 Task: Create a Vector Illustration of a Celestial Dance Party.
Action: Mouse moved to (150, 82)
Screenshot: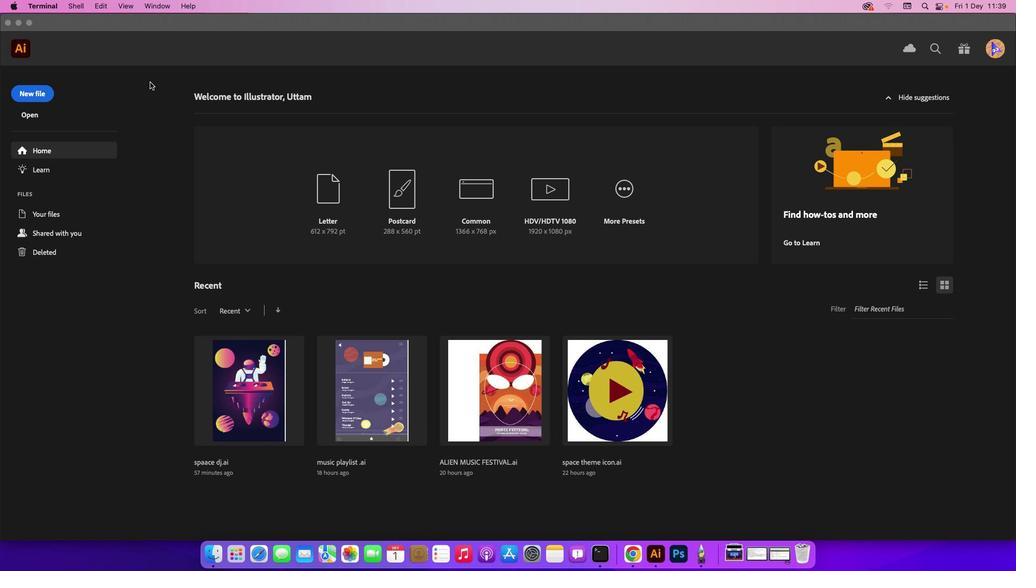 
Action: Mouse pressed left at (150, 82)
Screenshot: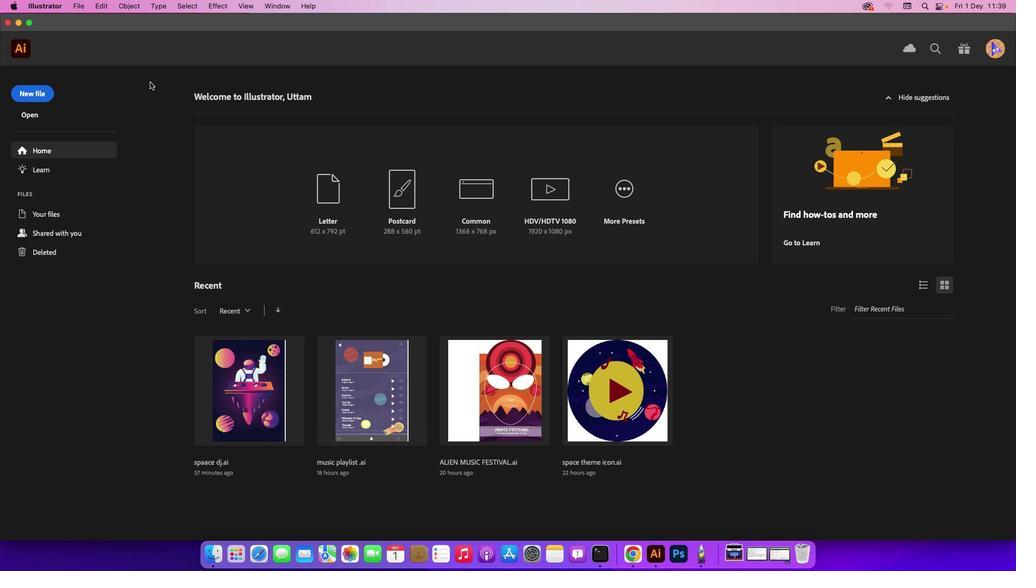 
Action: Mouse moved to (46, 96)
Screenshot: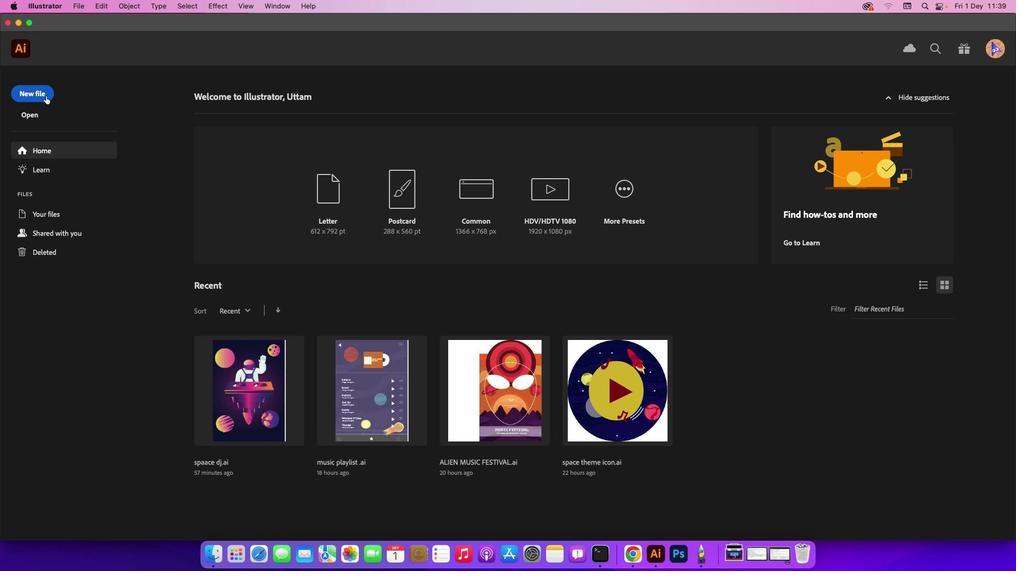 
Action: Mouse pressed left at (46, 96)
Screenshot: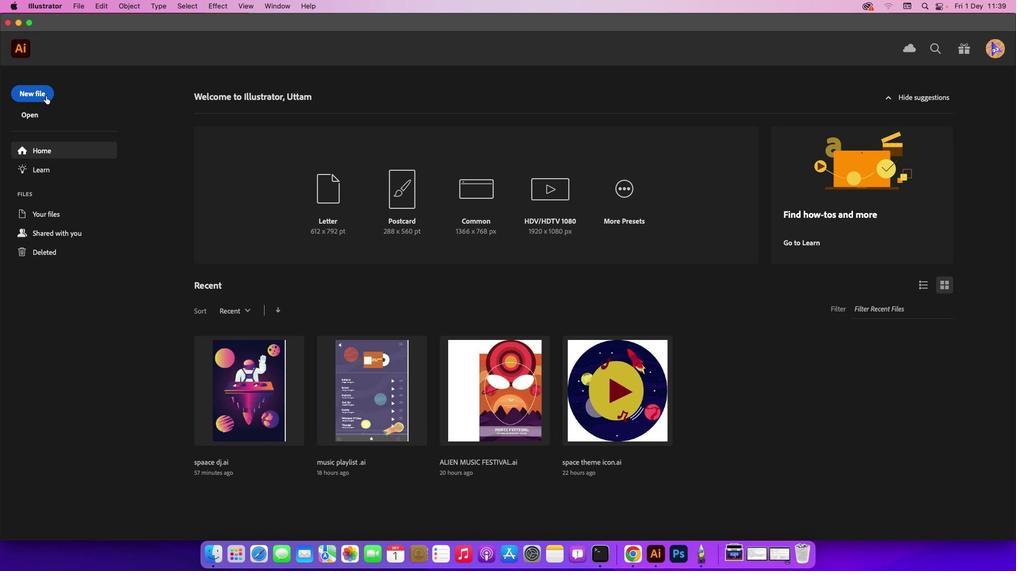 
Action: Mouse moved to (735, 439)
Screenshot: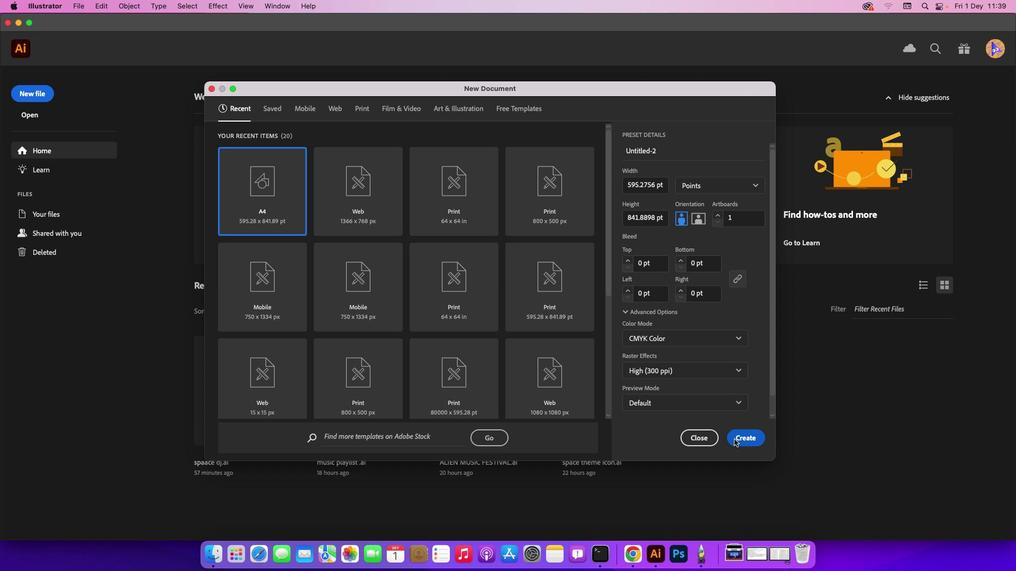 
Action: Mouse pressed left at (735, 439)
Screenshot: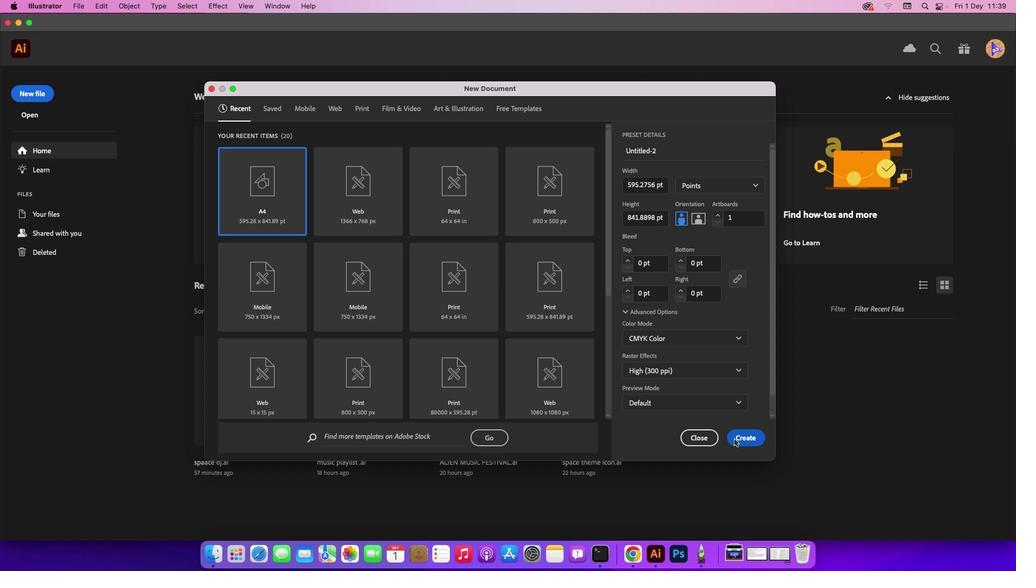 
Action: Mouse moved to (12, 118)
Screenshot: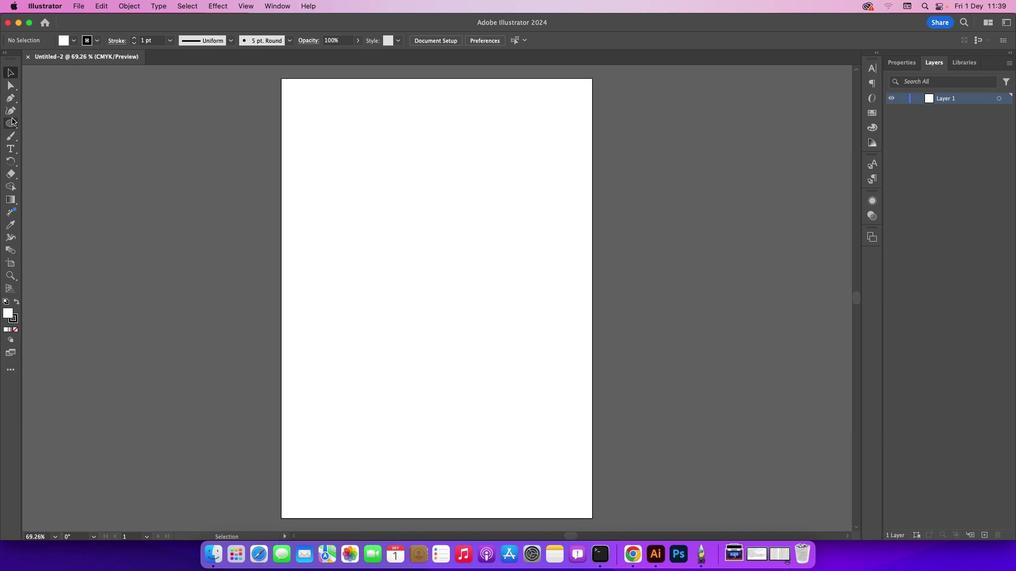 
Action: Mouse pressed left at (12, 118)
Screenshot: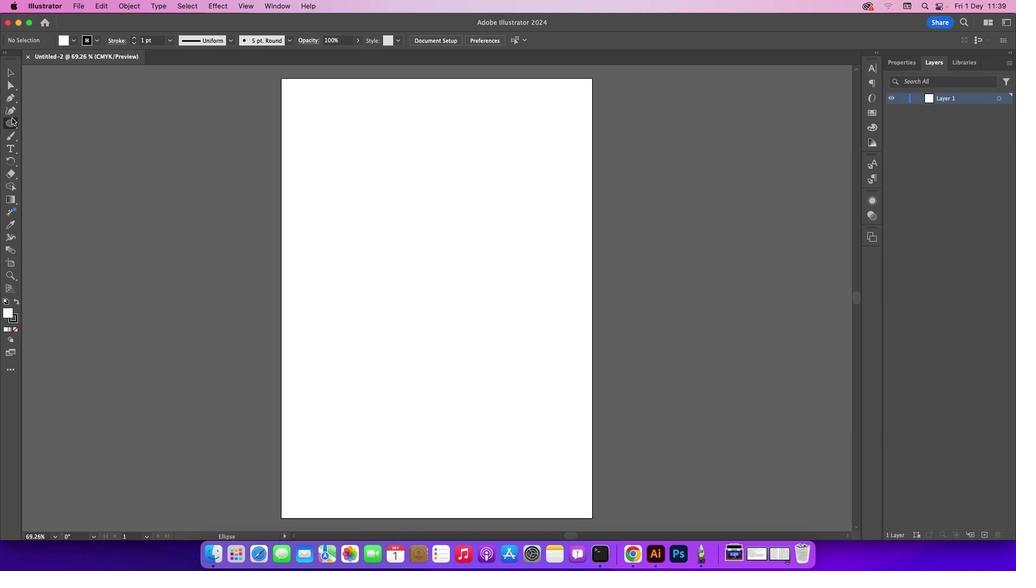 
Action: Mouse moved to (43, 120)
Screenshot: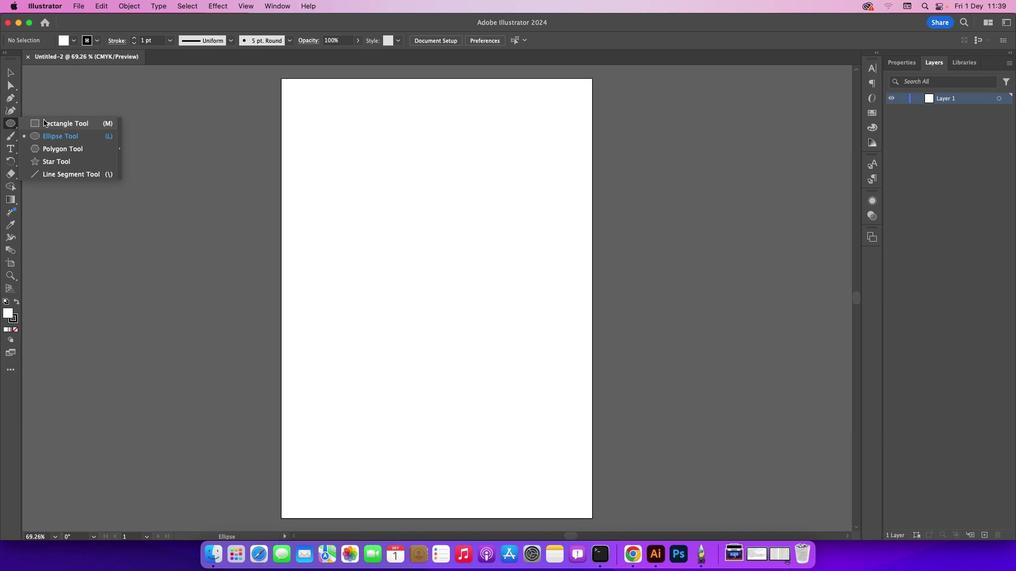 
Action: Mouse pressed left at (43, 120)
Screenshot: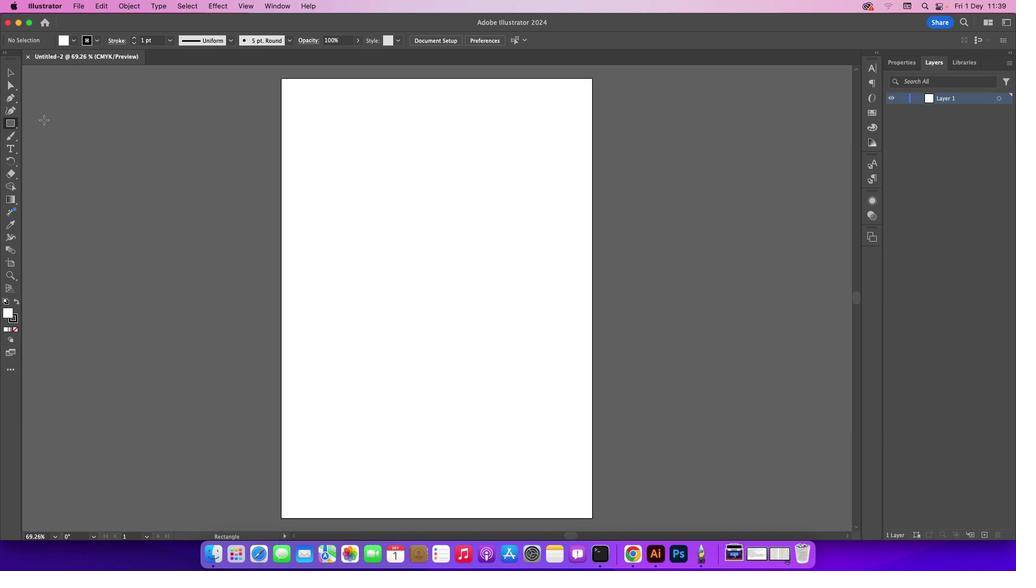 
Action: Mouse moved to (282, 79)
Screenshot: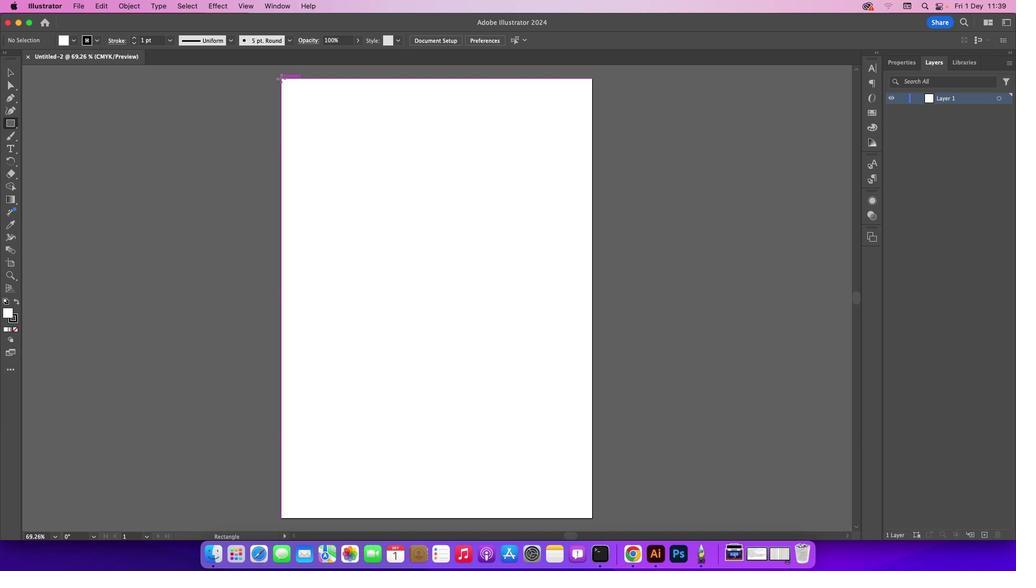 
Action: Mouse pressed left at (282, 79)
Screenshot: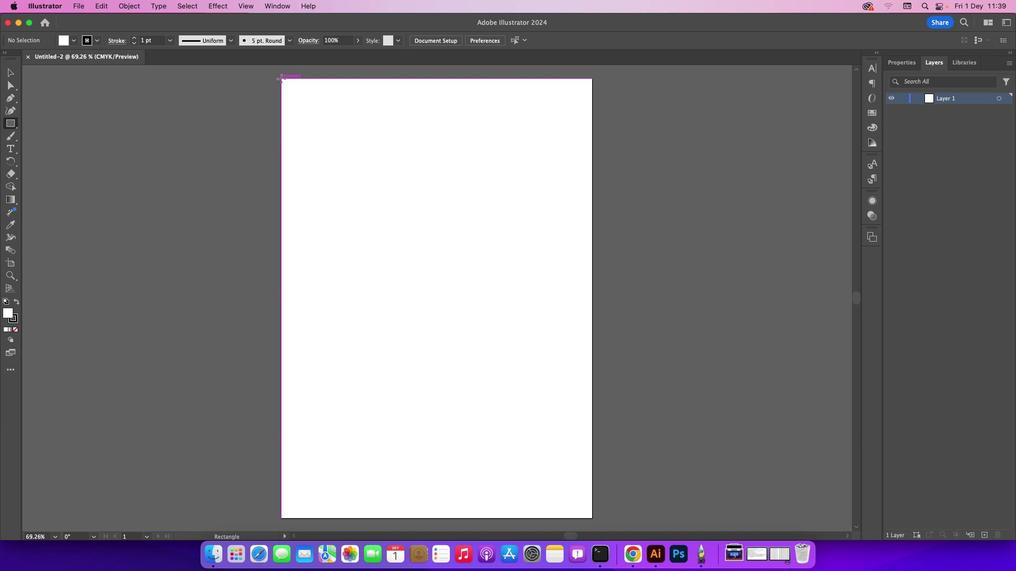 
Action: Mouse moved to (11, 200)
Screenshot: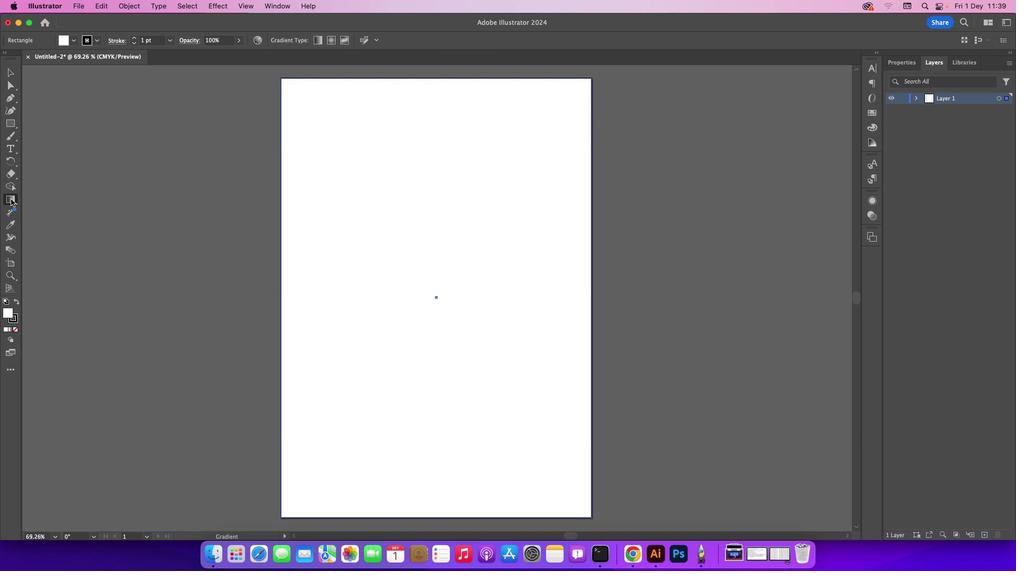 
Action: Mouse pressed left at (11, 200)
Screenshot: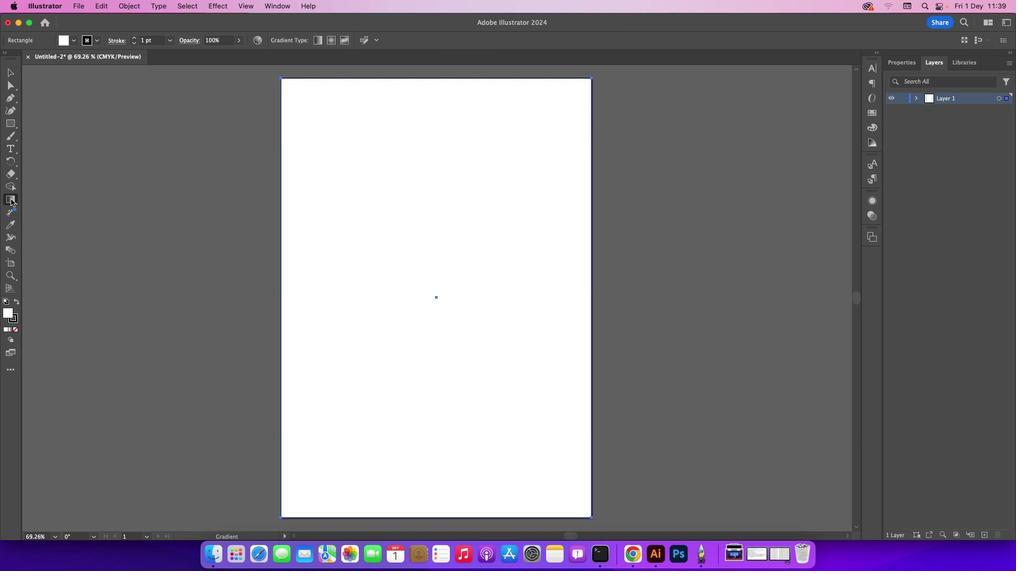 
Action: Mouse pressed left at (11, 200)
Screenshot: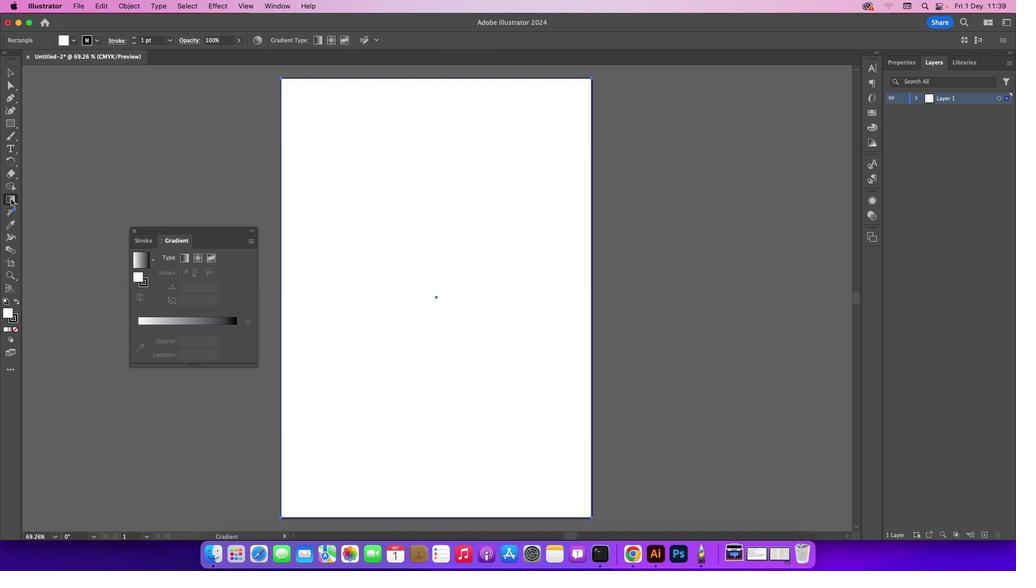 
Action: Mouse moved to (142, 324)
Screenshot: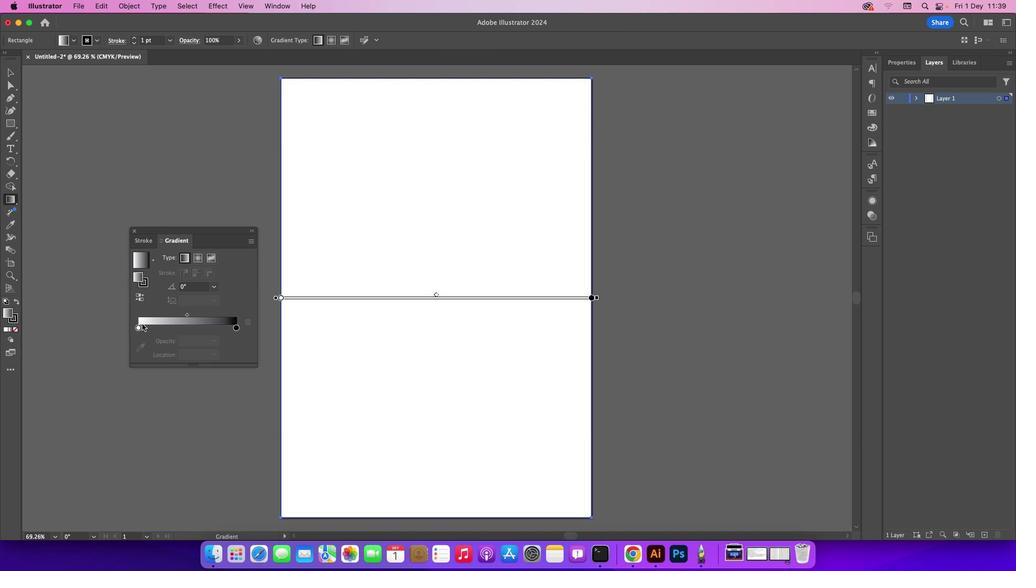 
Action: Mouse pressed left at (142, 324)
Screenshot: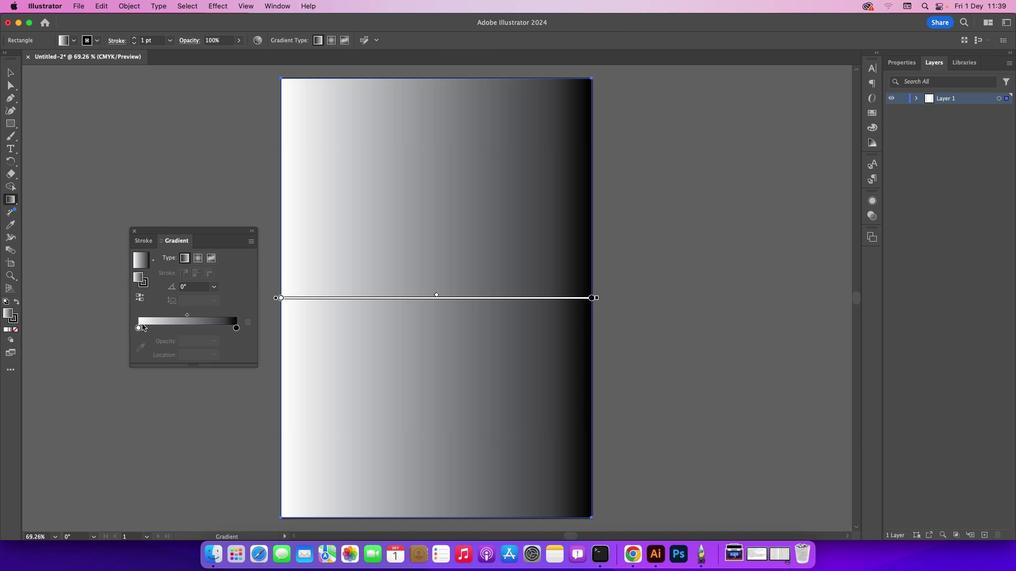 
Action: Mouse moved to (137, 328)
Screenshot: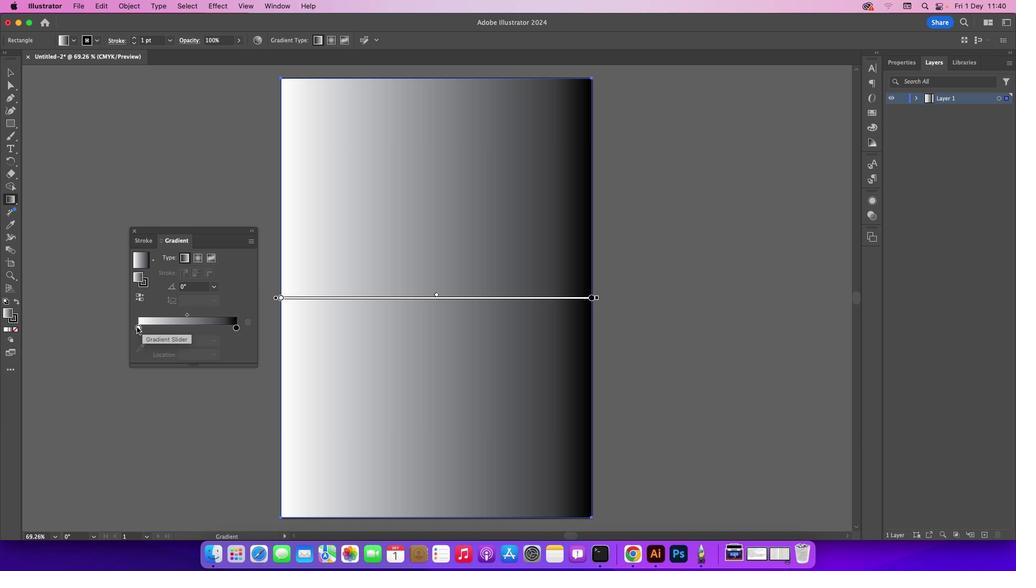 
Action: Mouse pressed left at (137, 328)
Screenshot: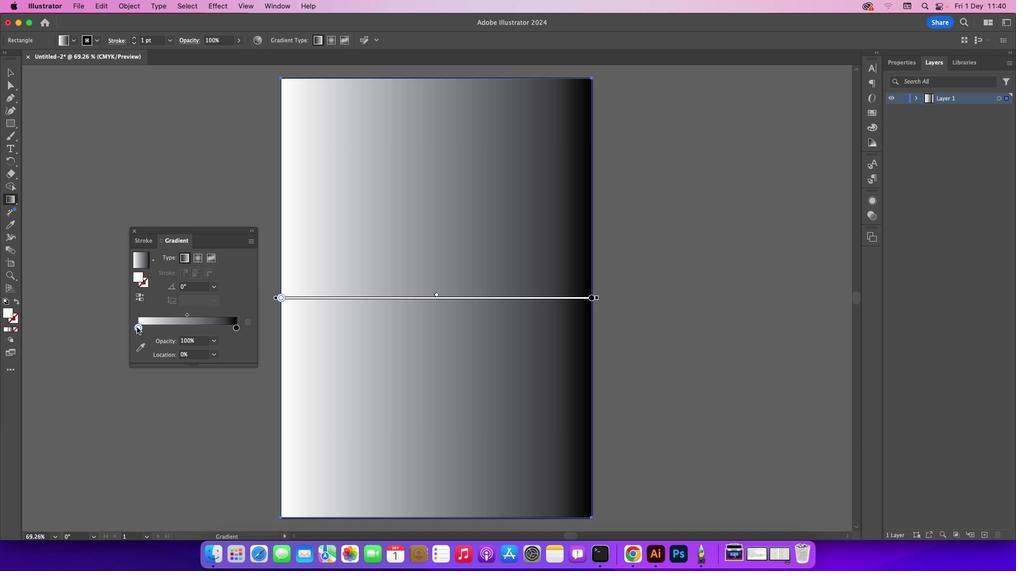 
Action: Mouse pressed left at (137, 328)
Screenshot: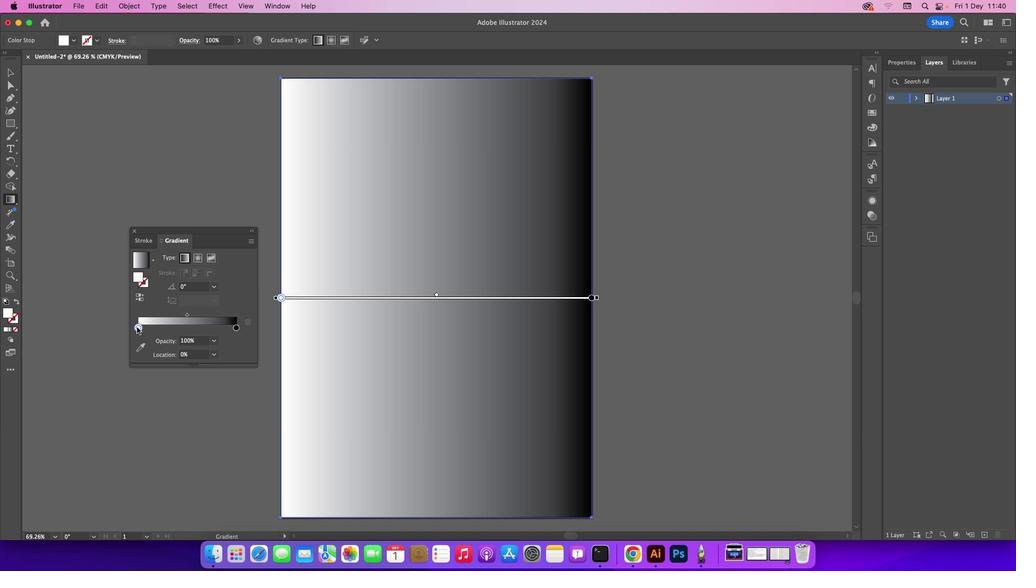 
Action: Mouse moved to (192, 437)
Screenshot: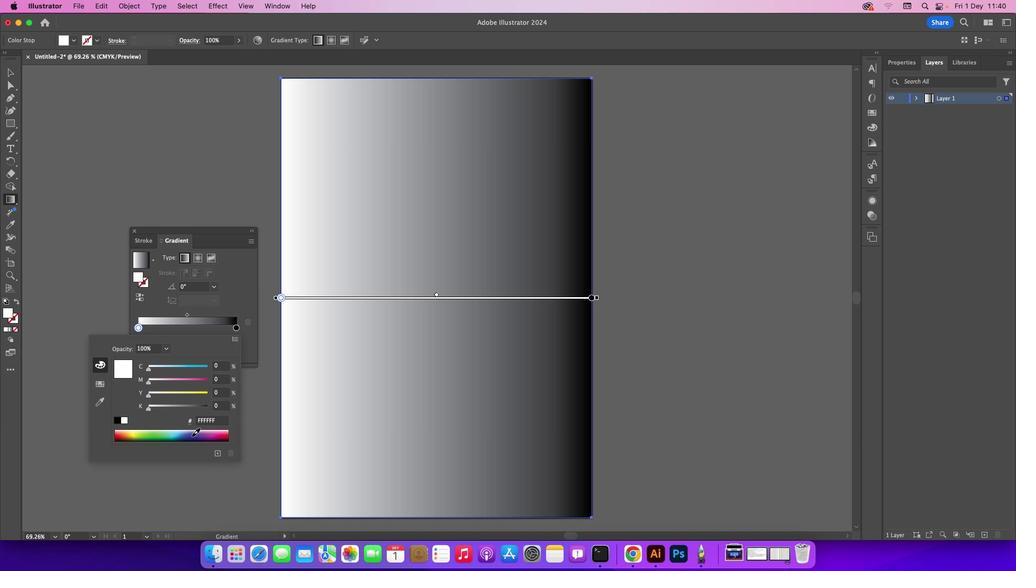 
Action: Mouse pressed left at (192, 437)
Screenshot: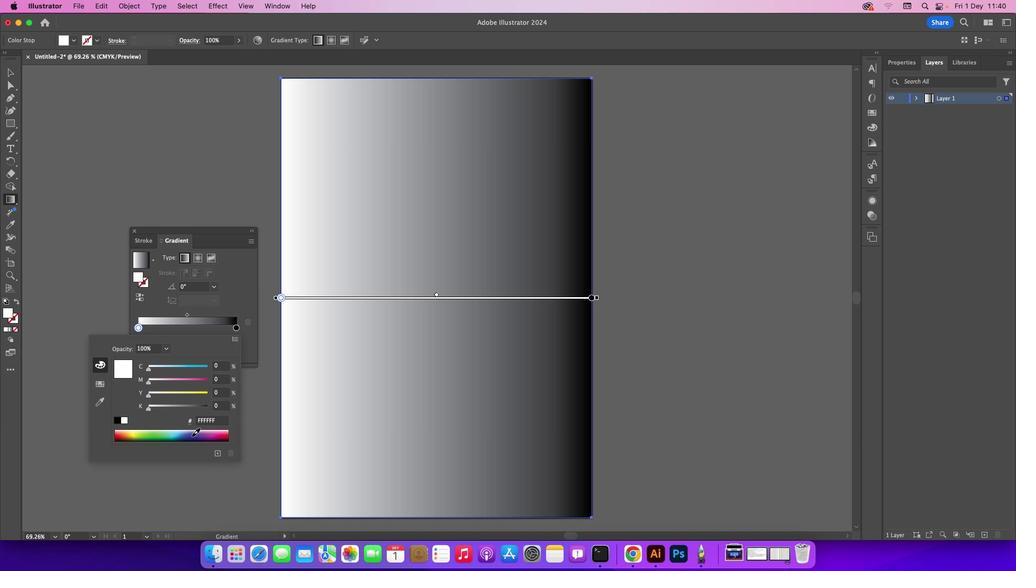 
Action: Mouse moved to (187, 438)
Screenshot: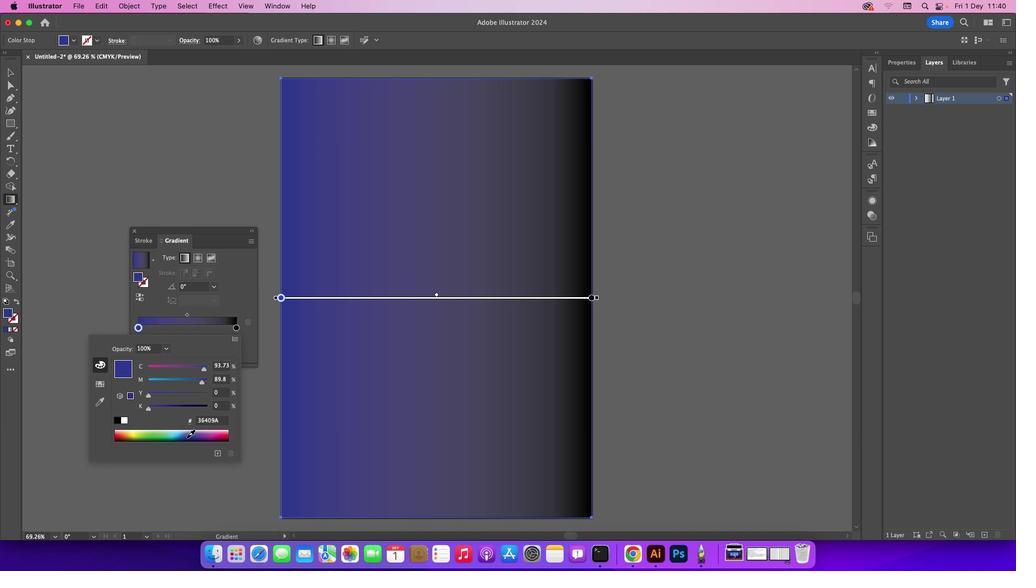 
Action: Mouse pressed left at (187, 438)
Screenshot: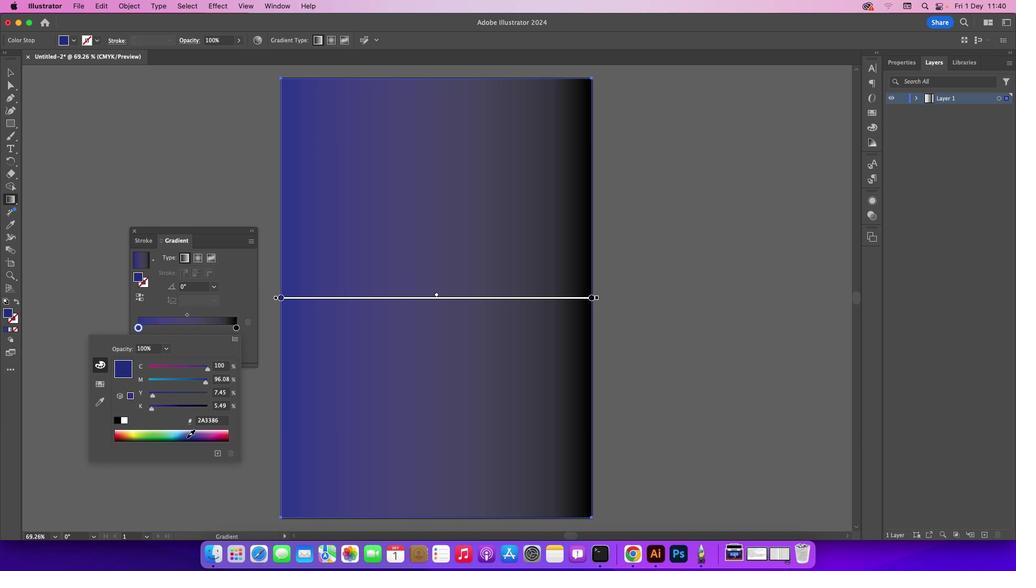 
Action: Mouse moved to (250, 293)
Screenshot: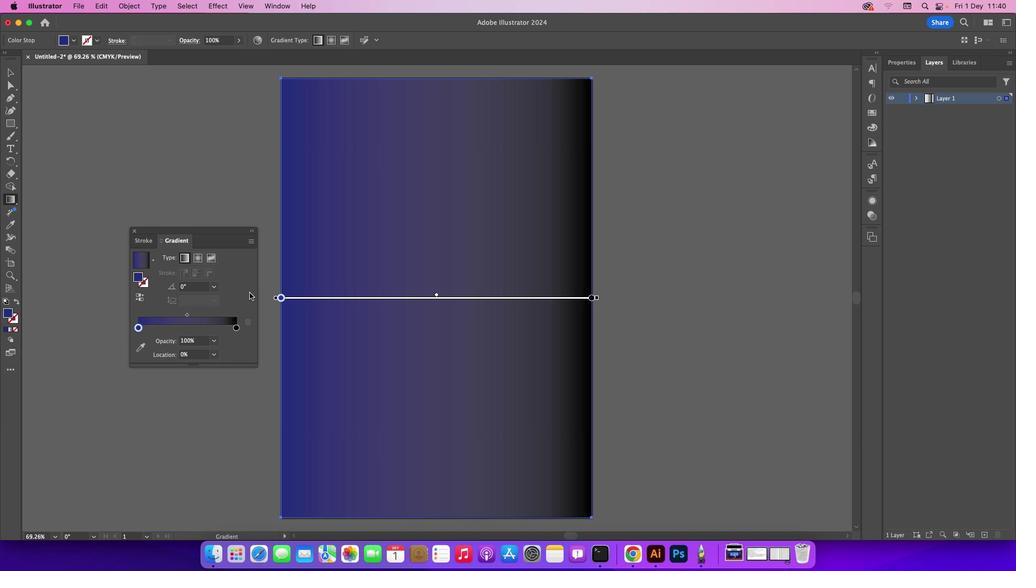 
Action: Mouse pressed left at (250, 293)
Screenshot: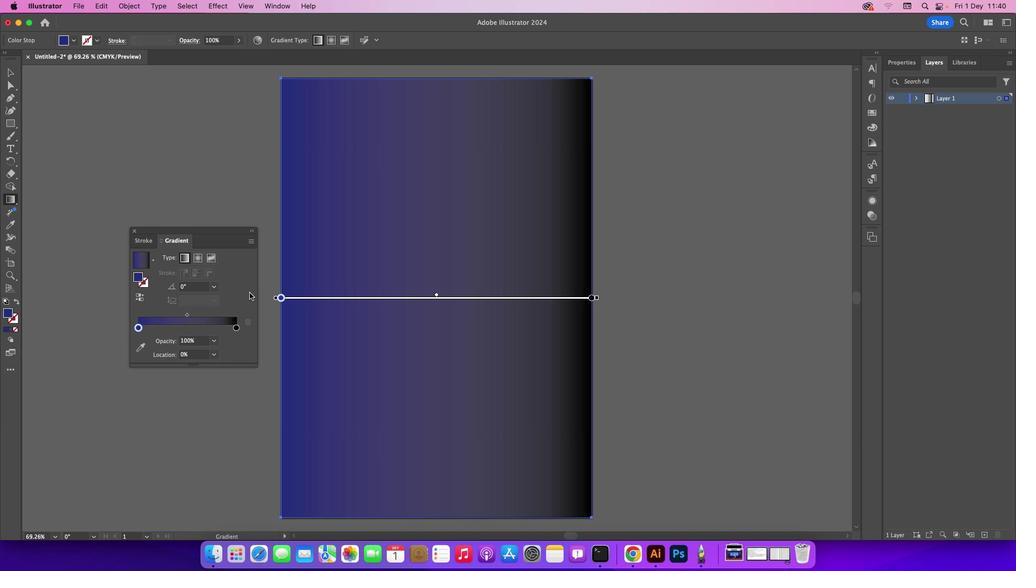 
Action: Mouse moved to (238, 328)
Screenshot: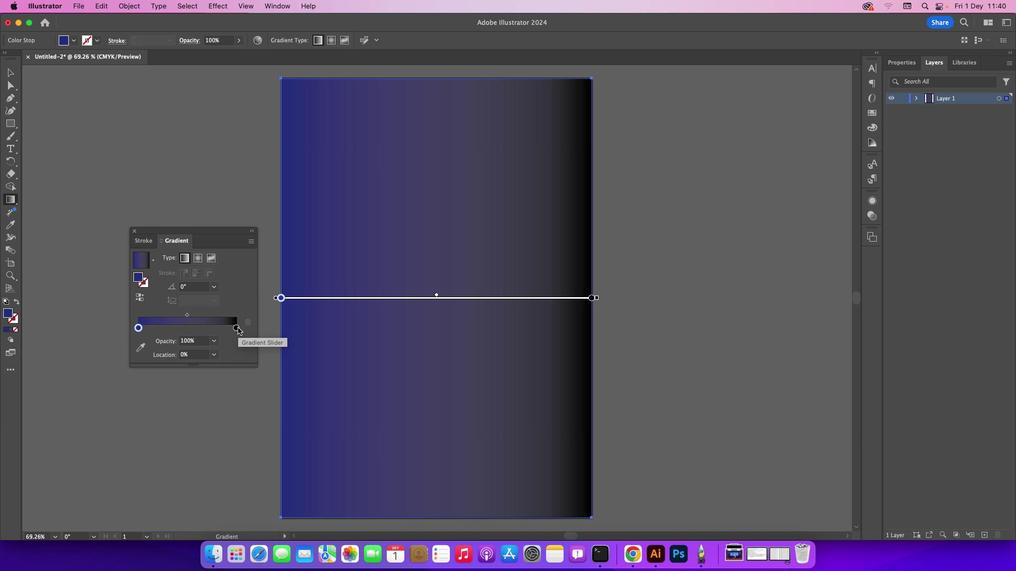 
Action: Mouse pressed left at (238, 328)
Screenshot: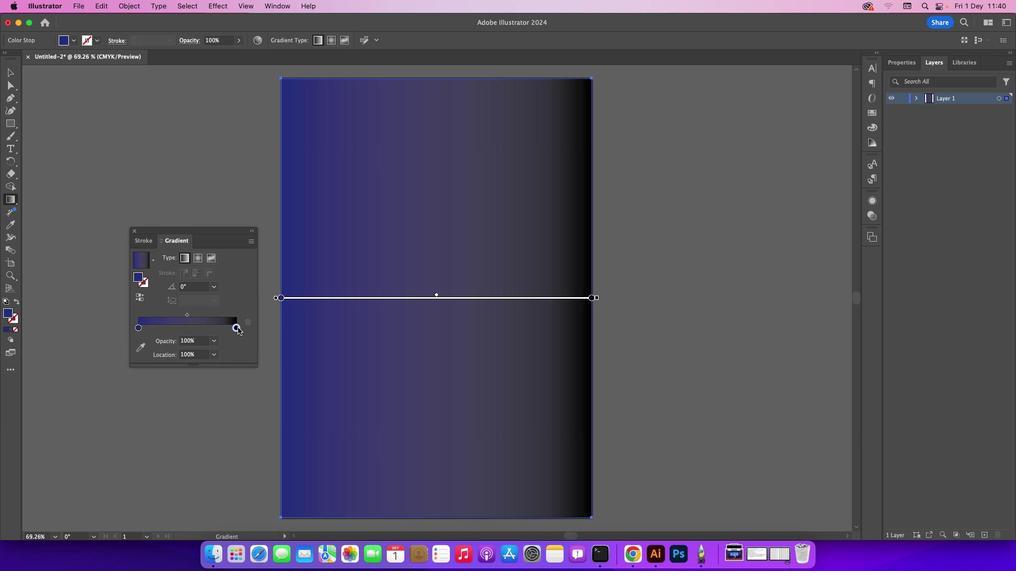 
Action: Mouse pressed left at (238, 328)
Screenshot: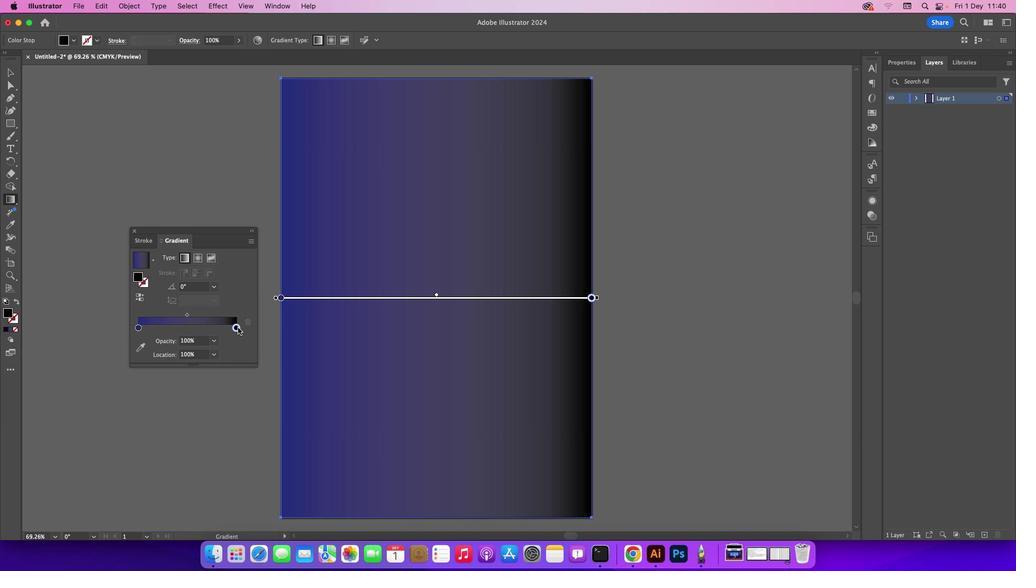 
Action: Mouse moved to (195, 439)
Screenshot: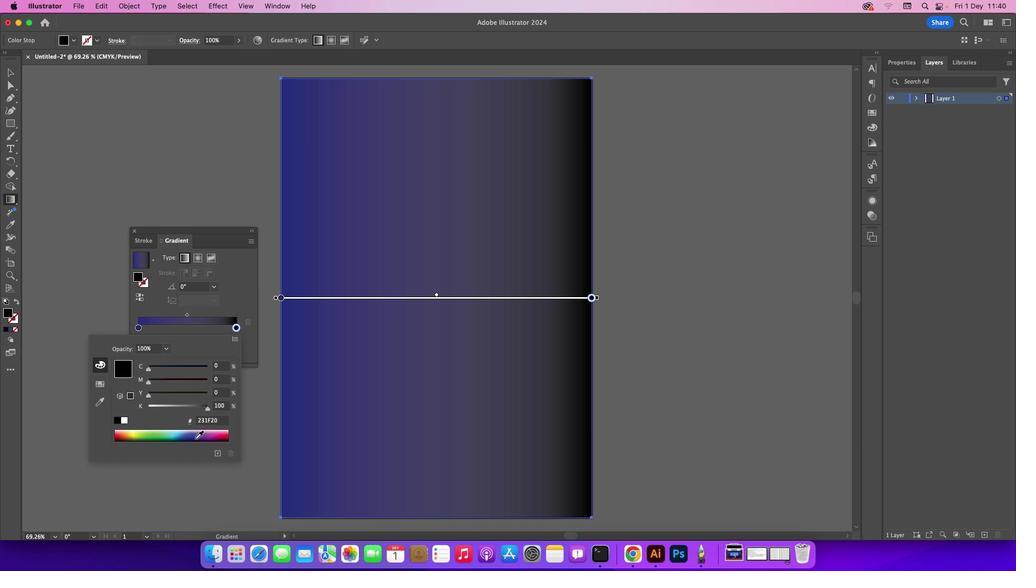 
Action: Mouse pressed left at (195, 439)
Screenshot: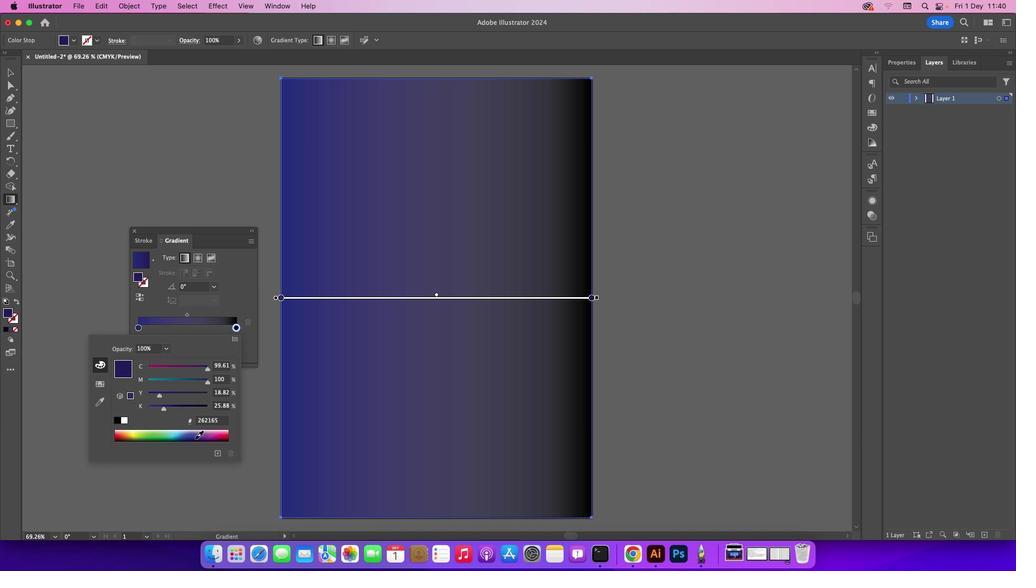 
Action: Mouse moved to (195, 440)
Screenshot: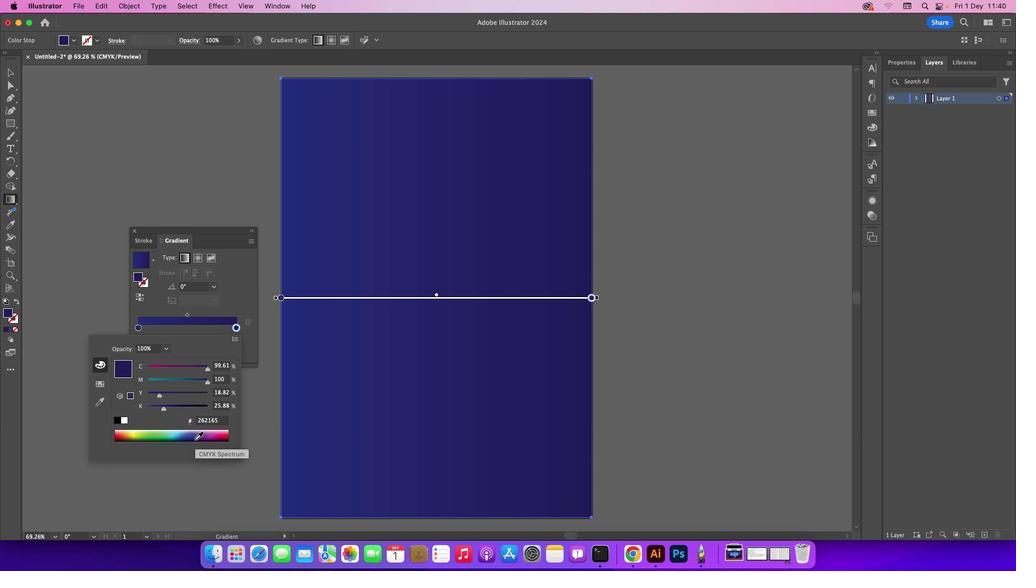 
Action: Mouse pressed left at (195, 440)
Screenshot: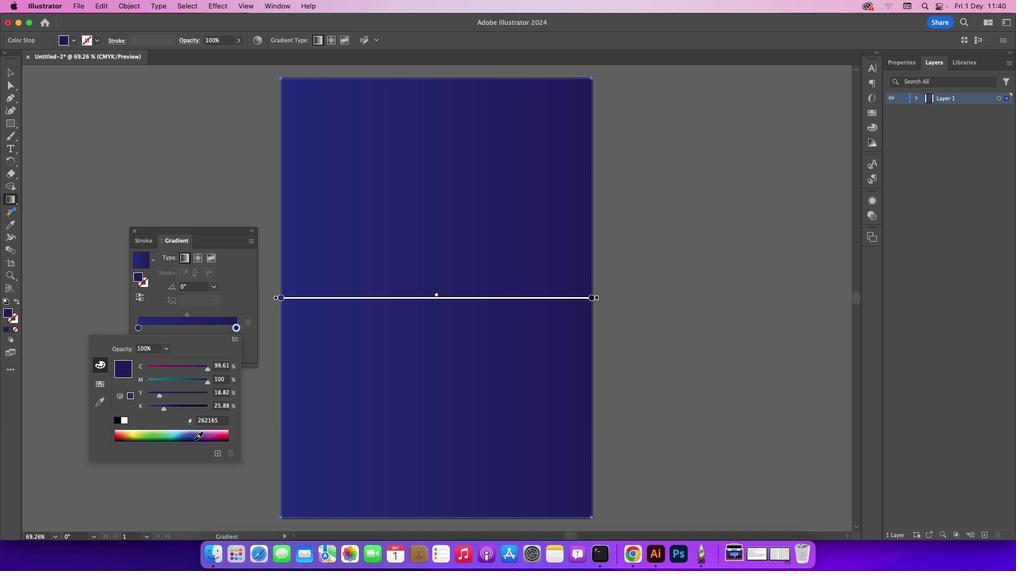 
Action: Mouse moved to (243, 290)
Screenshot: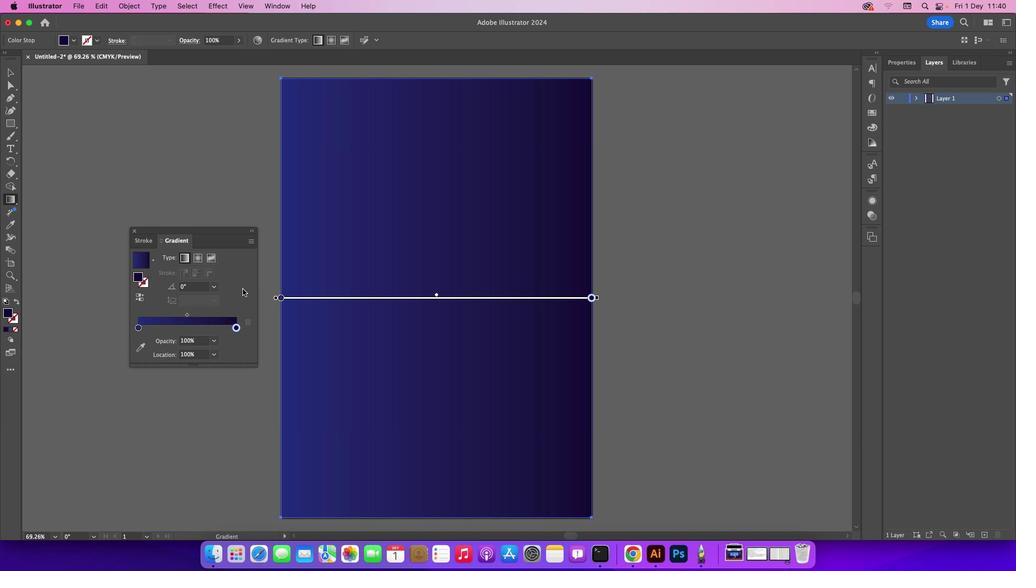 
Action: Mouse pressed left at (243, 290)
Screenshot: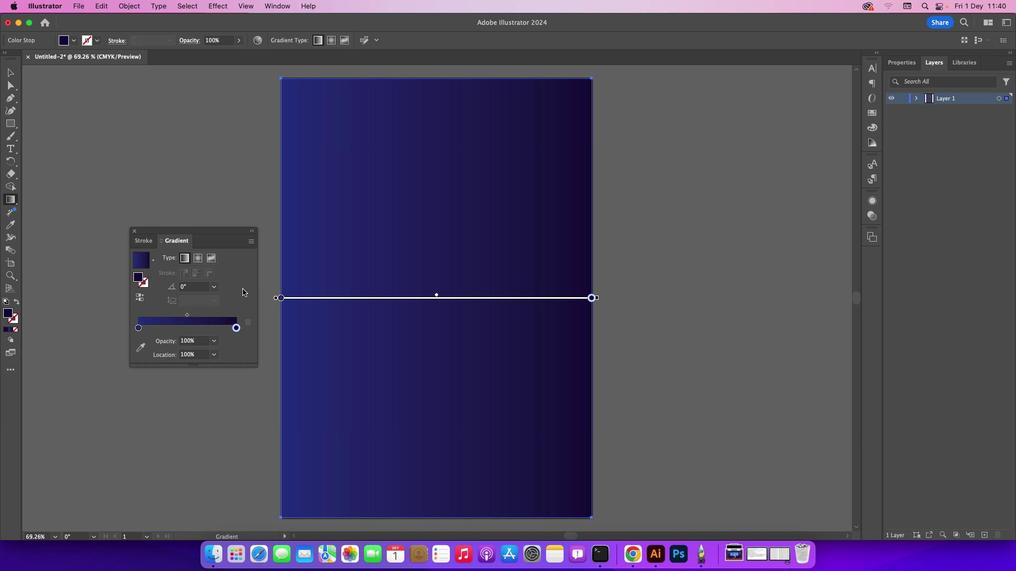 
Action: Mouse moved to (205, 261)
Screenshot: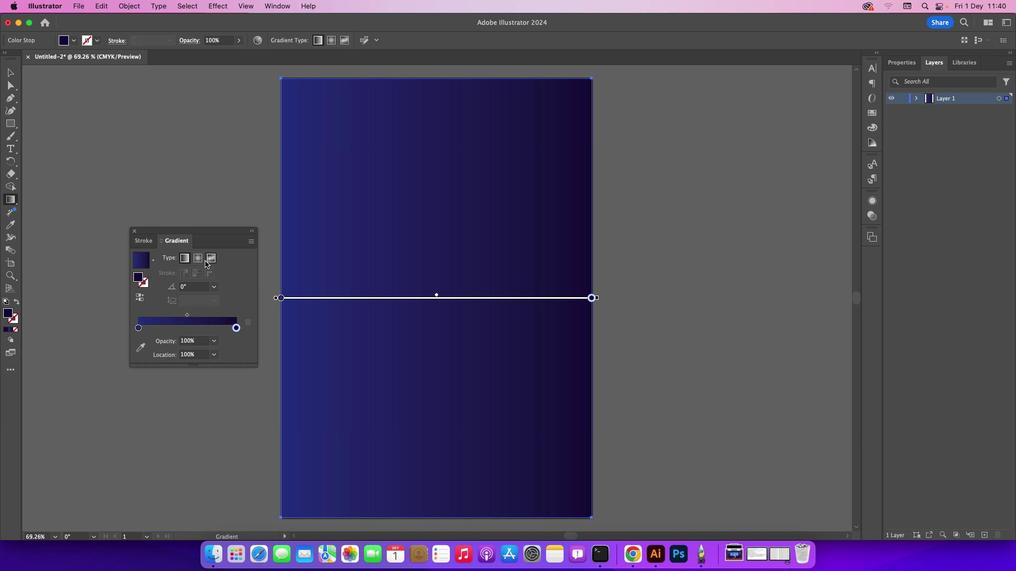 
Action: Mouse pressed left at (205, 261)
Screenshot: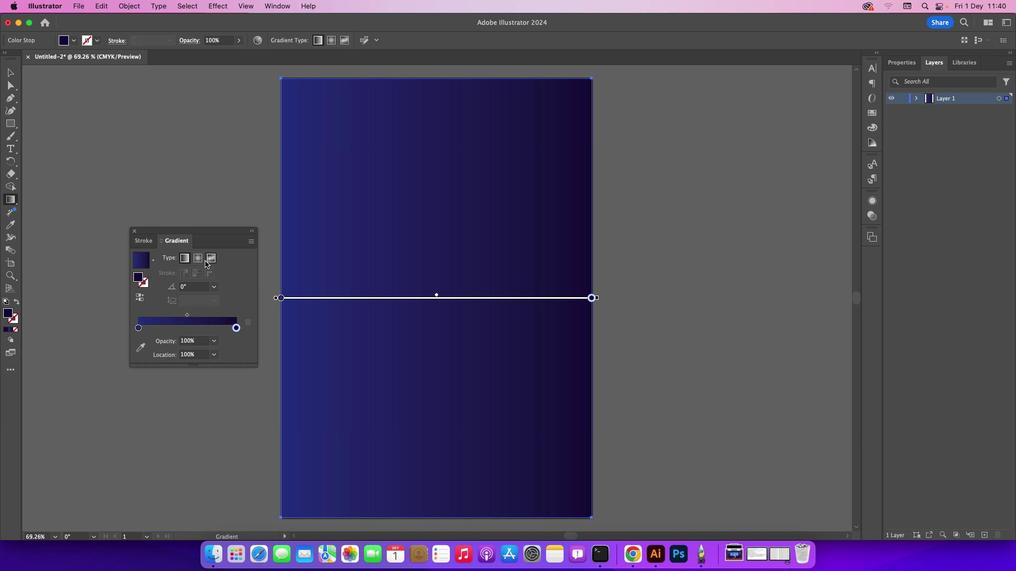 
Action: Mouse moved to (200, 262)
Screenshot: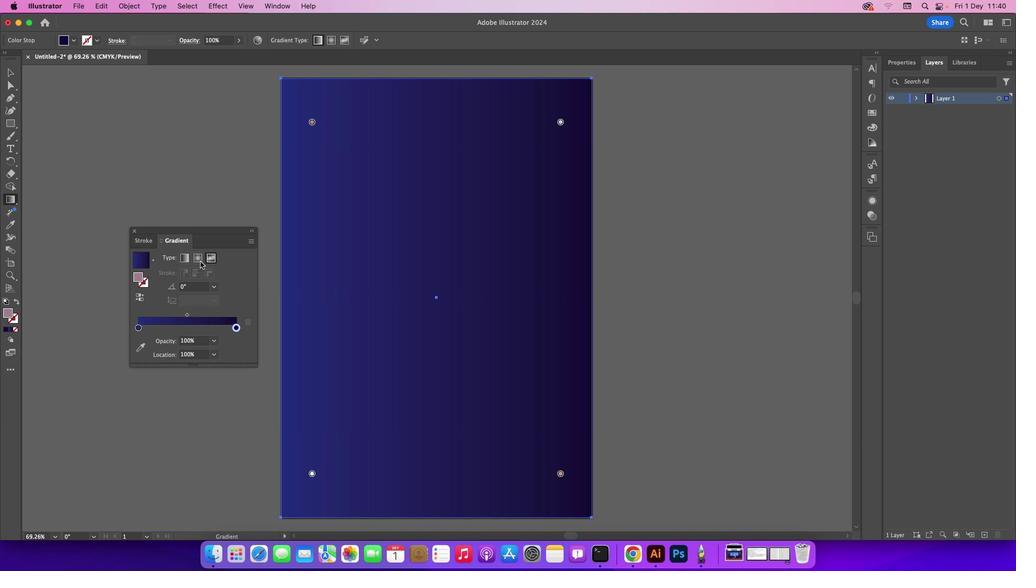 
Action: Mouse pressed left at (200, 262)
Screenshot: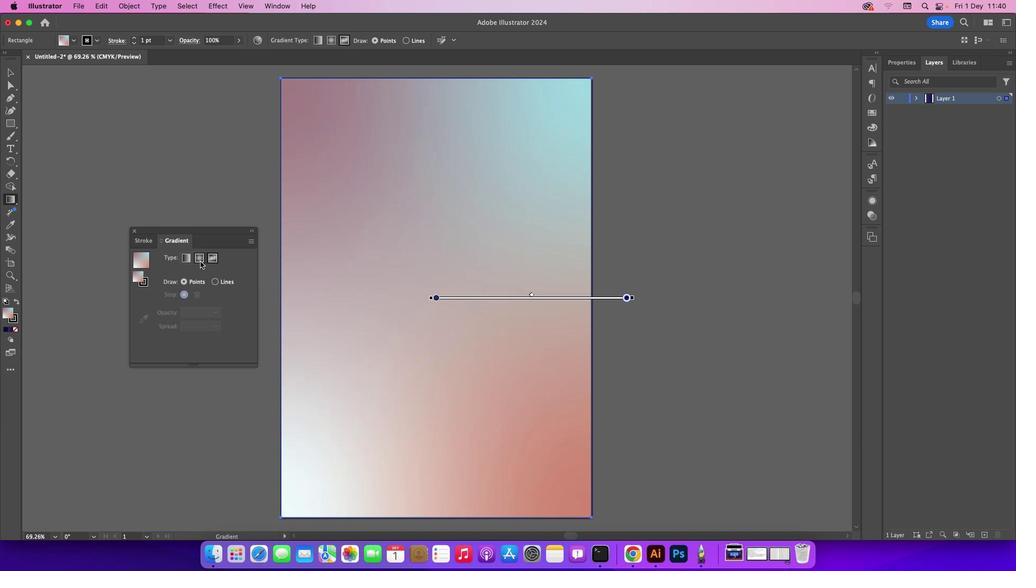 
Action: Mouse moved to (532, 295)
Screenshot: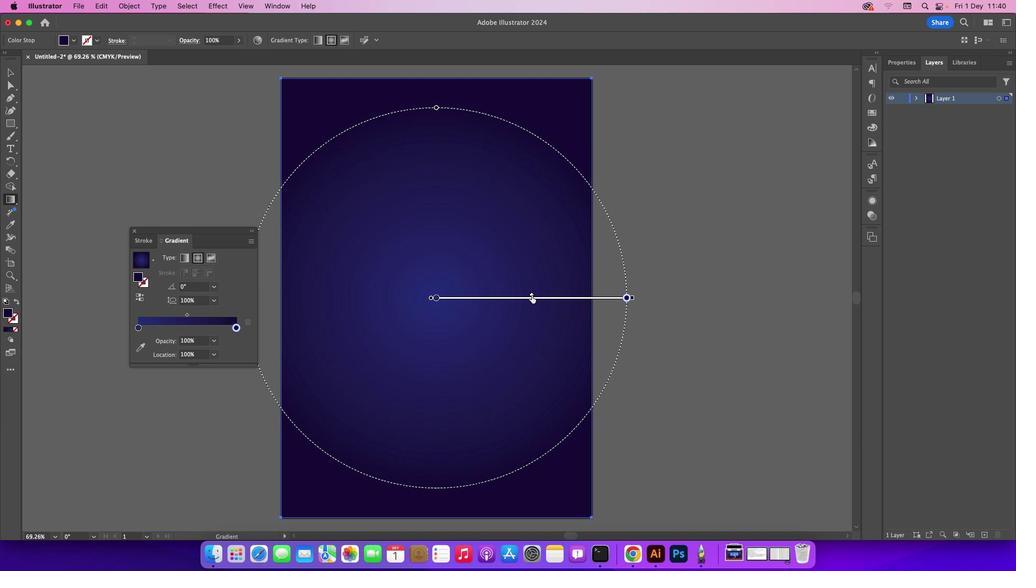 
Action: Mouse pressed left at (532, 295)
Screenshot: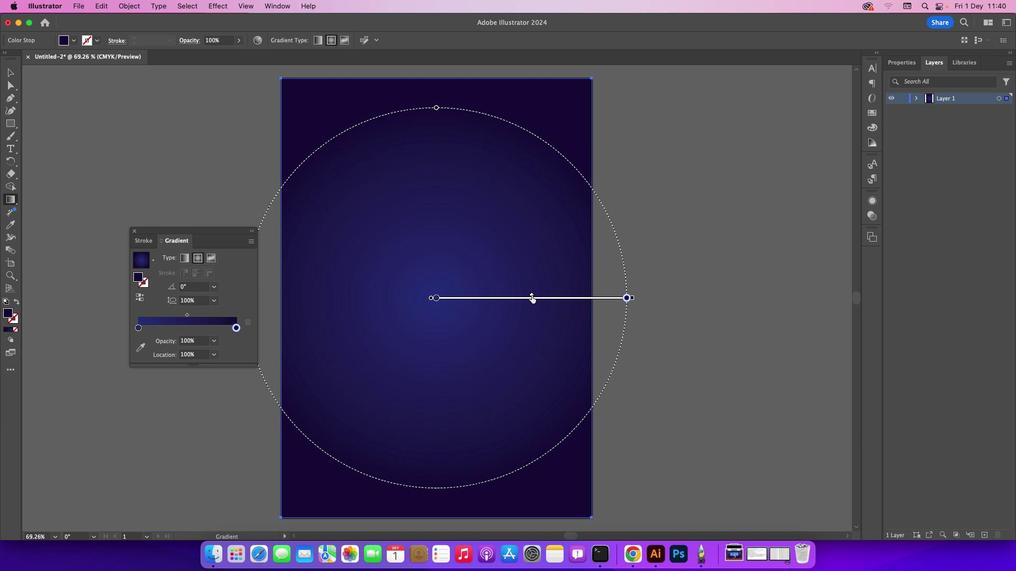 
Action: Mouse moved to (13, 70)
Screenshot: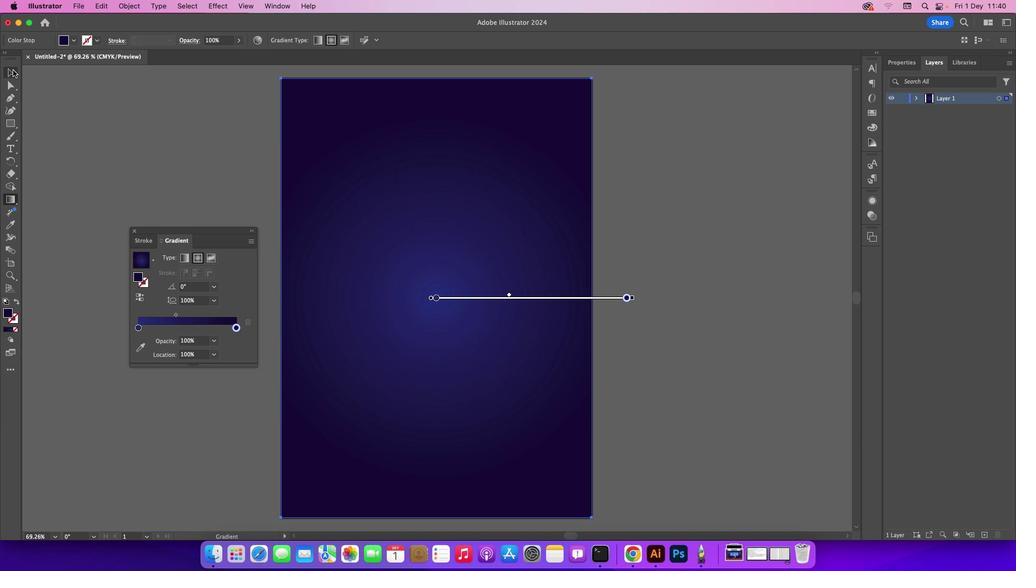 
Action: Mouse pressed left at (13, 70)
Screenshot: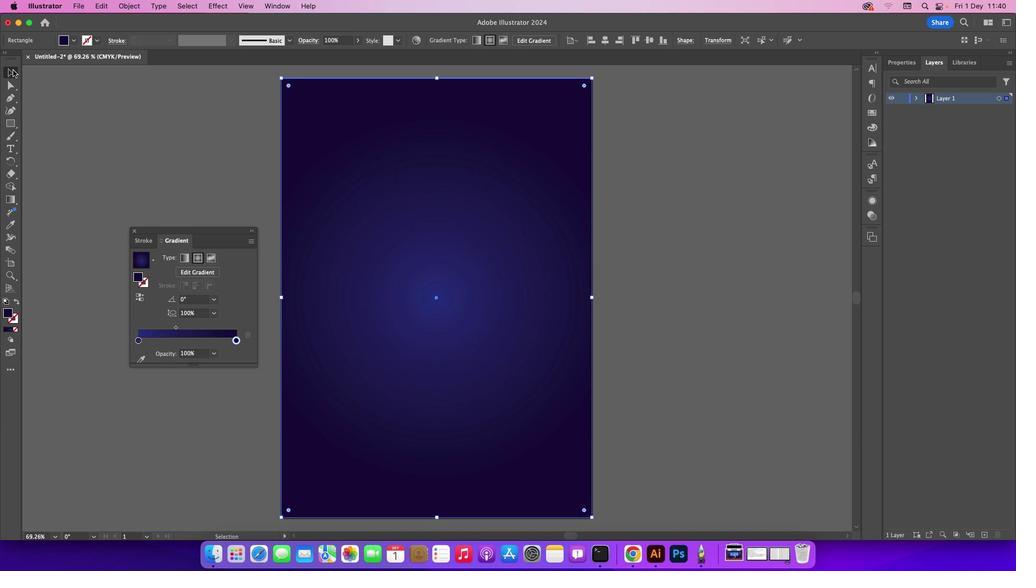 
Action: Mouse moved to (153, 120)
Screenshot: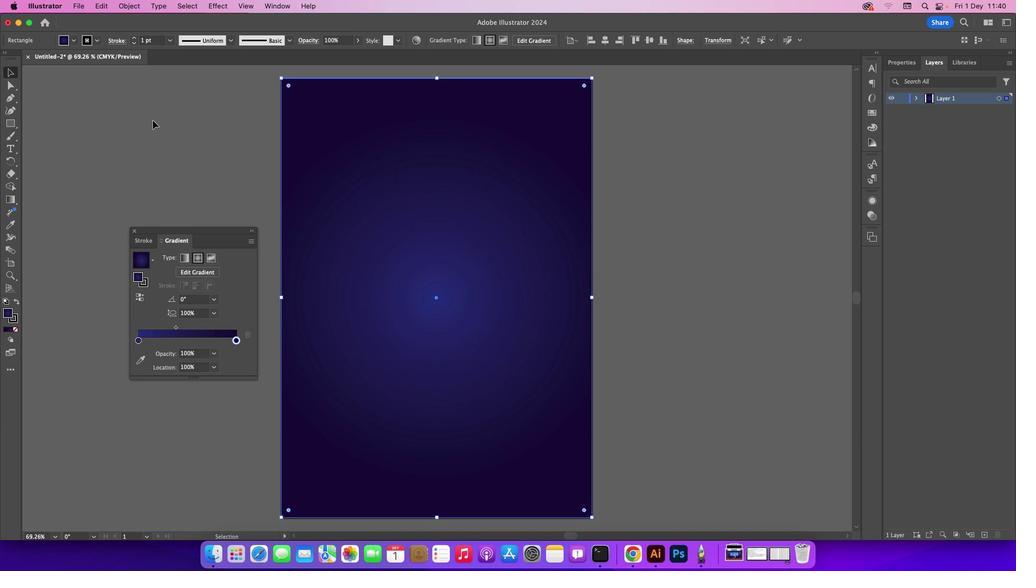 
Action: Mouse pressed left at (153, 120)
Screenshot: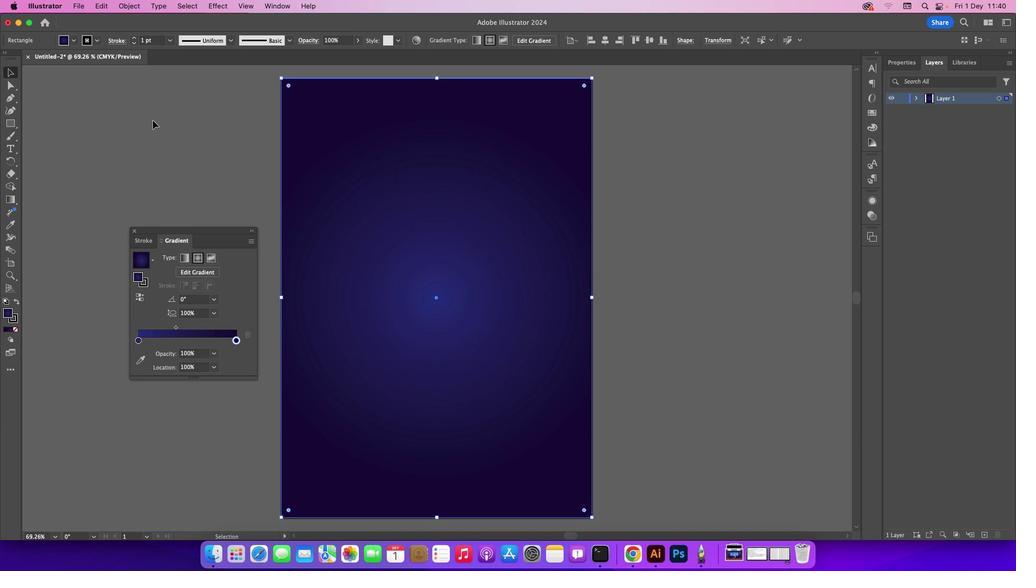 
Action: Mouse moved to (135, 231)
Screenshot: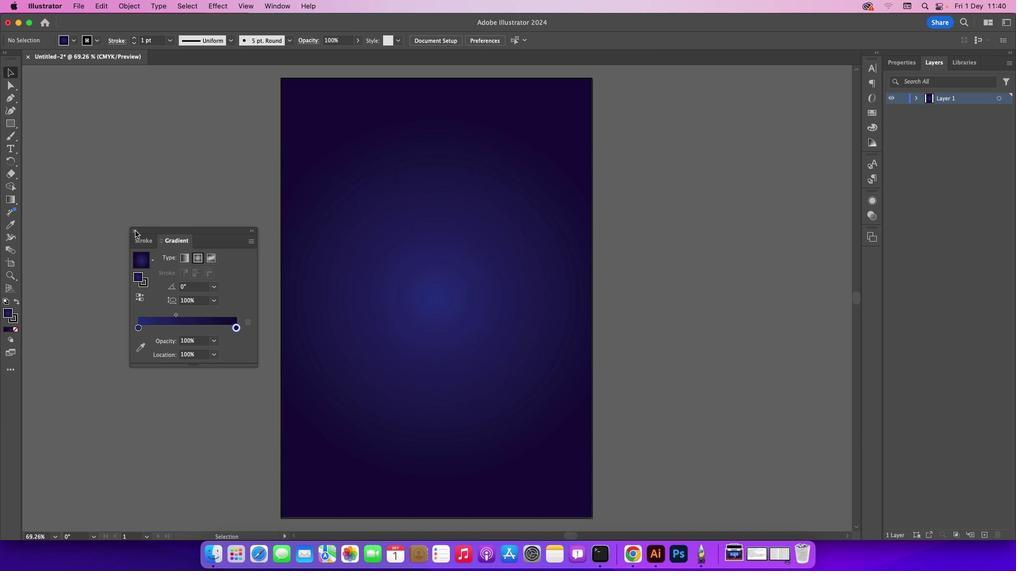 
Action: Mouse pressed left at (135, 231)
Screenshot: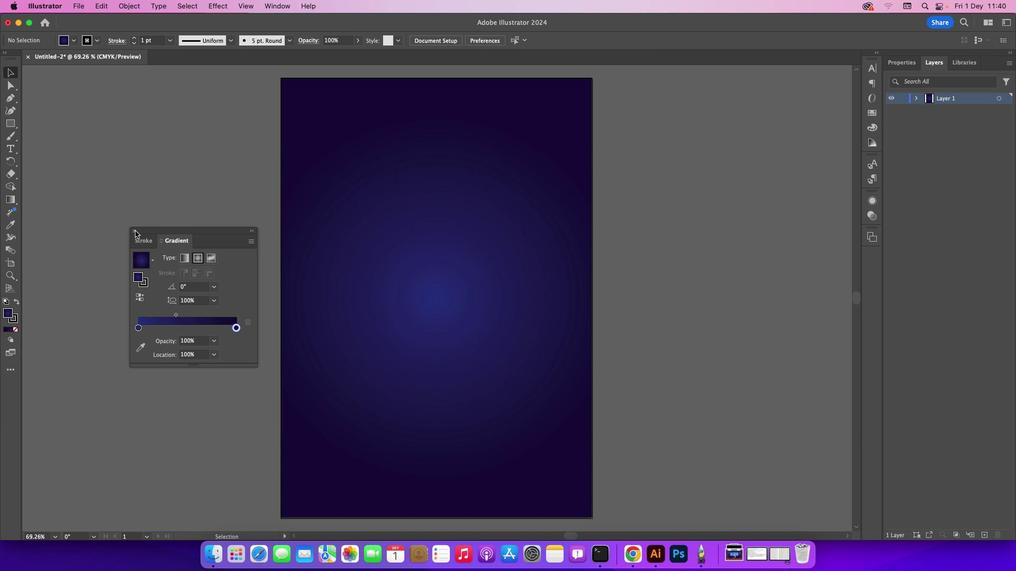 
Action: Mouse moved to (983, 535)
Screenshot: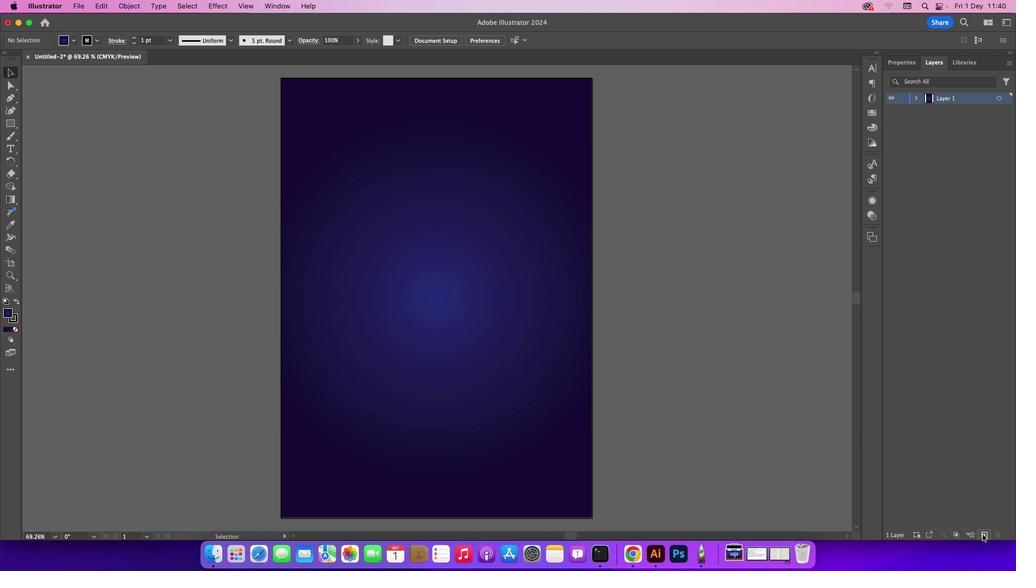 
Action: Mouse pressed left at (983, 535)
Screenshot: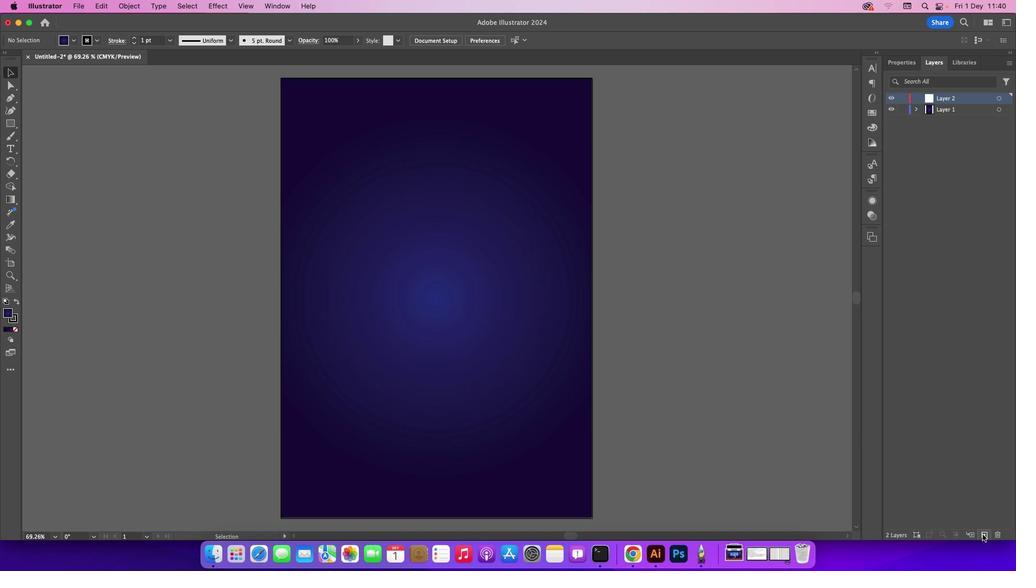 
Action: Mouse moved to (56, 91)
Screenshot: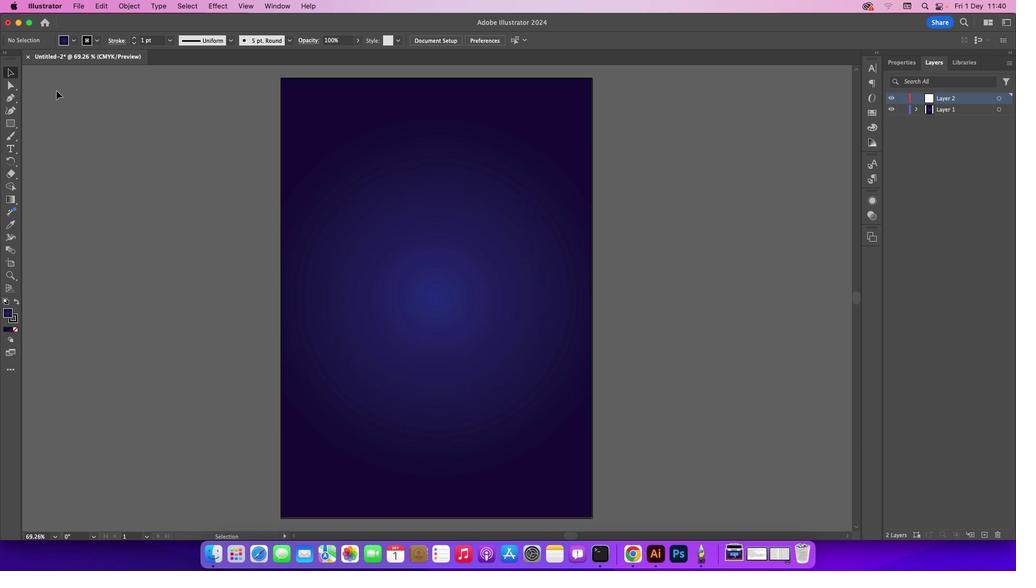 
Action: Mouse pressed left at (56, 91)
Screenshot: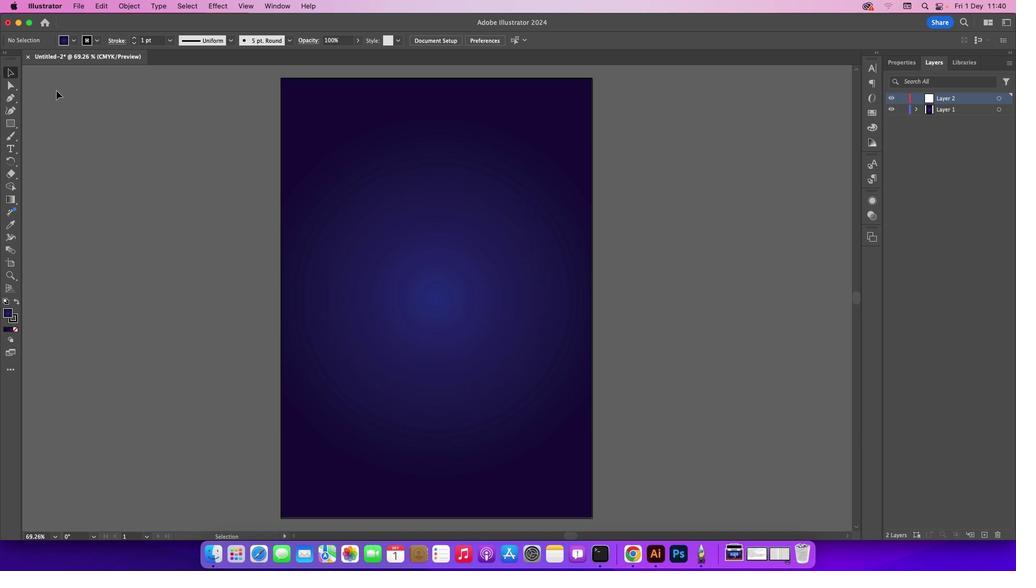 
Action: Mouse moved to (12, 95)
Screenshot: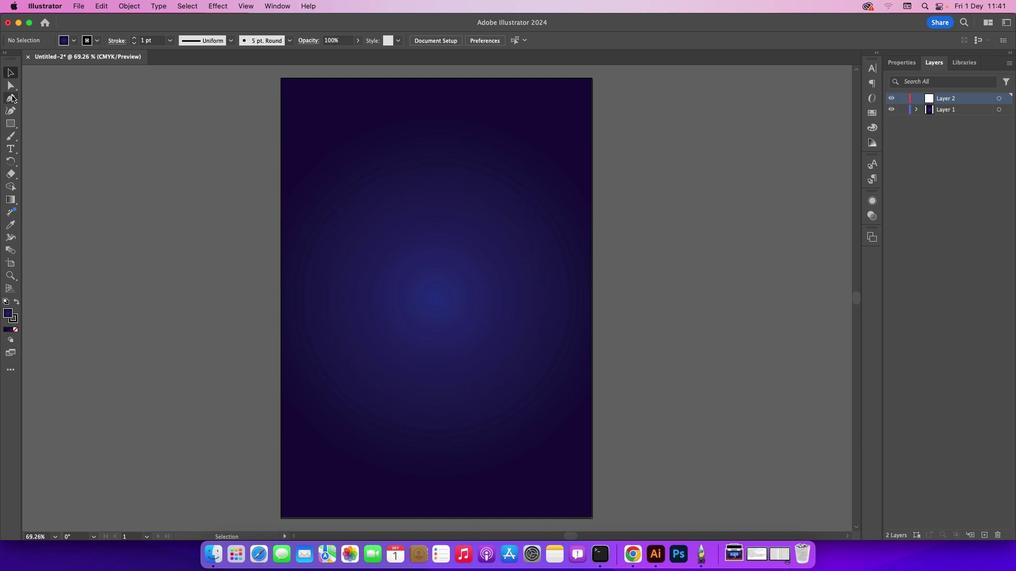 
Action: Mouse pressed left at (12, 95)
Screenshot: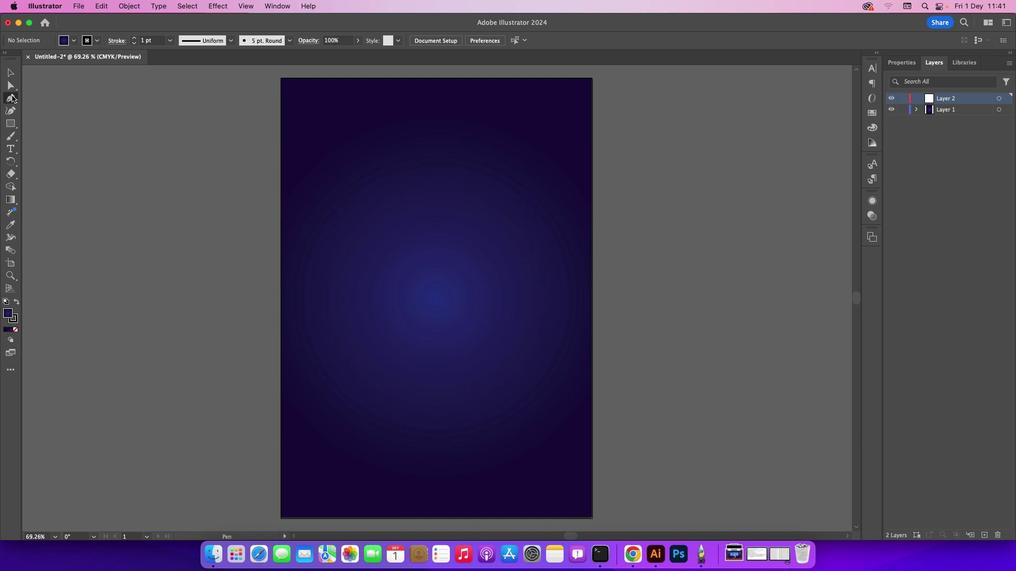
Action: Mouse moved to (98, 114)
Screenshot: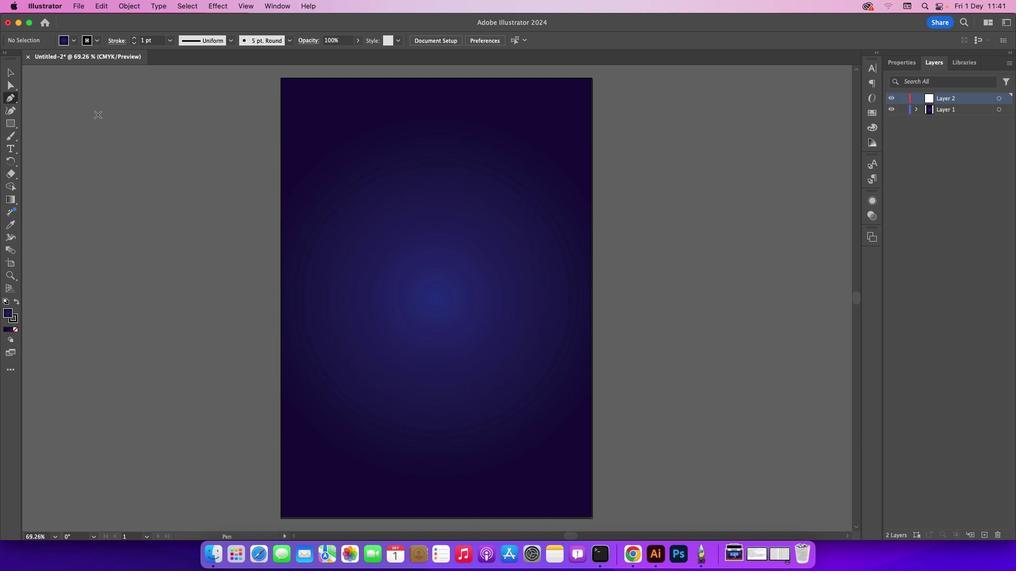 
Action: Key pressed Key.caps_lock
Screenshot: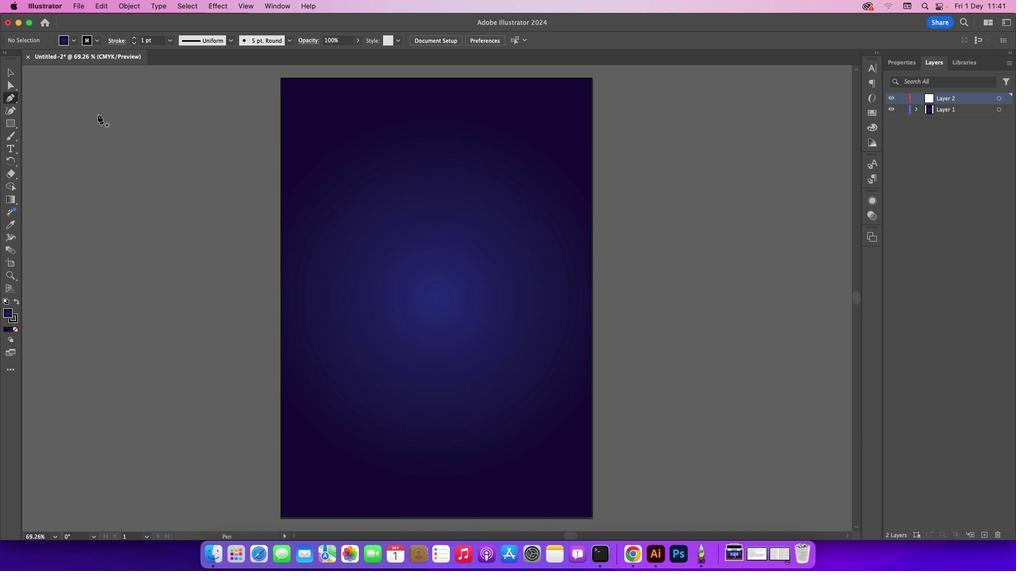 
Action: Mouse moved to (12, 120)
Screenshot: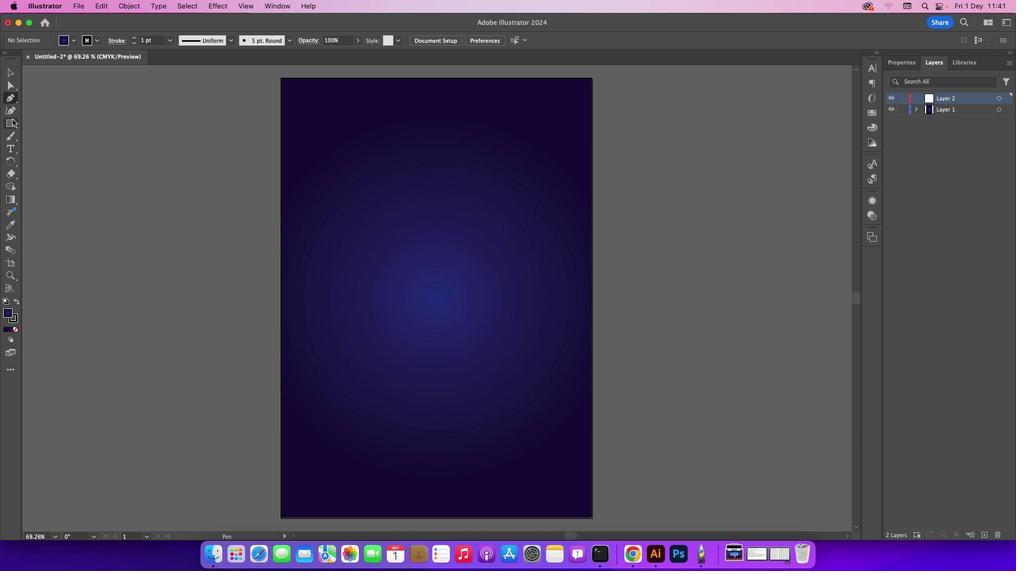 
Action: Mouse pressed left at (12, 120)
Screenshot: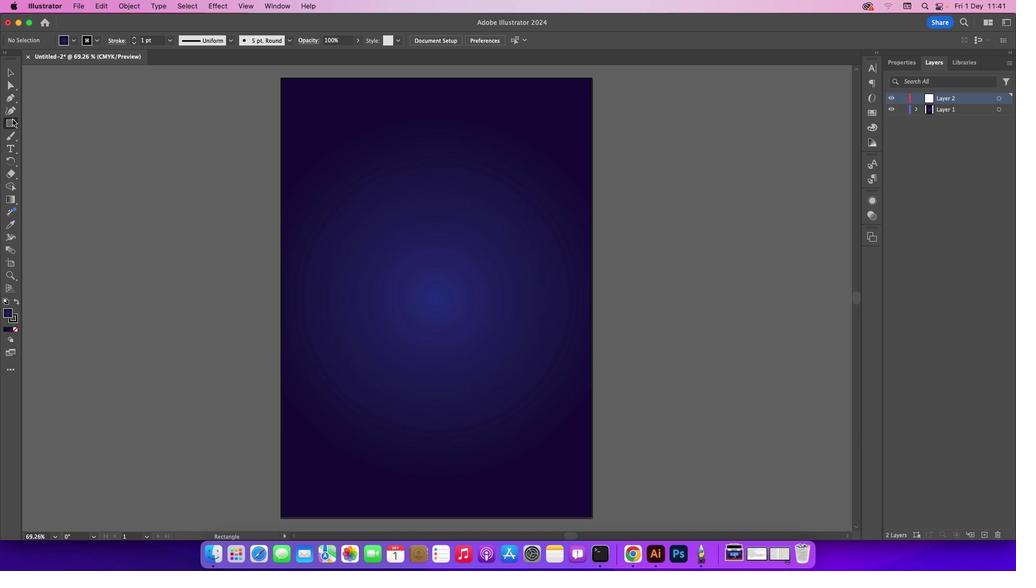 
Action: Mouse moved to (51, 133)
Screenshot: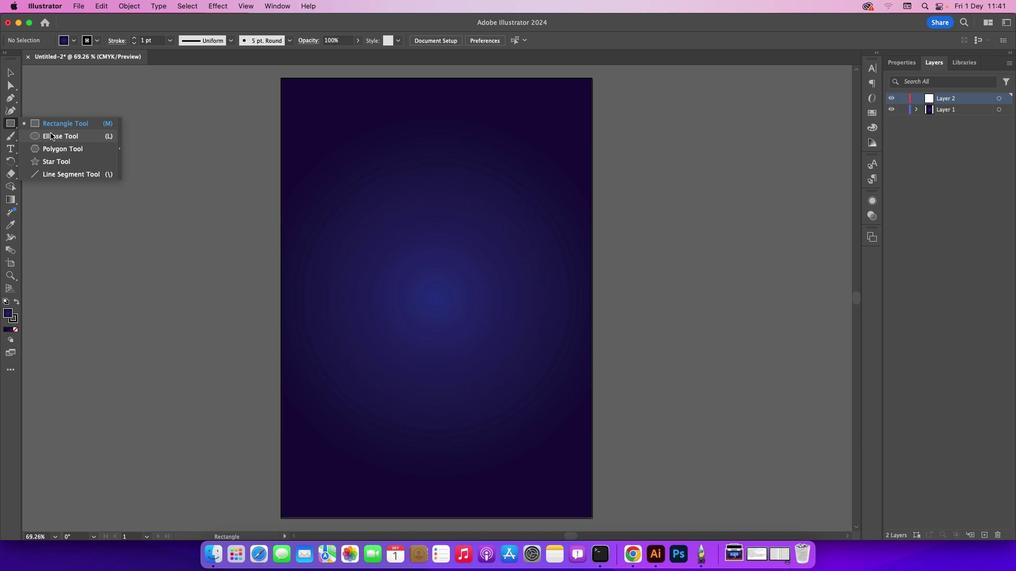 
Action: Mouse pressed left at (51, 133)
Screenshot: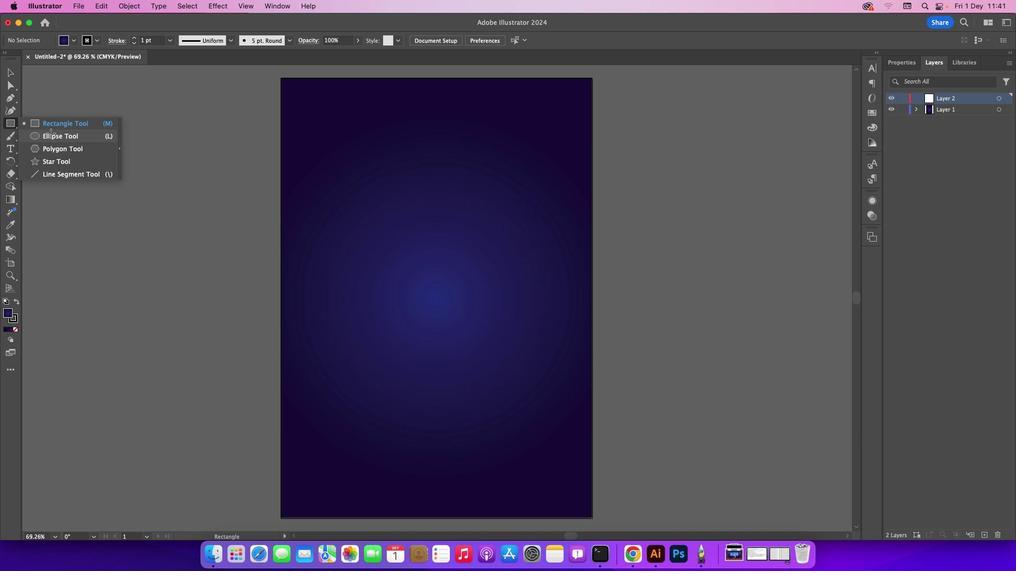 
Action: Mouse moved to (331, 242)
Screenshot: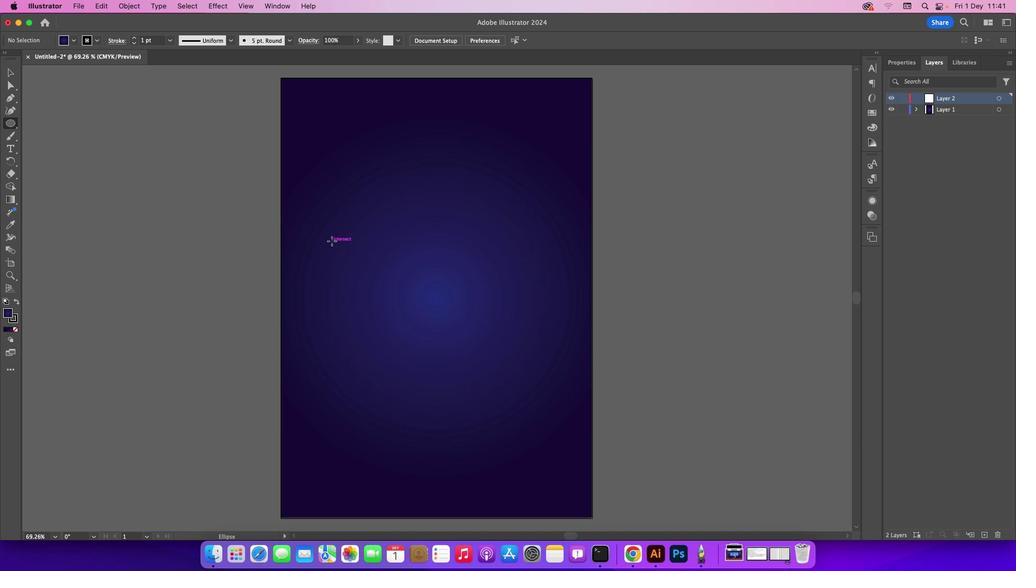 
Action: Mouse pressed left at (331, 242)
Screenshot: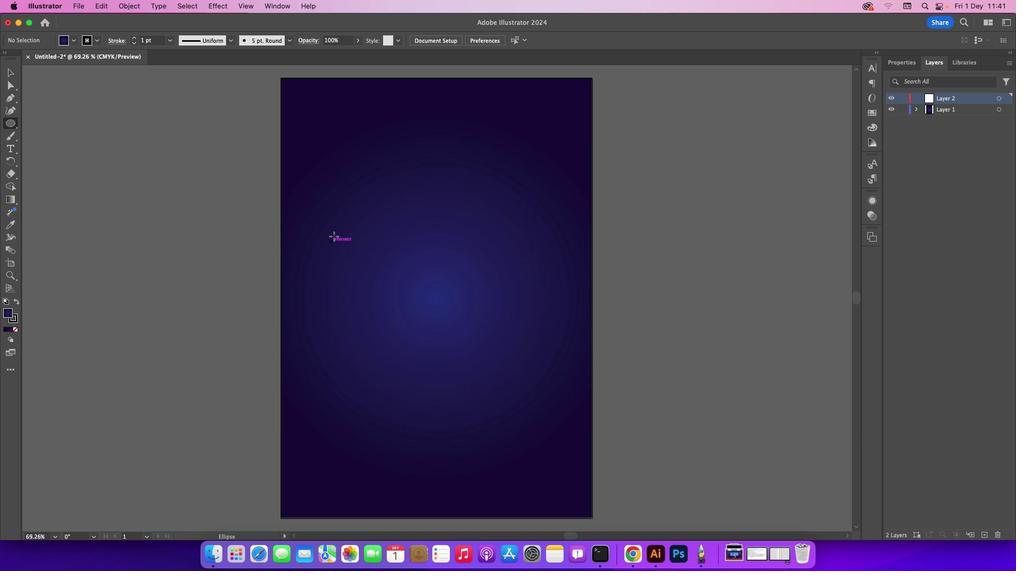 
Action: Mouse moved to (6, 309)
Screenshot: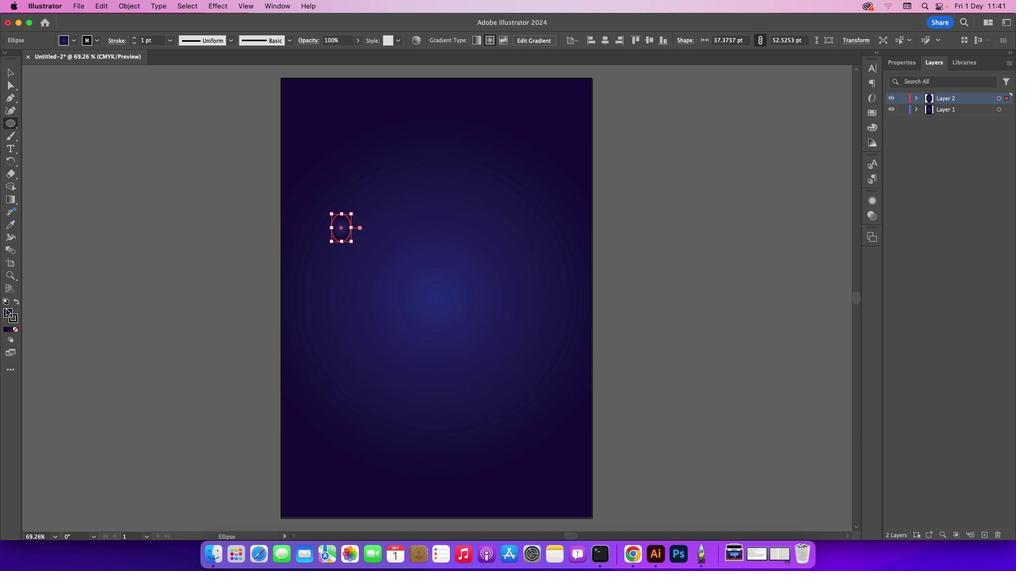 
Action: Mouse pressed left at (6, 309)
Screenshot: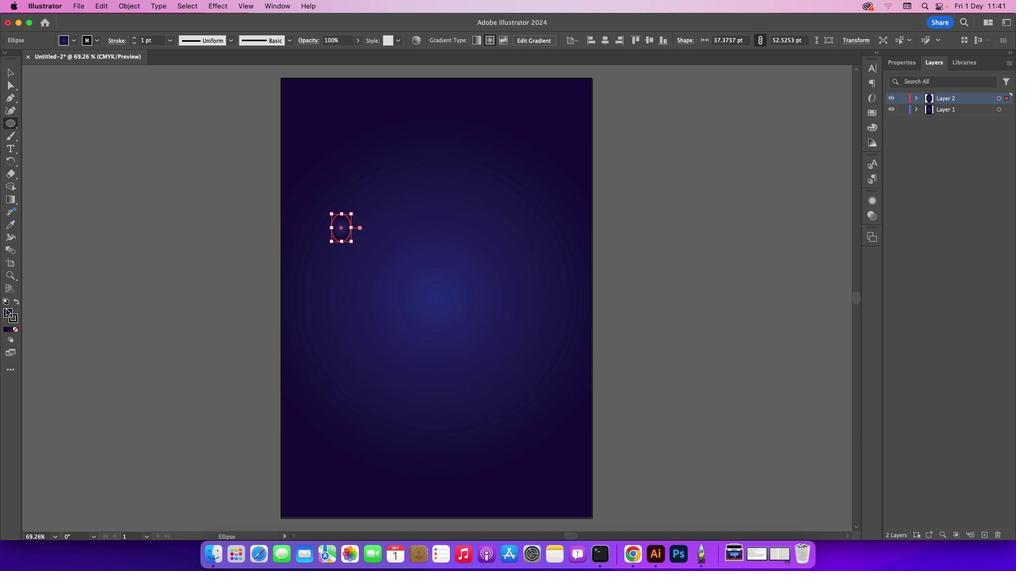 
Action: Mouse pressed left at (6, 309)
Screenshot: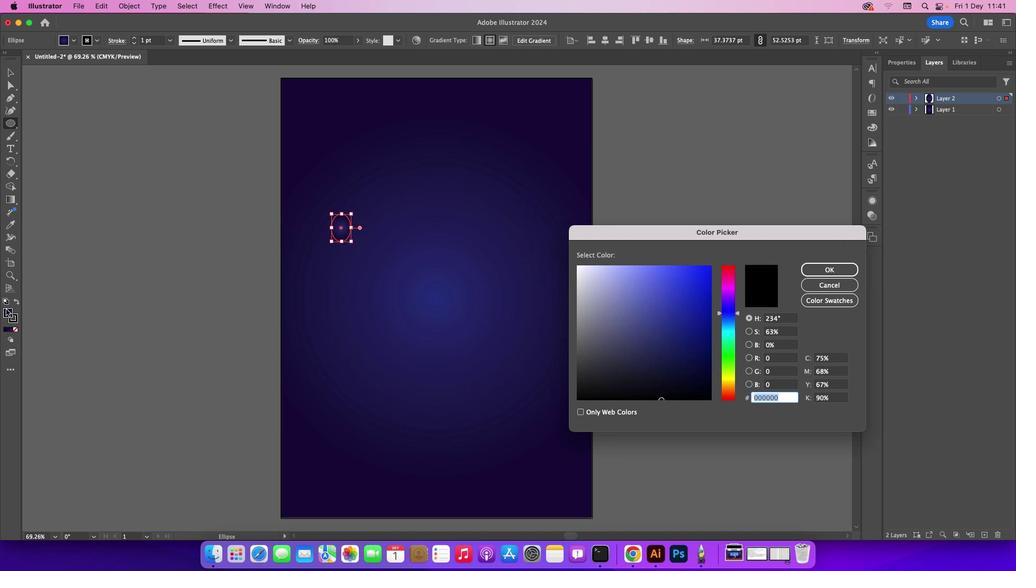 
Action: Mouse moved to (580, 268)
Screenshot: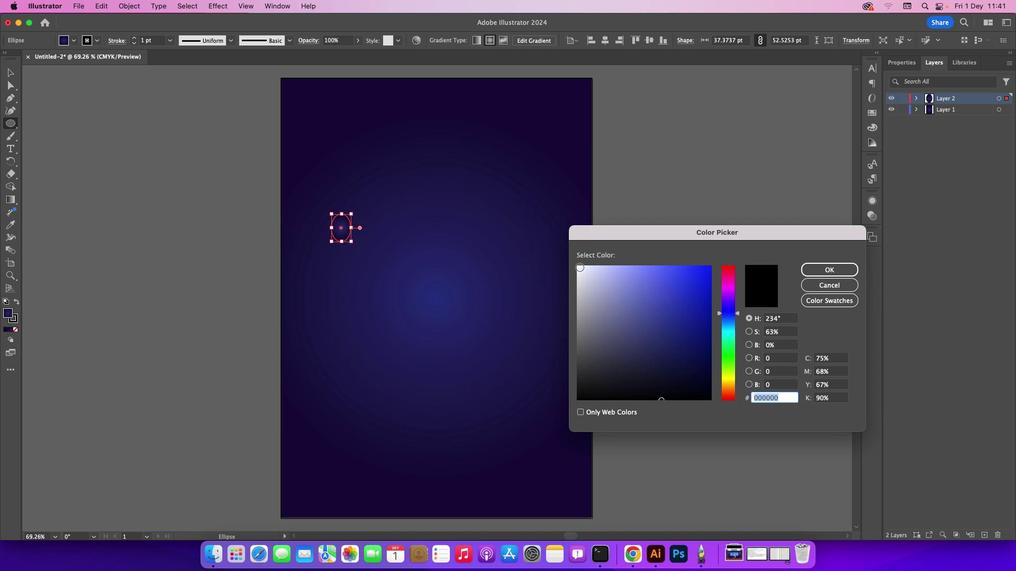 
Action: Mouse pressed left at (580, 268)
Screenshot: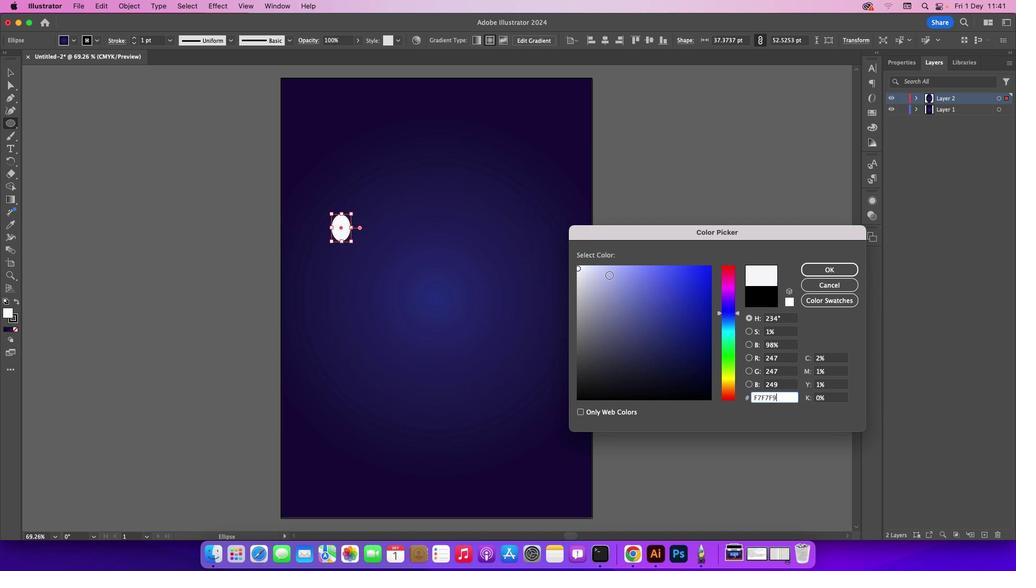 
Action: Mouse moved to (848, 267)
Screenshot: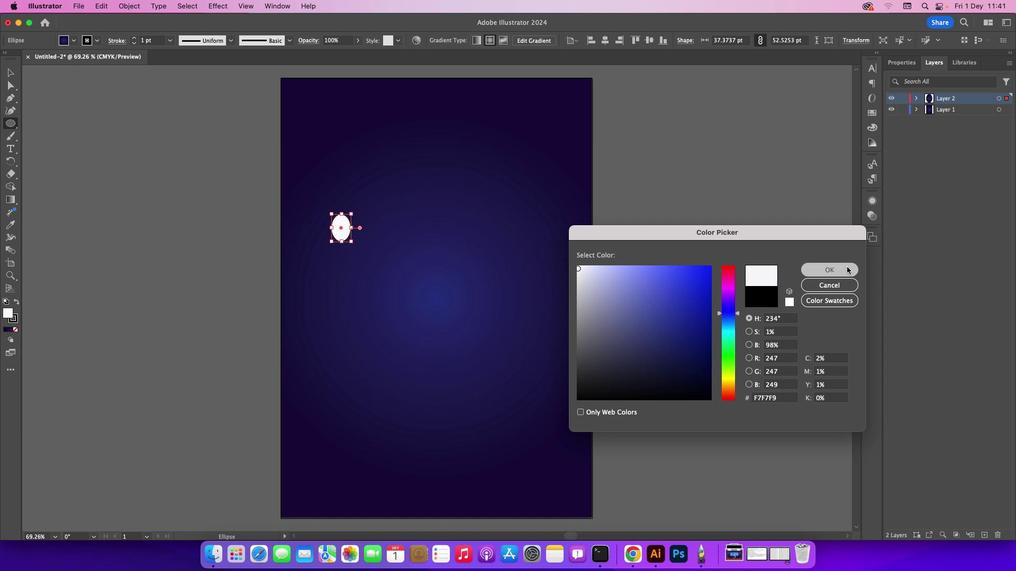 
Action: Mouse pressed left at (848, 267)
Screenshot: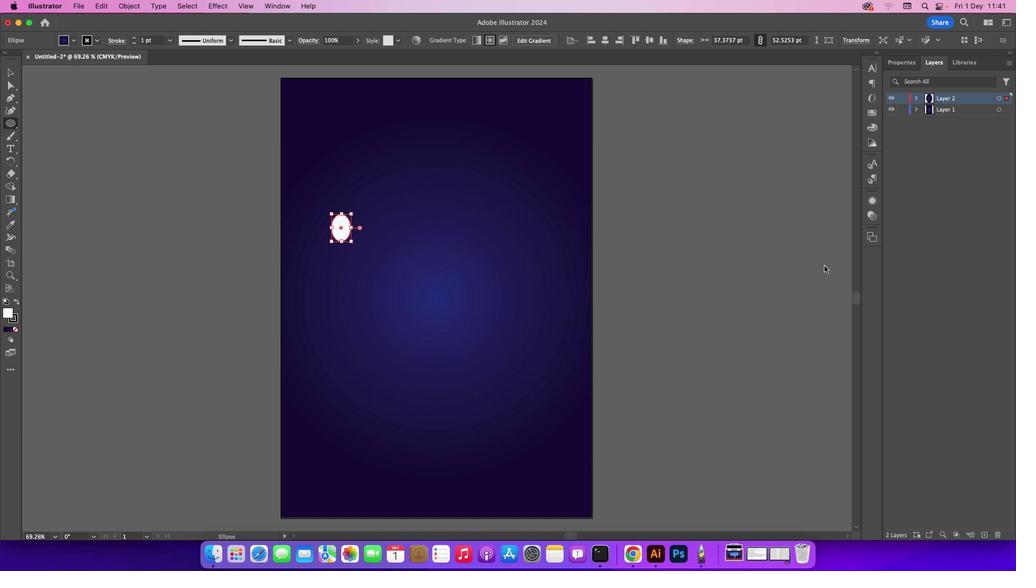 
Action: Mouse moved to (13, 74)
Screenshot: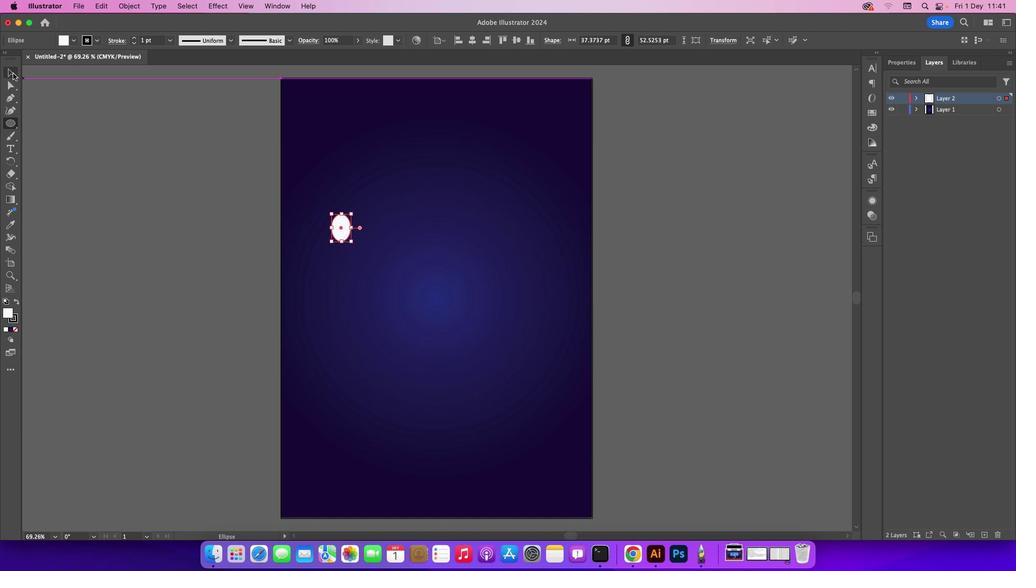 
Action: Mouse pressed left at (13, 74)
Screenshot: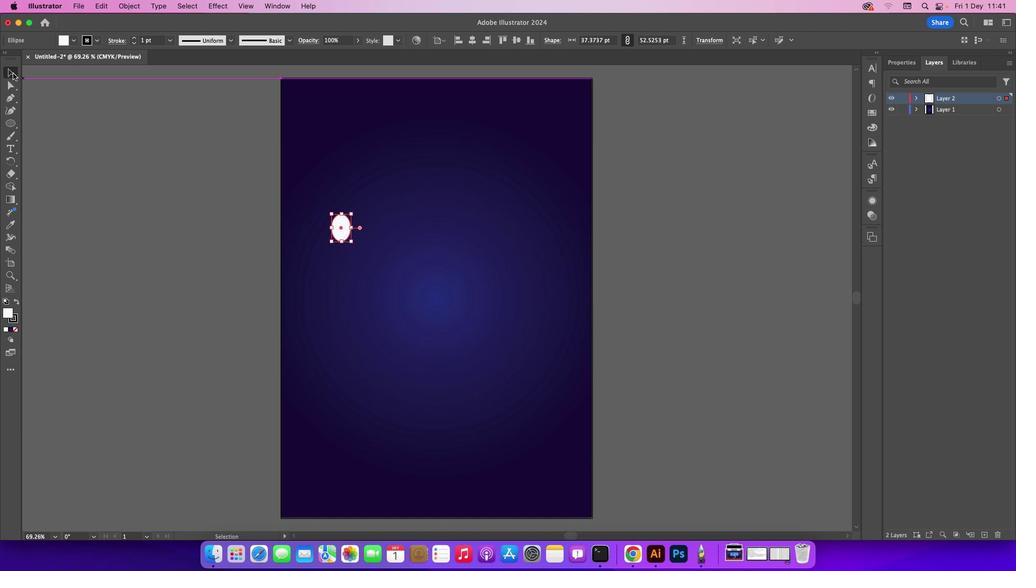 
Action: Mouse moved to (15, 322)
Screenshot: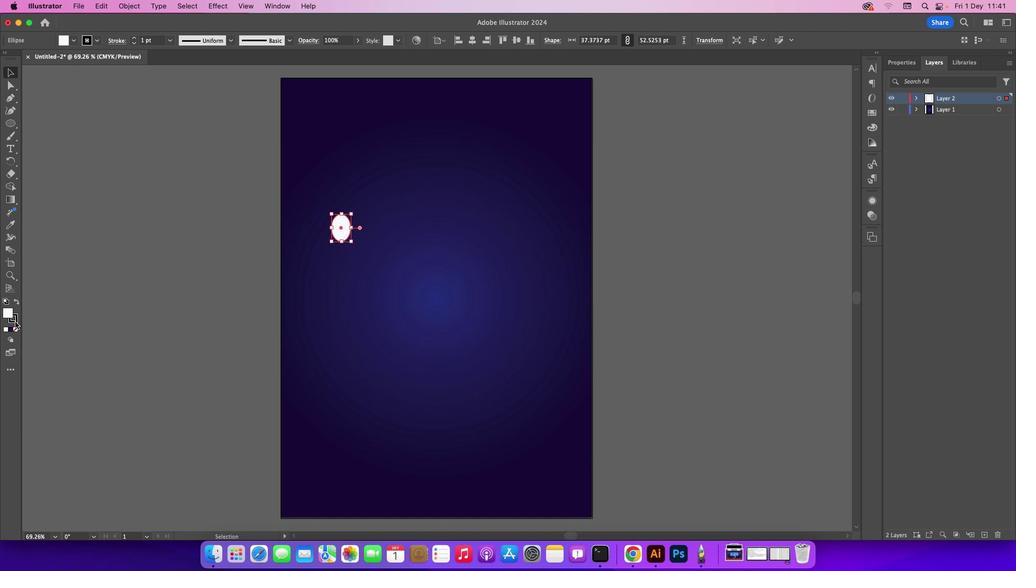 
Action: Mouse pressed left at (15, 322)
Screenshot: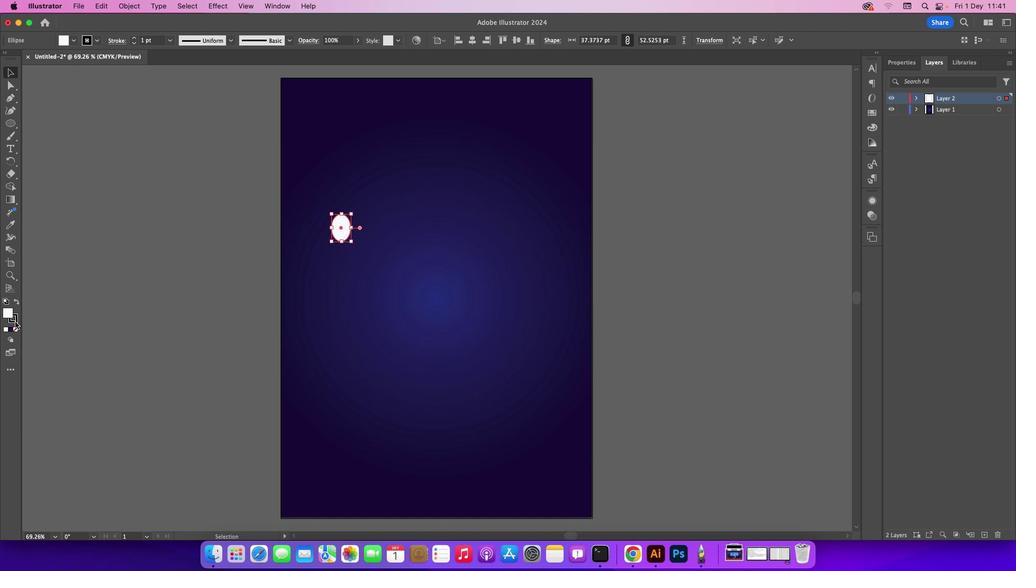 
Action: Mouse moved to (14, 330)
Screenshot: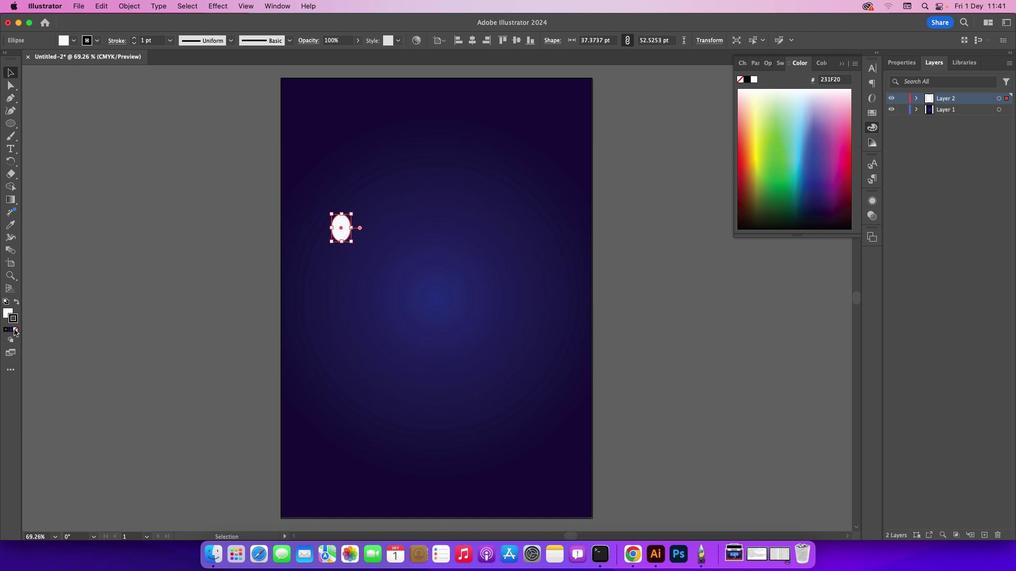 
Action: Mouse pressed left at (14, 330)
Screenshot: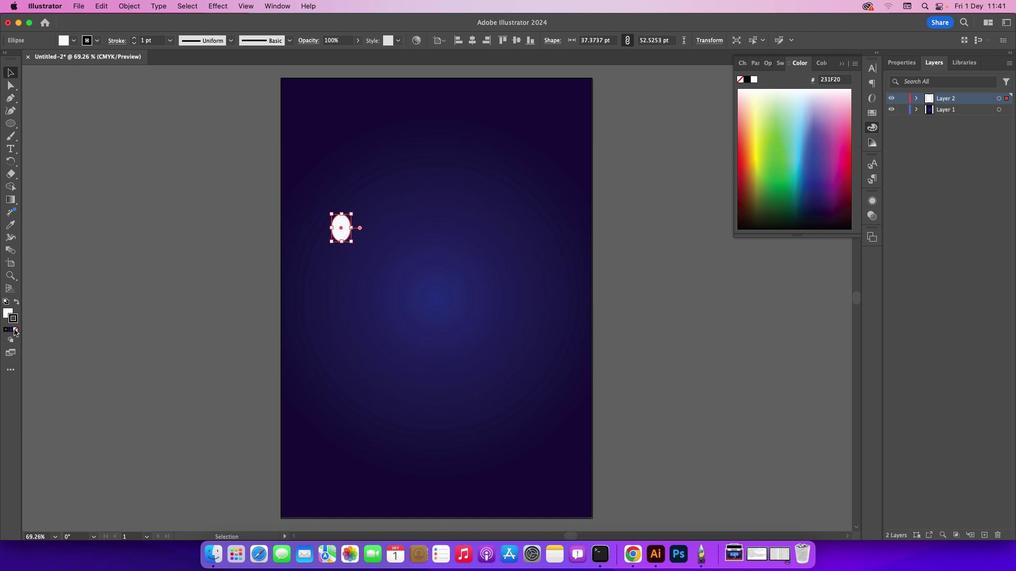 
Action: Mouse moved to (7, 311)
Screenshot: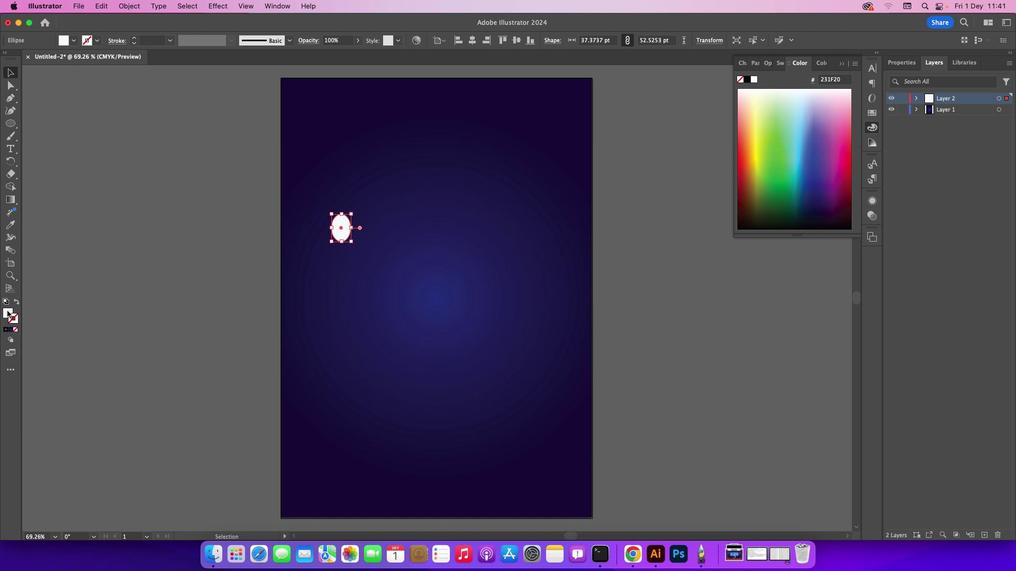 
Action: Mouse pressed left at (7, 311)
Screenshot: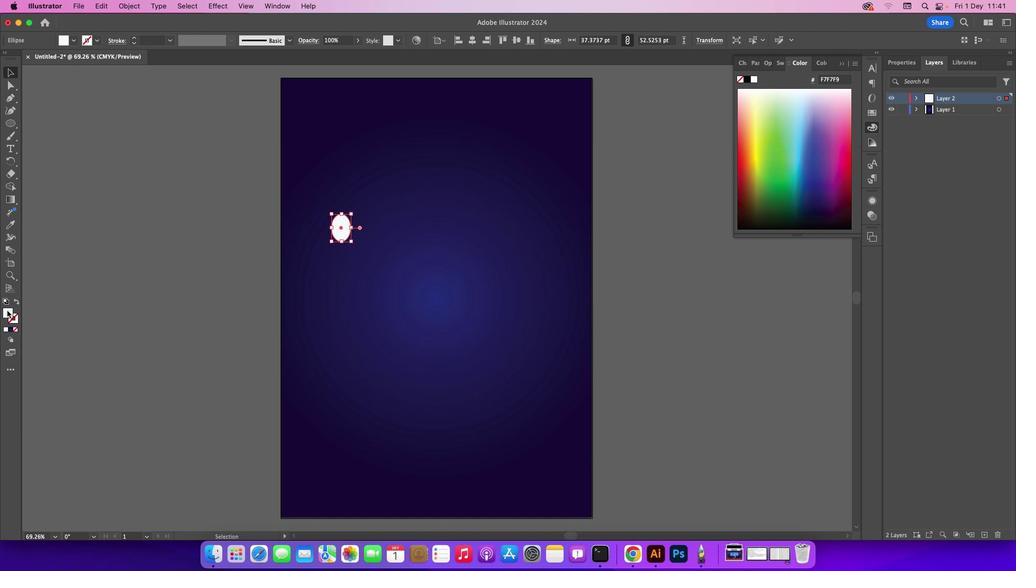 
Action: Mouse moved to (846, 63)
Screenshot: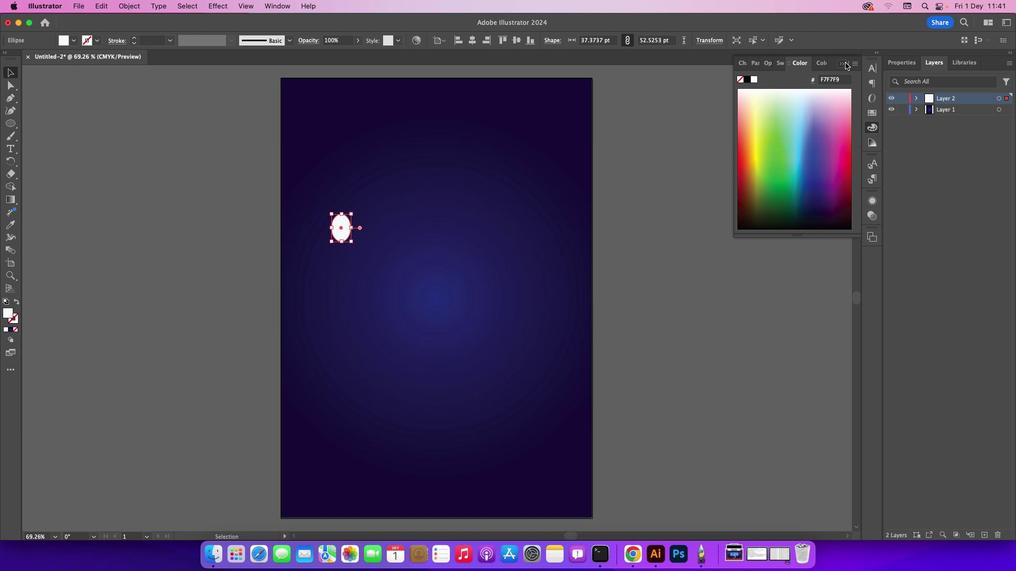 
Action: Mouse pressed left at (846, 63)
Screenshot: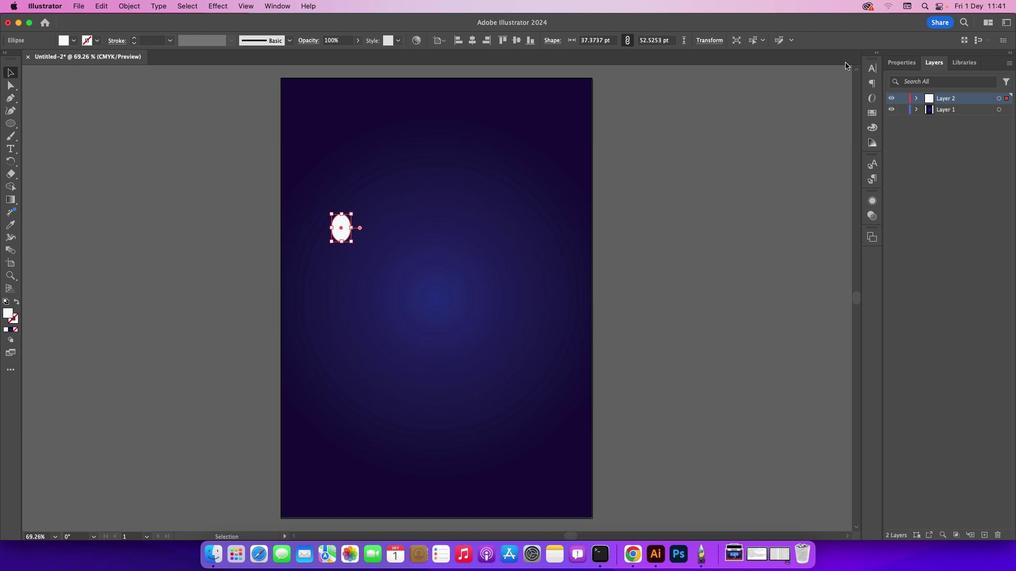 
Action: Mouse moved to (5, 97)
Screenshot: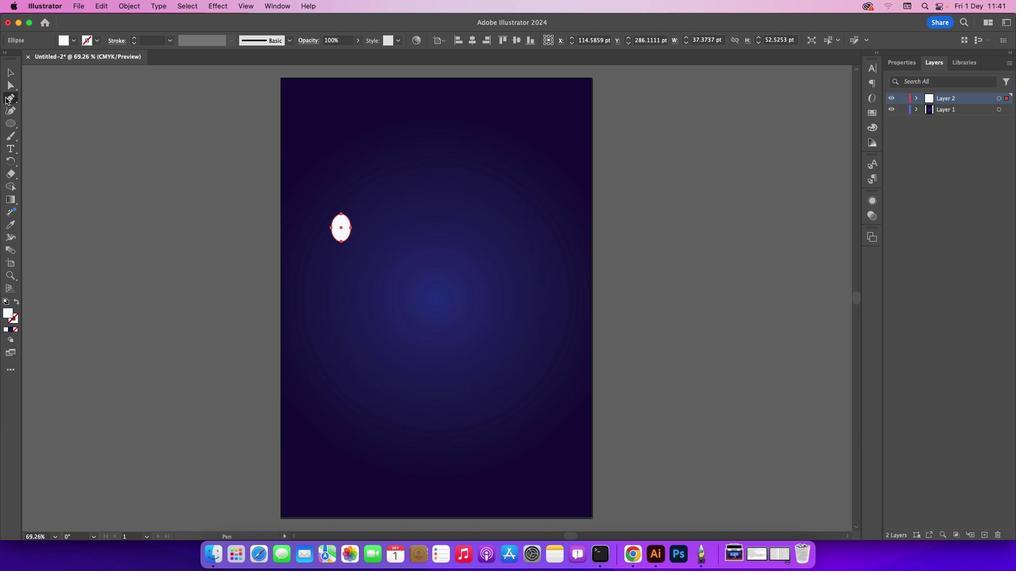 
Action: Mouse pressed left at (5, 97)
Screenshot: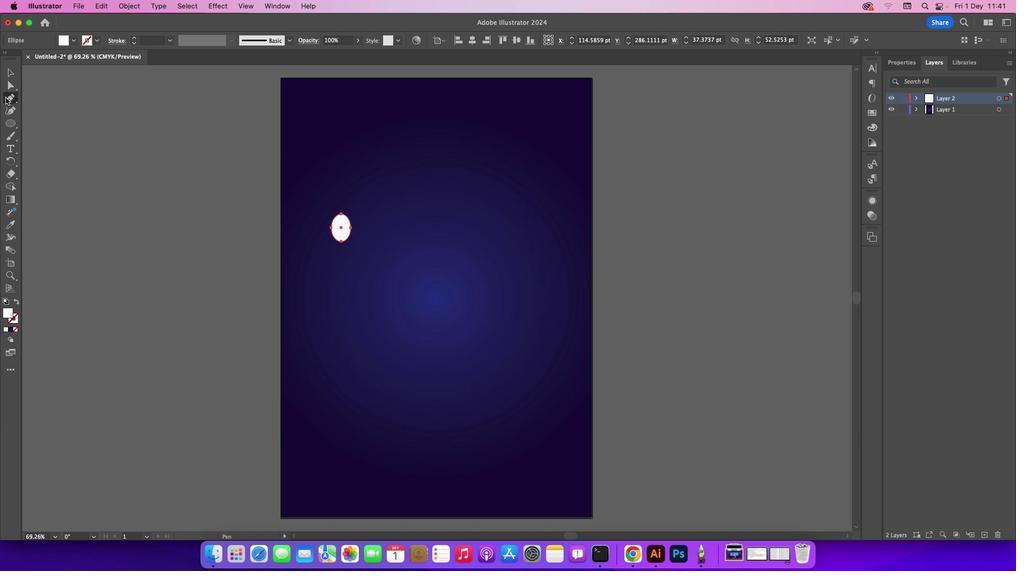 
Action: Mouse moved to (15, 72)
Screenshot: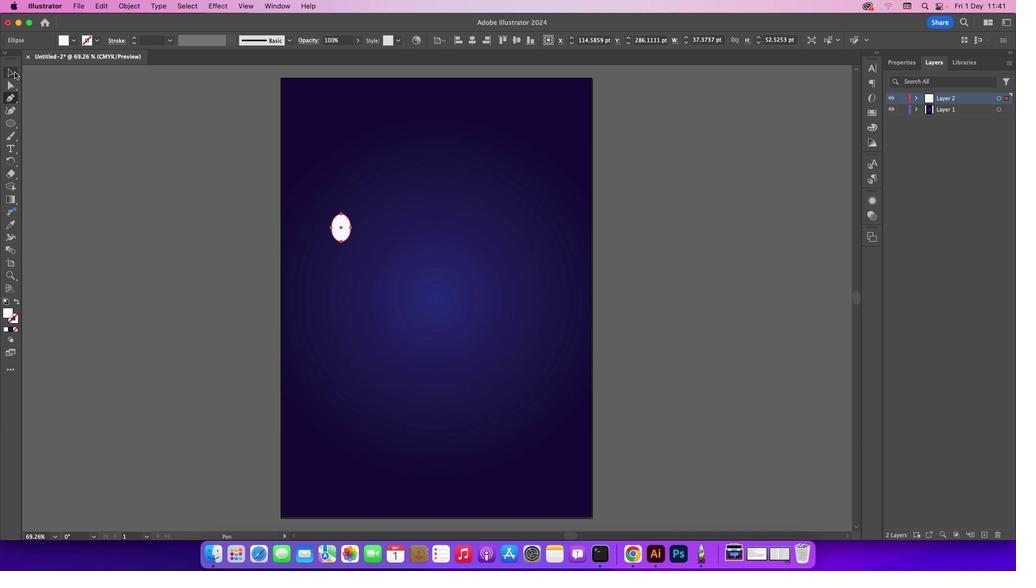 
Action: Mouse pressed left at (15, 72)
Screenshot: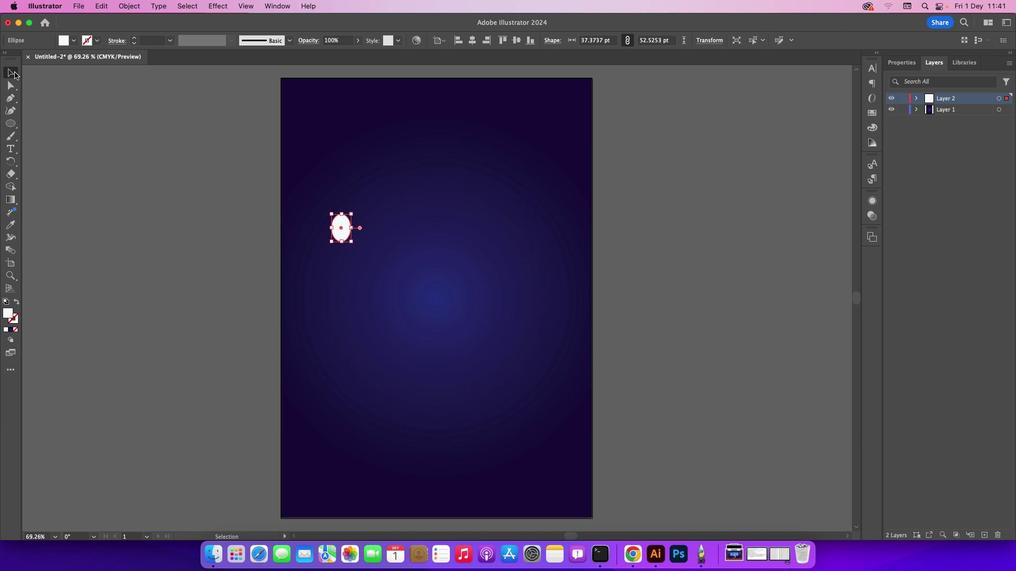 
Action: Mouse moved to (191, 151)
Screenshot: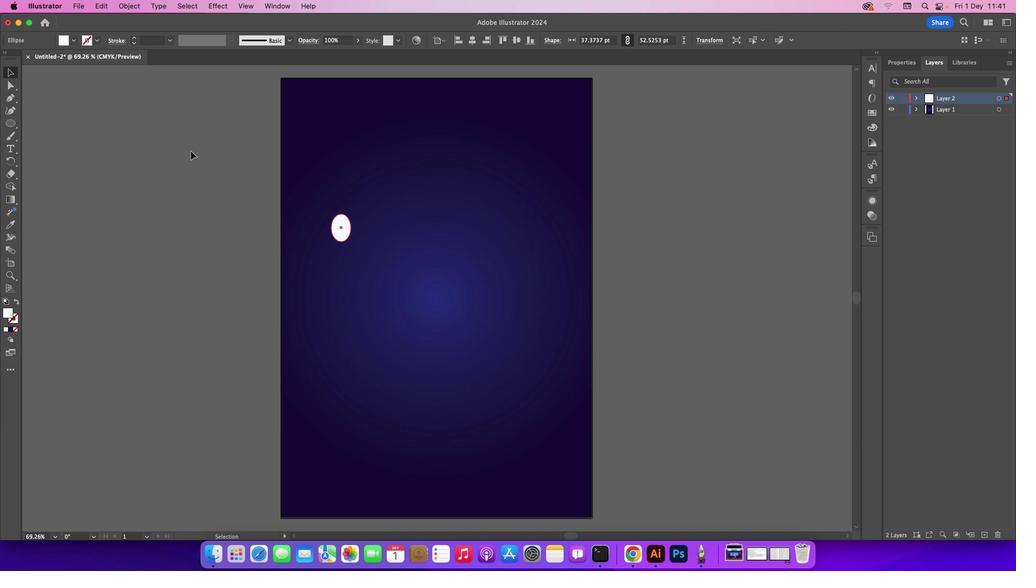 
Action: Mouse pressed left at (191, 151)
Screenshot: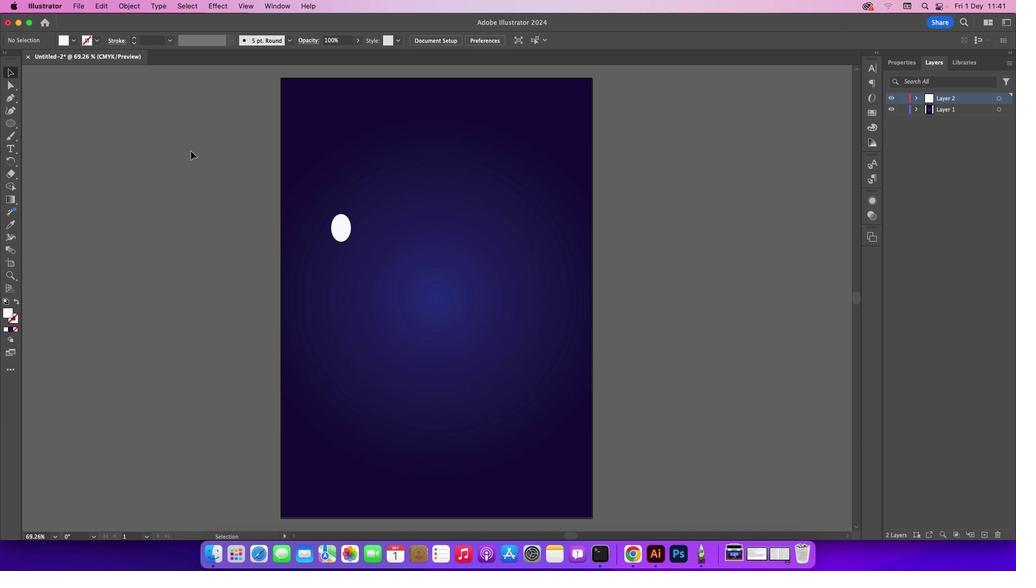 
Action: Mouse moved to (16, 102)
Screenshot: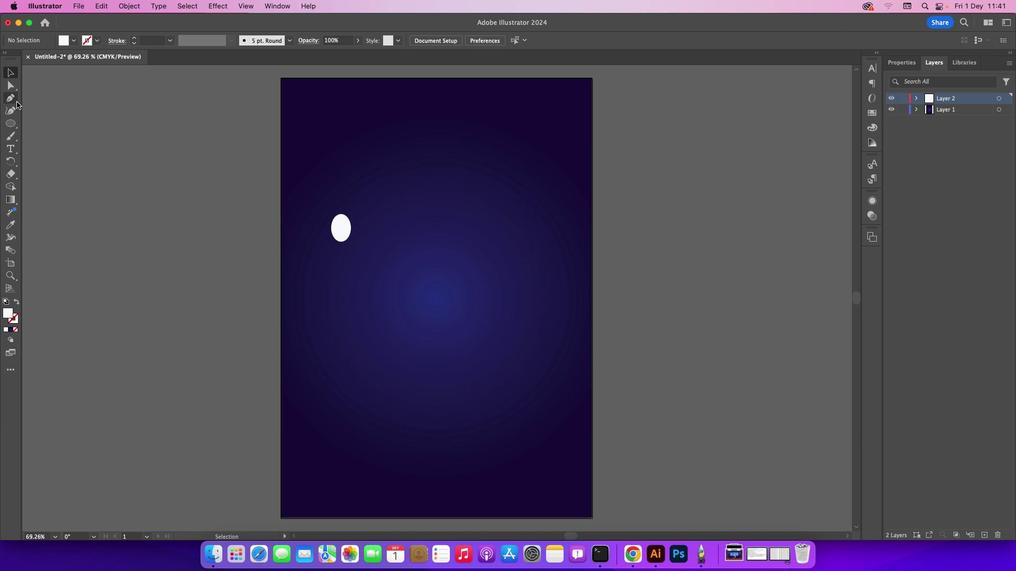 
Action: Mouse pressed left at (16, 102)
Screenshot: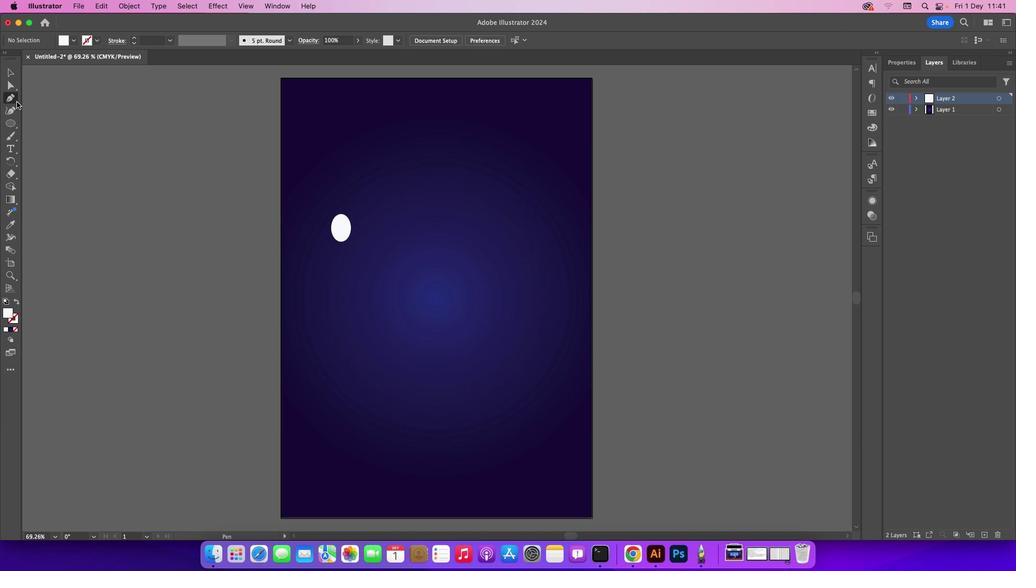 
Action: Mouse moved to (328, 229)
Screenshot: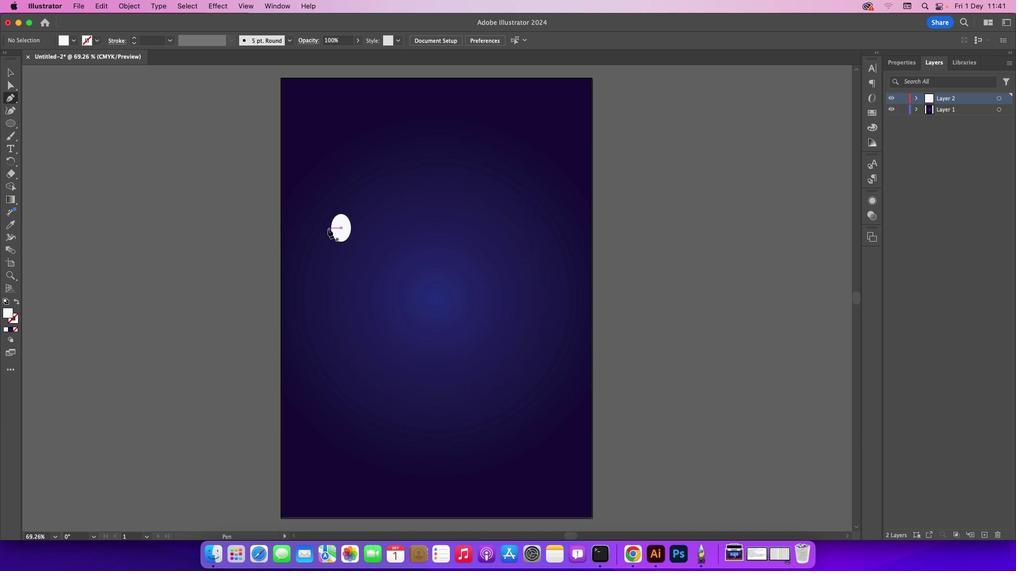 
Action: Mouse pressed left at (328, 229)
Screenshot: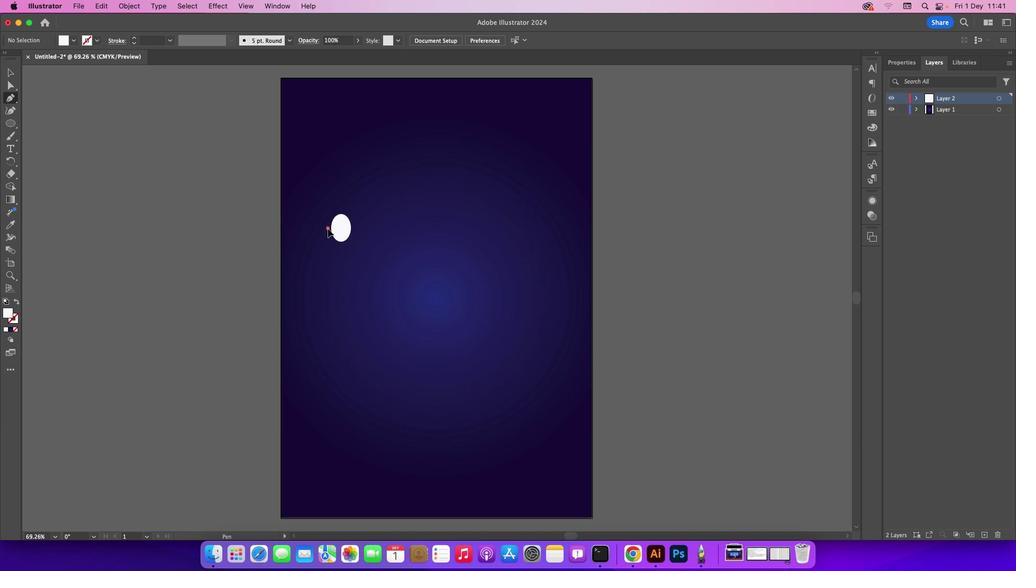 
Action: Mouse moved to (338, 214)
Screenshot: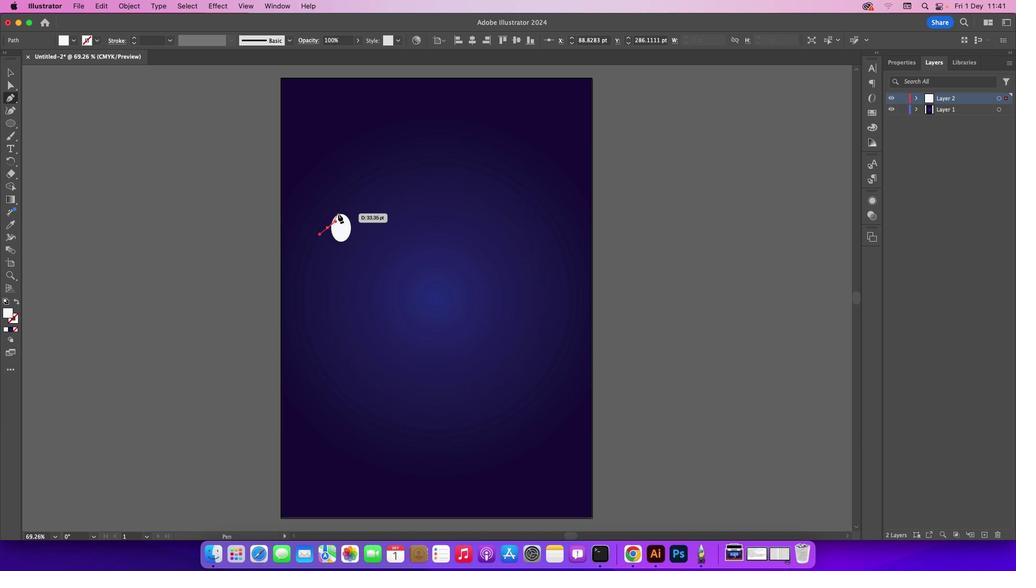 
Action: Mouse pressed left at (338, 214)
Screenshot: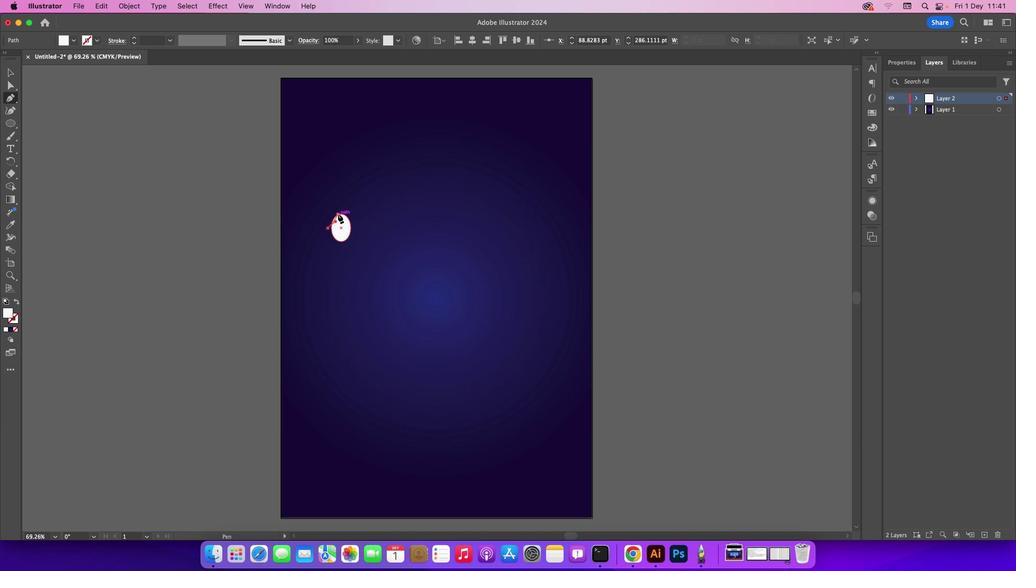 
Action: Mouse moved to (340, 210)
Screenshot: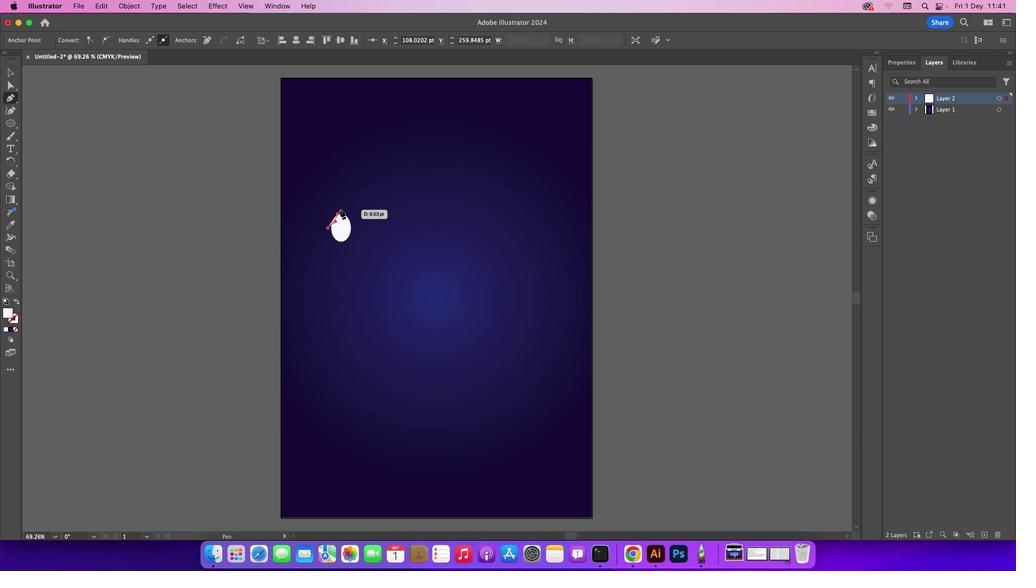 
Action: Mouse pressed left at (340, 210)
Screenshot: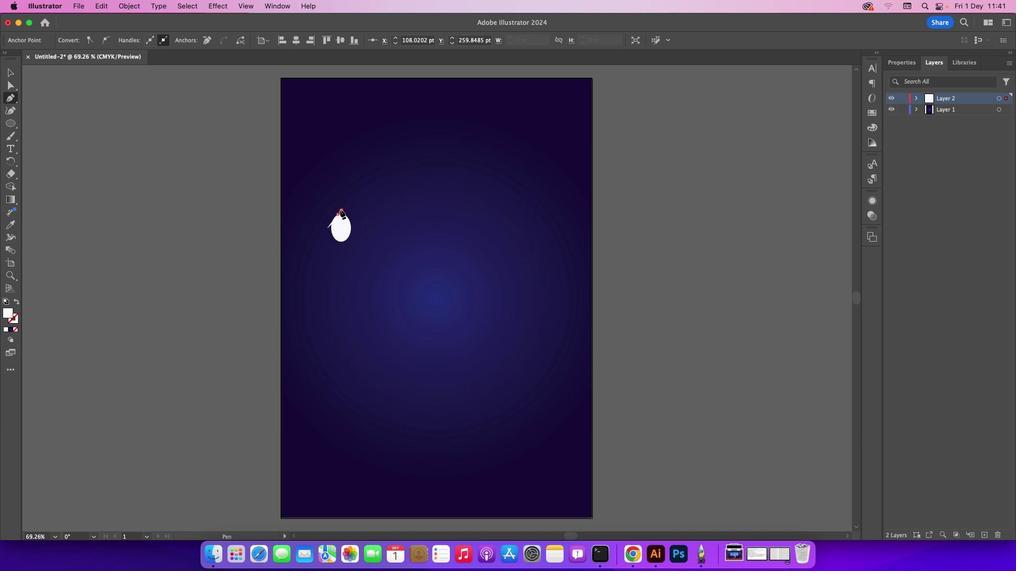 
Action: Mouse moved to (348, 214)
Screenshot: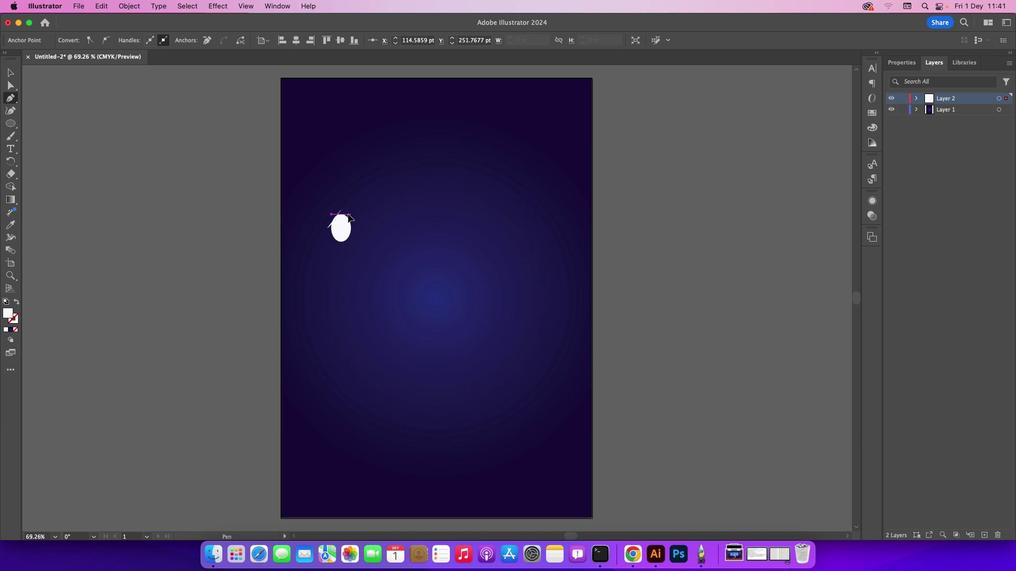 
Action: Mouse pressed left at (348, 214)
Screenshot: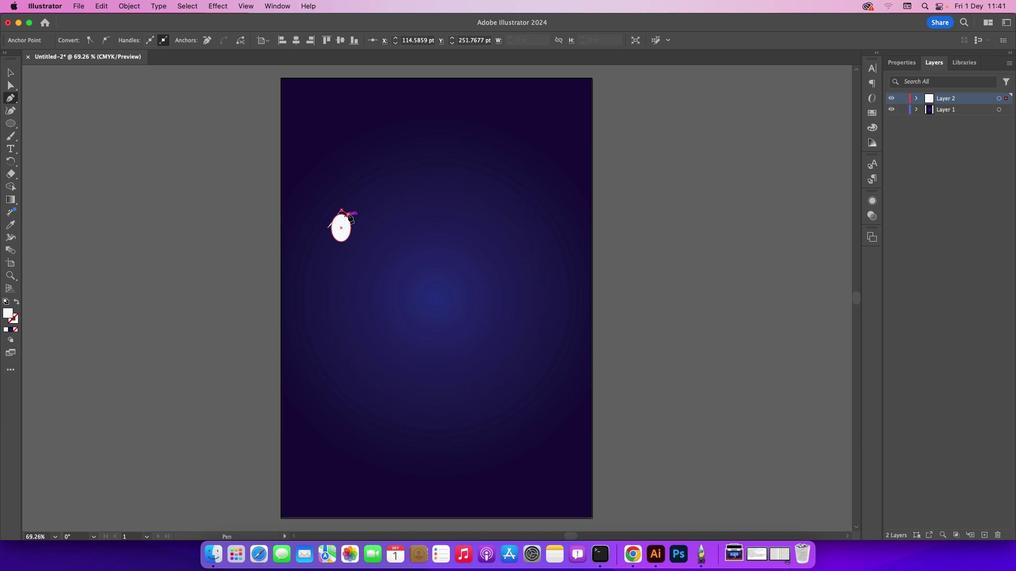 
Action: Mouse moved to (352, 223)
Screenshot: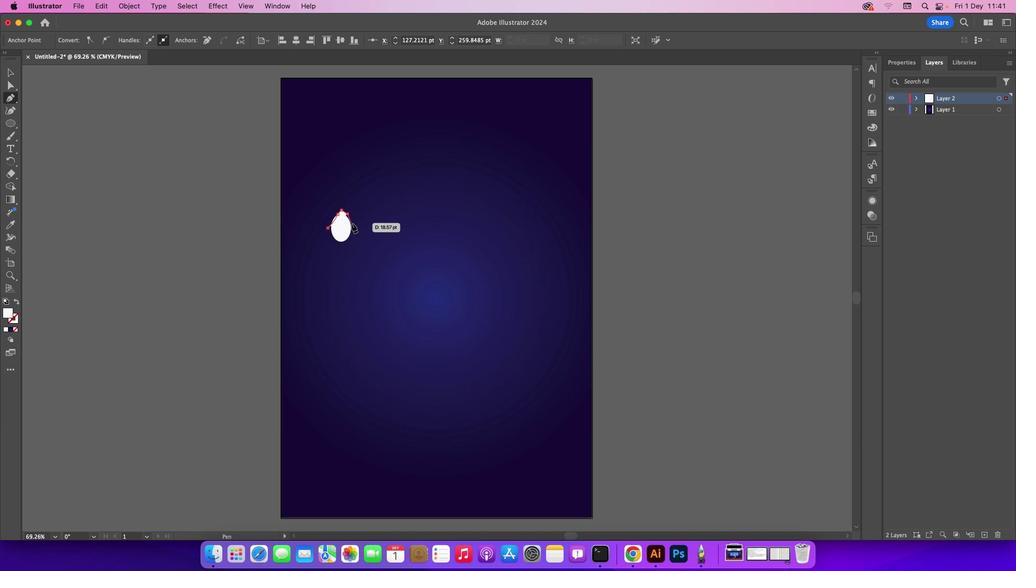 
Action: Mouse pressed left at (352, 223)
Screenshot: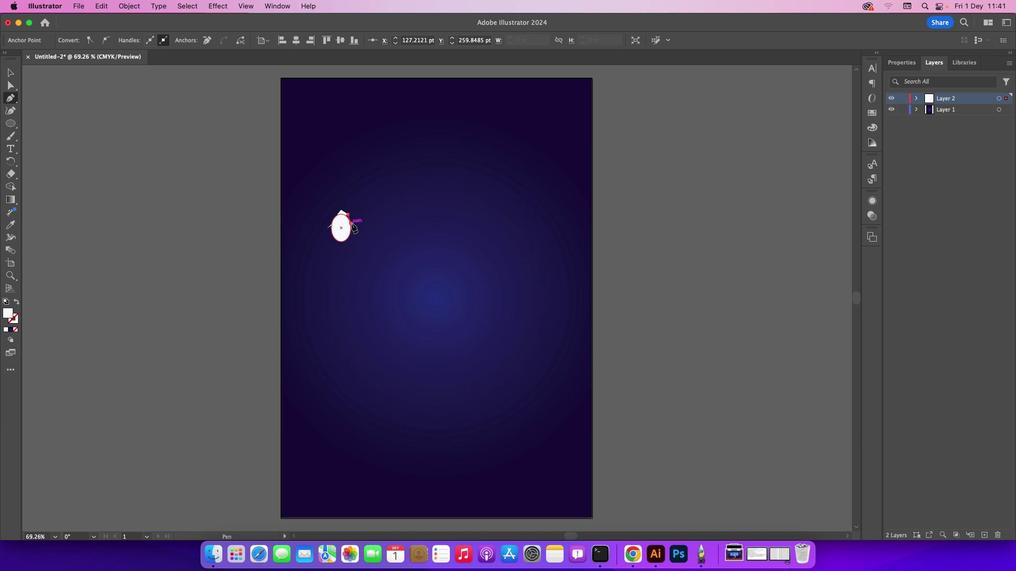 
Action: Mouse moved to (358, 230)
Screenshot: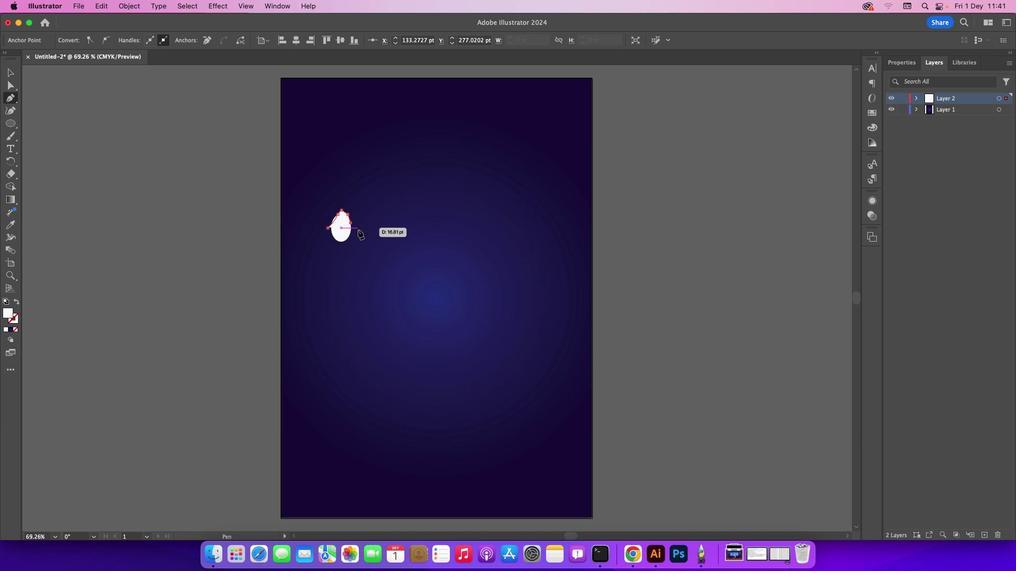
Action: Mouse pressed left at (358, 230)
Screenshot: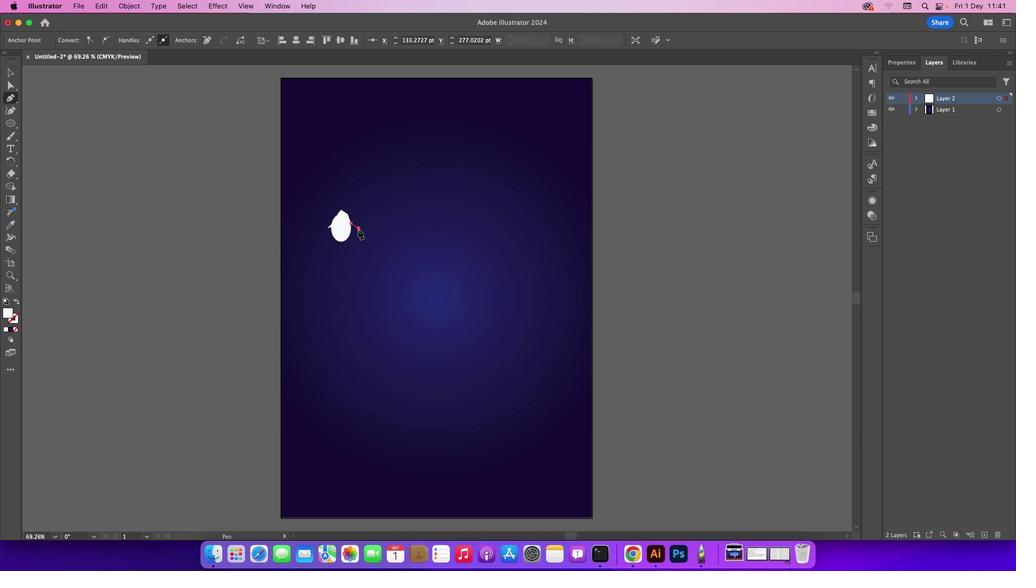 
Action: Mouse moved to (358, 241)
Screenshot: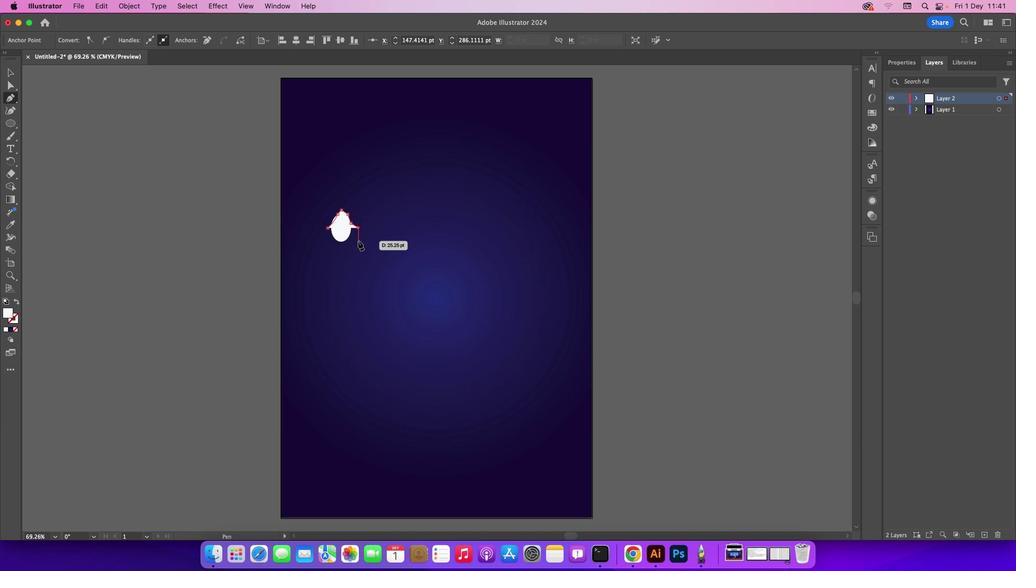 
Action: Mouse pressed left at (358, 241)
Screenshot: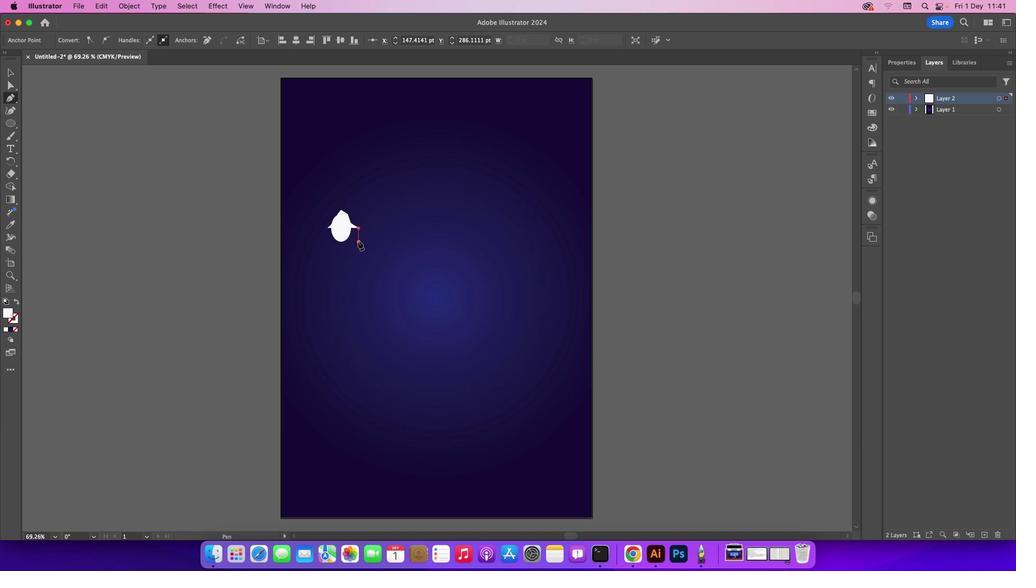
Action: Mouse moved to (363, 258)
Screenshot: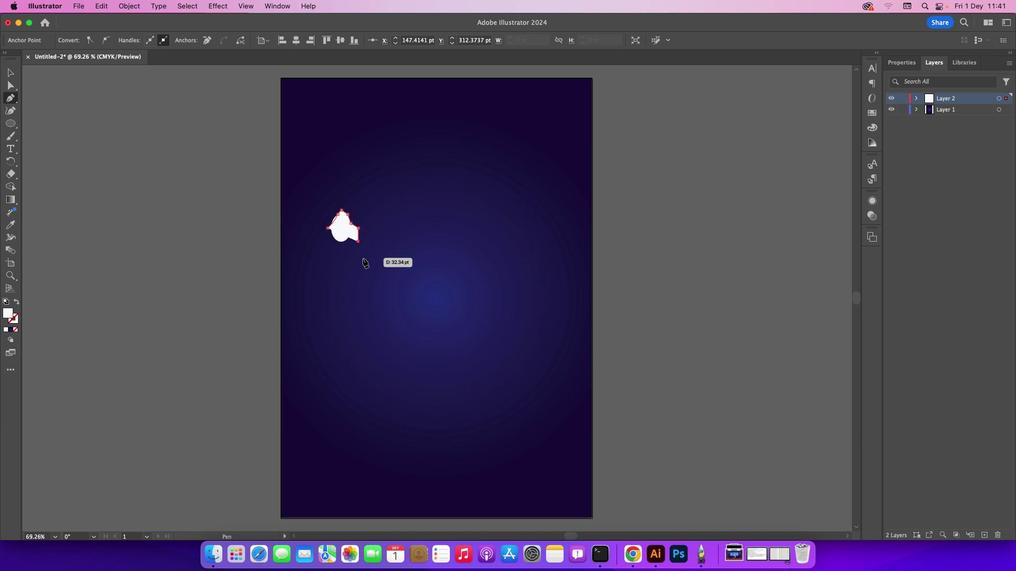 
Action: Mouse pressed left at (363, 258)
Screenshot: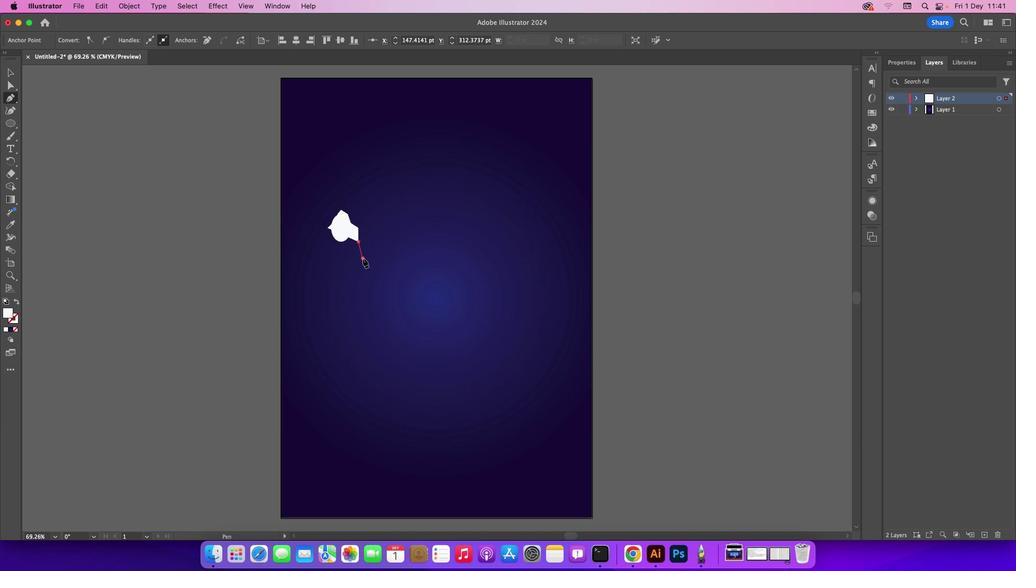 
Action: Mouse moved to (372, 268)
Screenshot: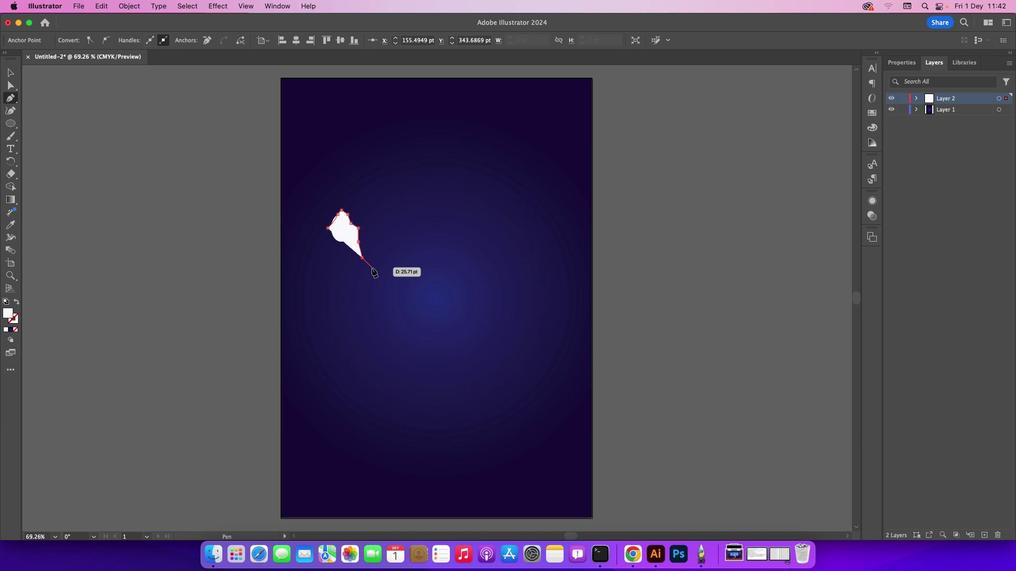 
Action: Mouse pressed left at (372, 268)
Screenshot: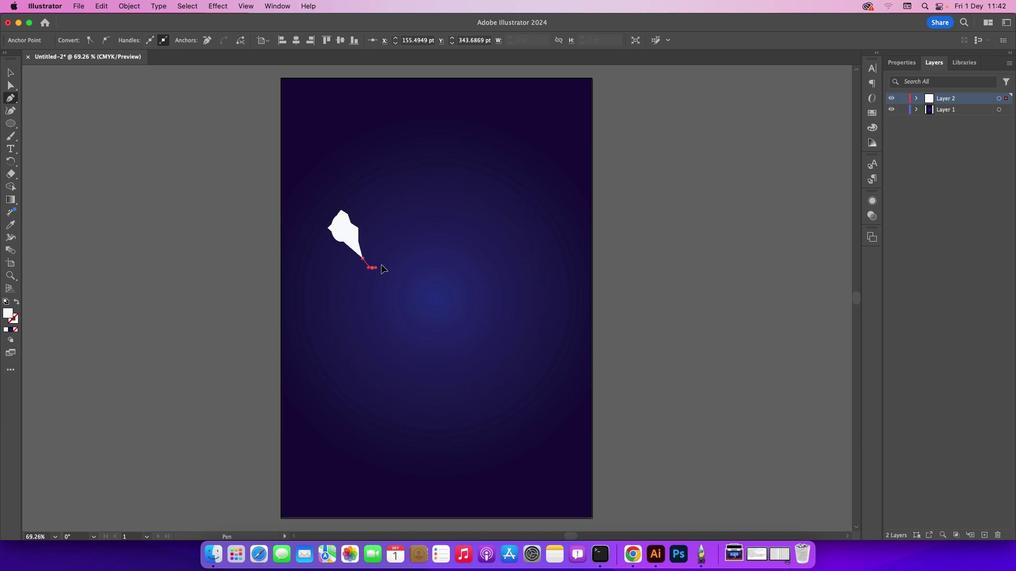
Action: Mouse moved to (383, 258)
Screenshot: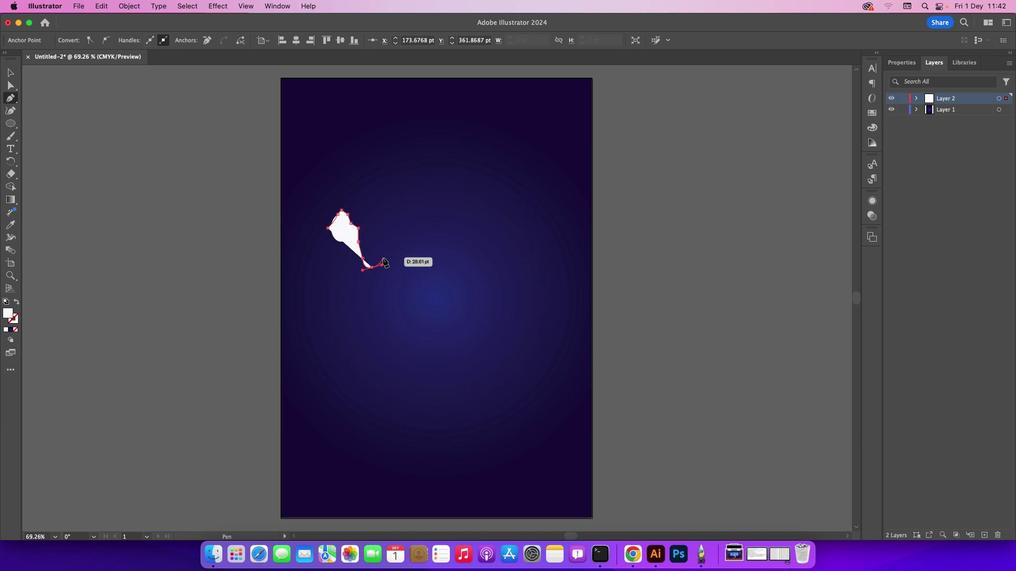 
Action: Mouse pressed left at (383, 258)
Screenshot: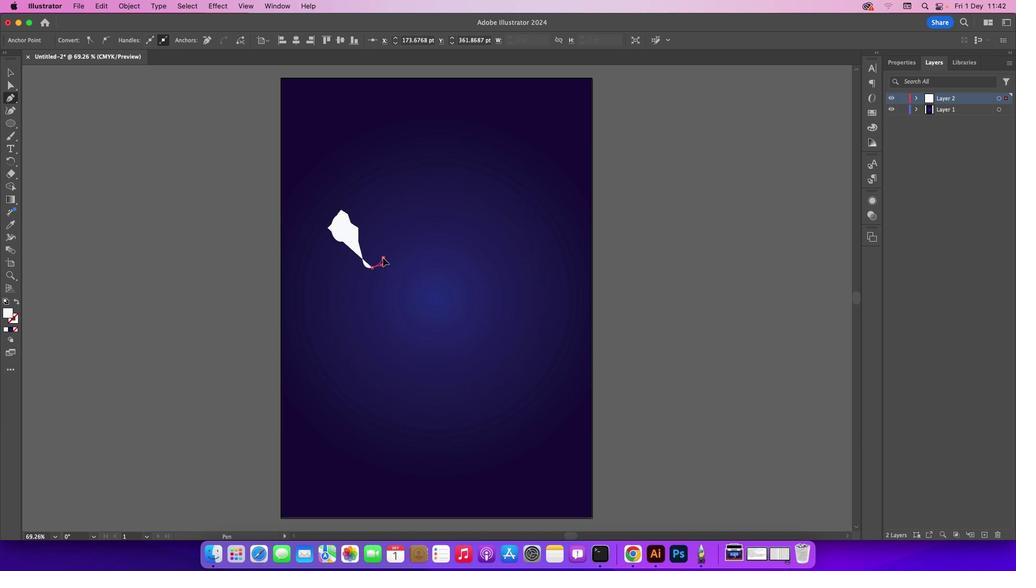 
Action: Mouse moved to (379, 237)
Screenshot: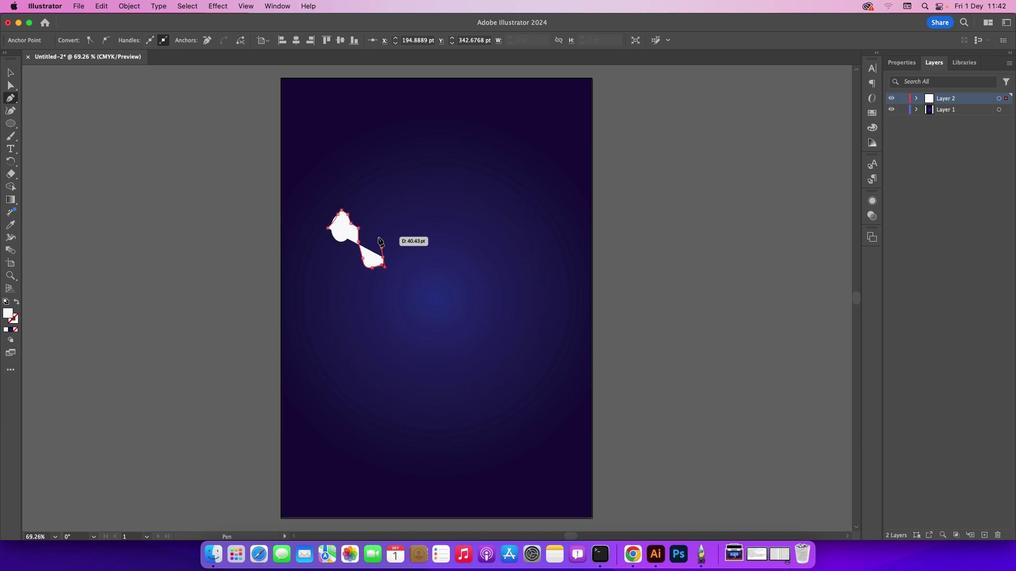 
Action: Mouse pressed left at (379, 237)
Screenshot: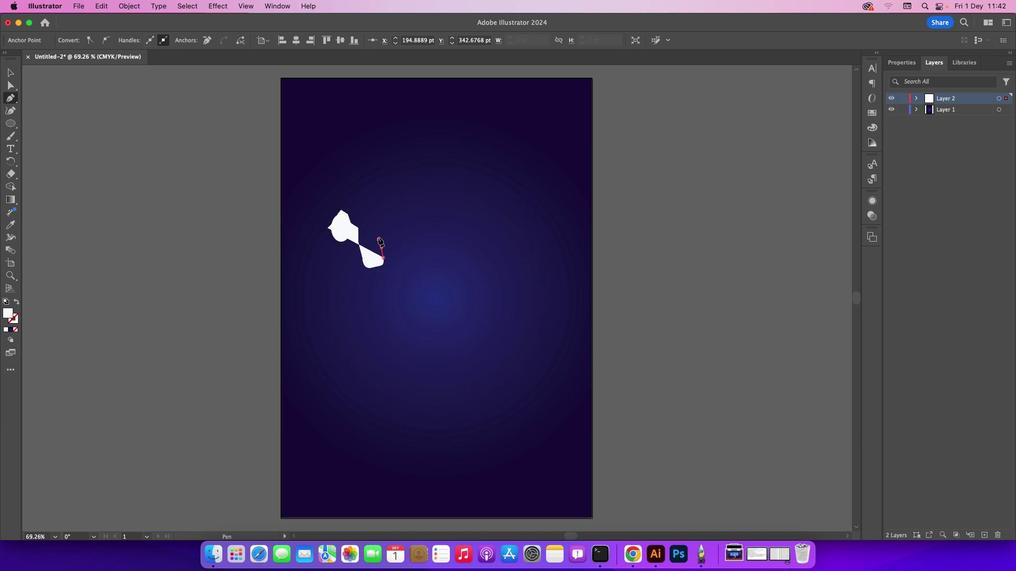 
Action: Mouse moved to (378, 218)
Screenshot: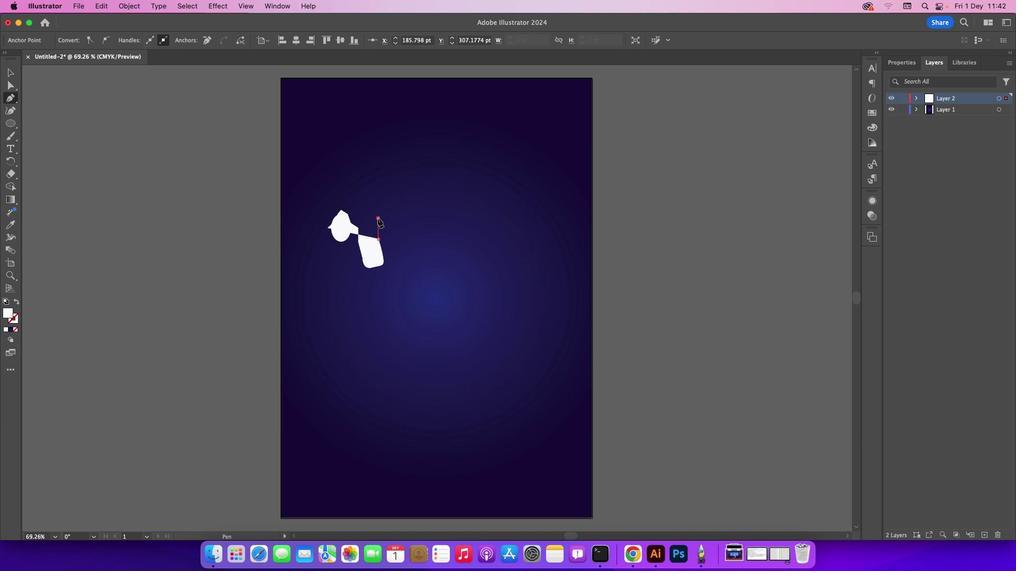 
Action: Mouse pressed left at (378, 218)
Screenshot: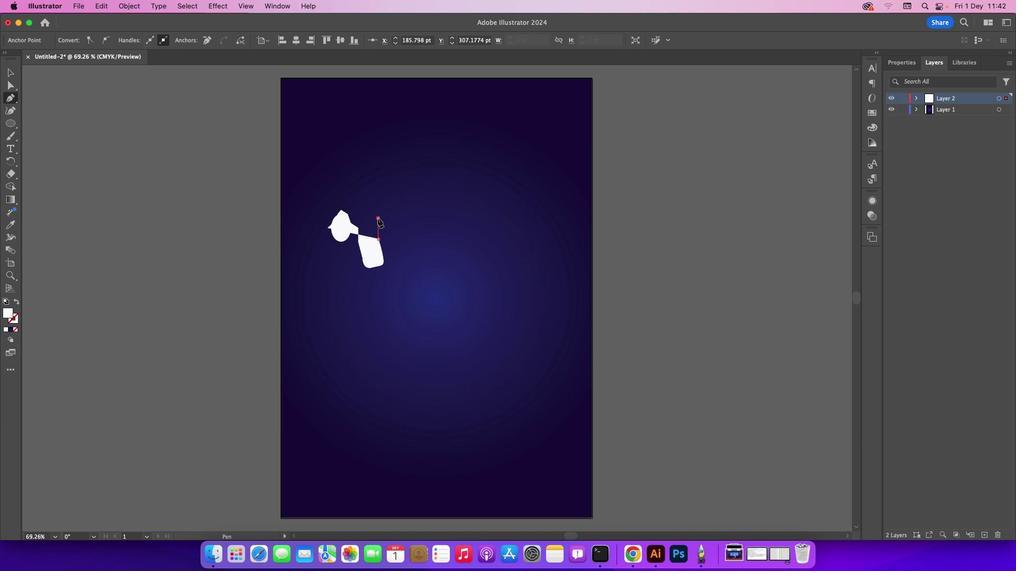 
Action: Mouse moved to (370, 212)
Screenshot: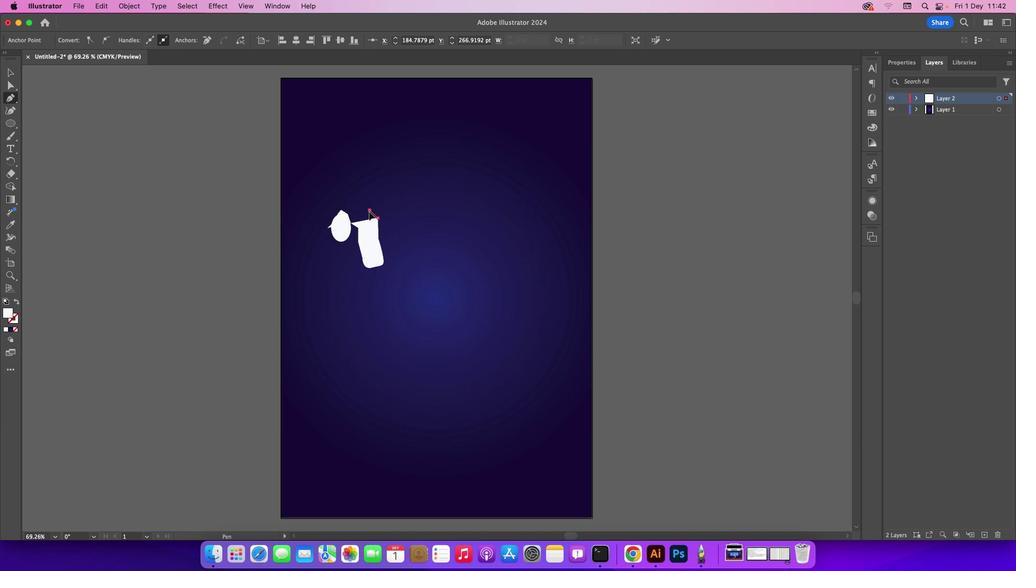 
Action: Mouse pressed left at (370, 212)
Screenshot: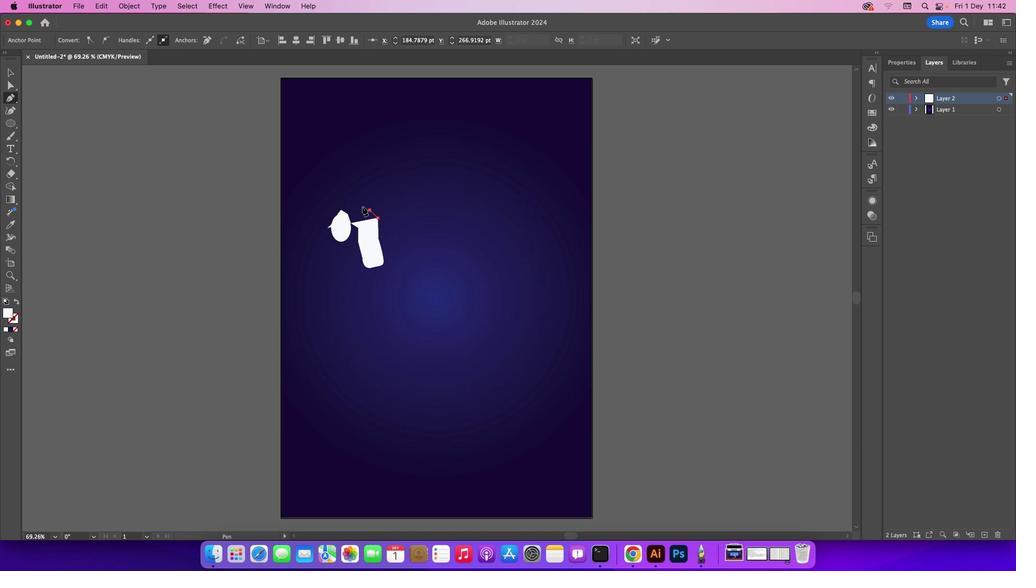 
Action: Mouse moved to (355, 202)
Screenshot: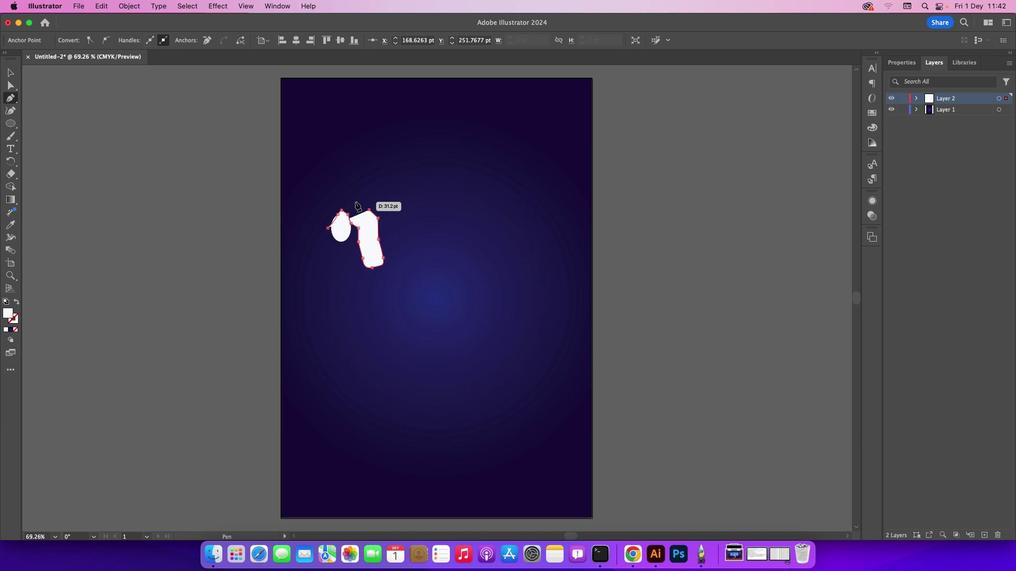 
Action: Mouse pressed left at (355, 202)
Screenshot: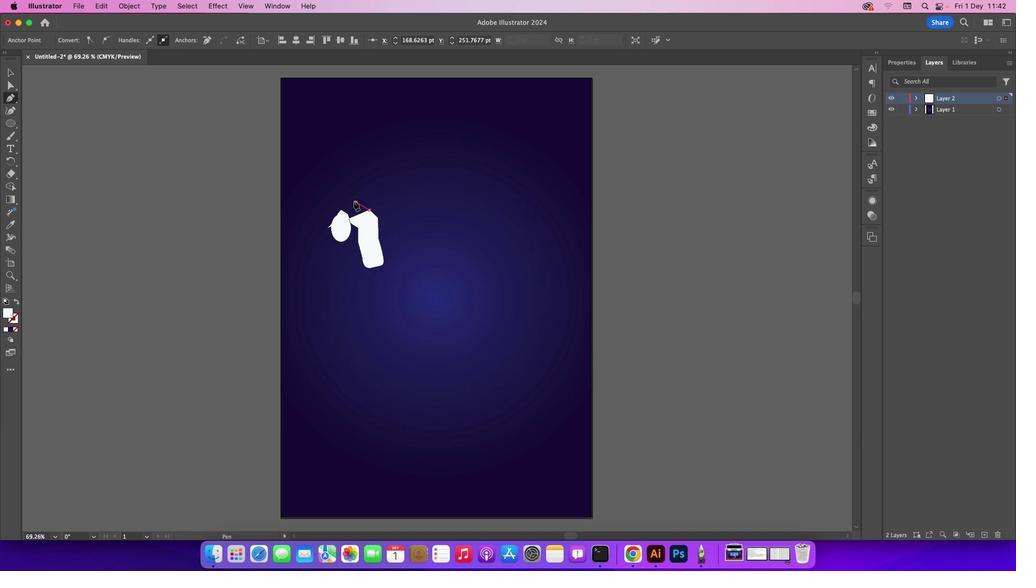 
Action: Mouse moved to (344, 194)
Screenshot: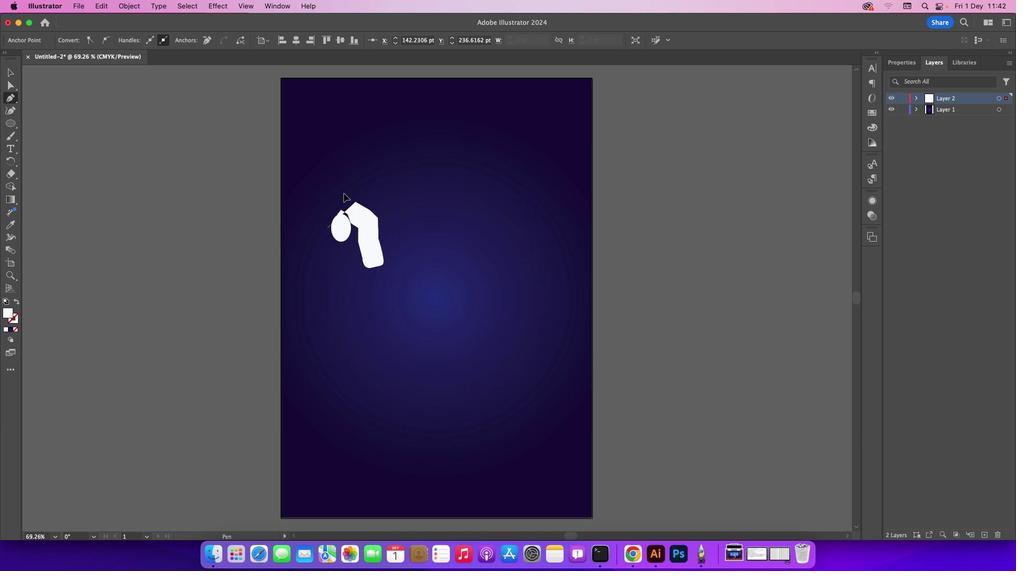
Action: Mouse pressed left at (344, 194)
Screenshot: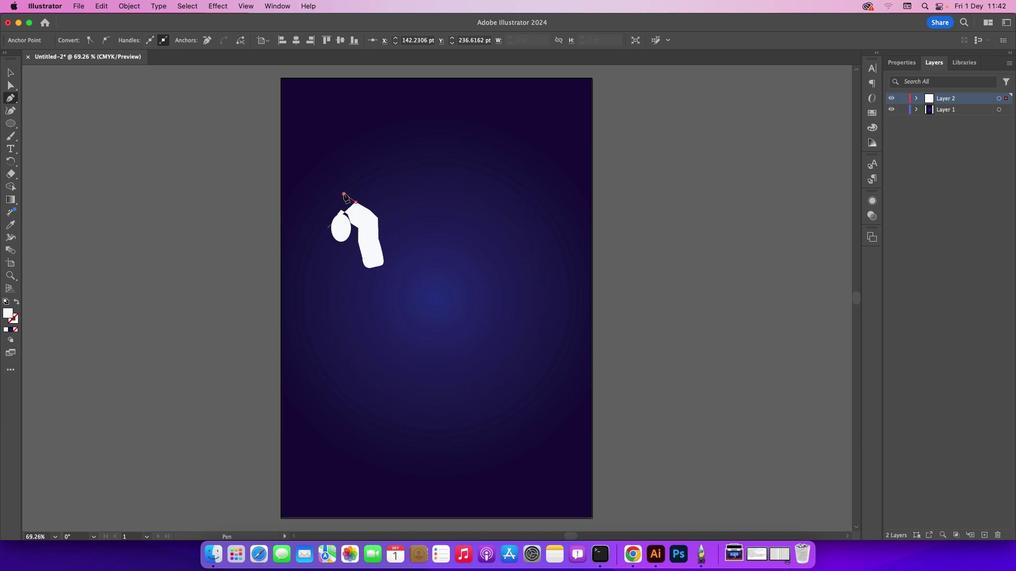 
Action: Mouse moved to (326, 192)
Screenshot: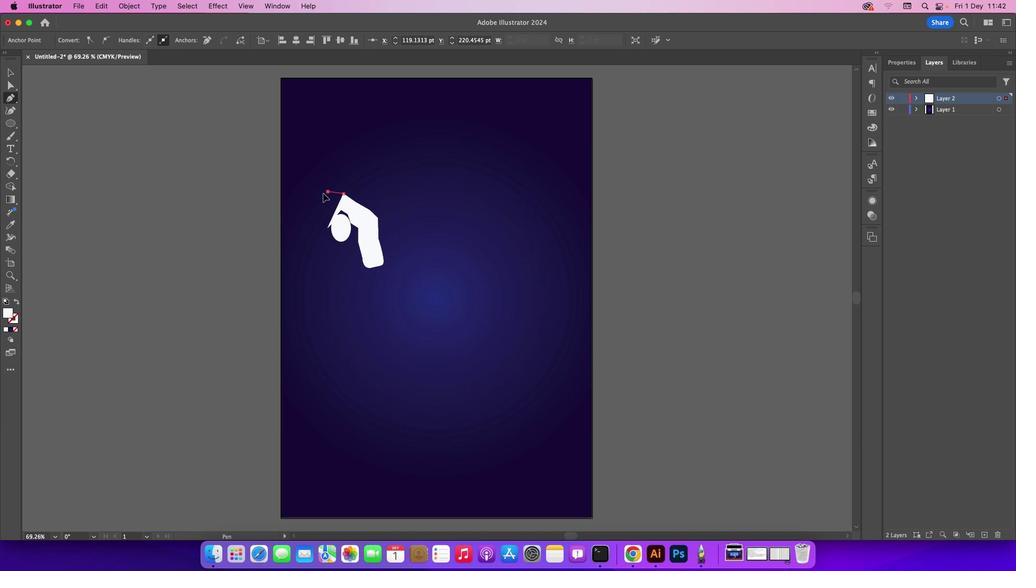 
Action: Mouse pressed left at (326, 192)
Screenshot: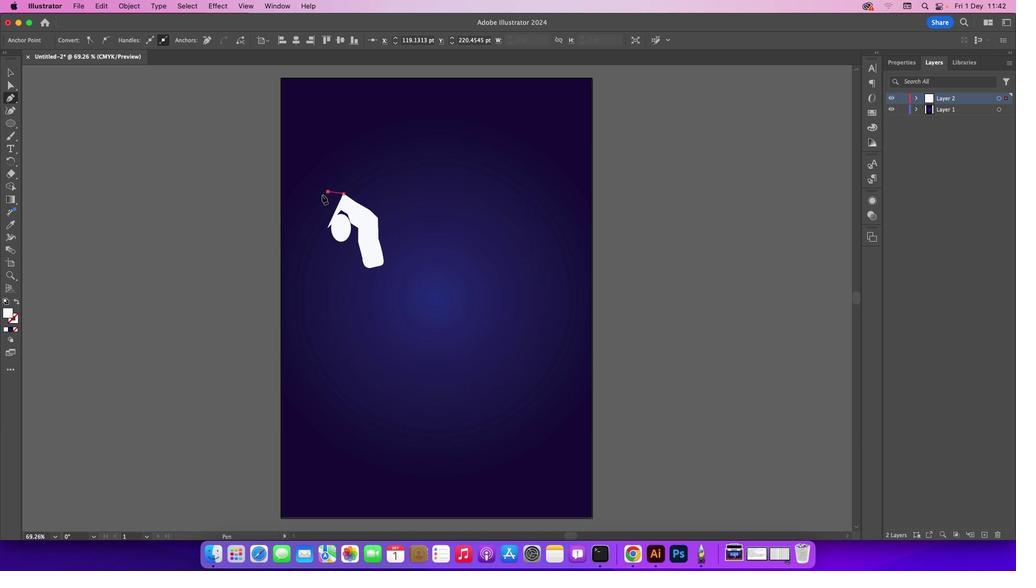 
Action: Mouse moved to (321, 197)
Screenshot: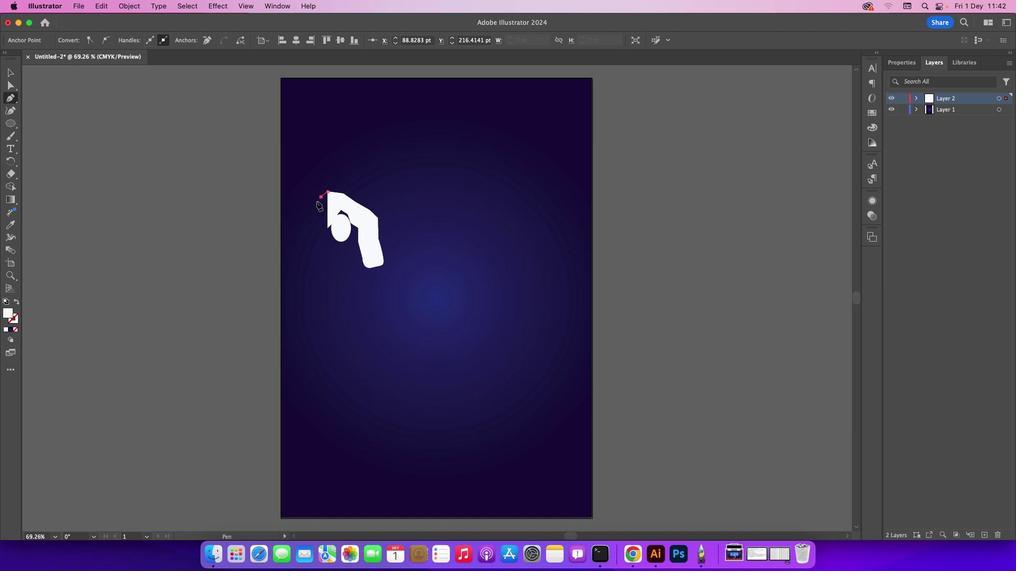 
Action: Mouse pressed left at (321, 197)
Screenshot: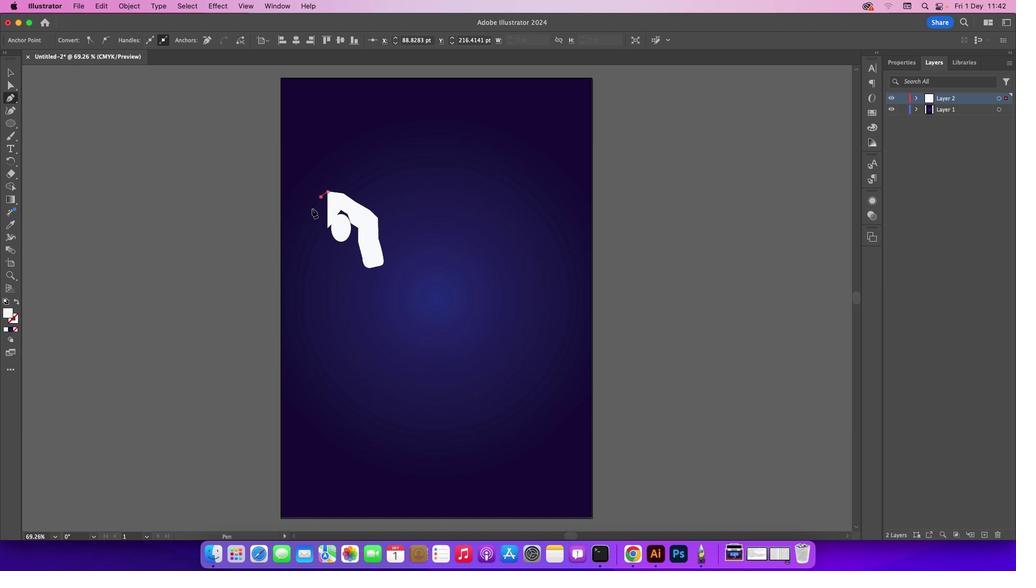 
Action: Mouse moved to (309, 214)
Screenshot: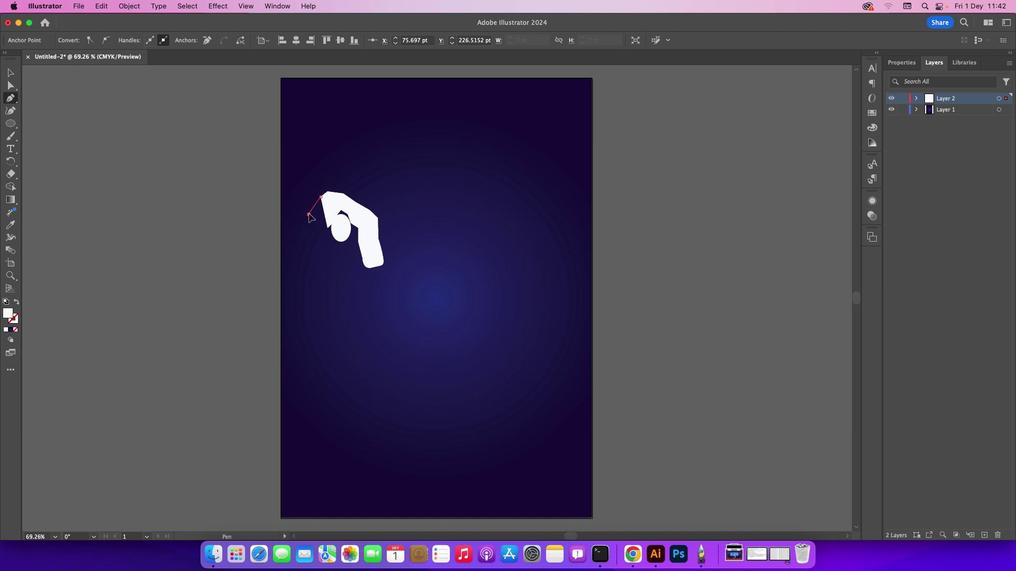 
Action: Mouse pressed left at (309, 214)
Screenshot: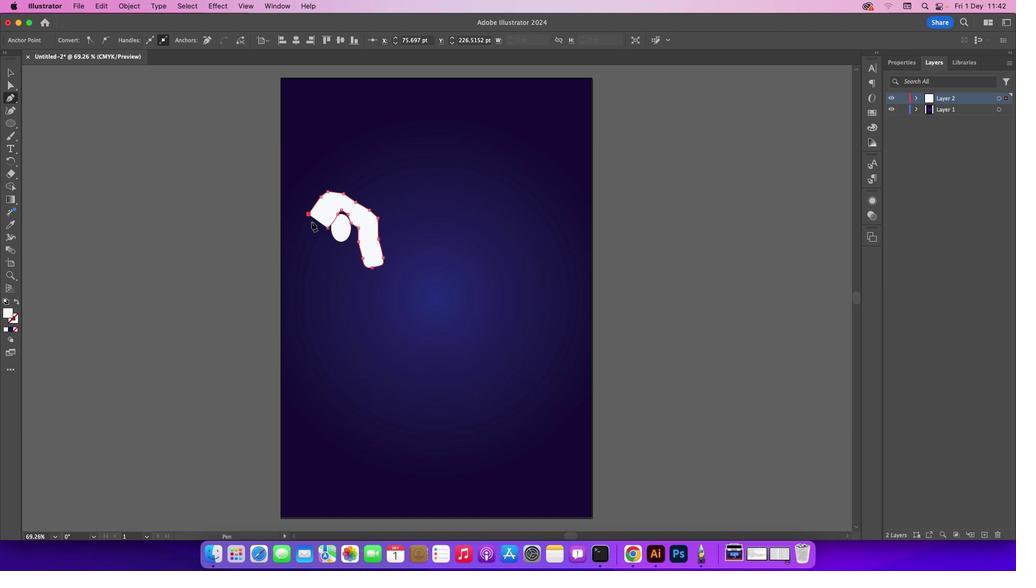 
Action: Mouse moved to (311, 222)
Screenshot: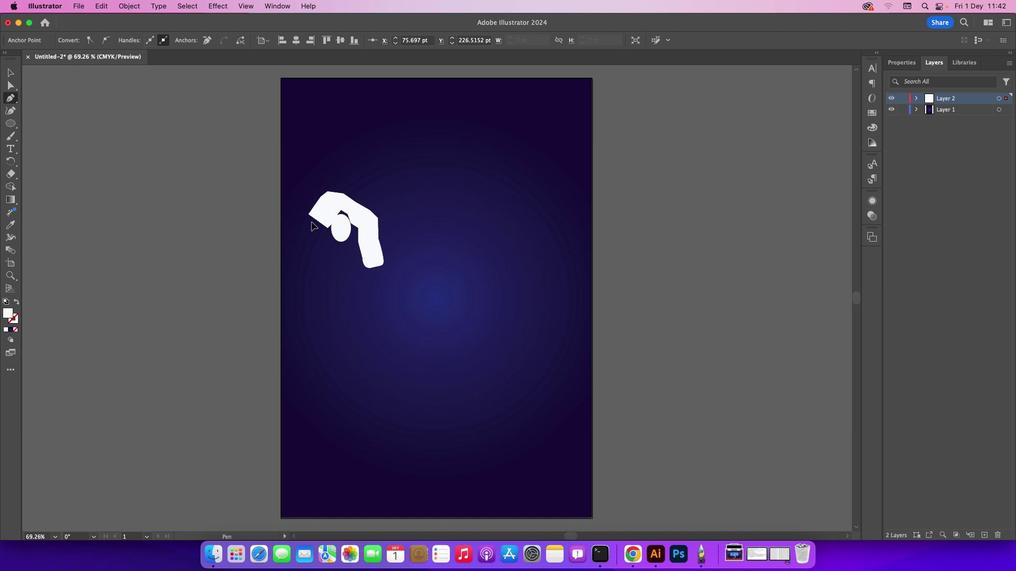 
Action: Mouse pressed left at (311, 222)
Screenshot: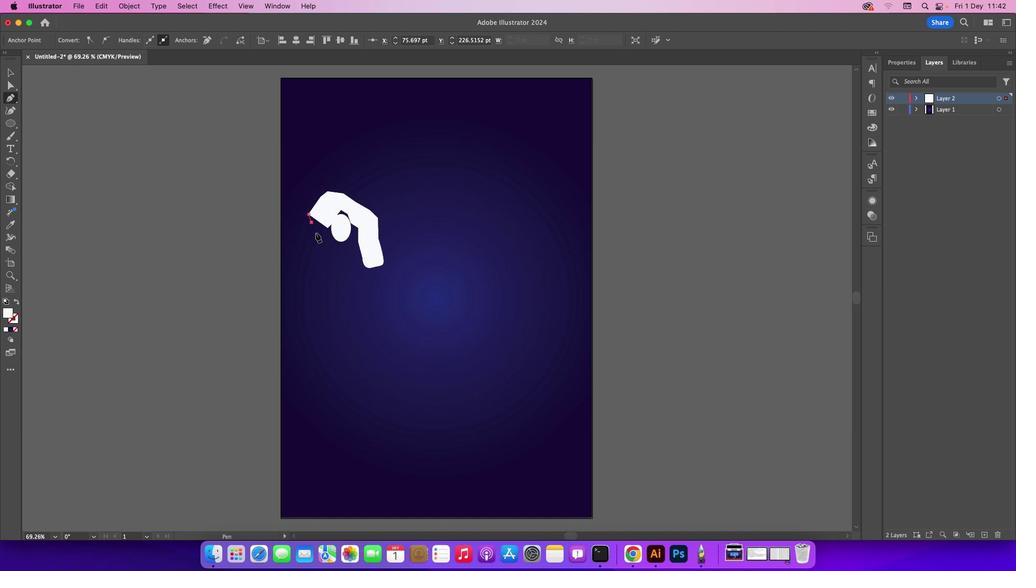 
Action: Mouse moved to (319, 238)
Screenshot: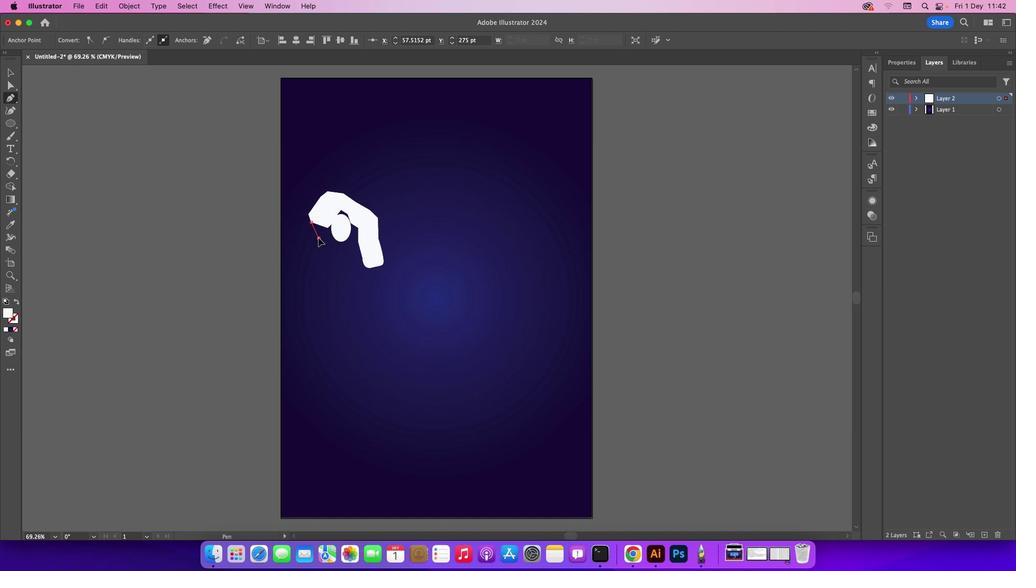 
Action: Mouse pressed left at (319, 238)
Screenshot: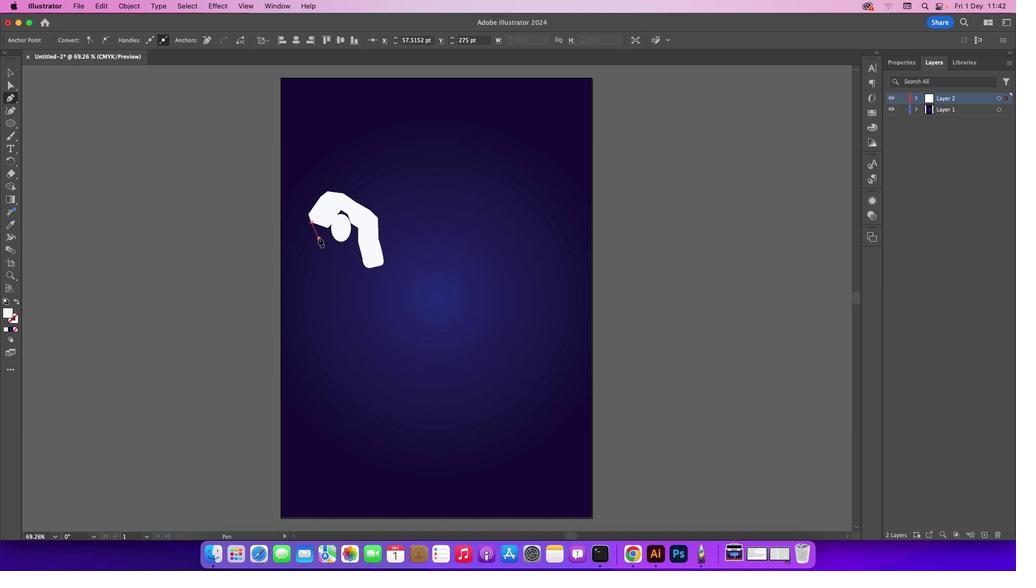 
Action: Mouse moved to (328, 229)
Screenshot: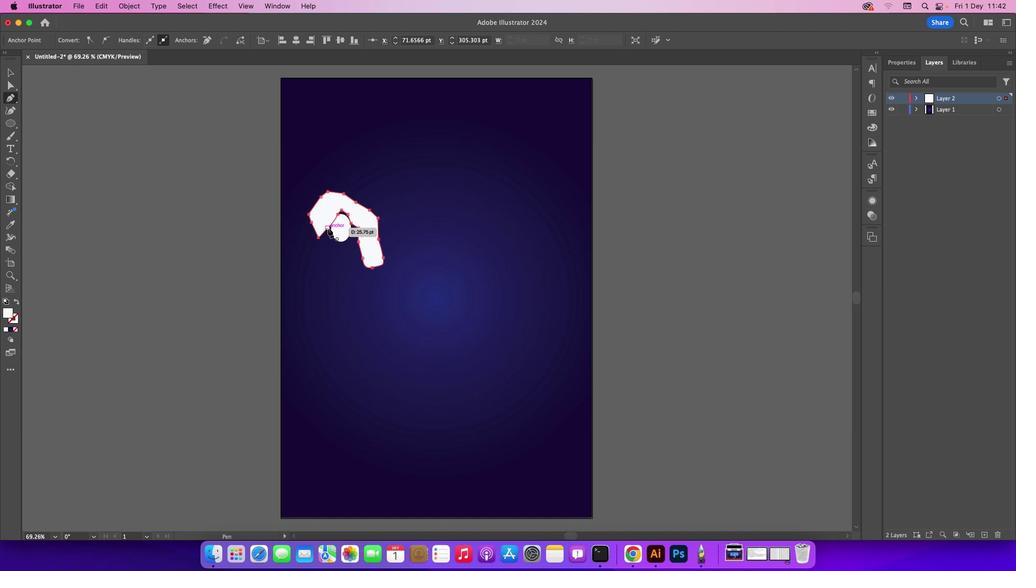 
Action: Mouse pressed left at (328, 229)
Screenshot: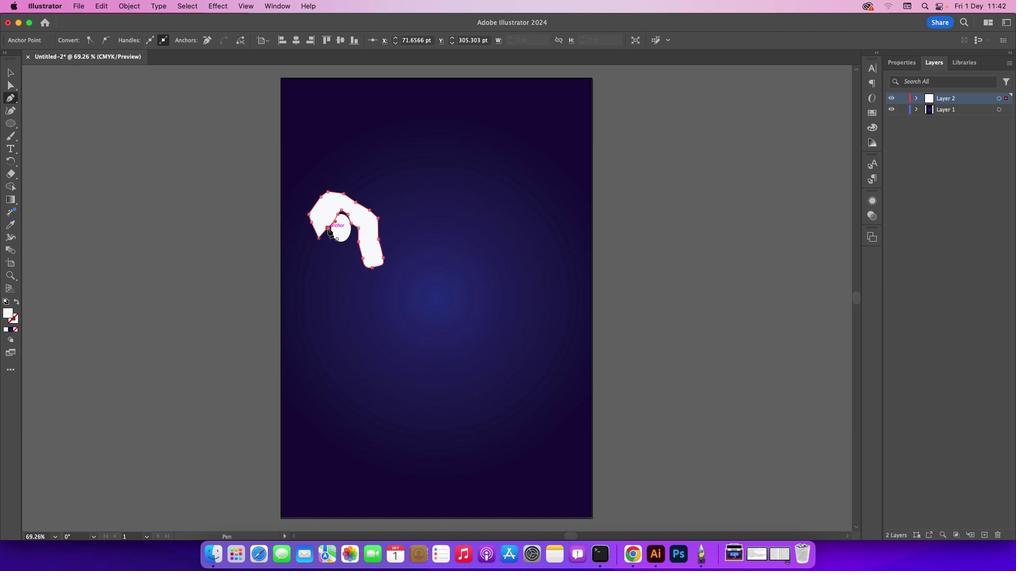 
Action: Mouse moved to (9, 69)
Screenshot: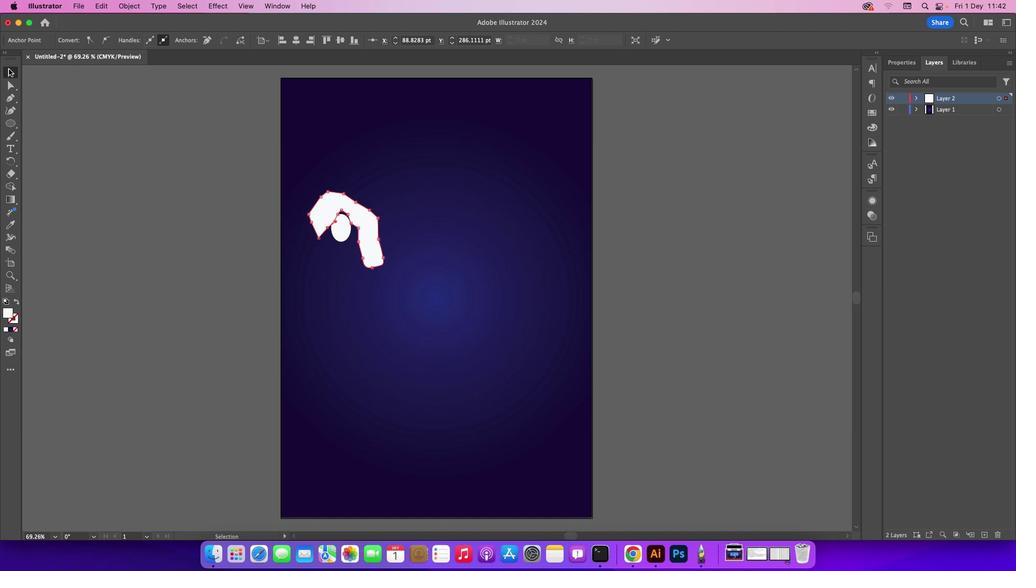 
Action: Mouse pressed left at (9, 69)
Screenshot: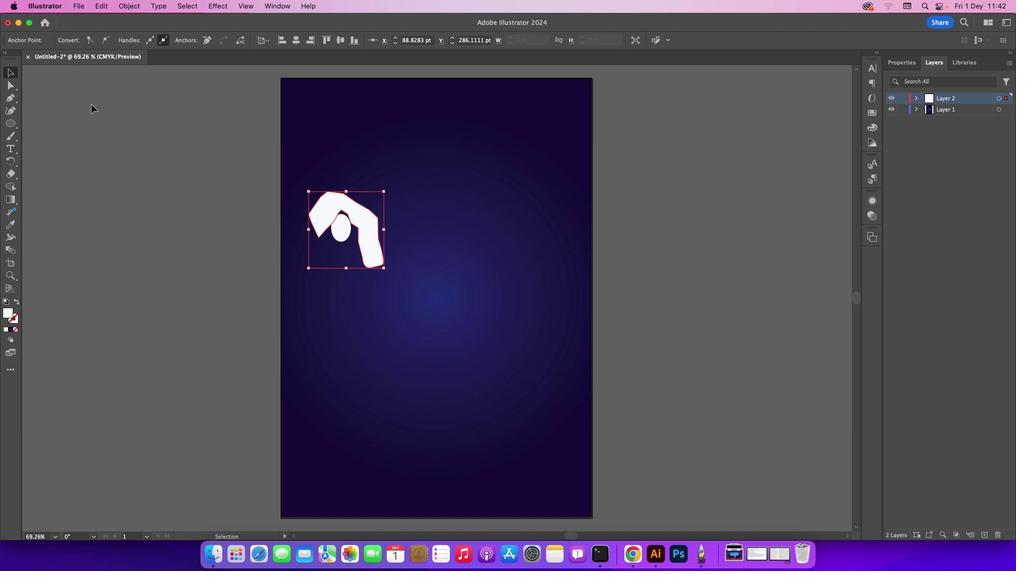 
Action: Mouse moved to (181, 131)
Screenshot: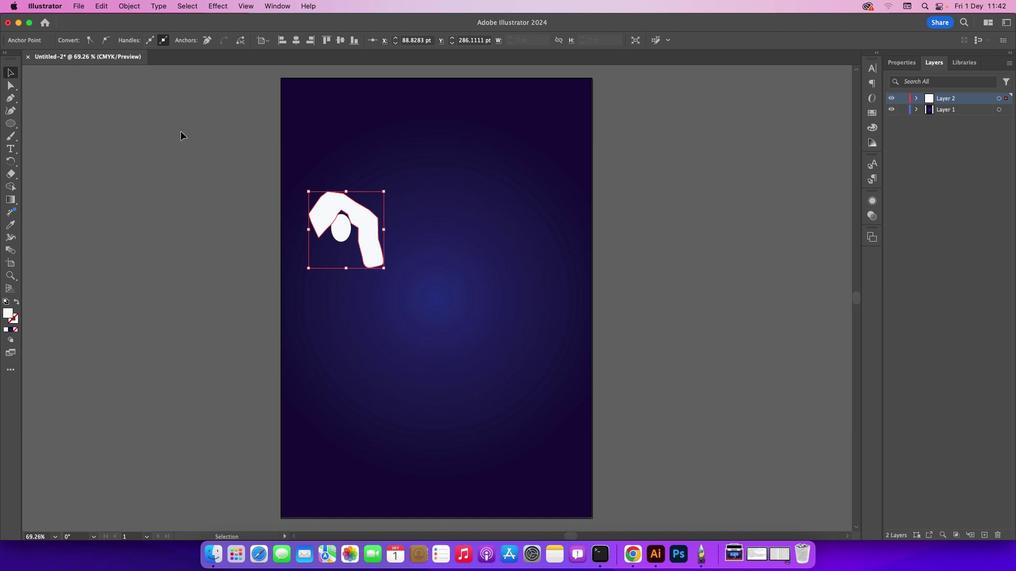
Action: Mouse pressed left at (181, 131)
Screenshot: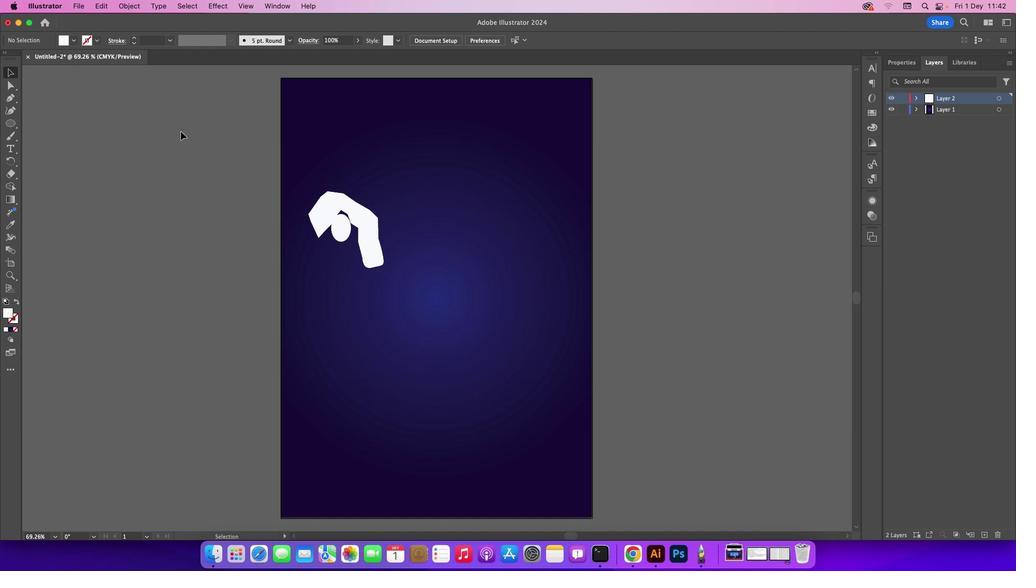 
Action: Mouse moved to (361, 220)
Screenshot: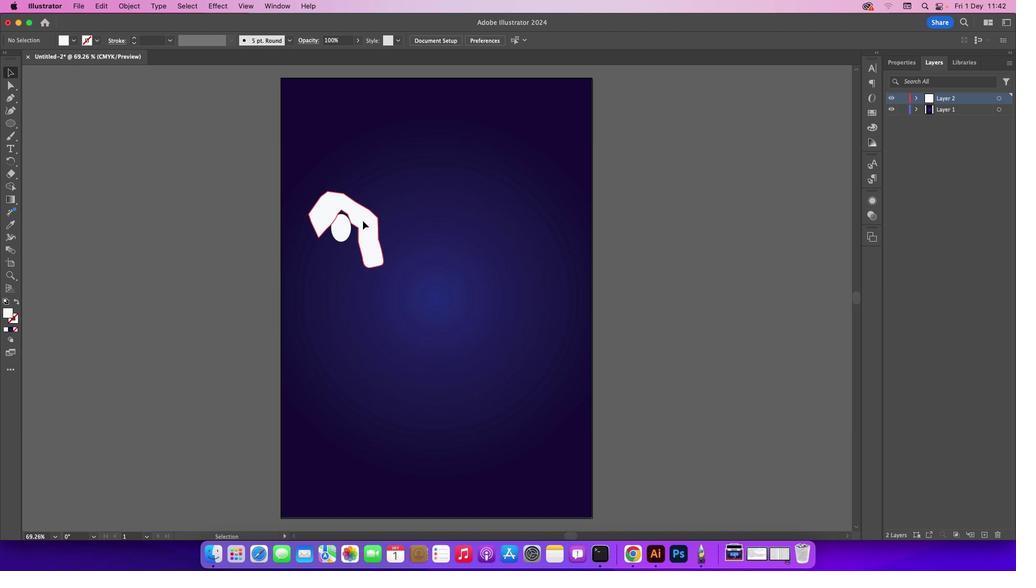 
Action: Mouse pressed left at (361, 220)
Screenshot: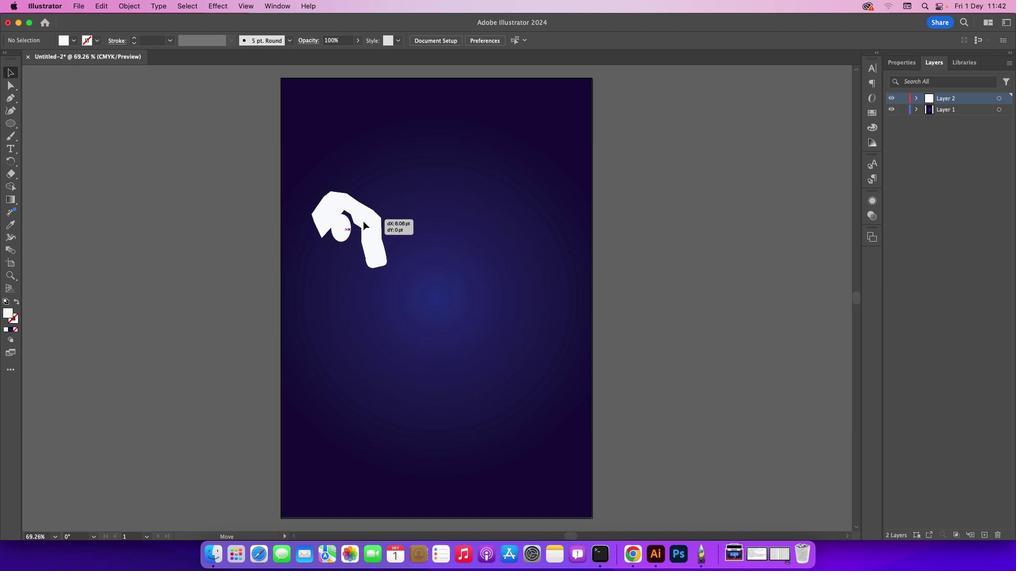 
Action: Mouse moved to (370, 223)
Screenshot: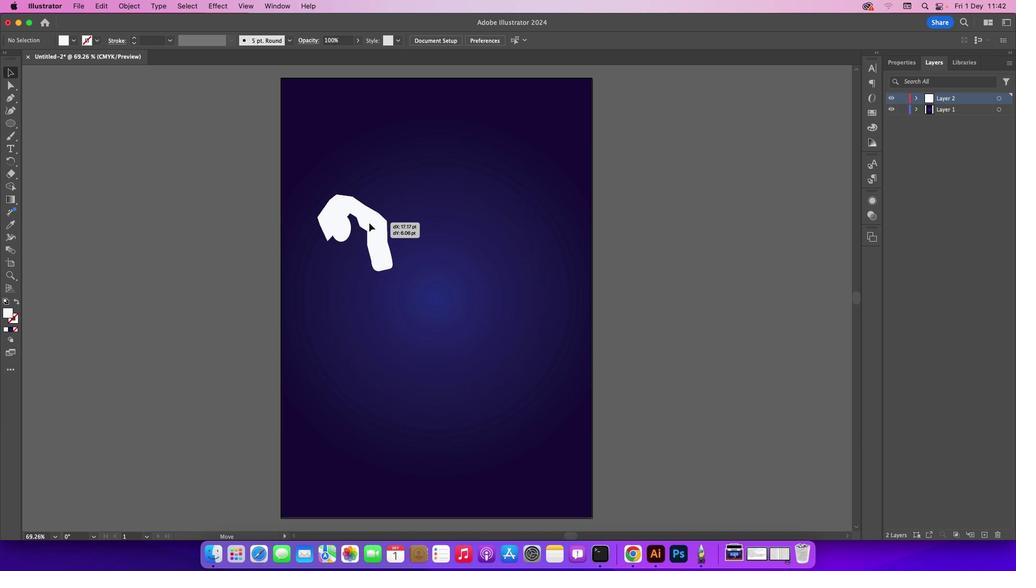 
Action: Key pressed Key.delete
Screenshot: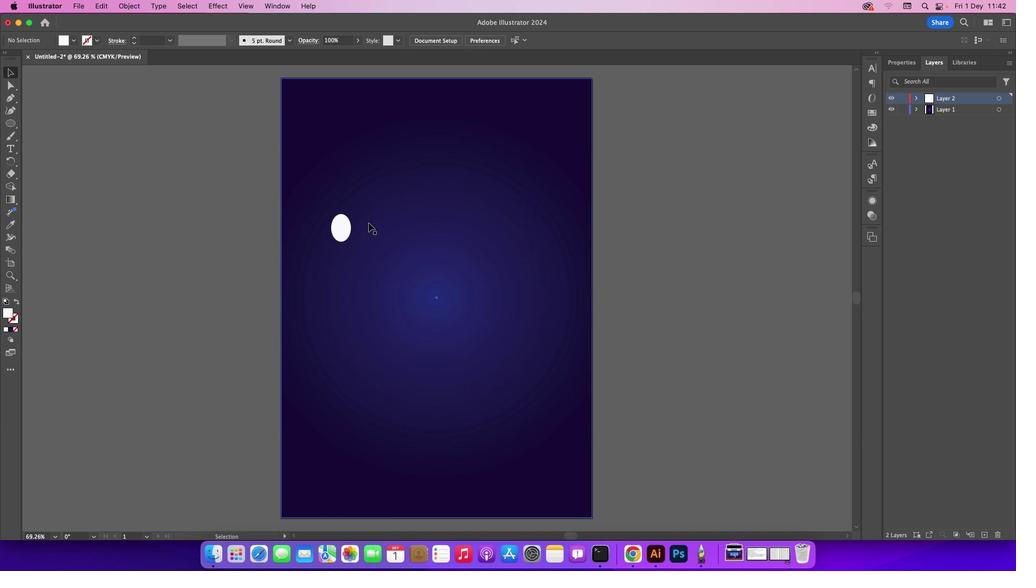 
Action: Mouse moved to (983, 538)
Screenshot: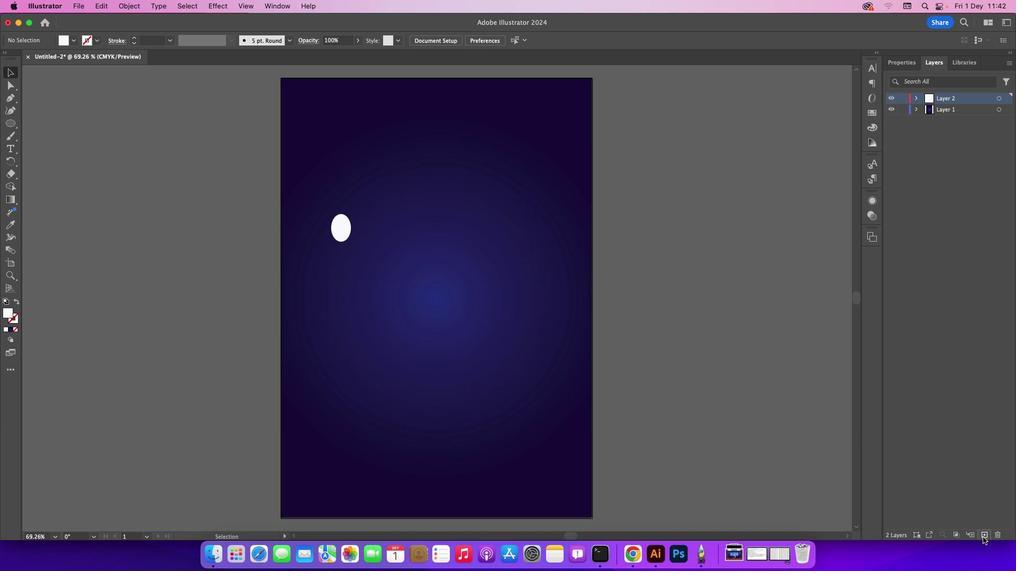 
Action: Mouse pressed left at (983, 538)
Screenshot: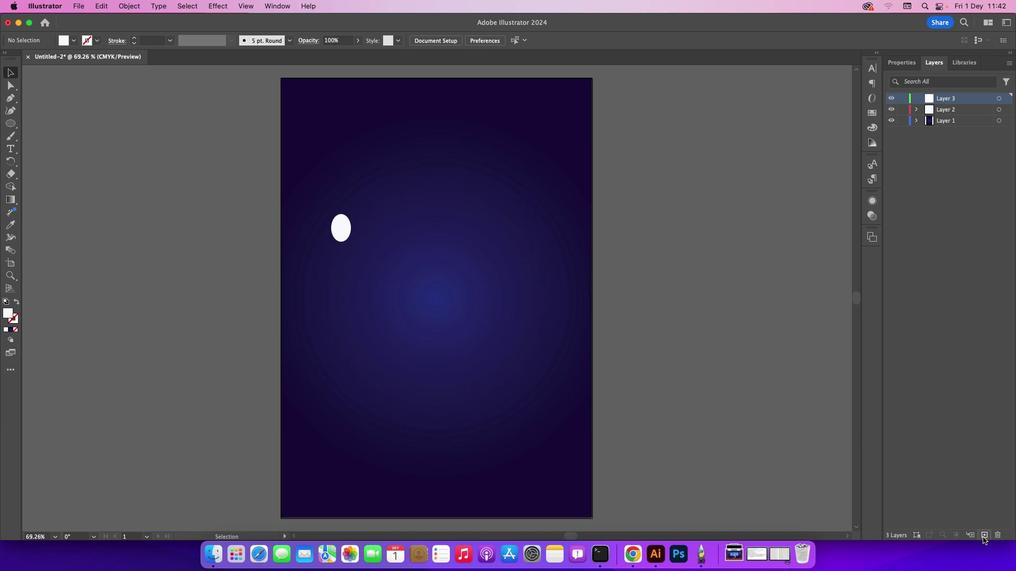 
Action: Mouse moved to (16, 97)
Screenshot: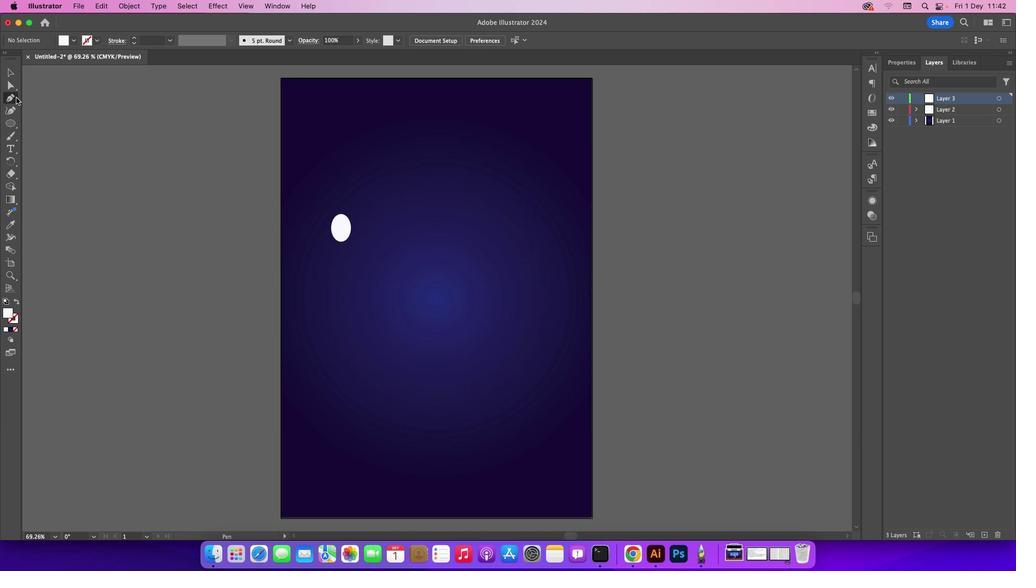 
Action: Mouse pressed left at (16, 97)
Screenshot: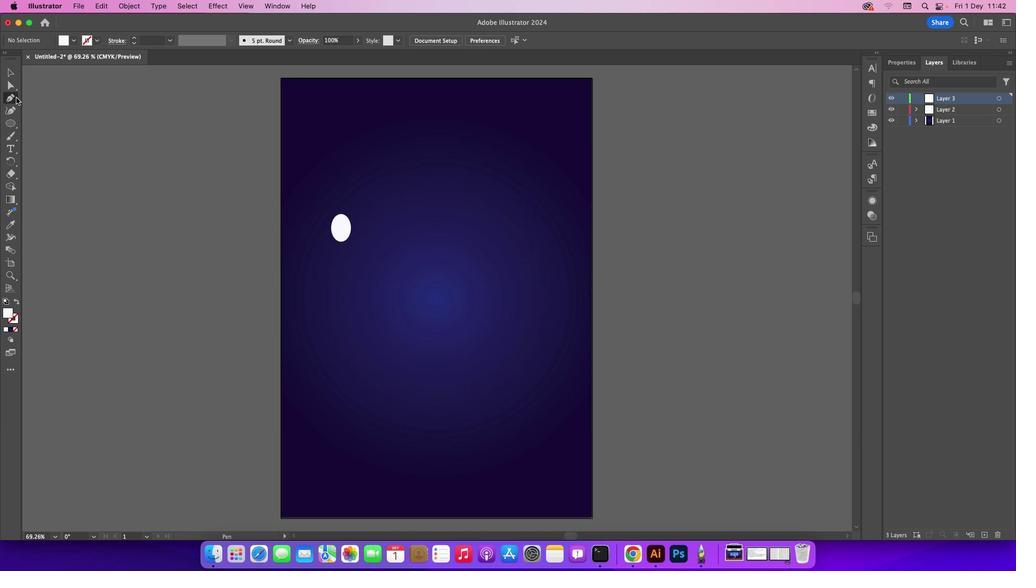 
Action: Mouse moved to (338, 242)
Screenshot: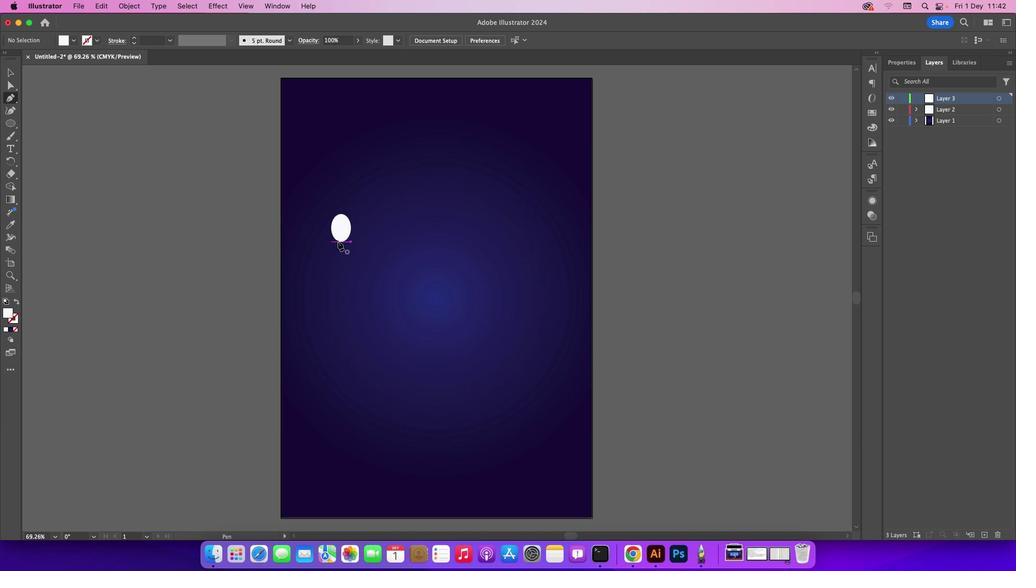 
Action: Mouse pressed left at (338, 242)
Screenshot: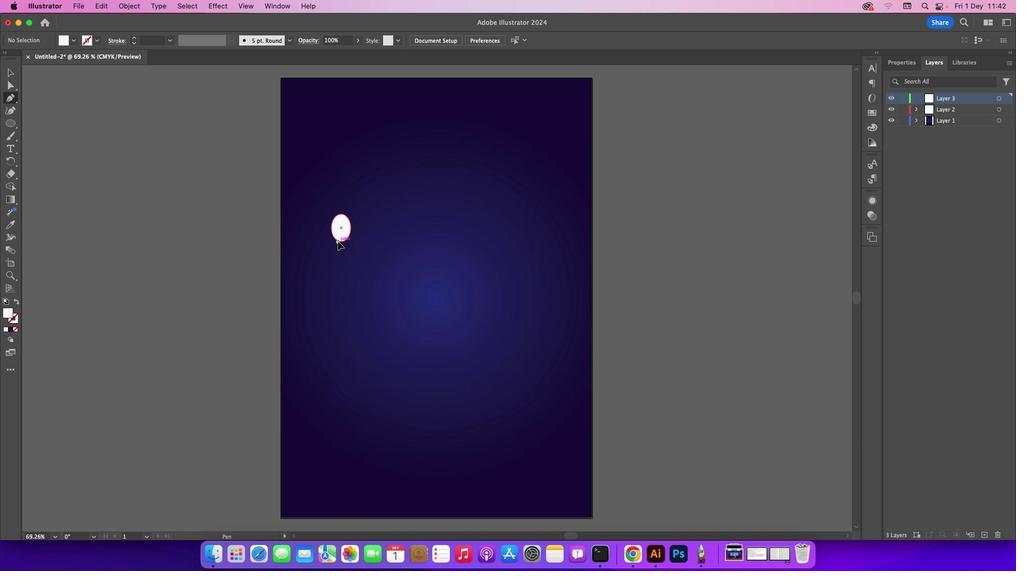 
Action: Mouse moved to (336, 247)
Screenshot: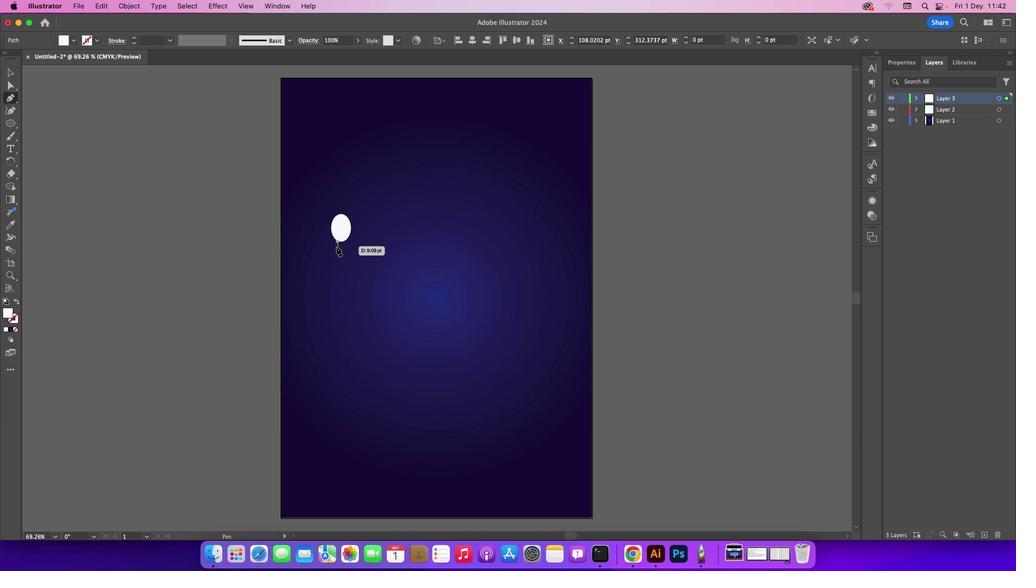 
Action: Mouse pressed left at (336, 247)
Screenshot: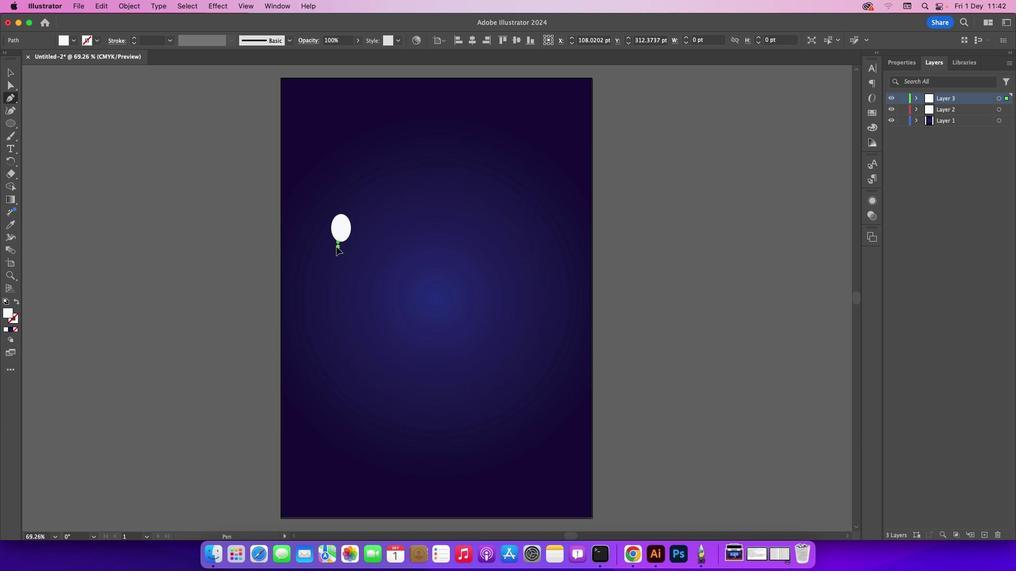 
Action: Mouse moved to (337, 246)
Screenshot: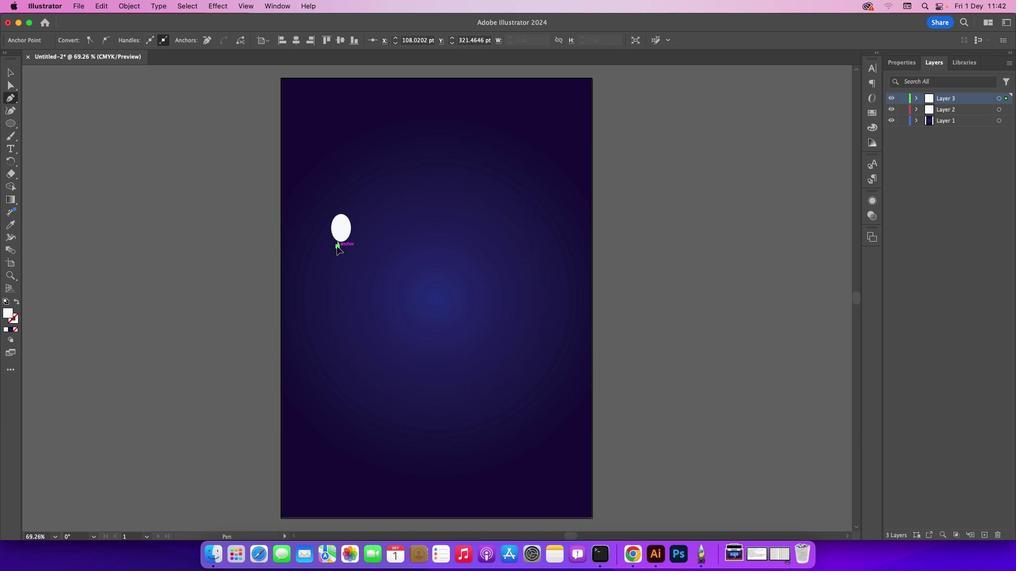 
Action: Mouse pressed left at (337, 246)
Screenshot: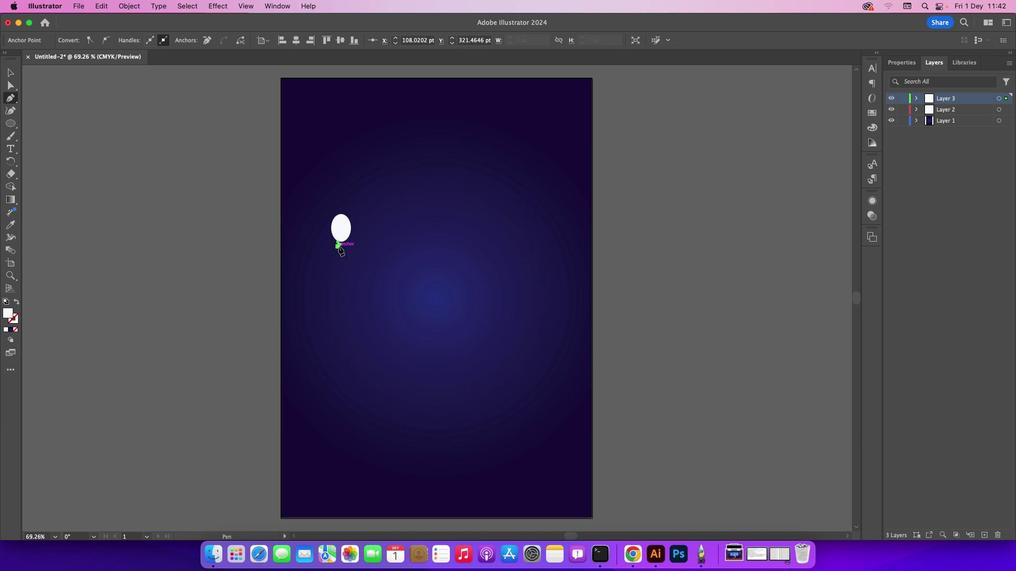 
Action: Mouse moved to (346, 247)
Screenshot: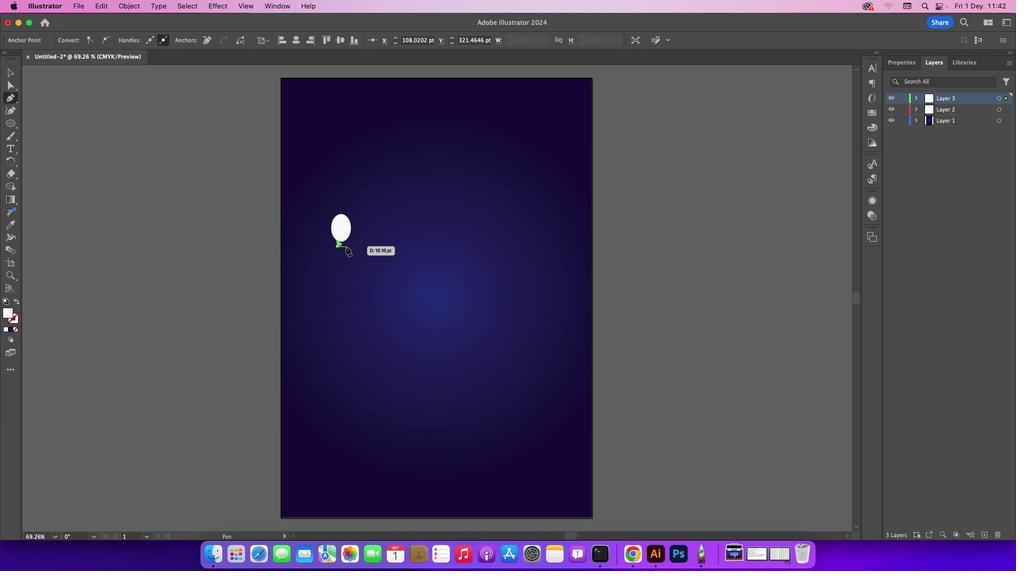
Action: Mouse pressed left at (346, 247)
Screenshot: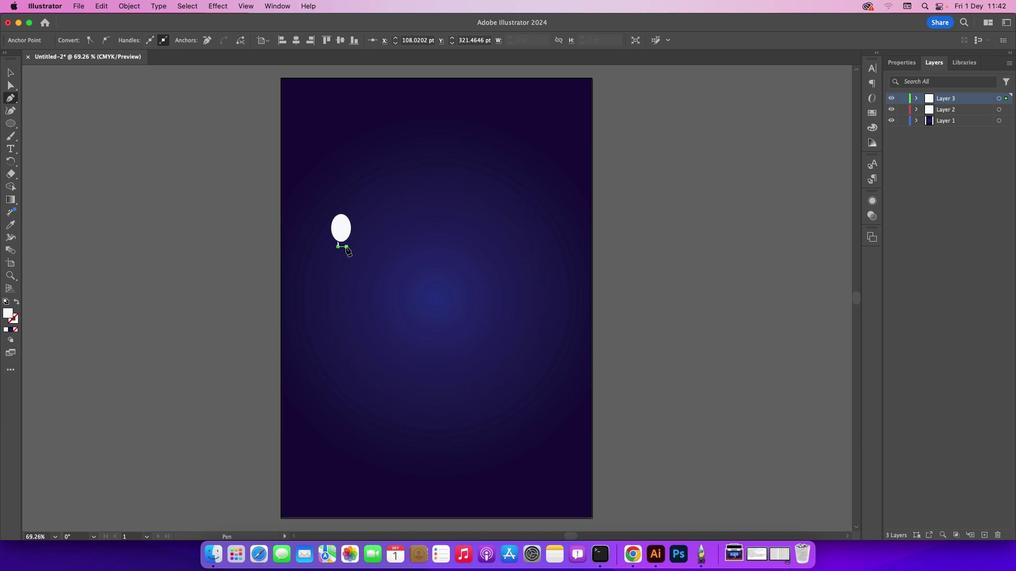 
Action: Mouse moved to (345, 242)
Screenshot: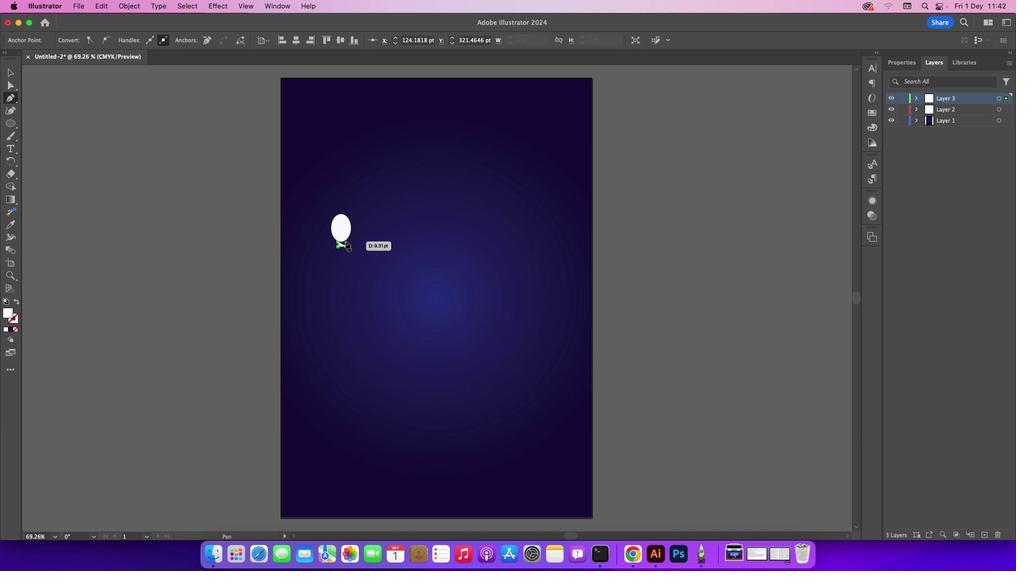 
Action: Mouse pressed left at (345, 242)
Screenshot: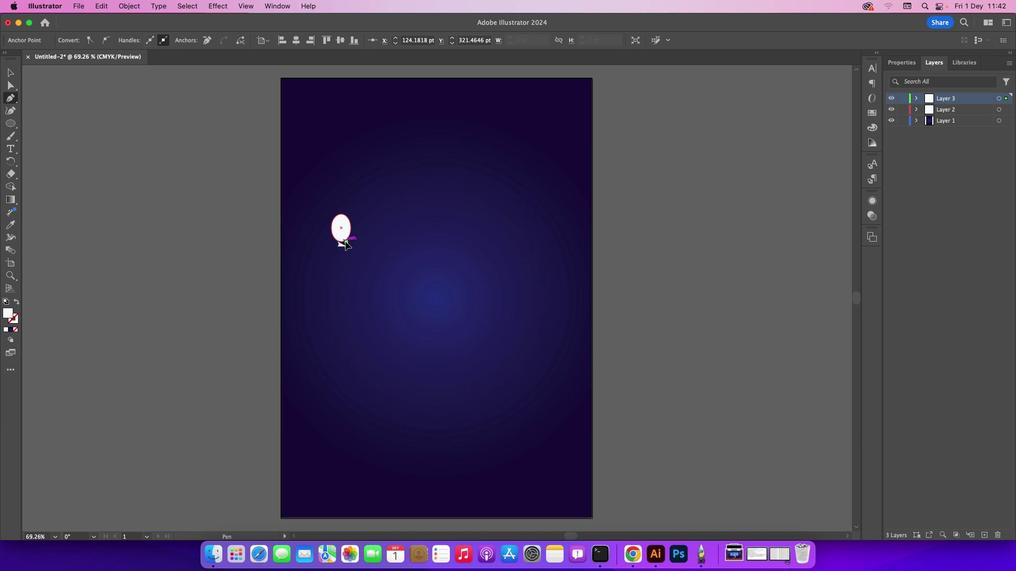 
Action: Mouse moved to (336, 242)
Screenshot: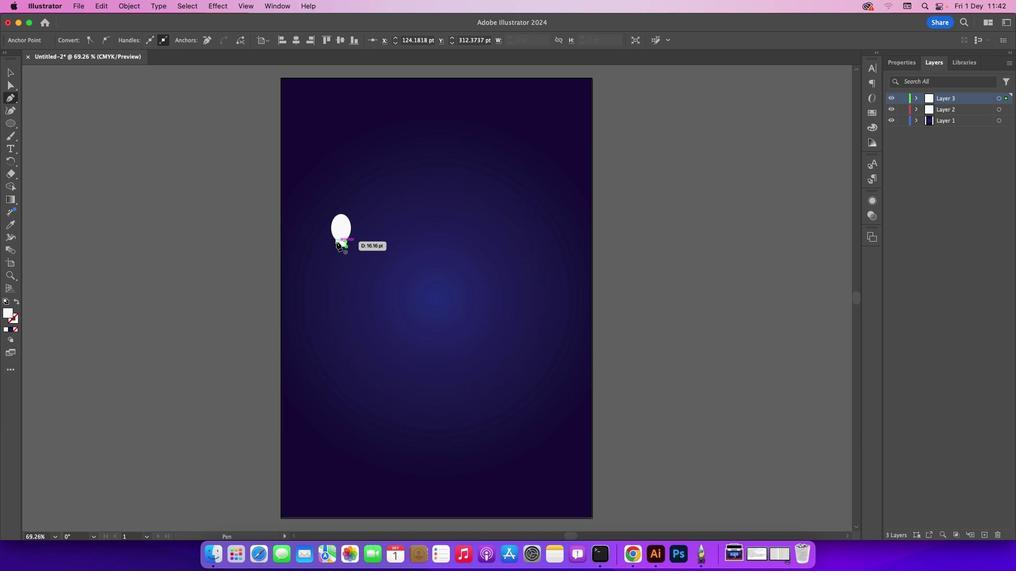 
Action: Mouse pressed left at (336, 242)
Screenshot: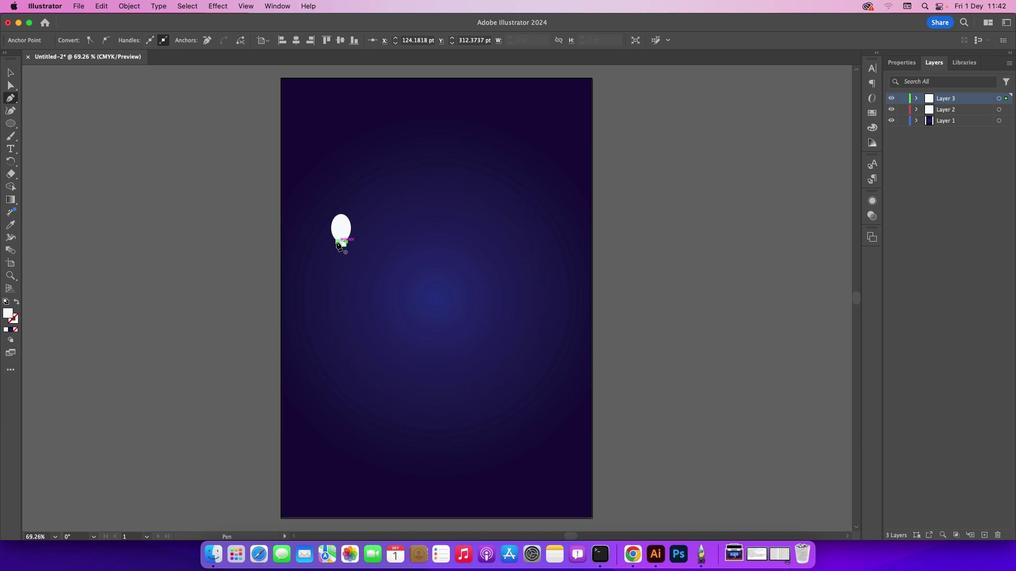 
Action: Mouse moved to (18, 74)
Screenshot: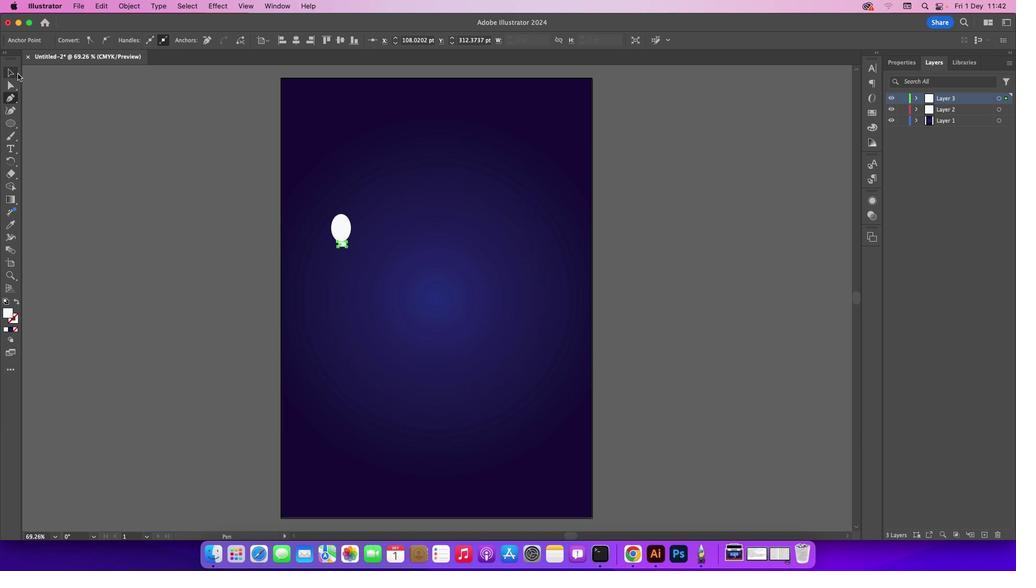 
Action: Mouse pressed left at (18, 74)
Screenshot: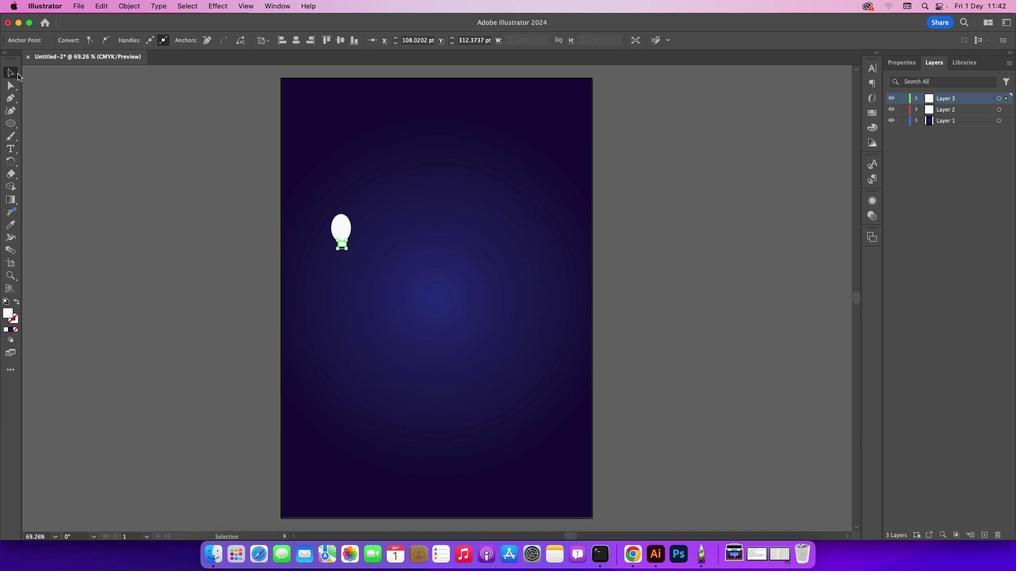 
Action: Mouse moved to (4, 73)
Screenshot: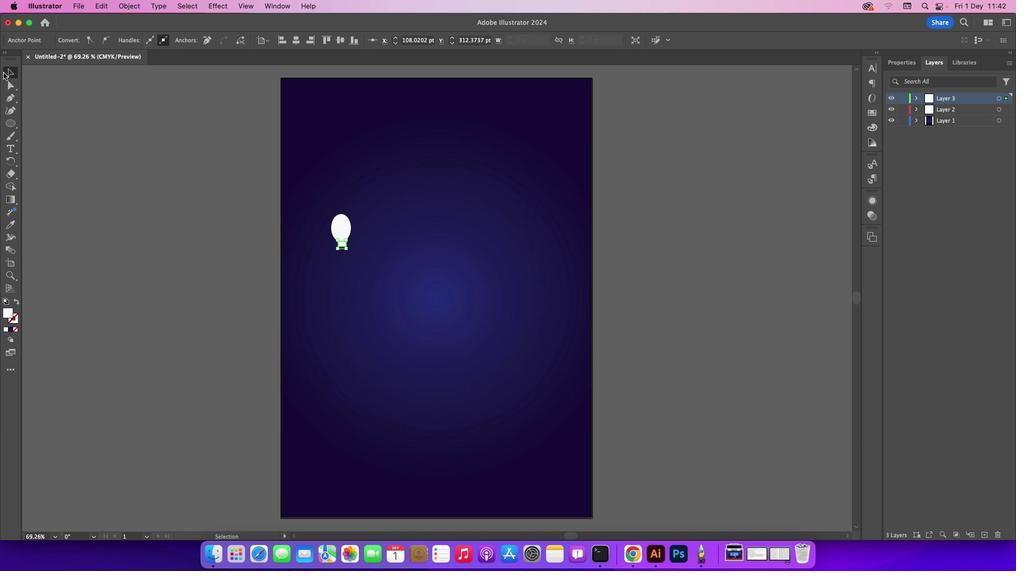 
Action: Mouse pressed left at (4, 73)
Screenshot: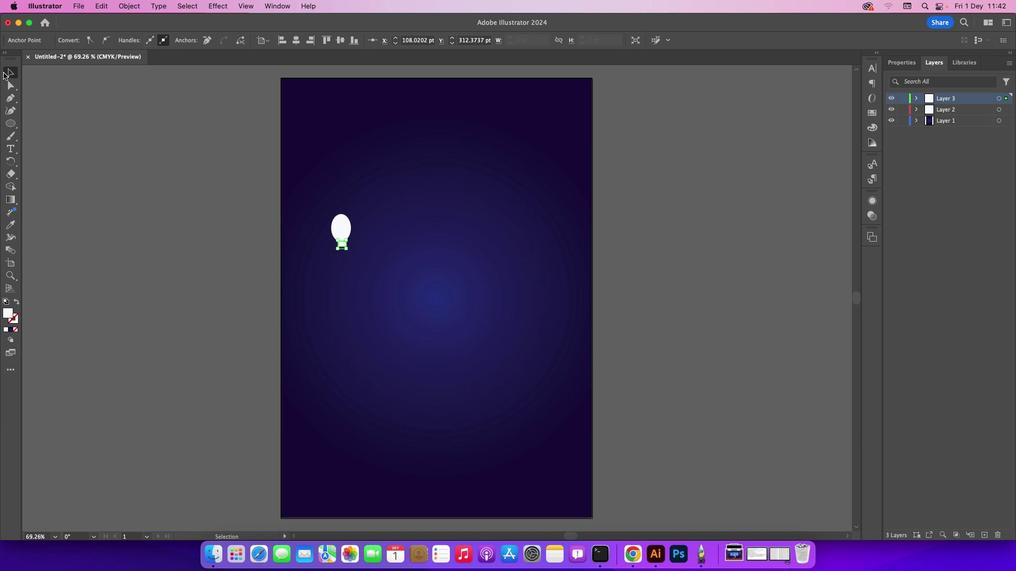 
Action: Mouse moved to (148, 133)
Screenshot: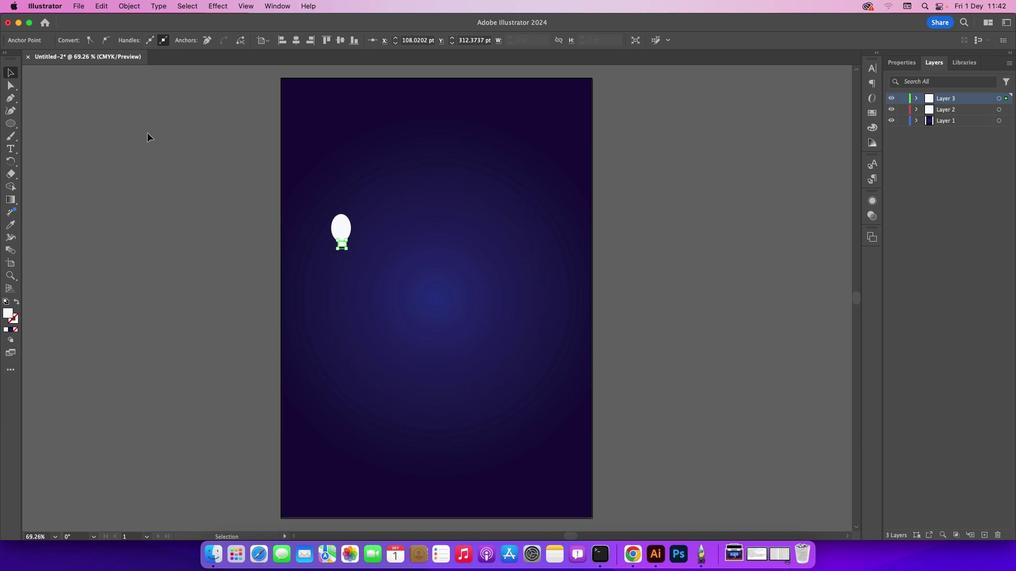 
Action: Mouse pressed left at (148, 133)
Screenshot: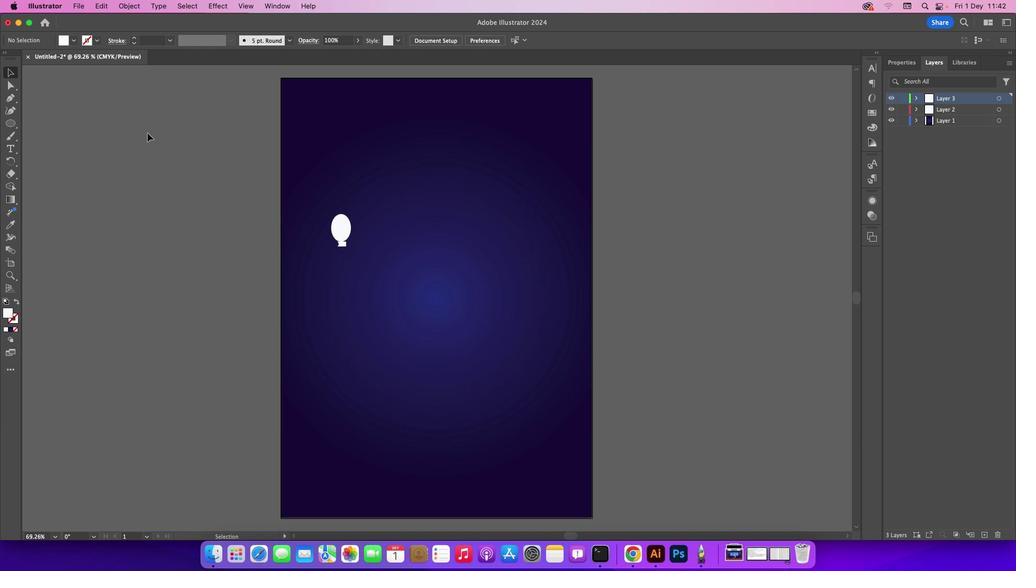 
Action: Mouse moved to (346, 242)
Screenshot: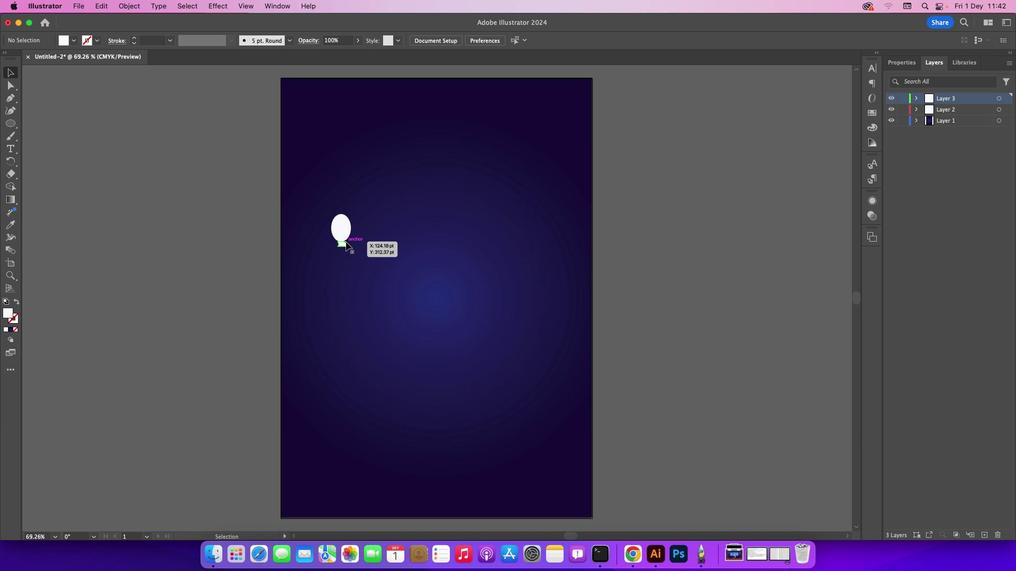 
Action: Mouse pressed left at (346, 242)
Screenshot: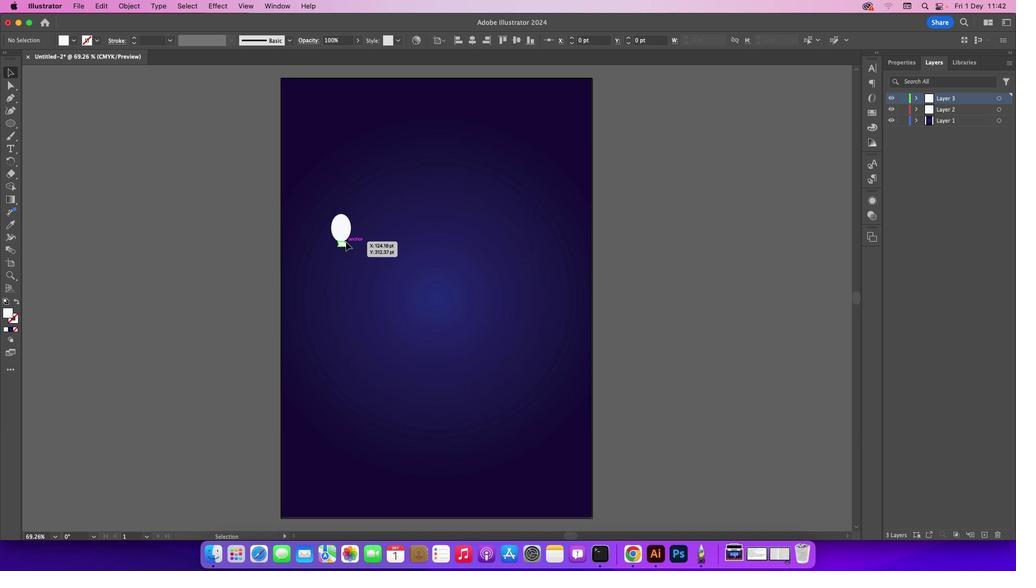 
Action: Mouse moved to (384, 229)
Screenshot: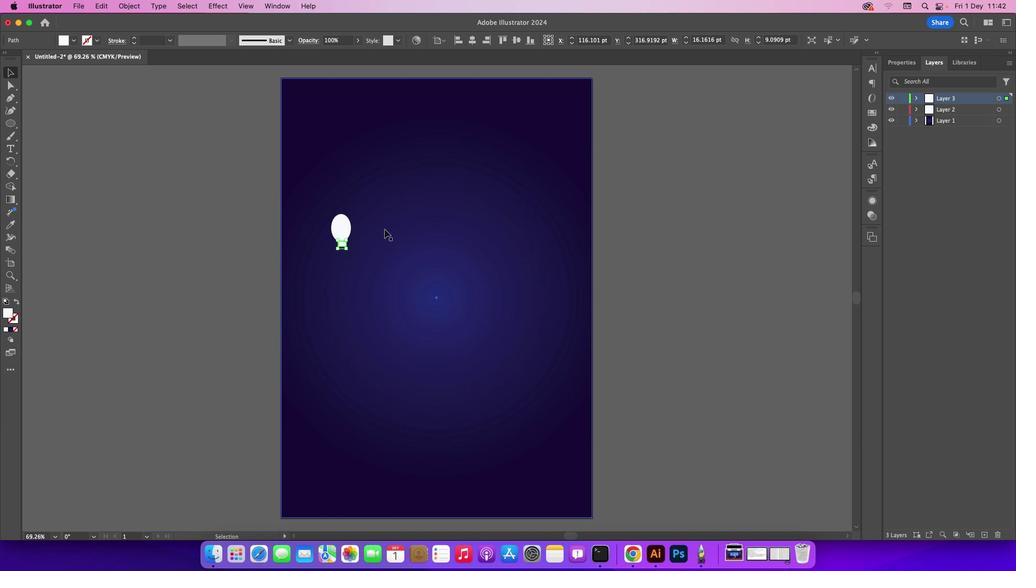 
Action: Key pressed Key.upKey.upKey.left
Screenshot: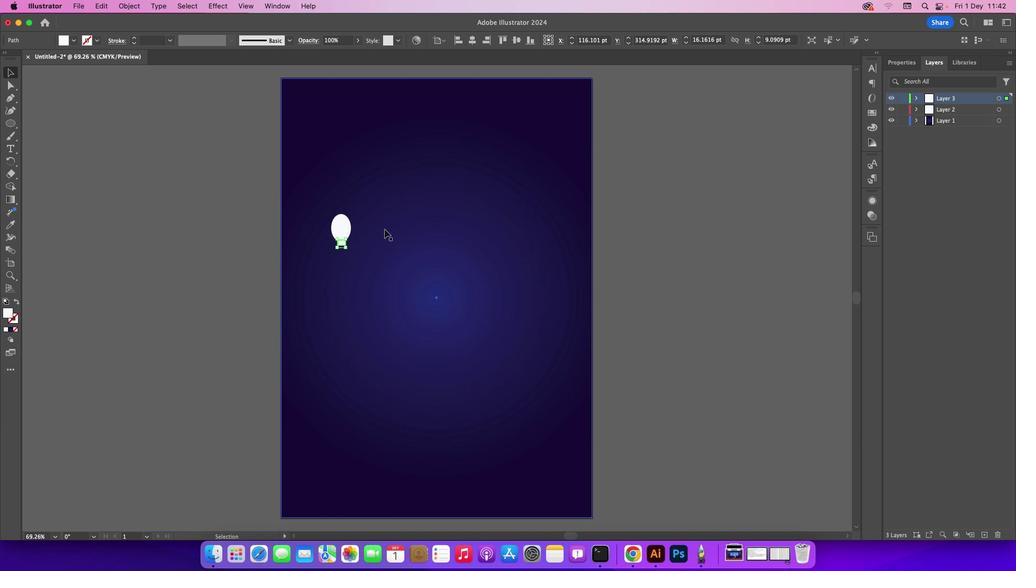 
Action: Mouse moved to (235, 199)
Screenshot: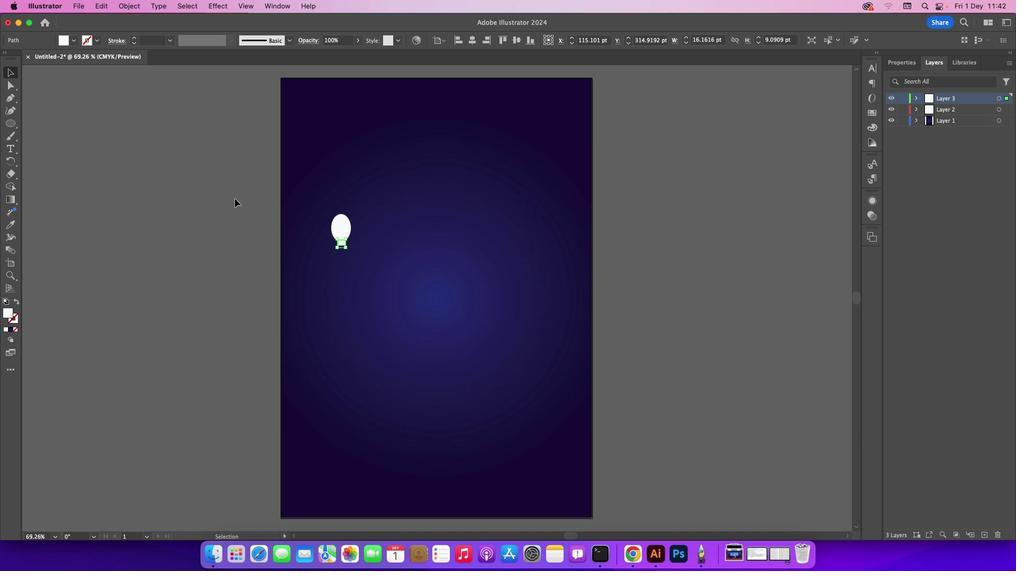 
Action: Mouse pressed left at (235, 199)
Screenshot: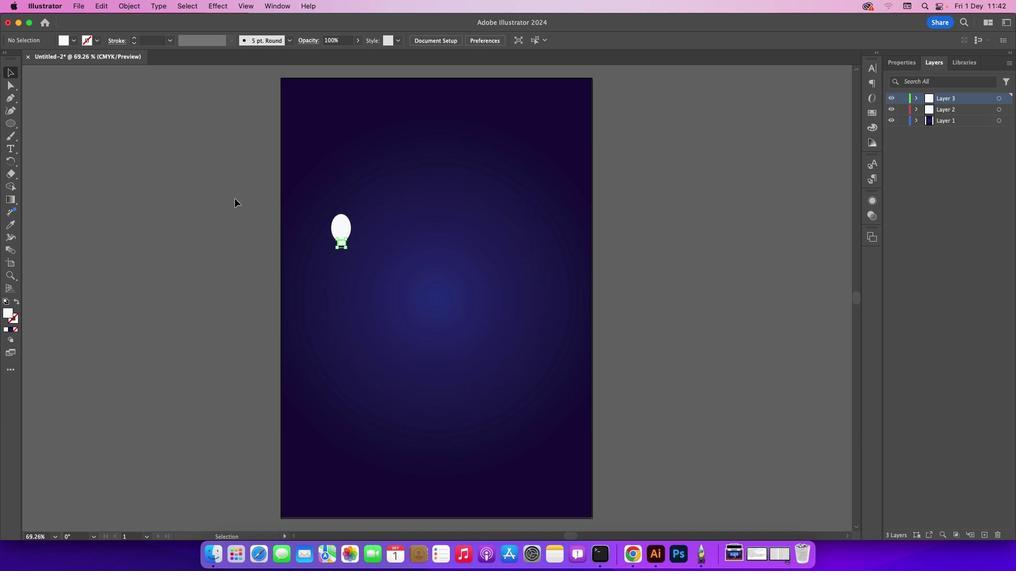 
Action: Mouse moved to (984, 534)
Screenshot: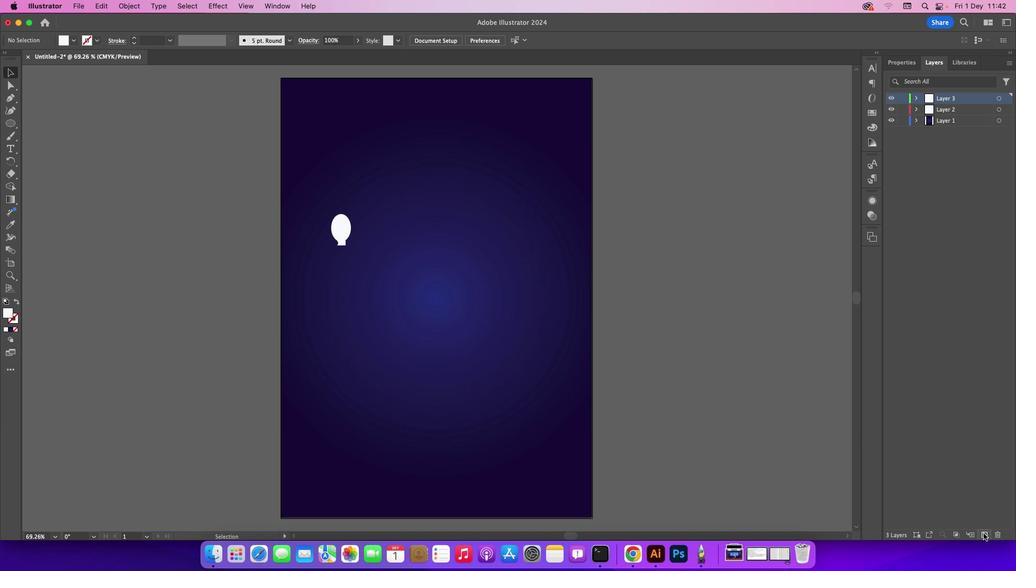 
Action: Mouse pressed left at (984, 534)
Screenshot: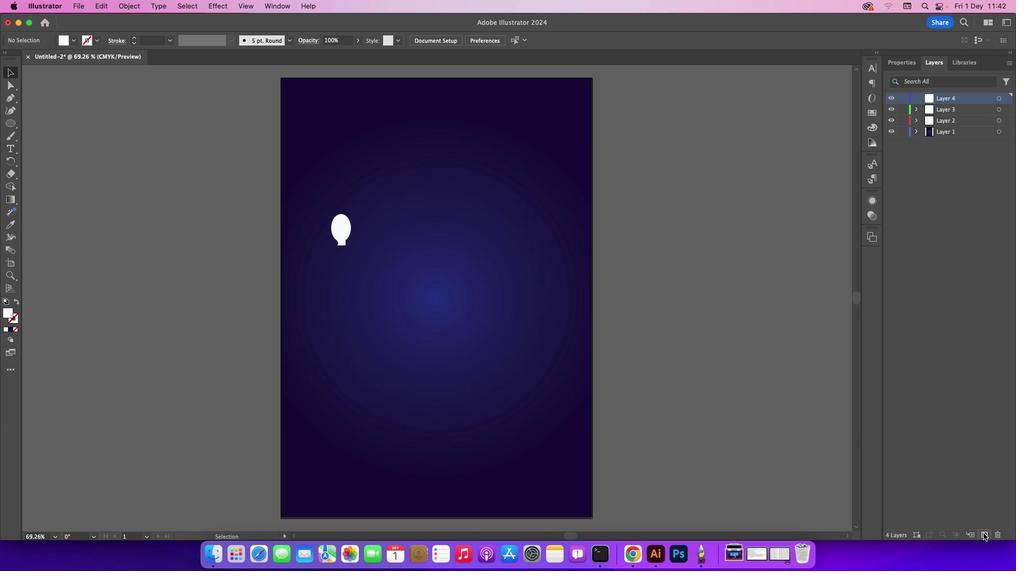
Action: Mouse moved to (10, 102)
Screenshot: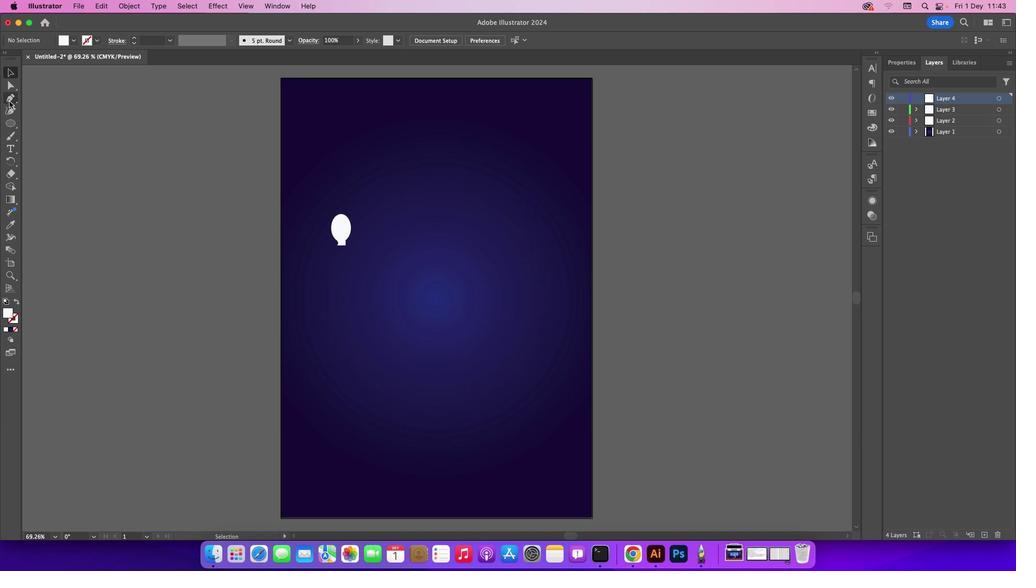 
Action: Mouse pressed left at (10, 102)
Screenshot: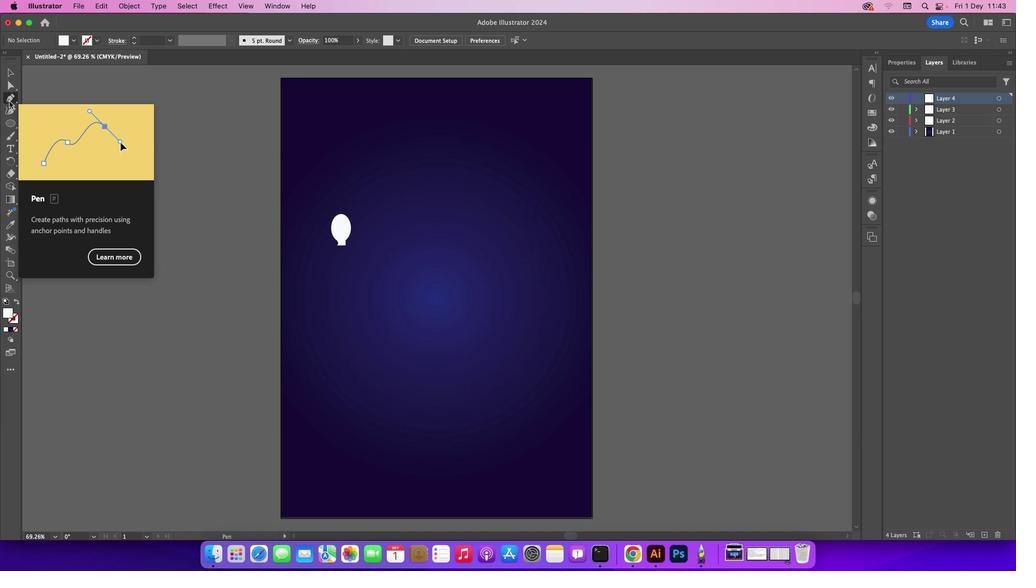 
Action: Mouse moved to (346, 238)
Screenshot: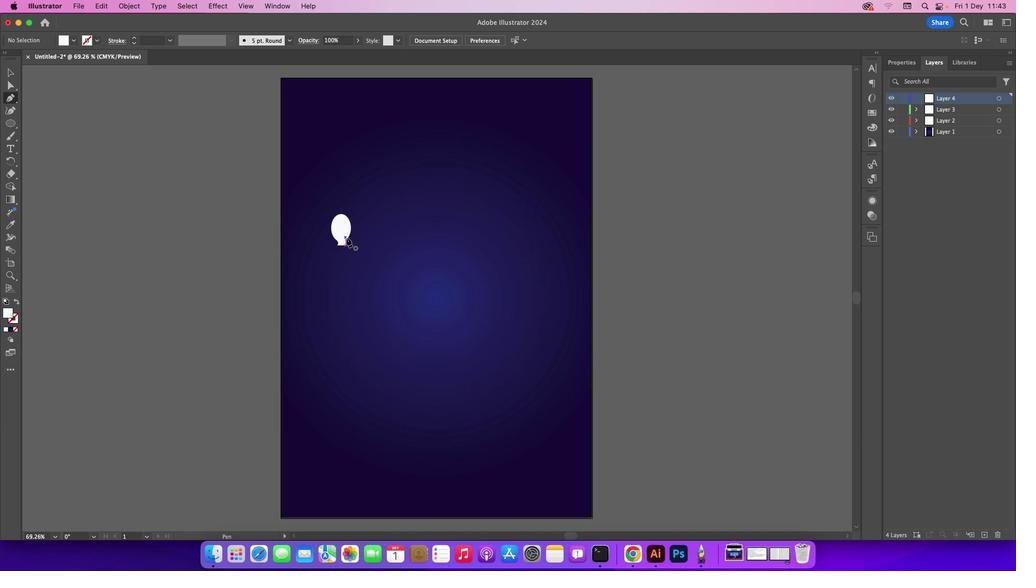 
Action: Mouse pressed left at (346, 238)
Screenshot: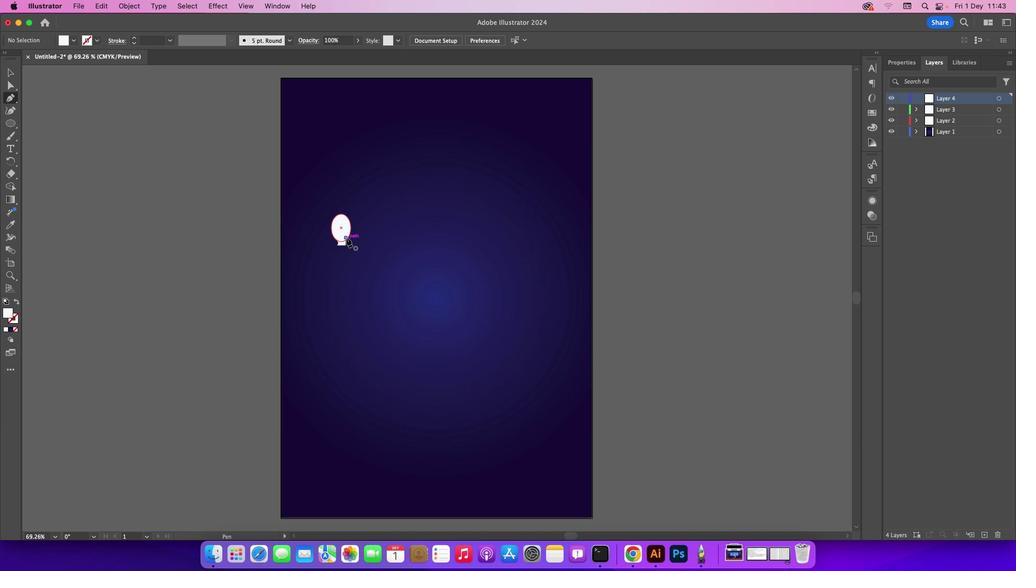 
Action: Mouse moved to (362, 233)
Screenshot: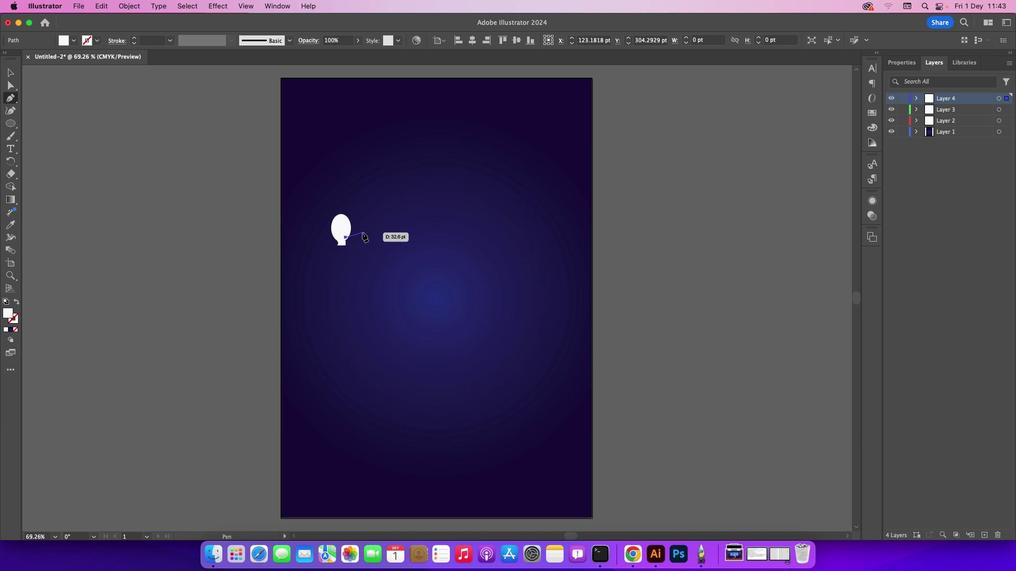 
Action: Mouse pressed left at (362, 233)
Screenshot: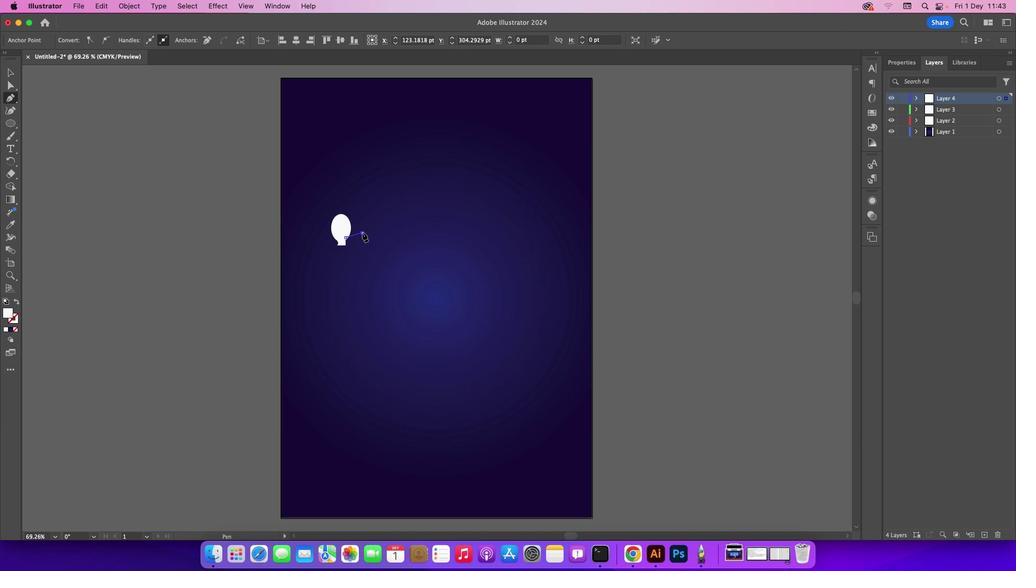 
Action: Mouse moved to (352, 194)
Screenshot: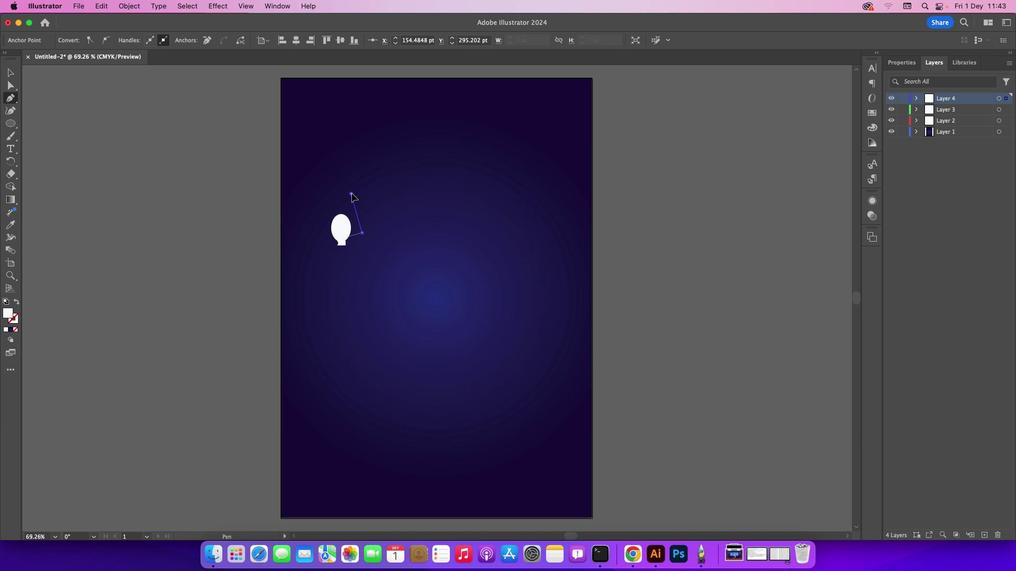 
Action: Mouse pressed left at (352, 194)
Screenshot: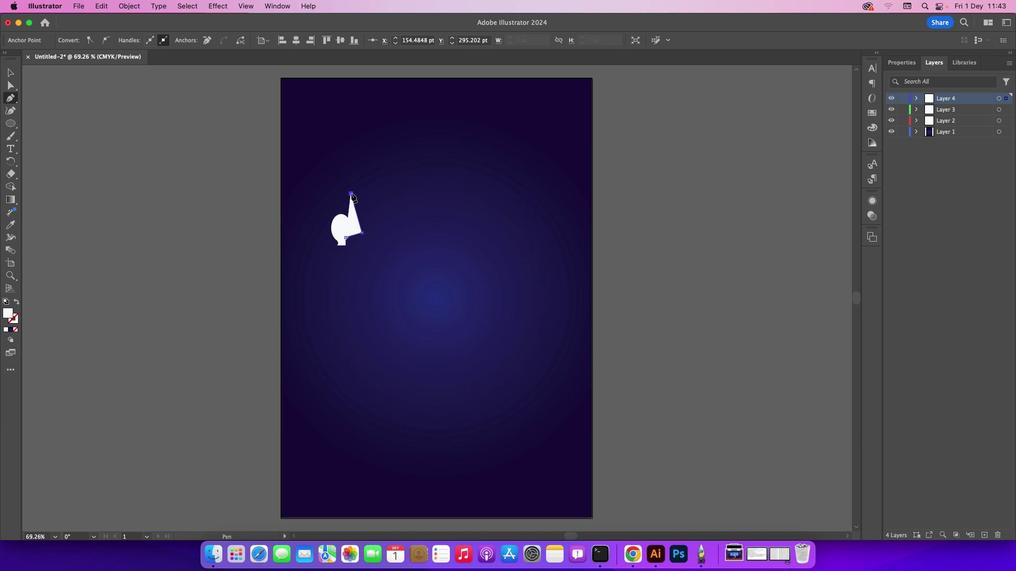 
Action: Mouse moved to (354, 186)
Screenshot: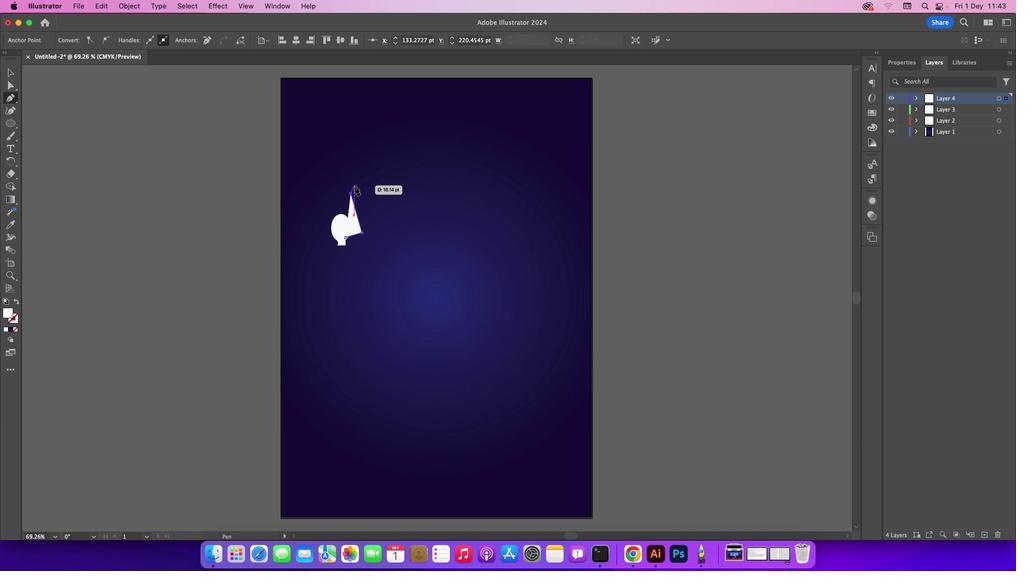 
Action: Mouse pressed left at (354, 186)
Screenshot: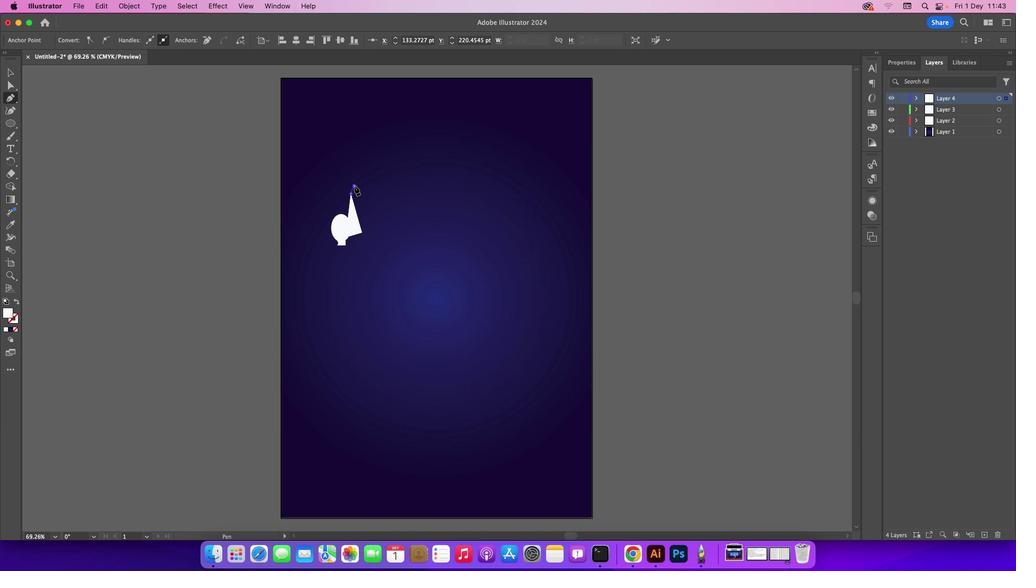 
Action: Mouse moved to (374, 236)
Screenshot: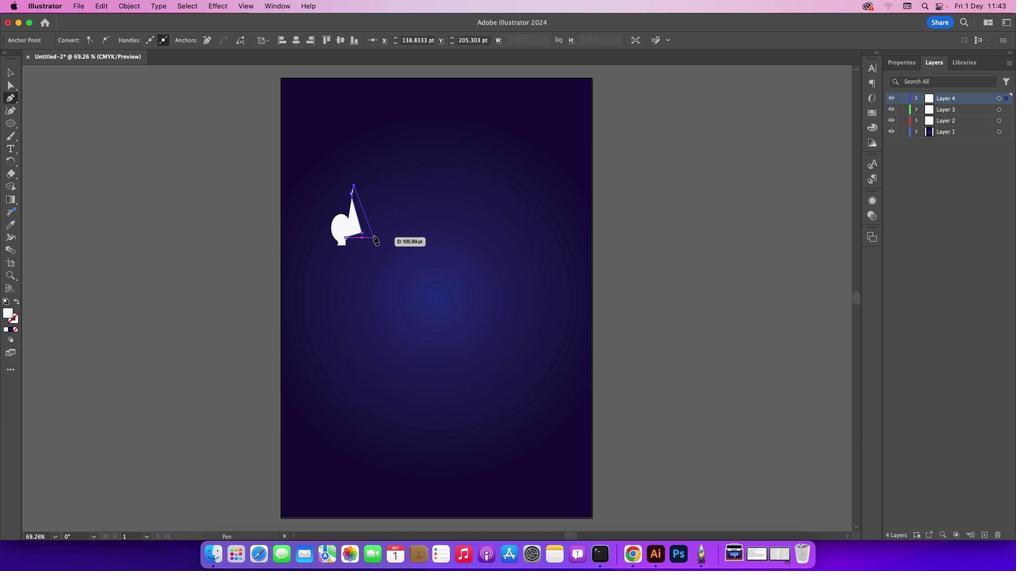
Action: Mouse pressed left at (374, 236)
Screenshot: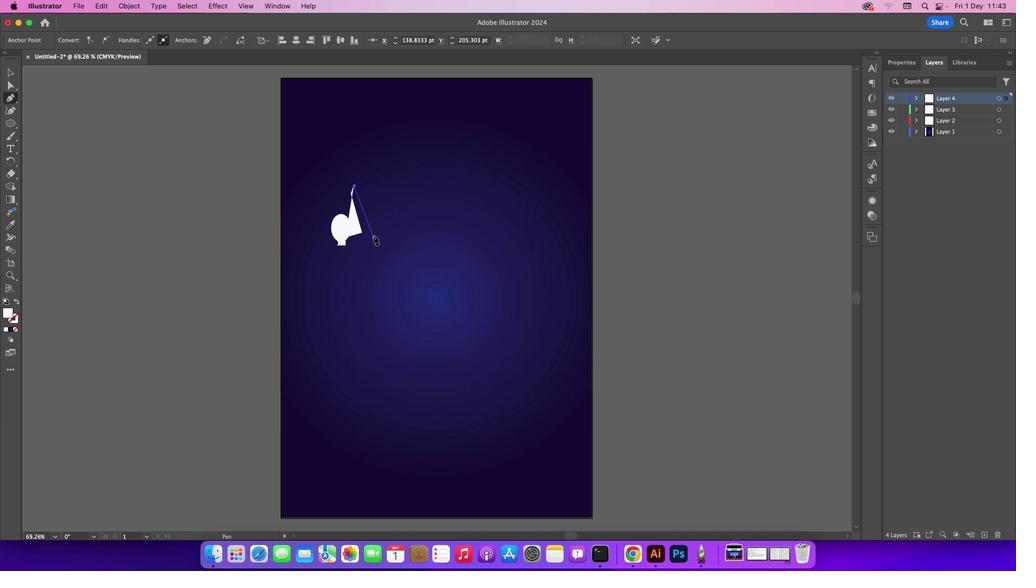
Action: Mouse moved to (355, 253)
Screenshot: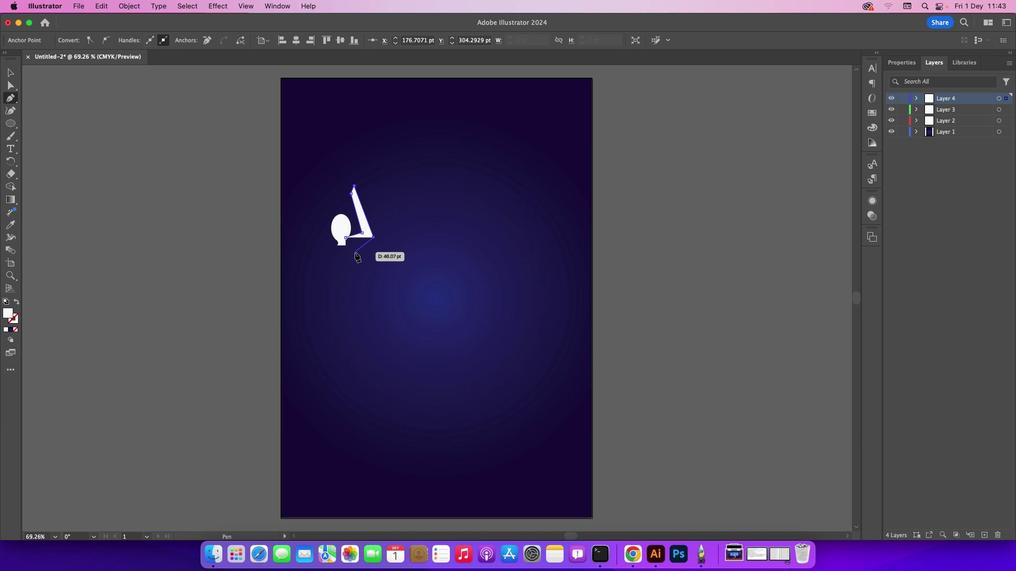 
Action: Mouse pressed left at (355, 253)
Screenshot: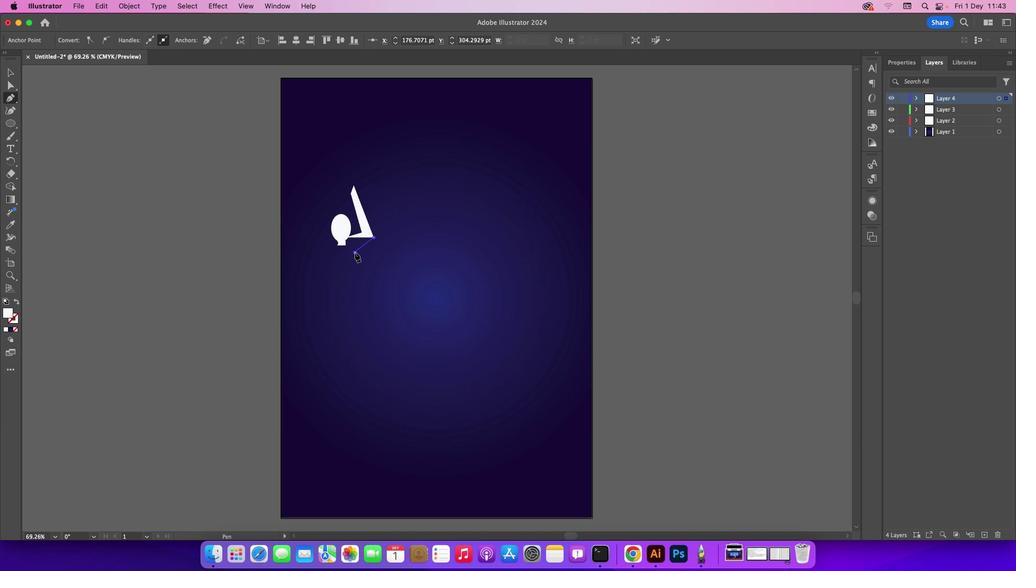 
Action: Mouse moved to (357, 280)
Screenshot: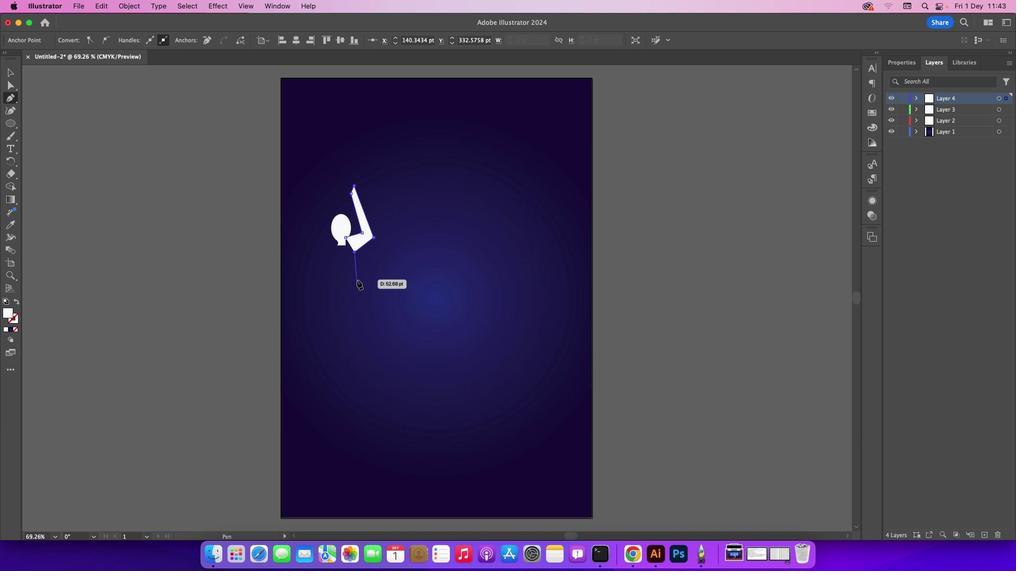 
Action: Mouse pressed left at (357, 280)
Screenshot: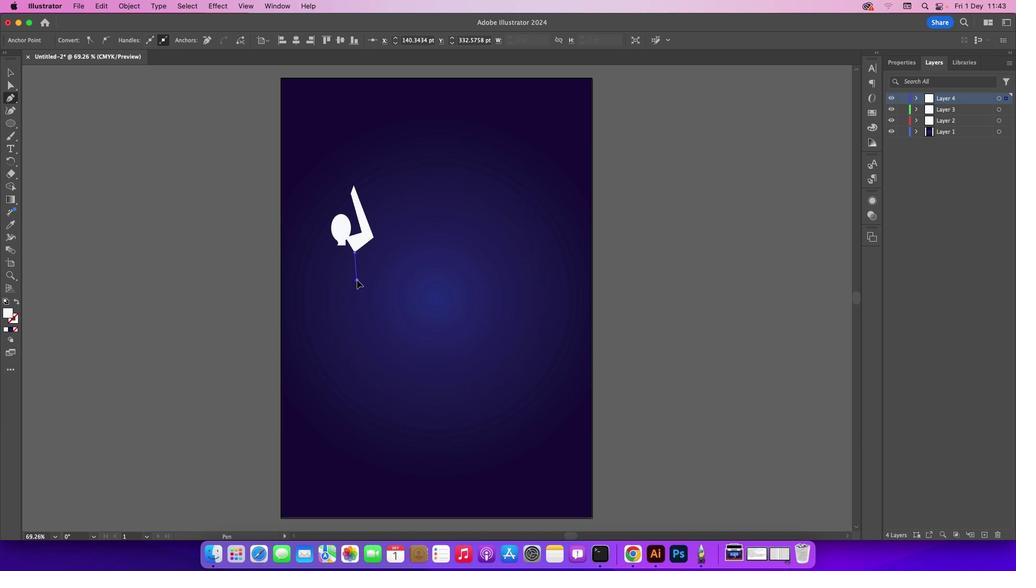 
Action: Mouse moved to (356, 281)
Screenshot: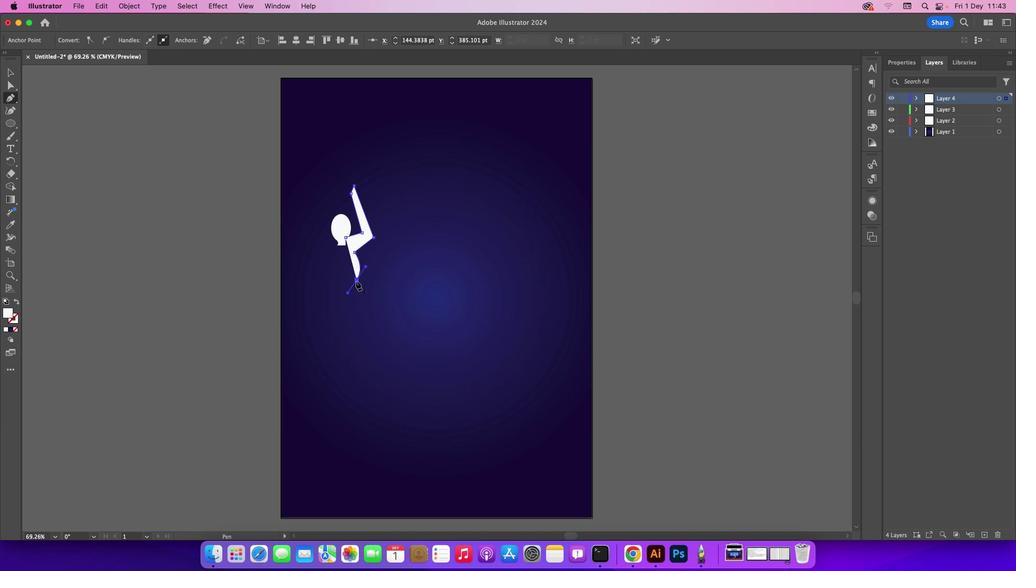 
Action: Mouse pressed left at (356, 281)
Screenshot: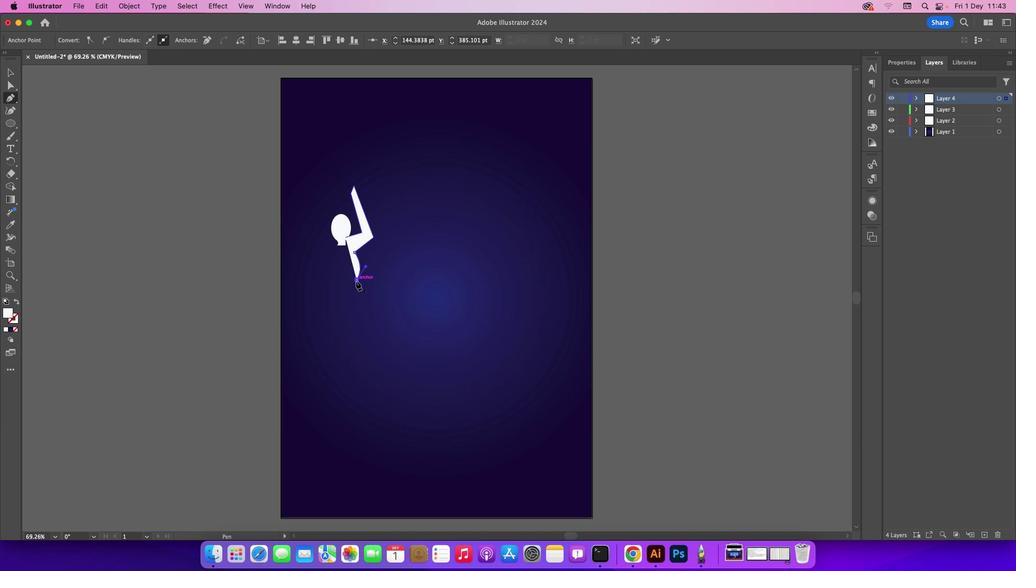 
Action: Mouse moved to (331, 284)
Screenshot: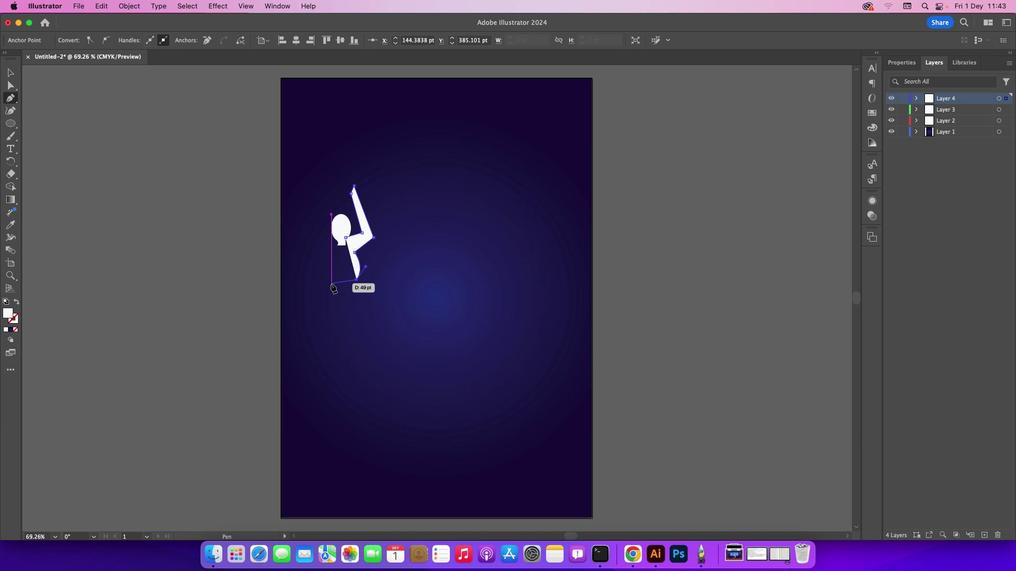 
Action: Mouse pressed left at (331, 284)
Screenshot: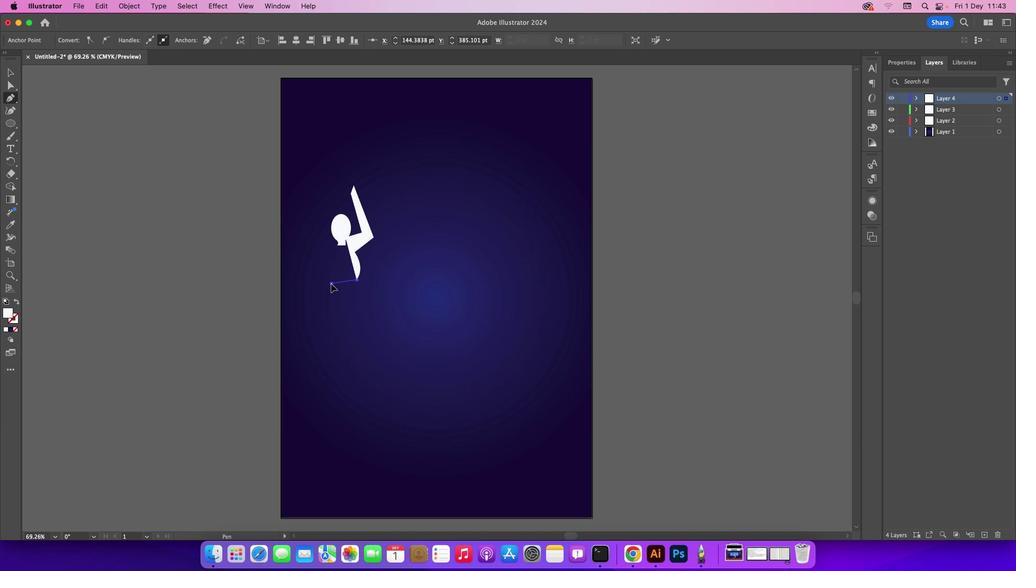 
Action: Mouse moved to (328, 255)
Screenshot: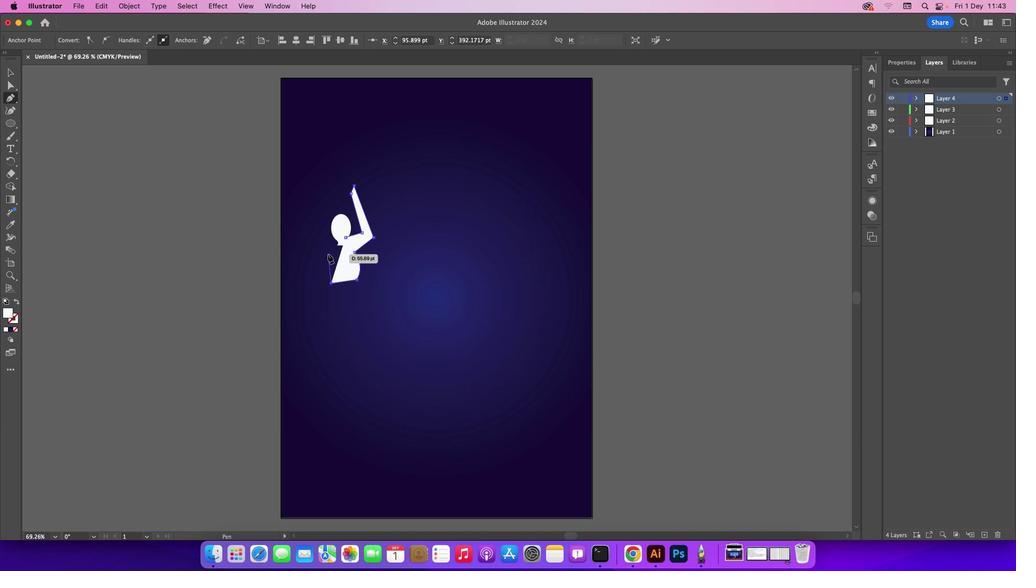 
Action: Mouse pressed left at (328, 255)
Screenshot: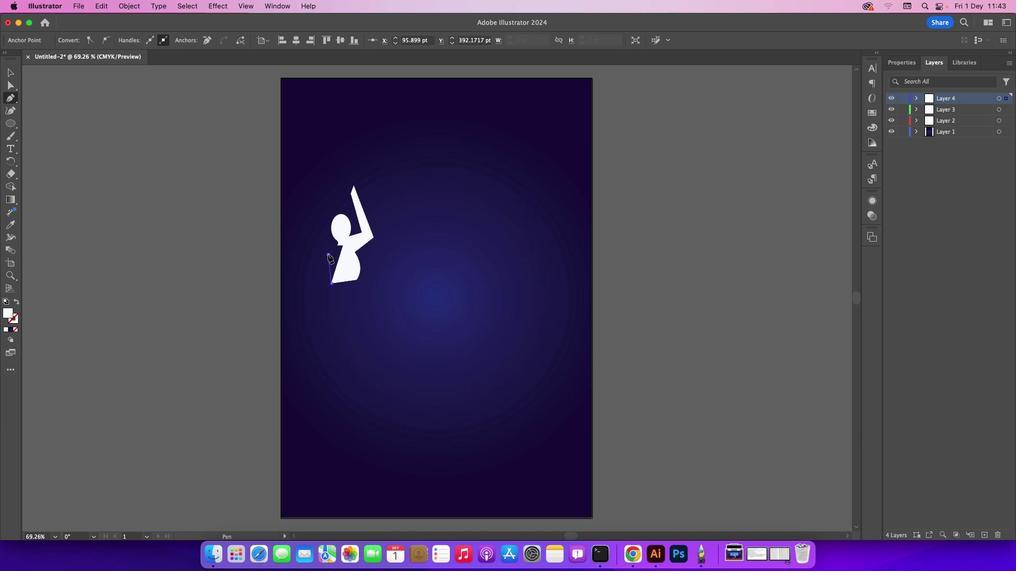 
Action: Mouse moved to (320, 285)
Screenshot: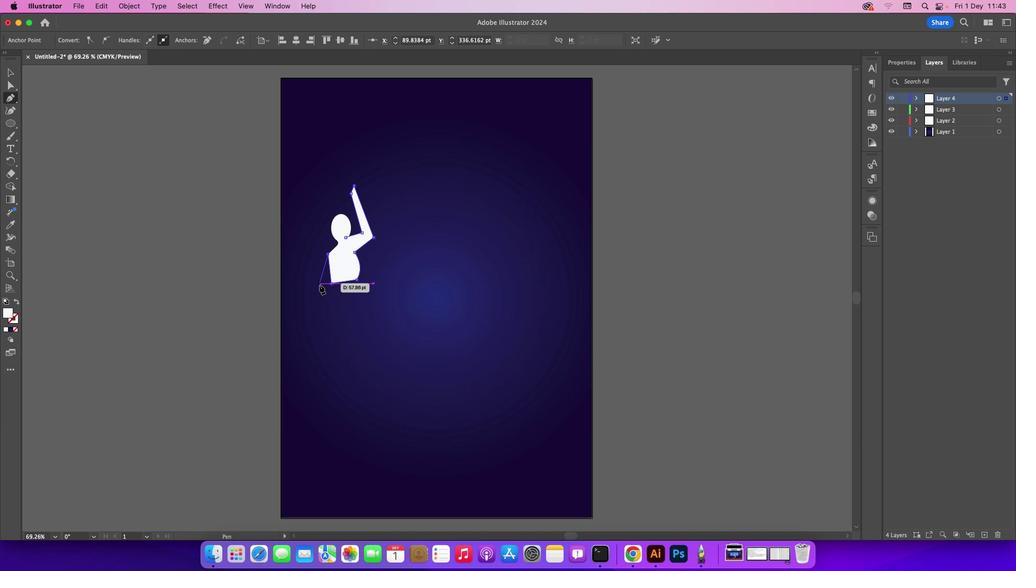 
Action: Mouse pressed left at (320, 285)
Screenshot: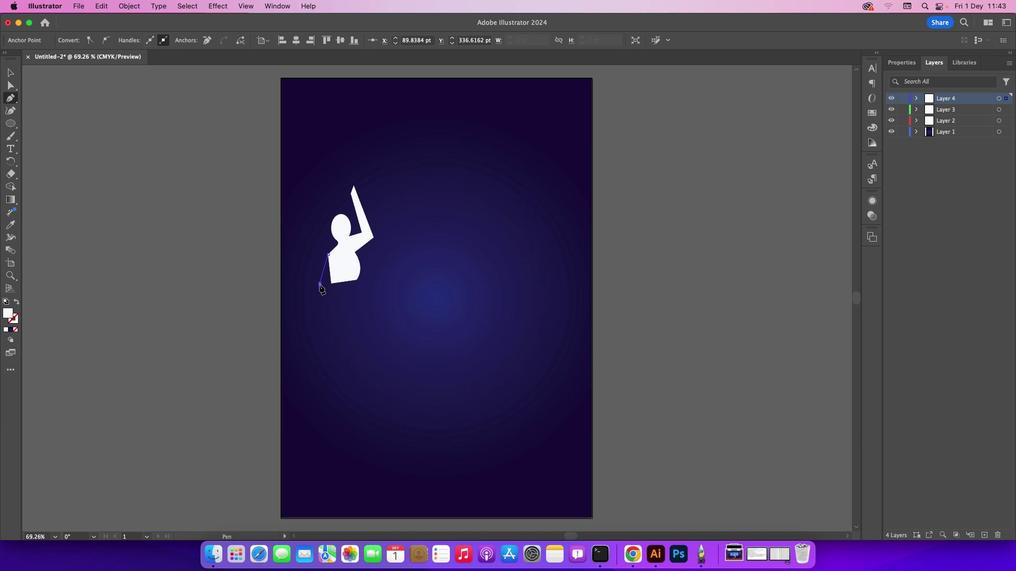 
Action: Mouse moved to (326, 316)
Screenshot: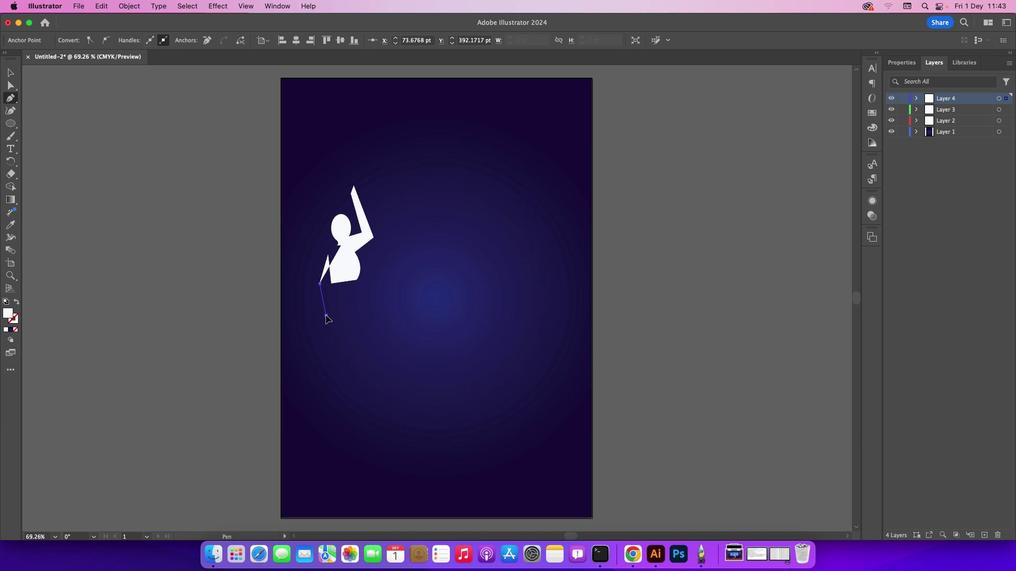 
Action: Mouse pressed left at (326, 316)
Screenshot: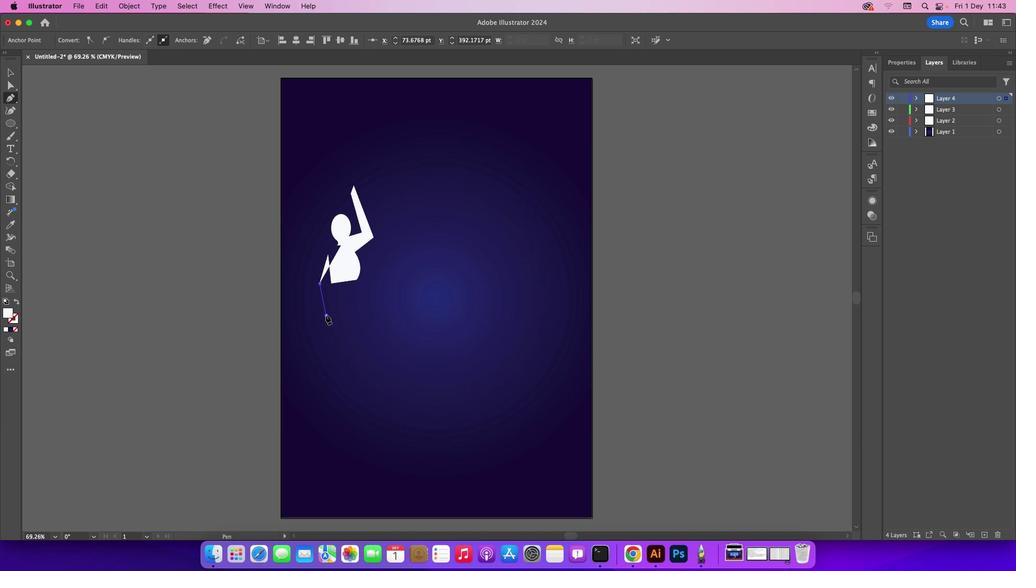 
Action: Mouse moved to (319, 317)
Screenshot: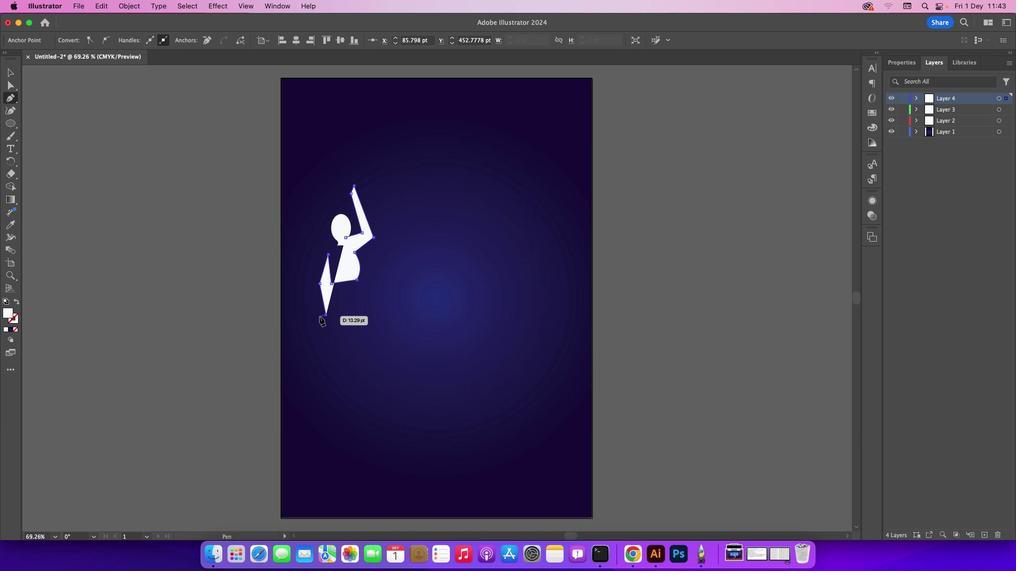 
Action: Mouse pressed left at (319, 317)
Screenshot: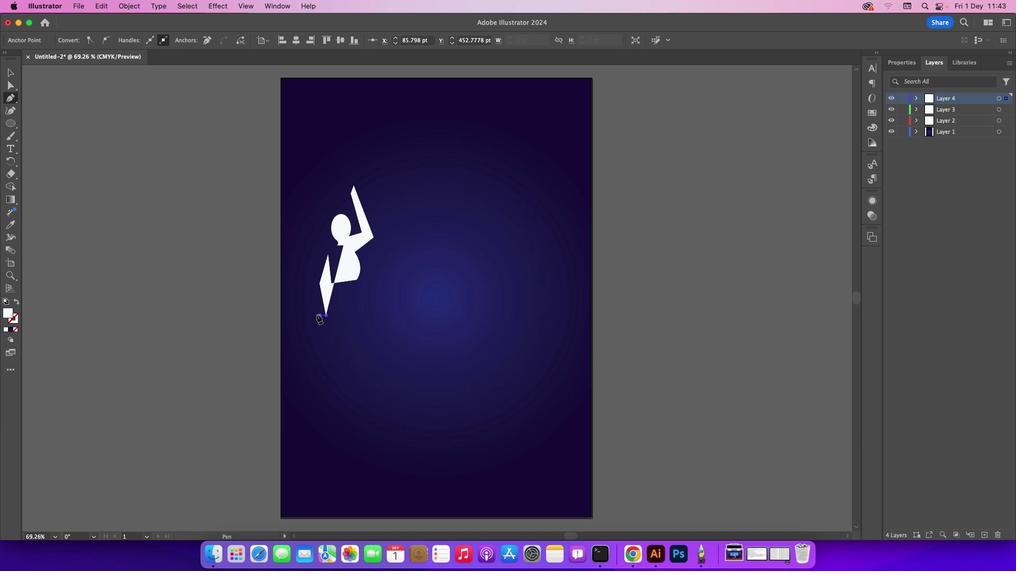 
Action: Mouse moved to (304, 284)
Screenshot: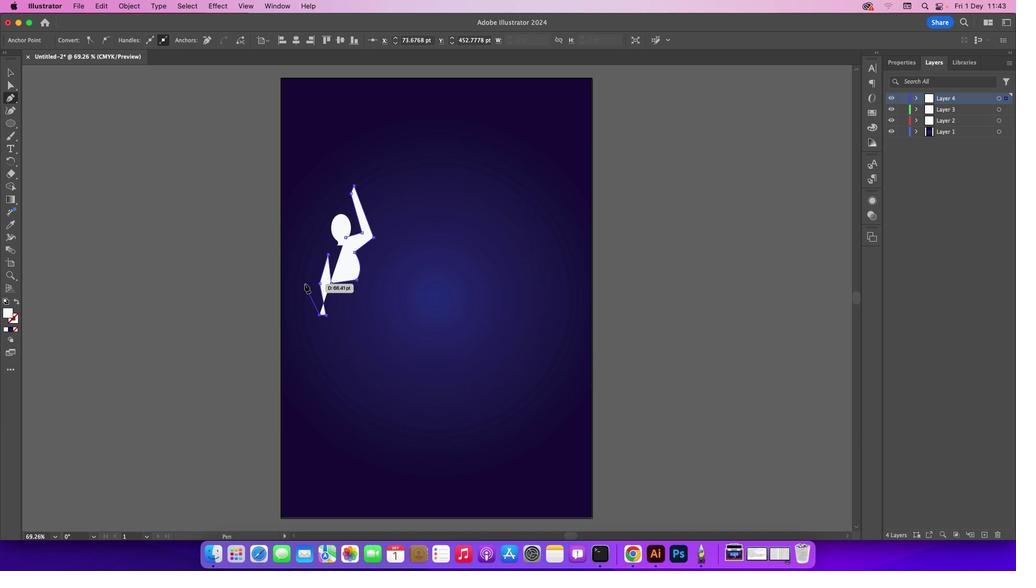 
Action: Mouse pressed left at (304, 284)
Screenshot: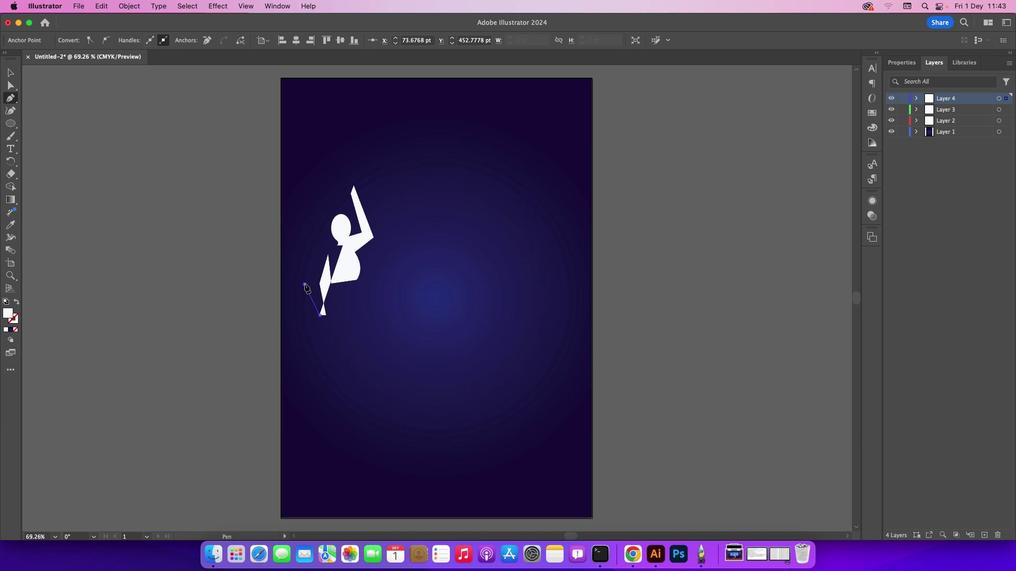 
Action: Mouse moved to (320, 252)
Screenshot: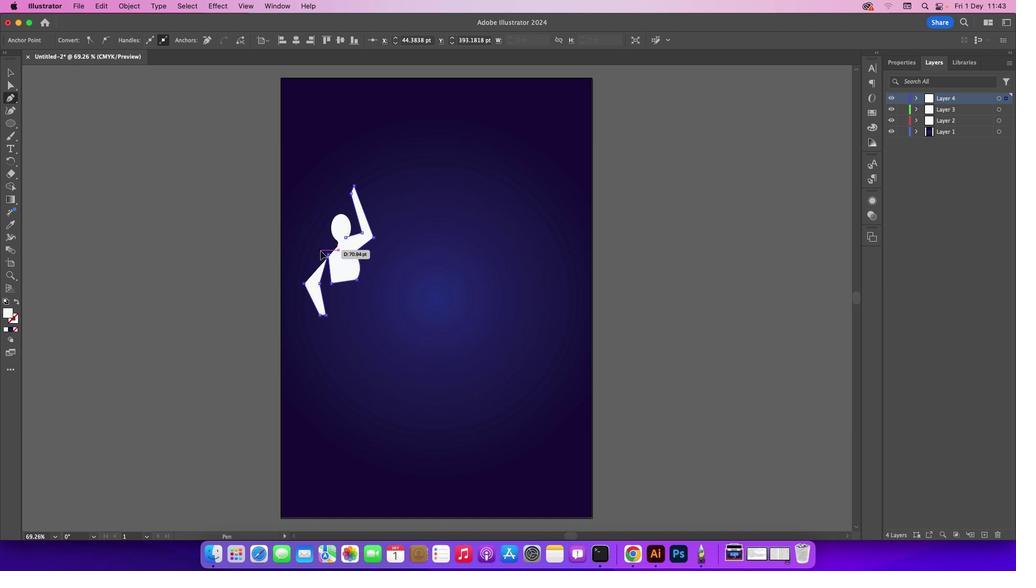 
Action: Mouse pressed left at (320, 252)
Screenshot: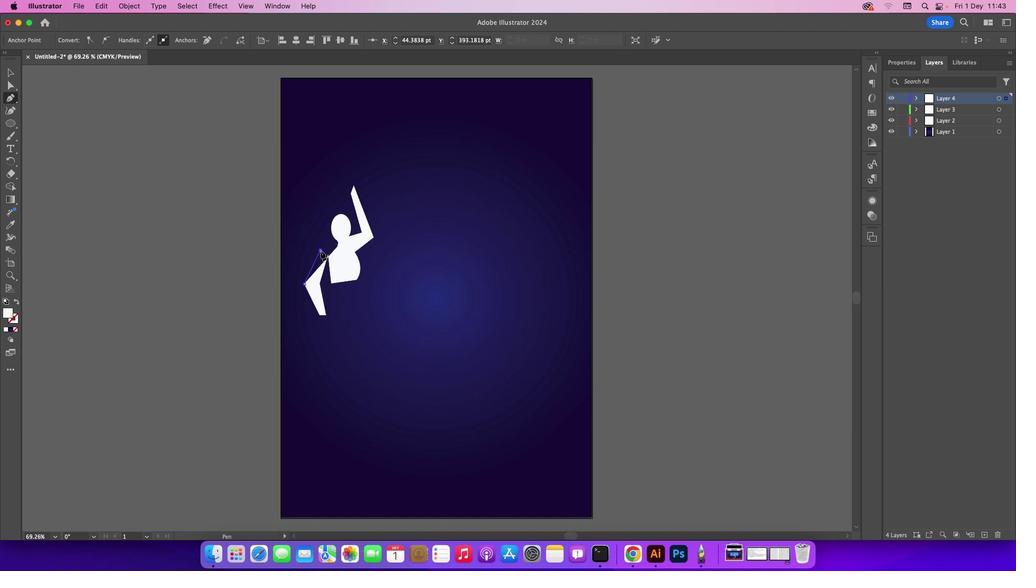 
Action: Mouse moved to (337, 243)
Screenshot: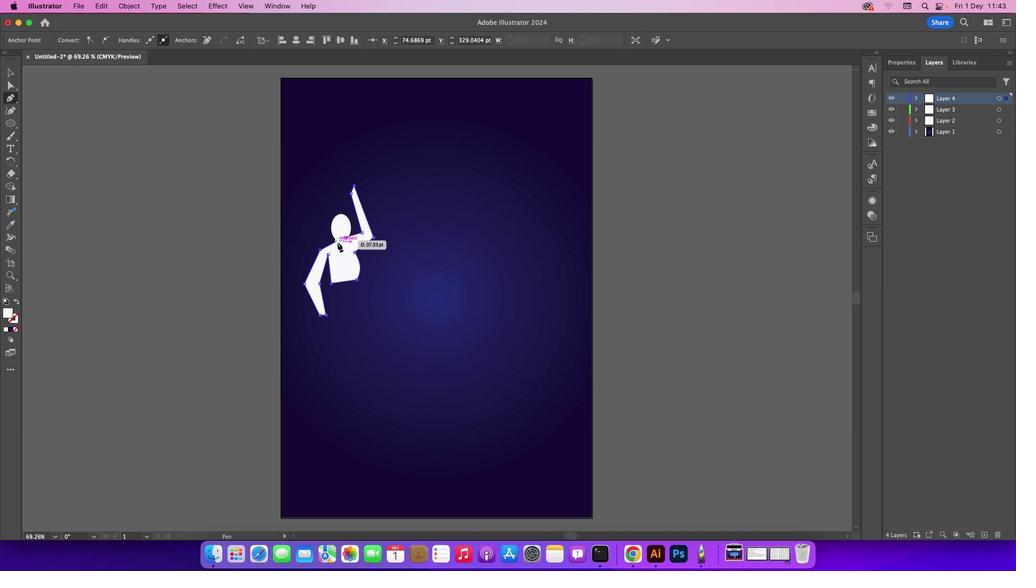 
Action: Mouse pressed left at (337, 243)
Screenshot: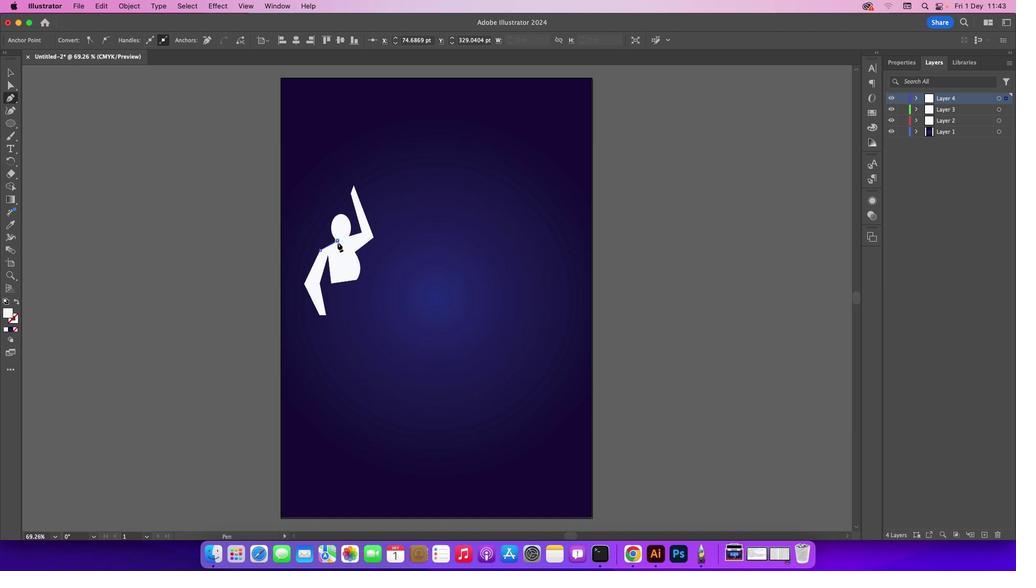 
Action: Mouse moved to (345, 239)
Screenshot: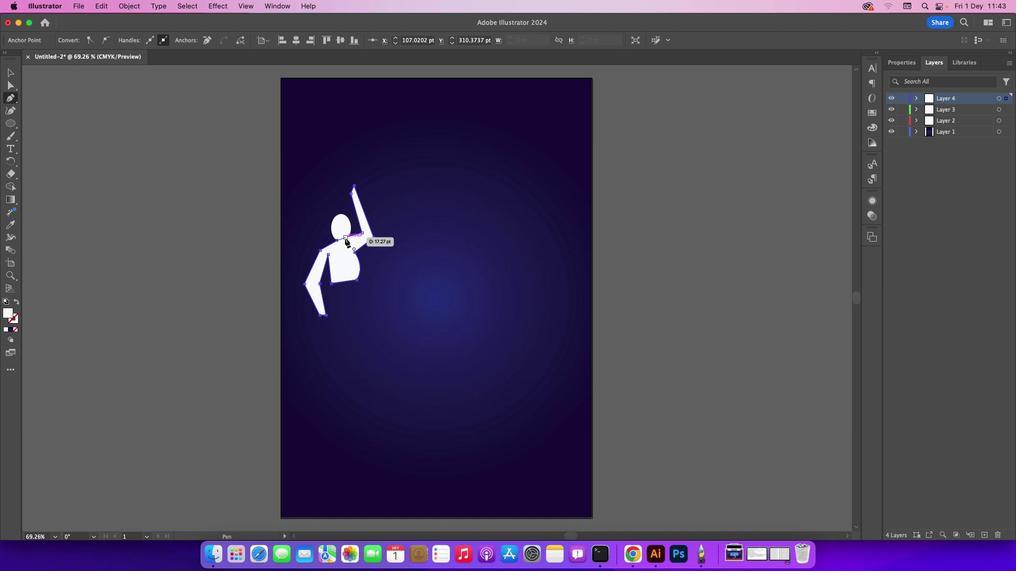 
Action: Mouse pressed left at (345, 239)
Screenshot: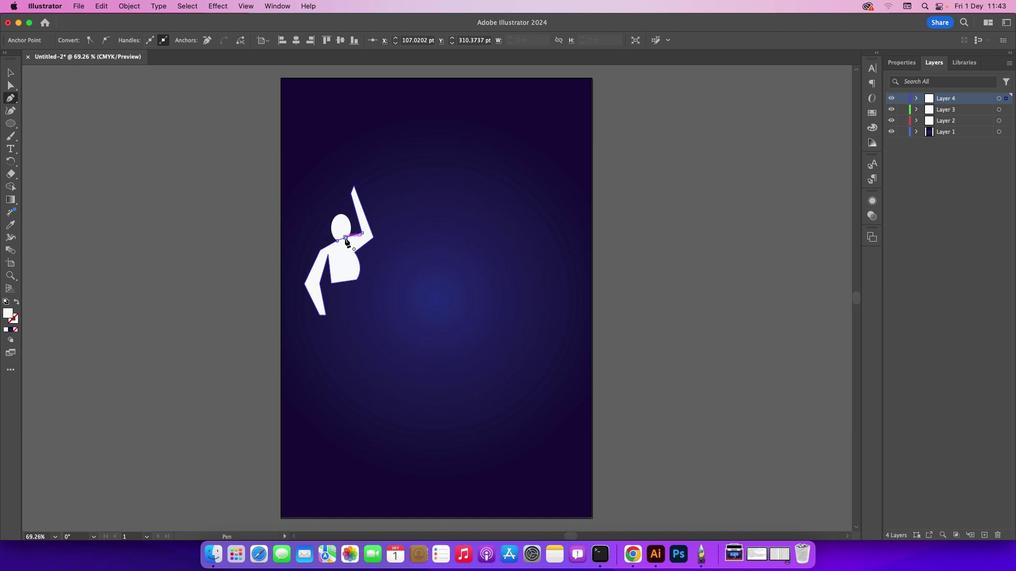 
Action: Mouse moved to (17, 76)
Screenshot: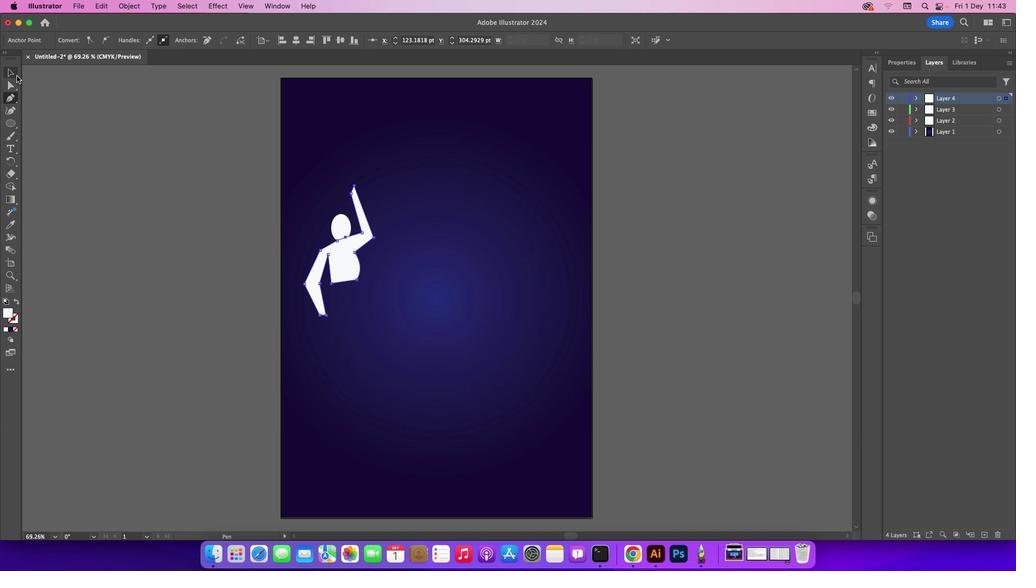 
Action: Mouse pressed left at (17, 76)
Screenshot: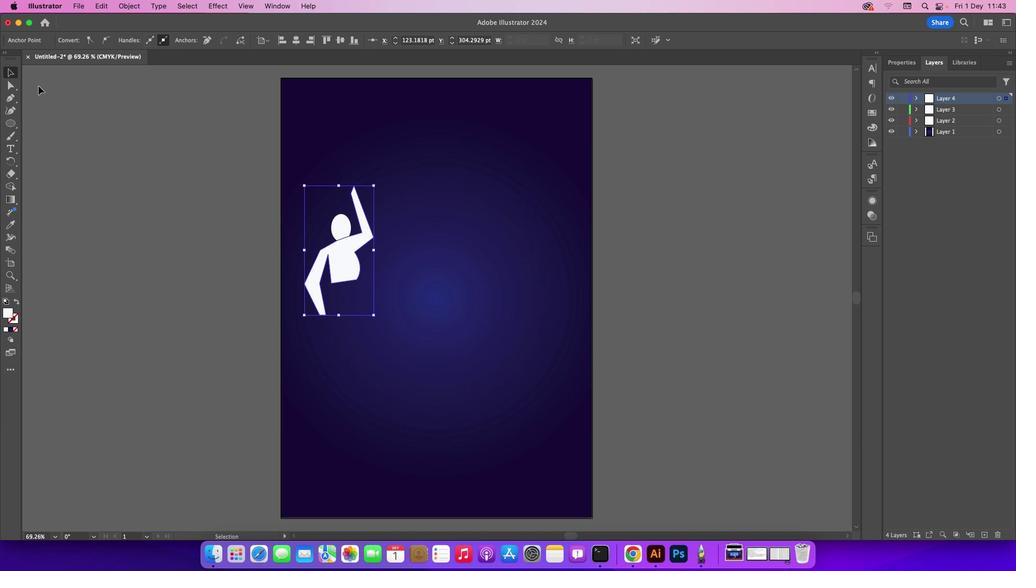 
Action: Mouse moved to (227, 156)
Screenshot: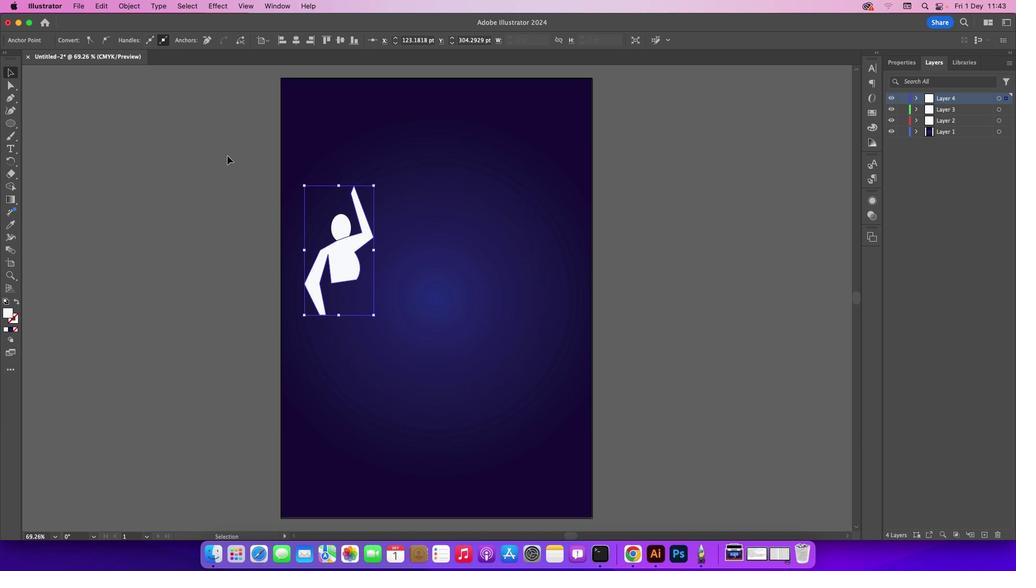 
Action: Mouse pressed left at (227, 156)
Screenshot: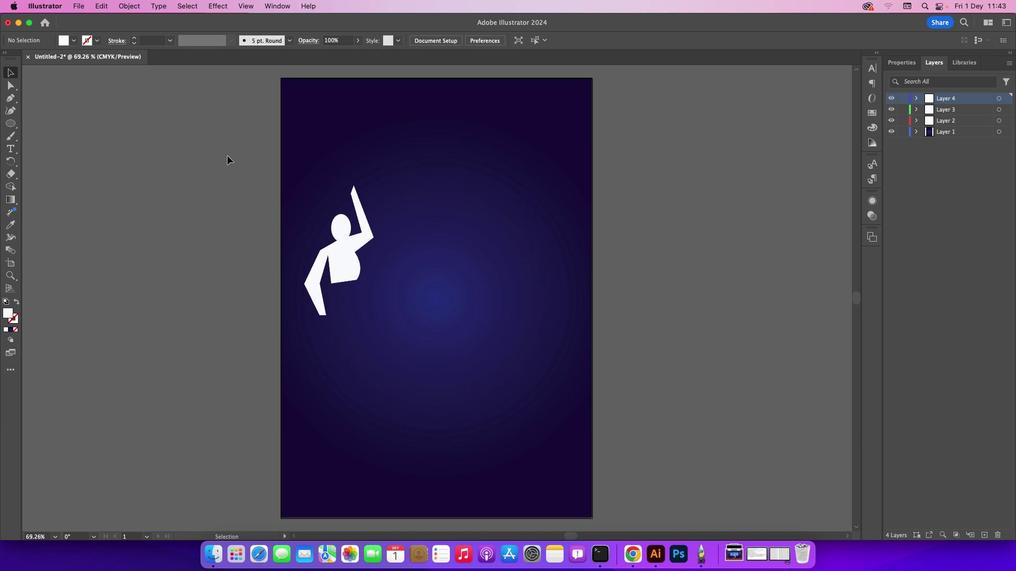
Action: Mouse moved to (356, 259)
Screenshot: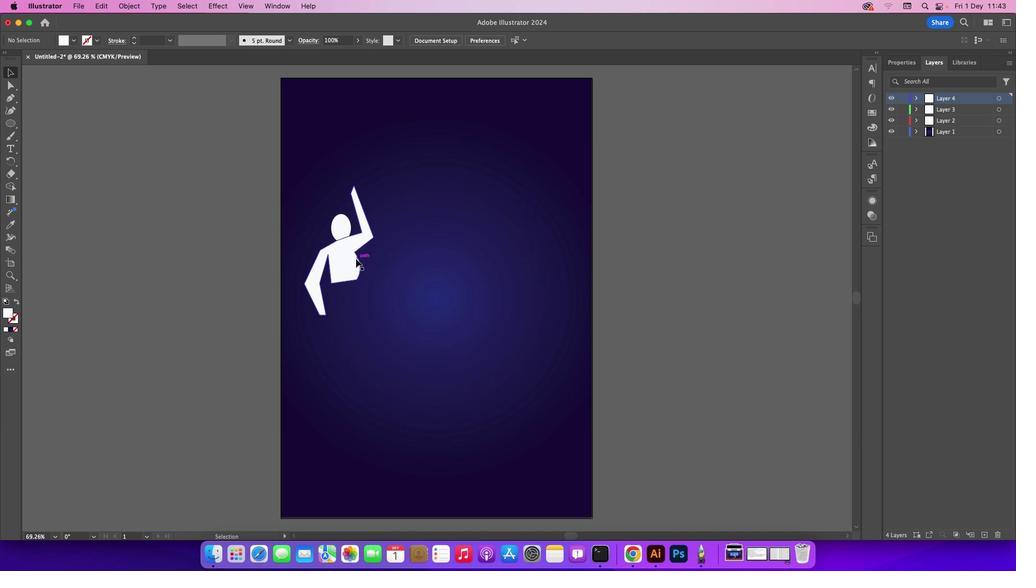
Action: Mouse pressed left at (356, 259)
Screenshot: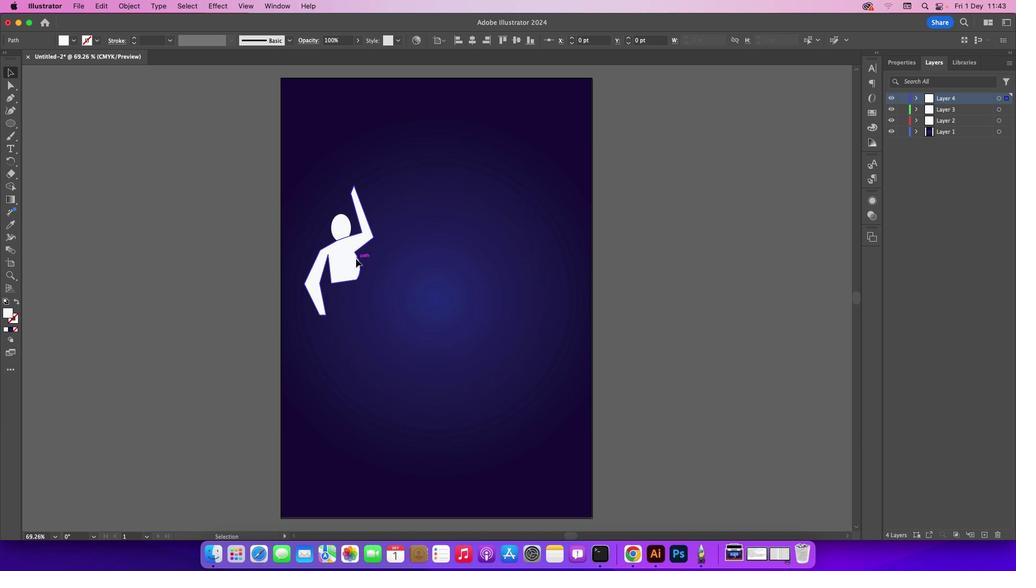 
Action: Mouse moved to (784, 354)
Screenshot: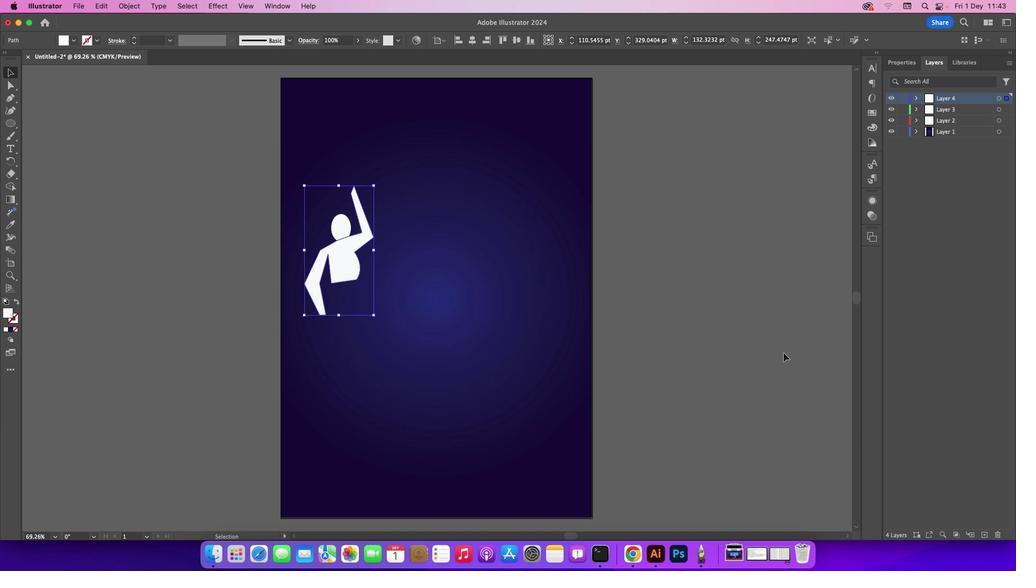 
Action: Mouse pressed left at (784, 354)
Screenshot: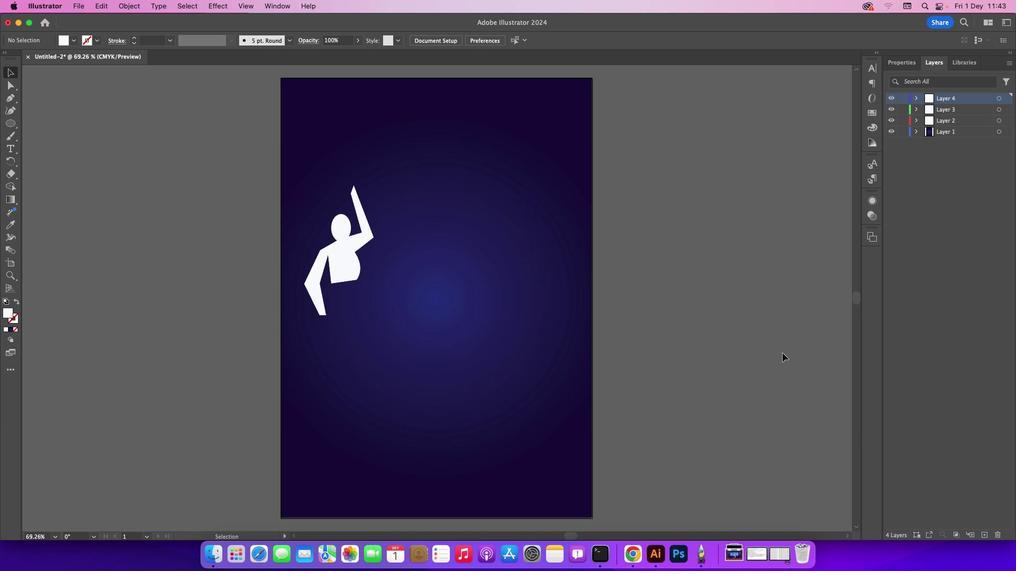 
Action: Mouse moved to (984, 540)
Screenshot: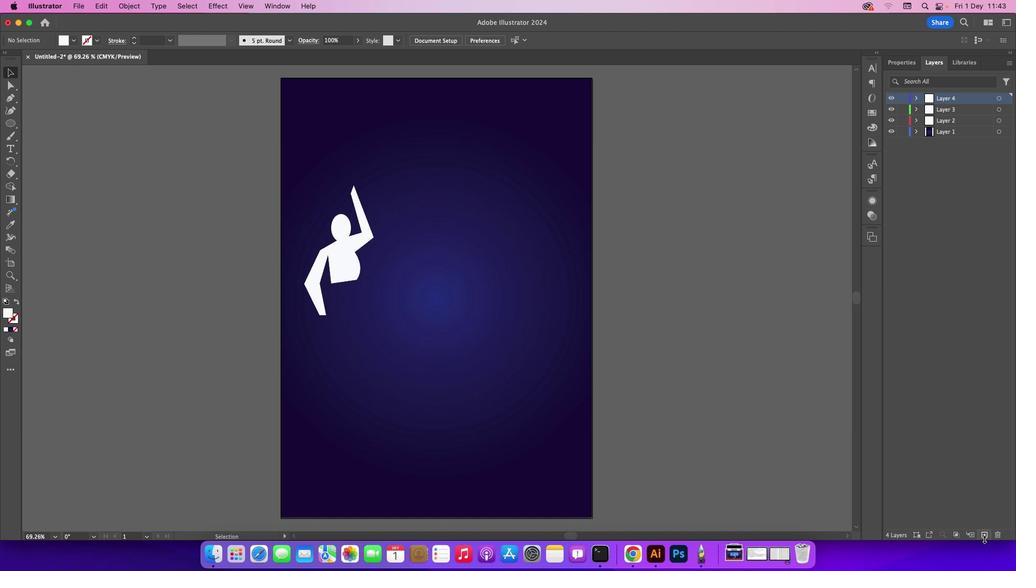 
Action: Mouse pressed left at (984, 540)
Screenshot: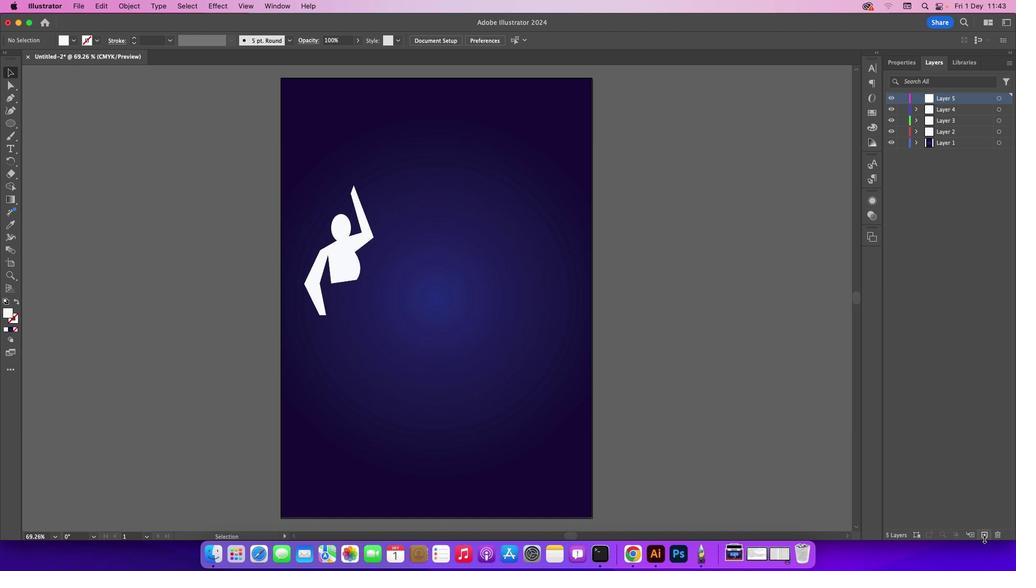 
Action: Mouse moved to (13, 93)
Screenshot: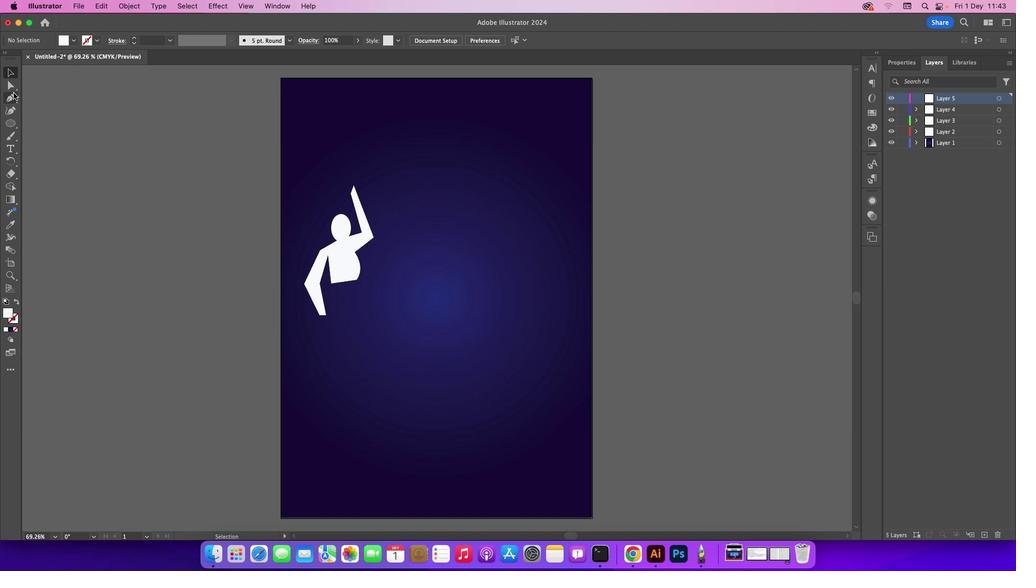 
Action: Mouse pressed left at (13, 93)
Screenshot: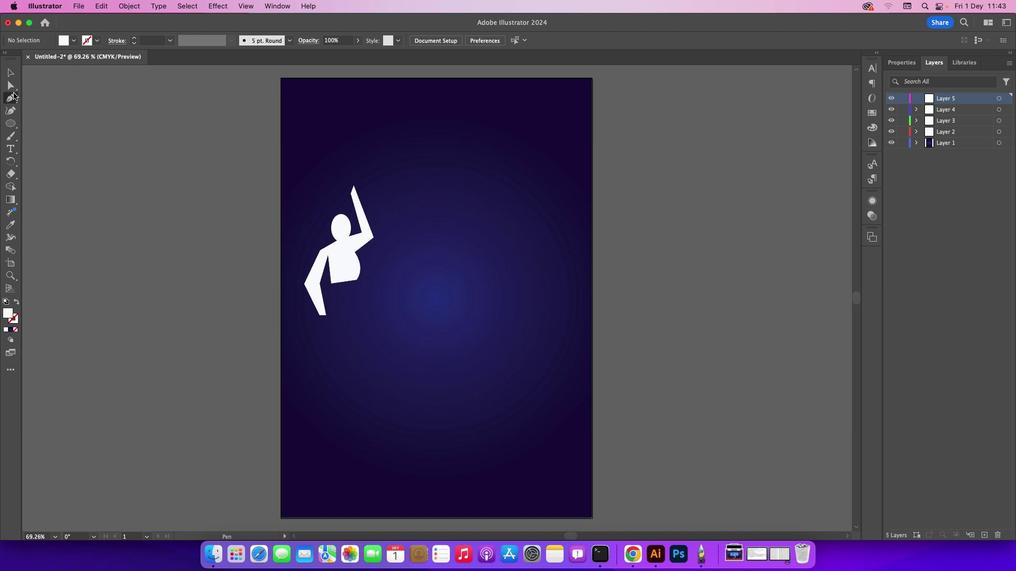 
Action: Mouse moved to (356, 282)
Screenshot: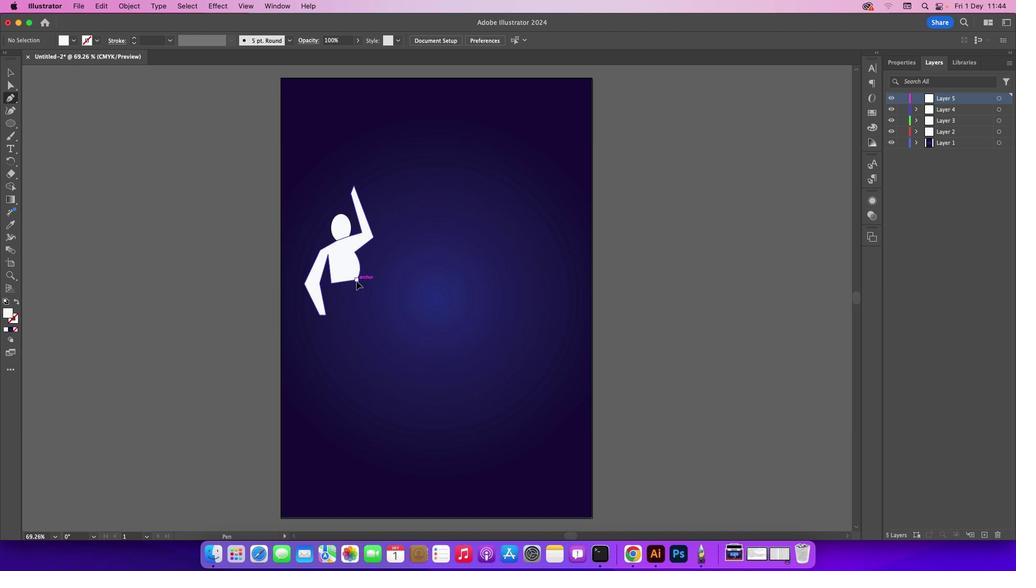 
Action: Mouse pressed left at (356, 282)
Screenshot: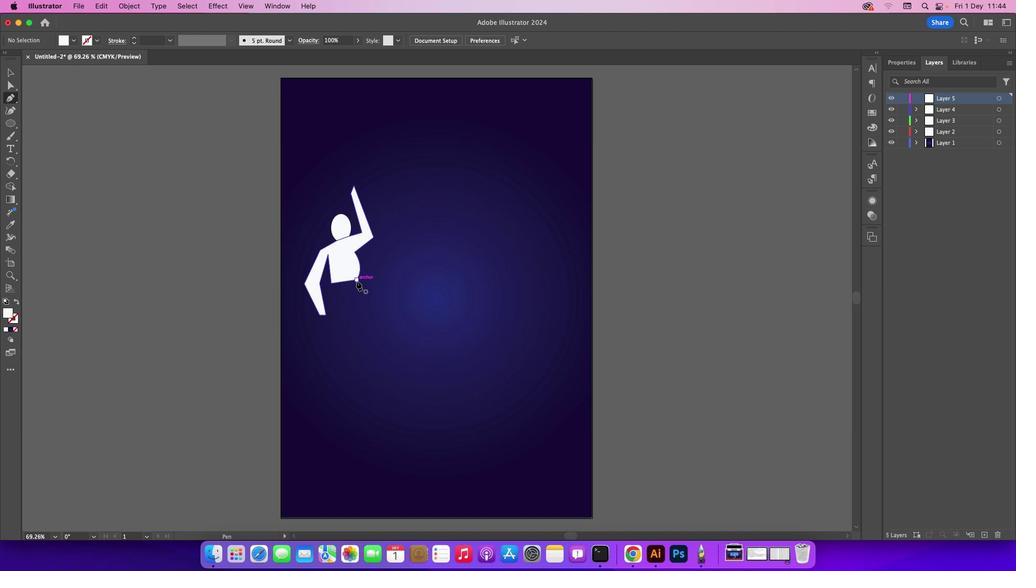 
Action: Mouse moved to (367, 327)
Screenshot: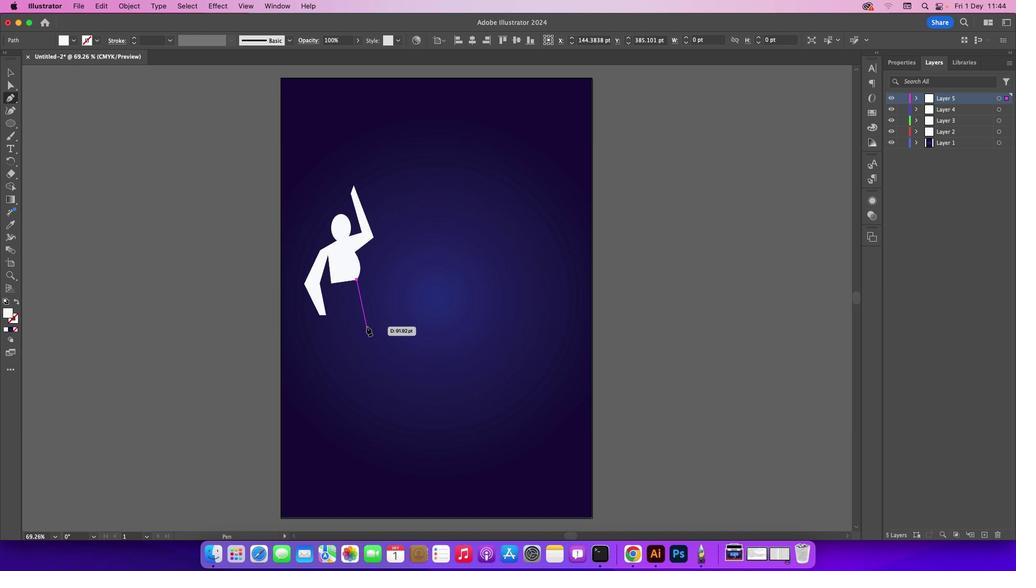 
Action: Mouse pressed left at (367, 327)
Screenshot: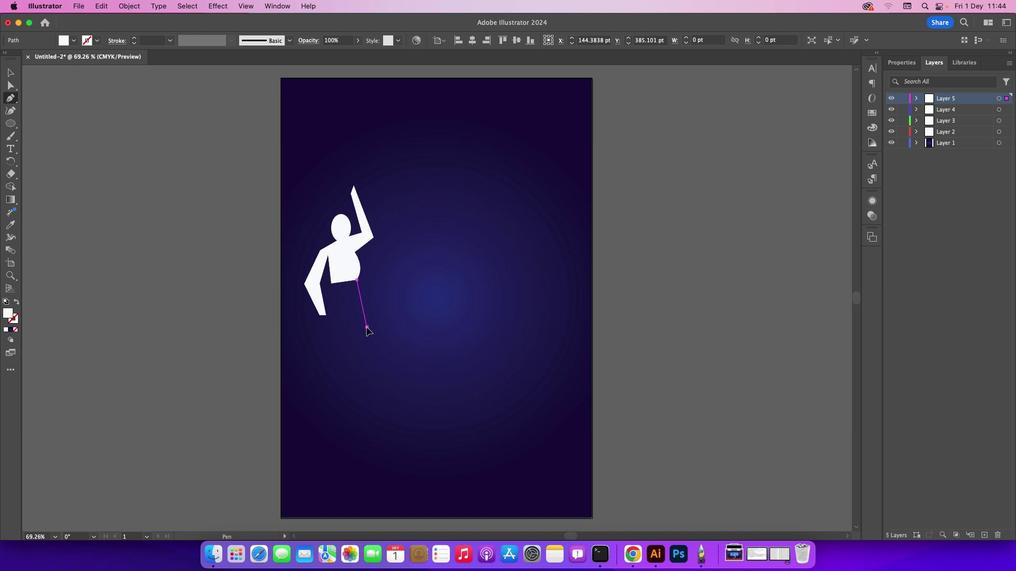 
Action: Mouse moved to (360, 374)
Screenshot: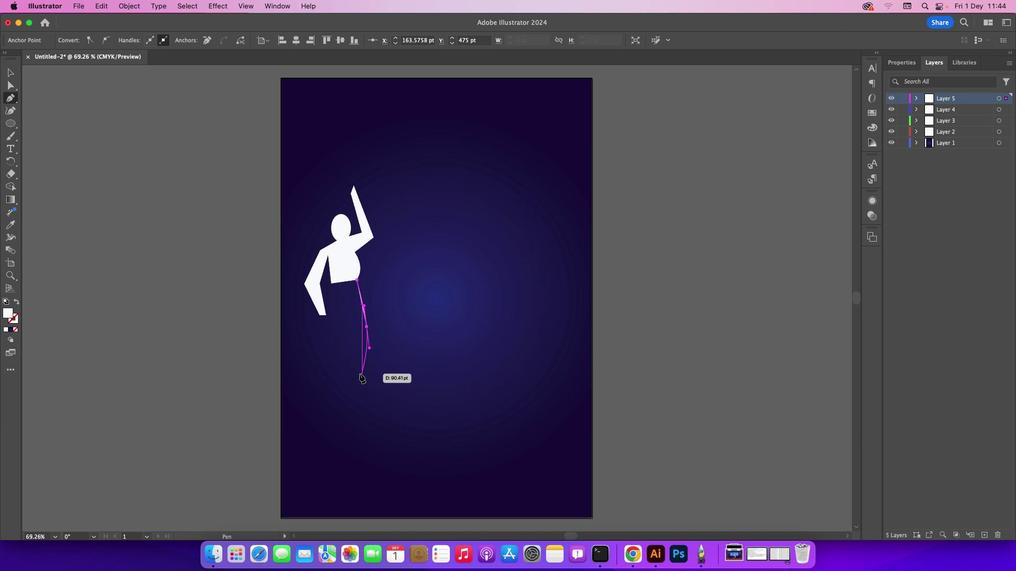 
Action: Mouse pressed left at (360, 374)
Screenshot: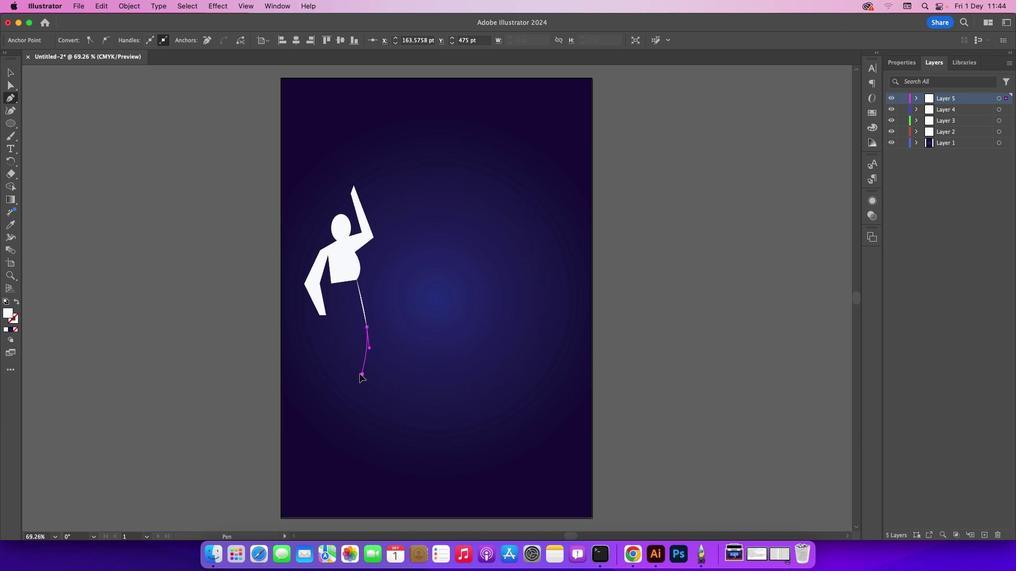 
Action: Mouse moved to (348, 374)
Screenshot: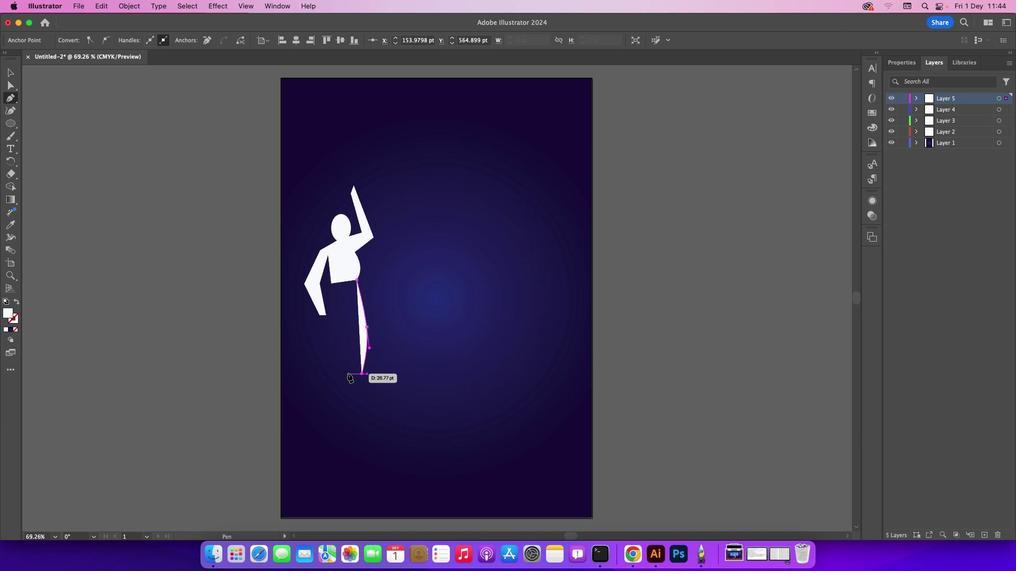 
Action: Mouse pressed left at (348, 374)
Screenshot: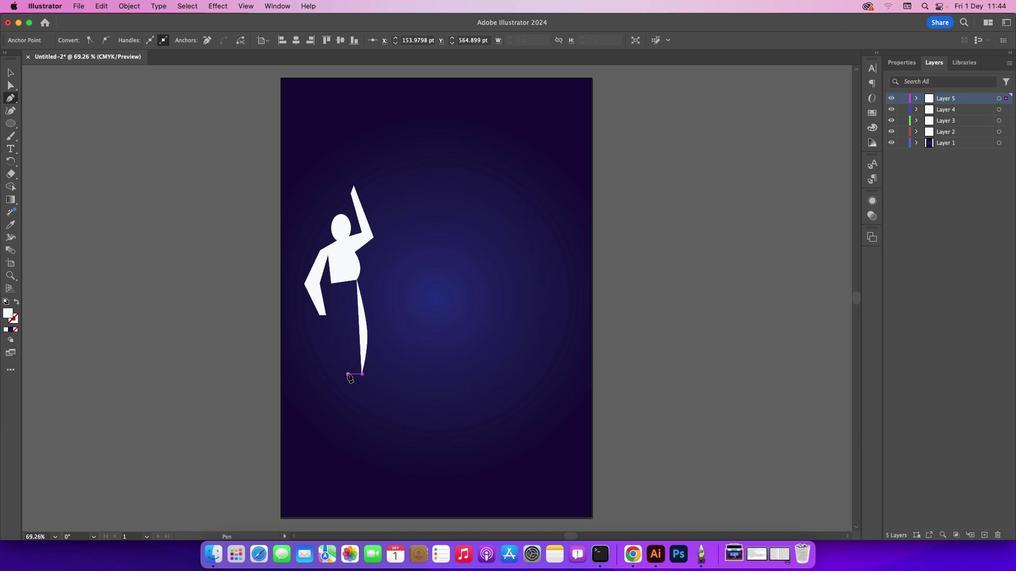 
Action: Mouse moved to (354, 330)
Screenshot: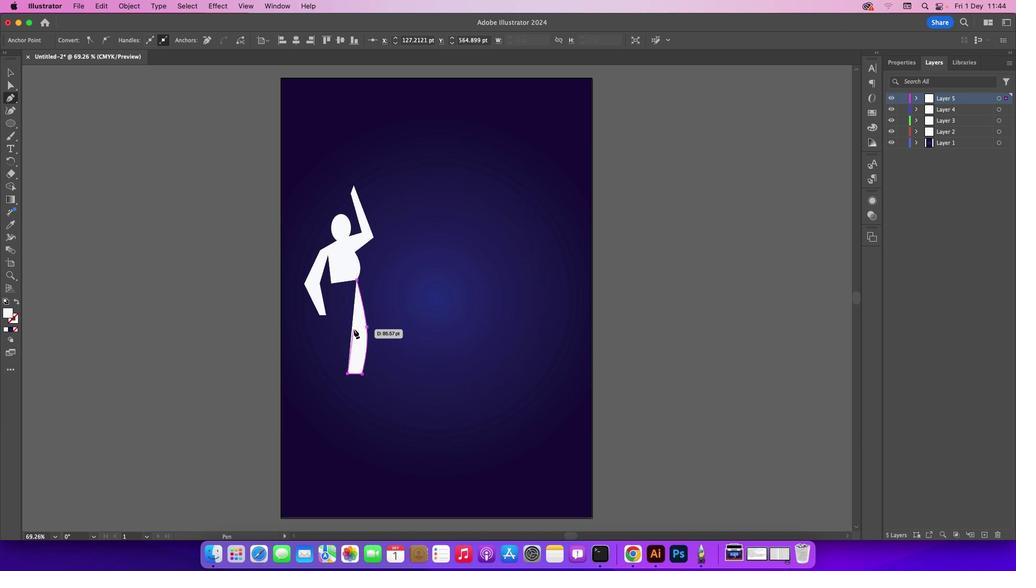 
Action: Mouse pressed left at (354, 330)
Screenshot: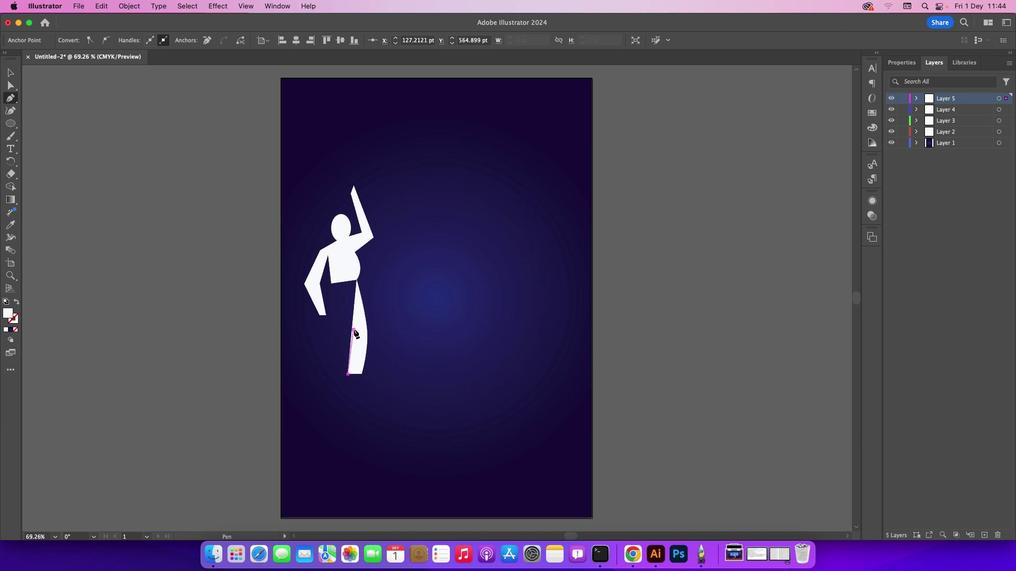 
Action: Mouse moved to (346, 283)
Screenshot: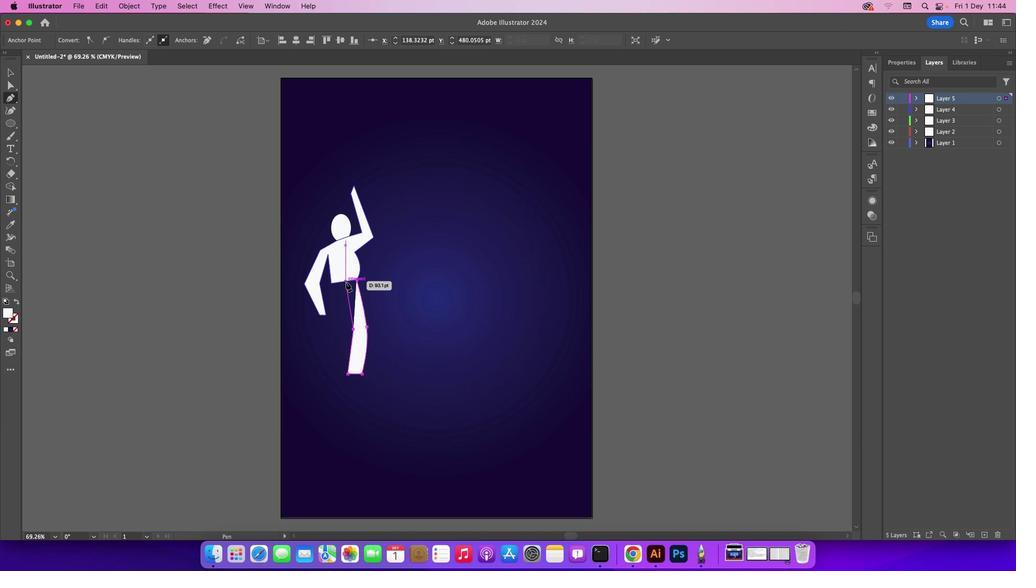 
Action: Mouse pressed left at (346, 283)
Screenshot: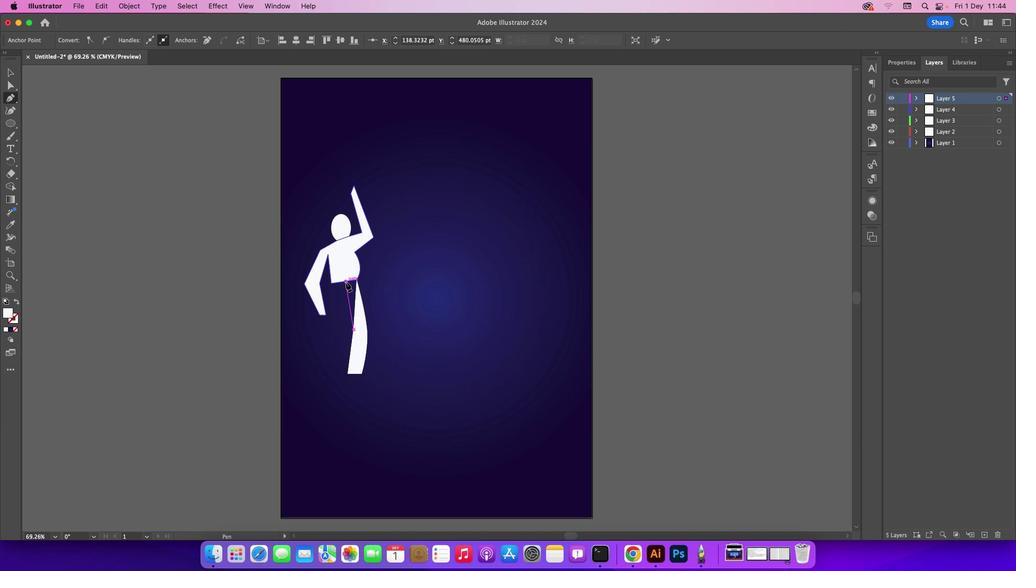 
Action: Mouse moved to (346, 334)
Screenshot: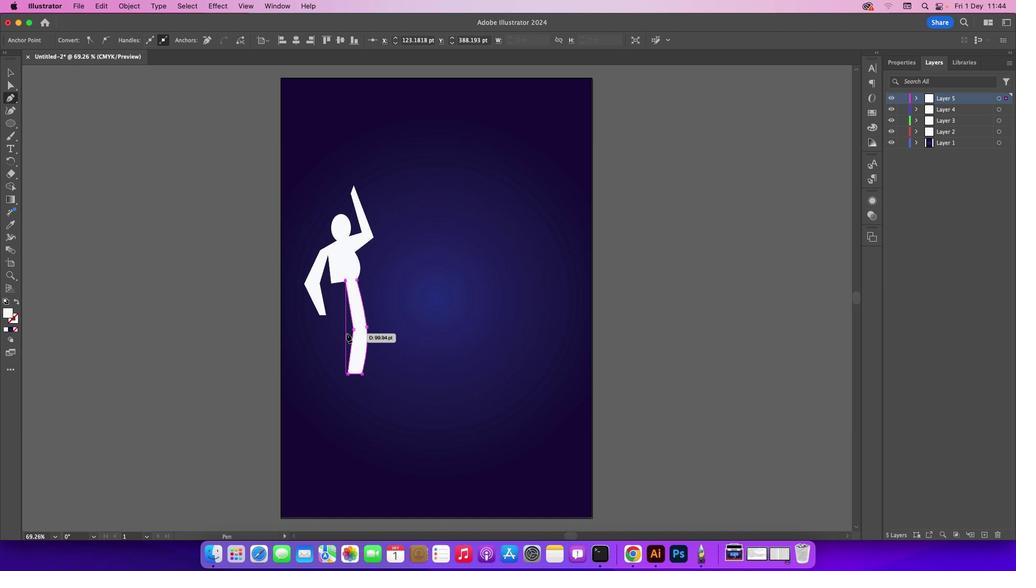 
Action: Mouse pressed left at (346, 334)
Screenshot: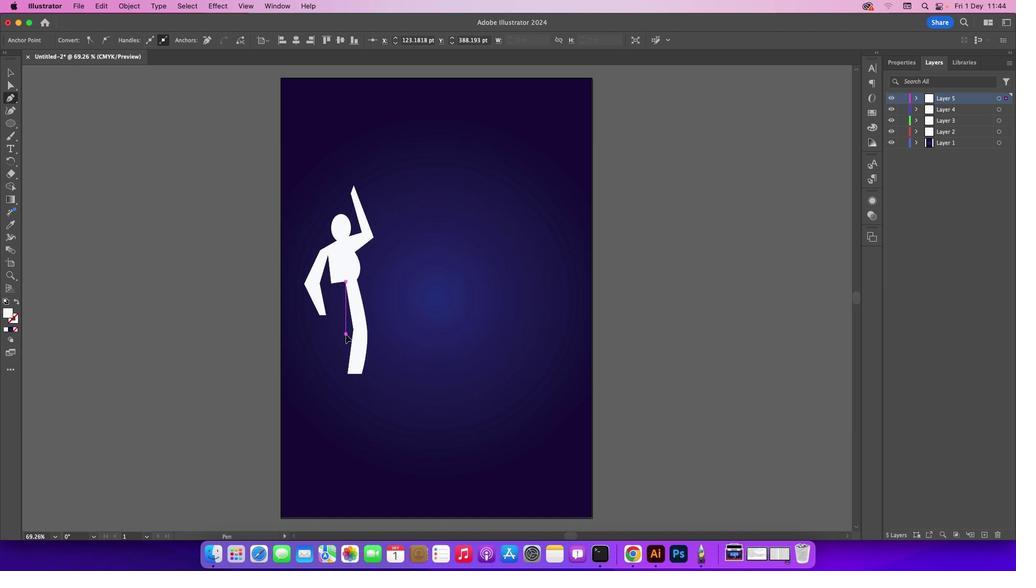 
Action: Mouse moved to (337, 376)
Screenshot: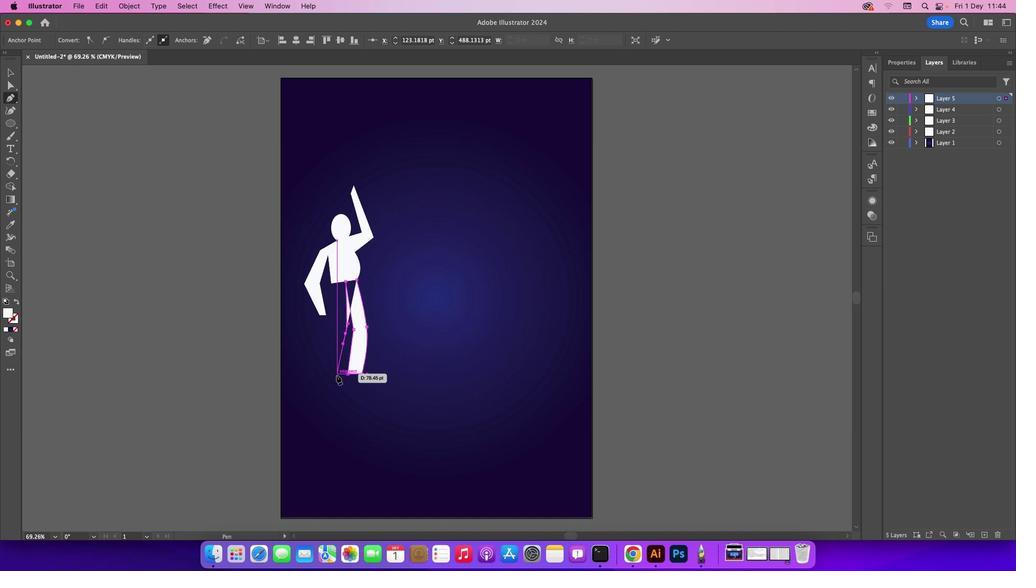 
Action: Mouse pressed left at (337, 376)
Screenshot: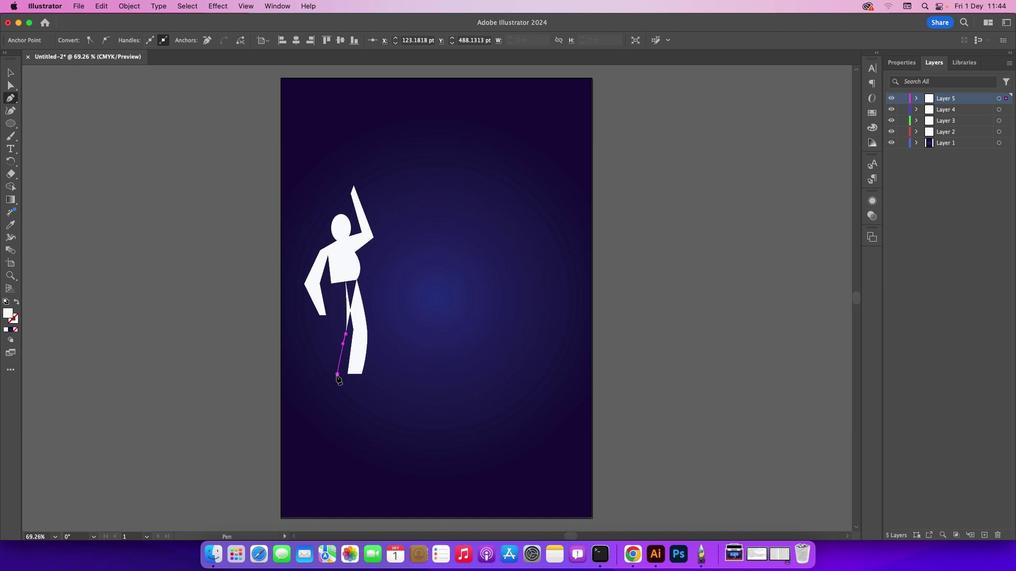 
Action: Mouse moved to (327, 373)
Screenshot: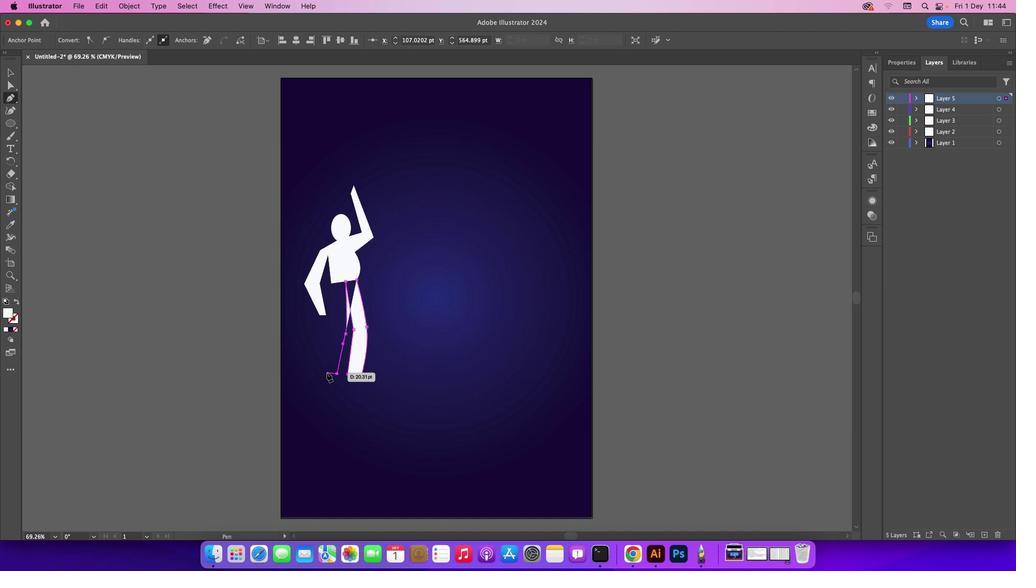 
Action: Mouse pressed left at (327, 373)
Screenshot: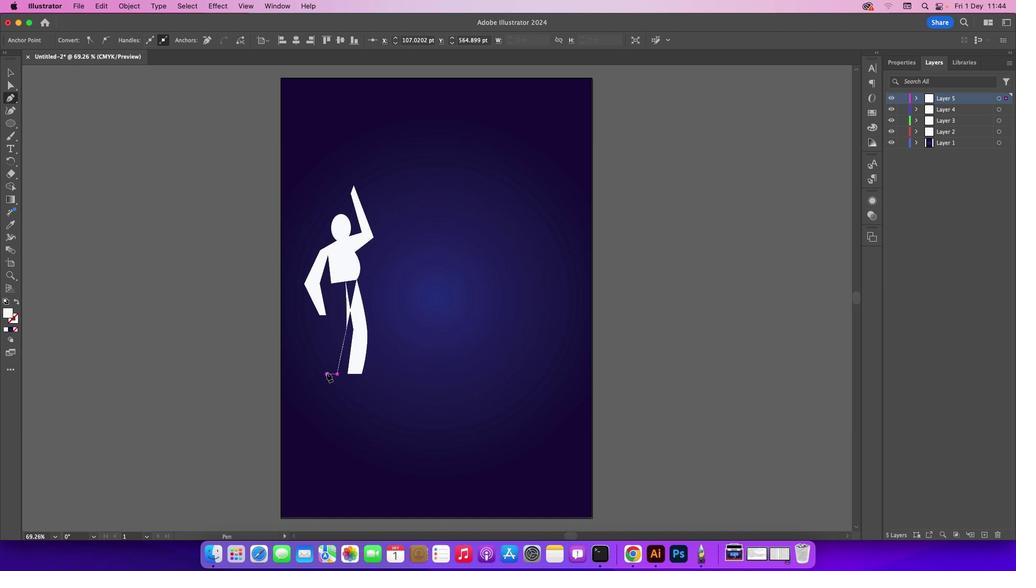 
Action: Mouse moved to (335, 317)
Screenshot: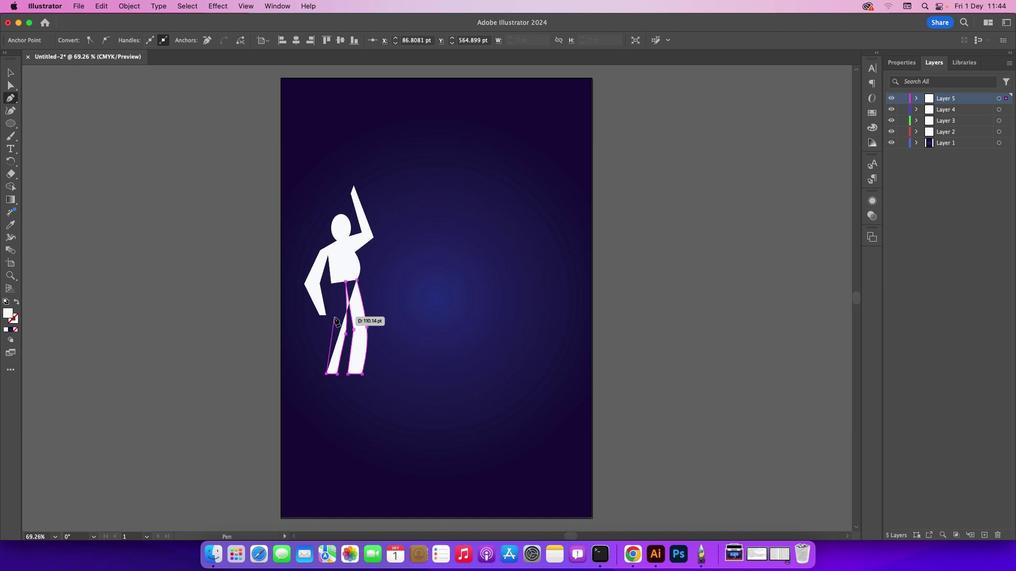 
Action: Mouse pressed left at (335, 317)
Screenshot: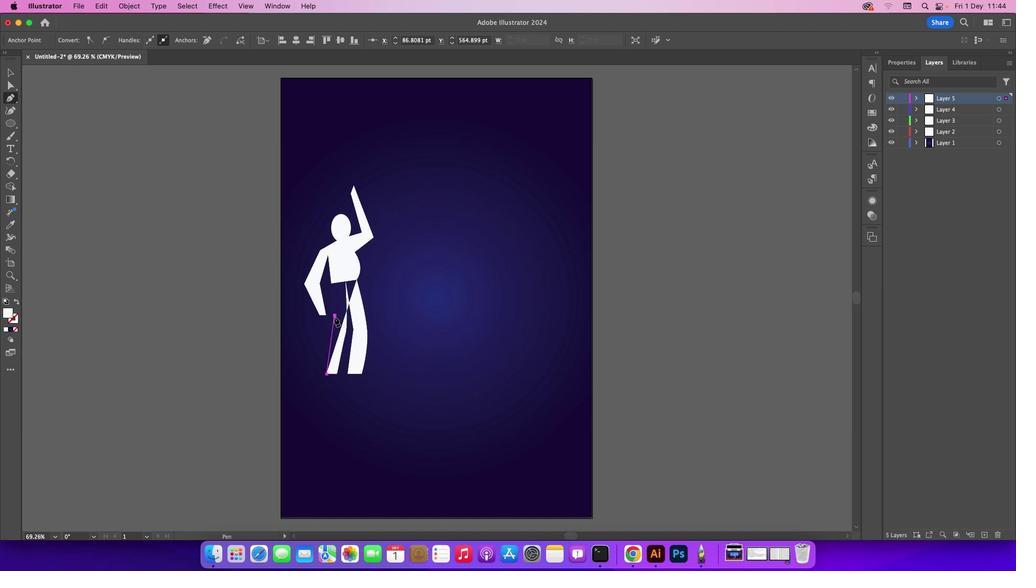 
Action: Mouse moved to (331, 285)
Screenshot: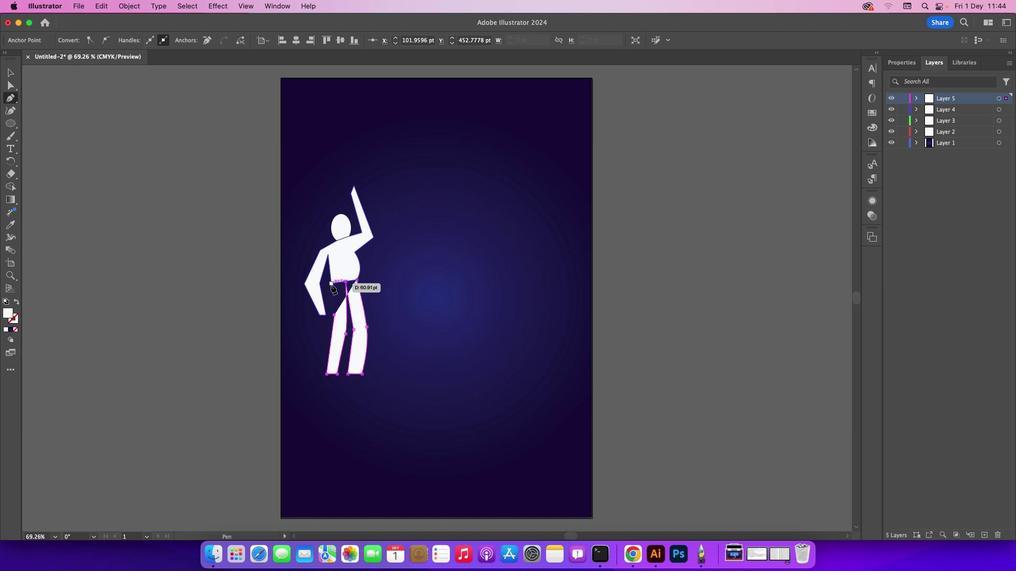 
Action: Mouse pressed left at (331, 285)
Screenshot: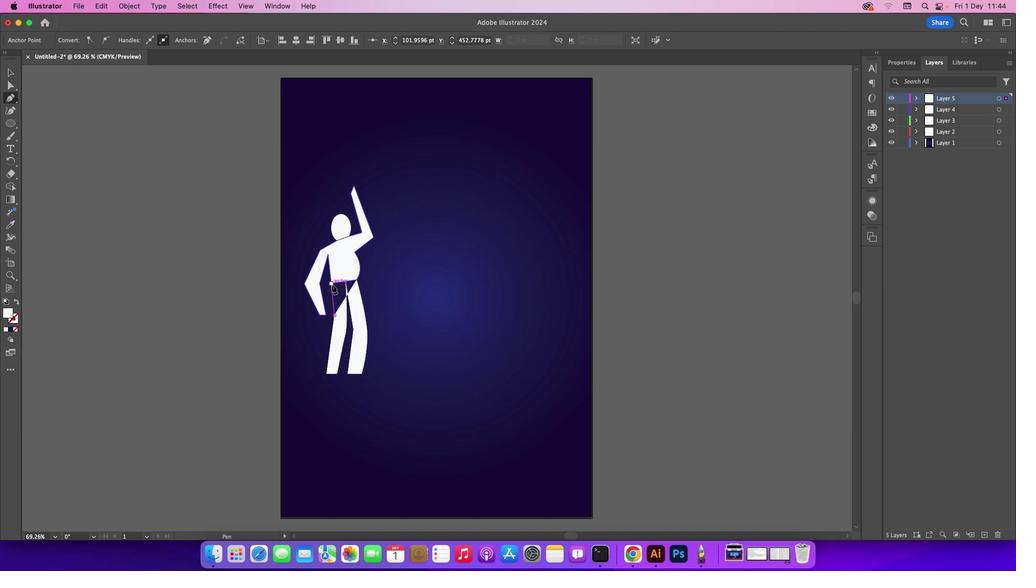 
Action: Mouse moved to (356, 281)
Screenshot: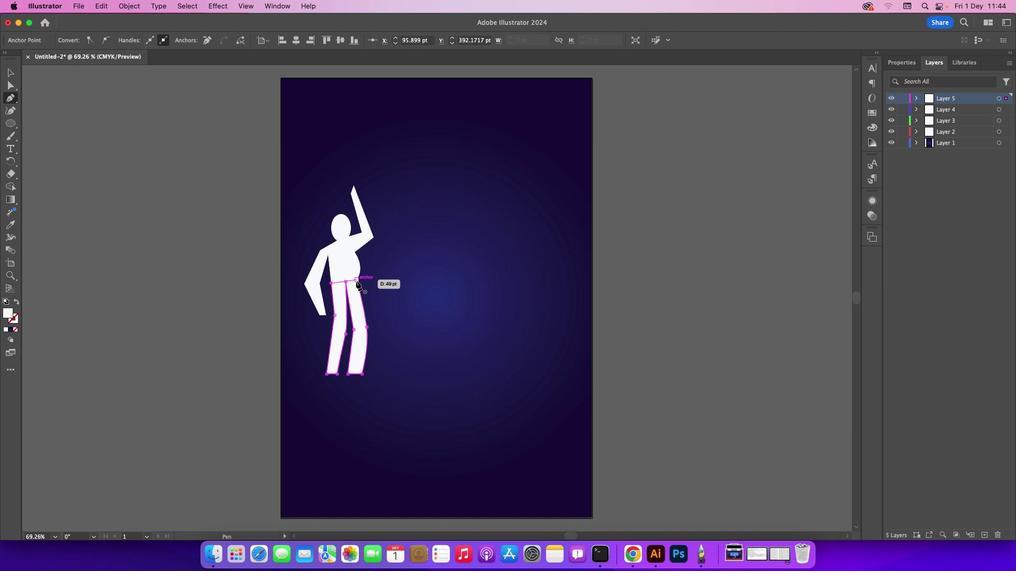 
Action: Mouse pressed left at (356, 281)
Screenshot: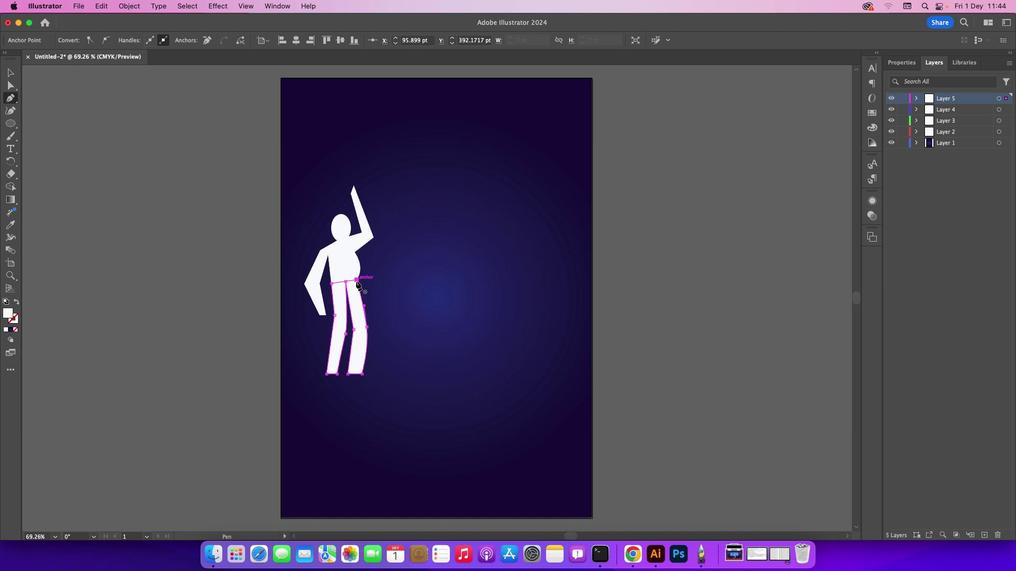 
Action: Mouse moved to (5, 77)
Screenshot: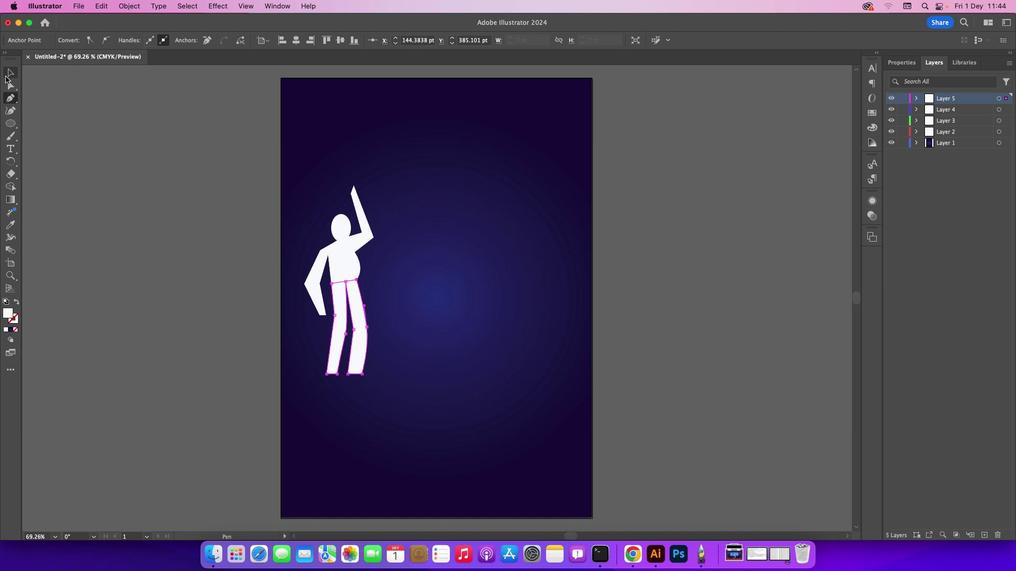 
Action: Mouse pressed left at (5, 77)
Screenshot: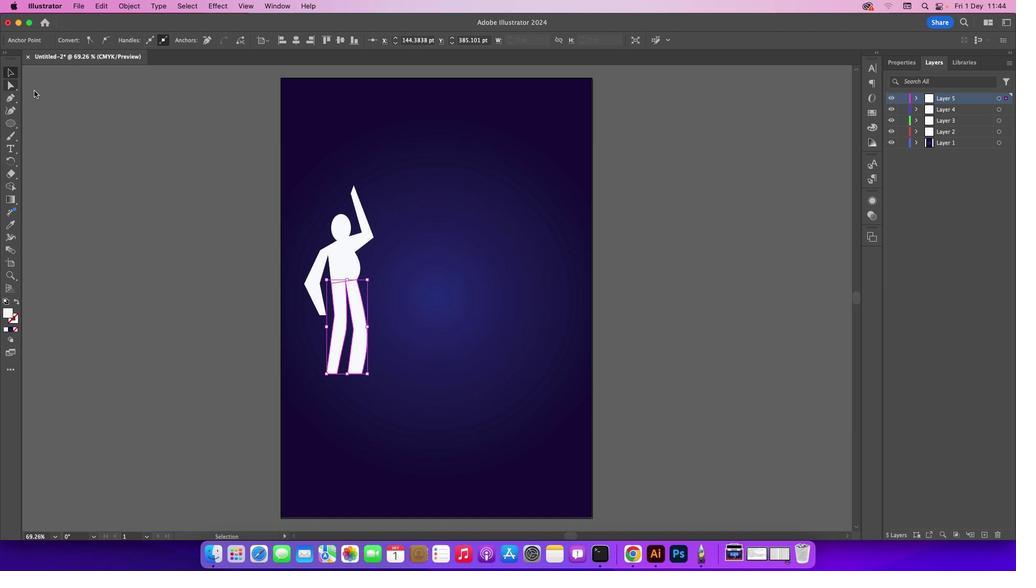
Action: Mouse moved to (127, 137)
Screenshot: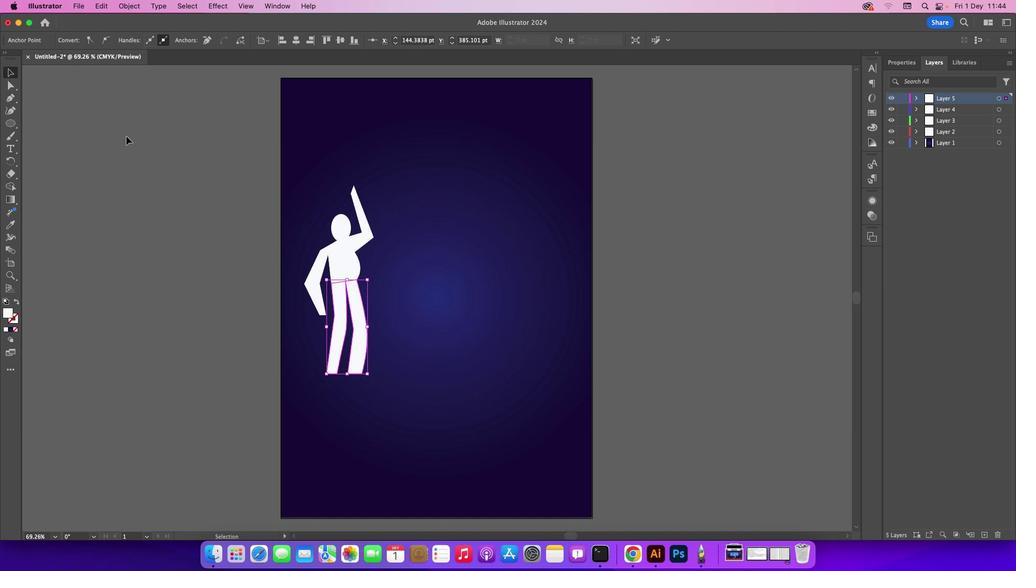 
Action: Mouse pressed left at (127, 137)
Screenshot: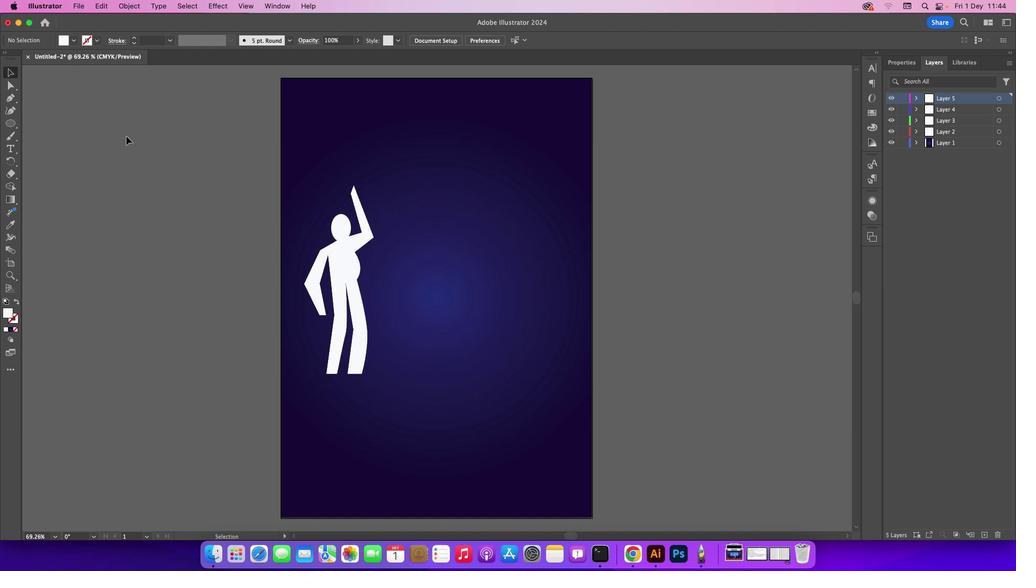 
Action: Mouse moved to (221, 165)
Screenshot: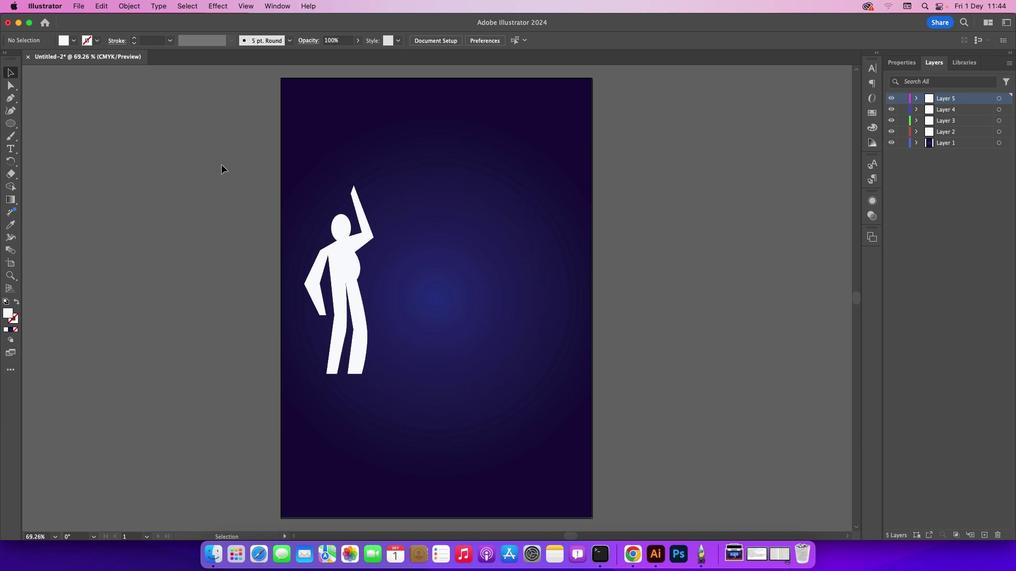 
Action: Mouse pressed left at (221, 165)
Screenshot: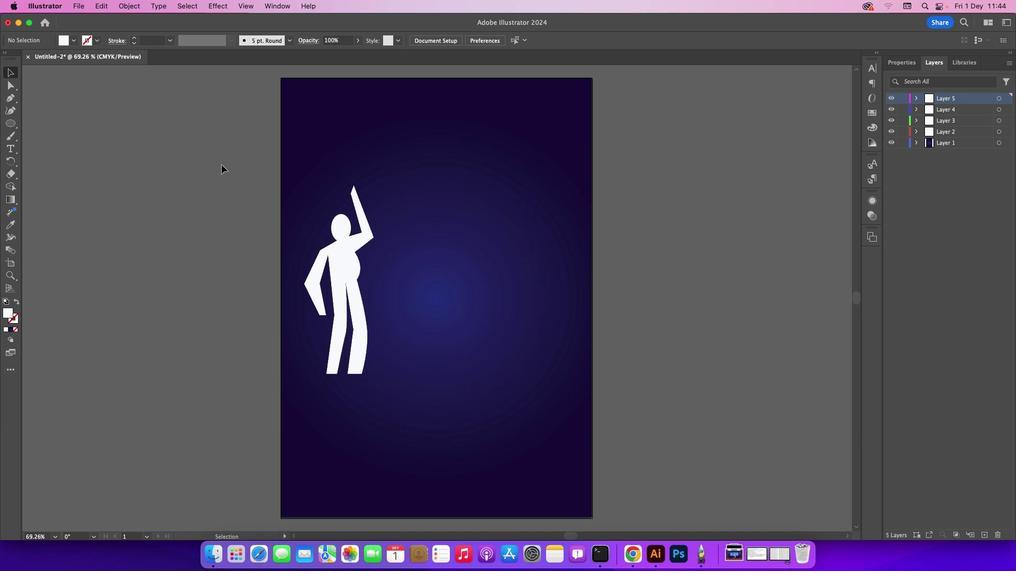 
Action: Mouse moved to (349, 268)
Screenshot: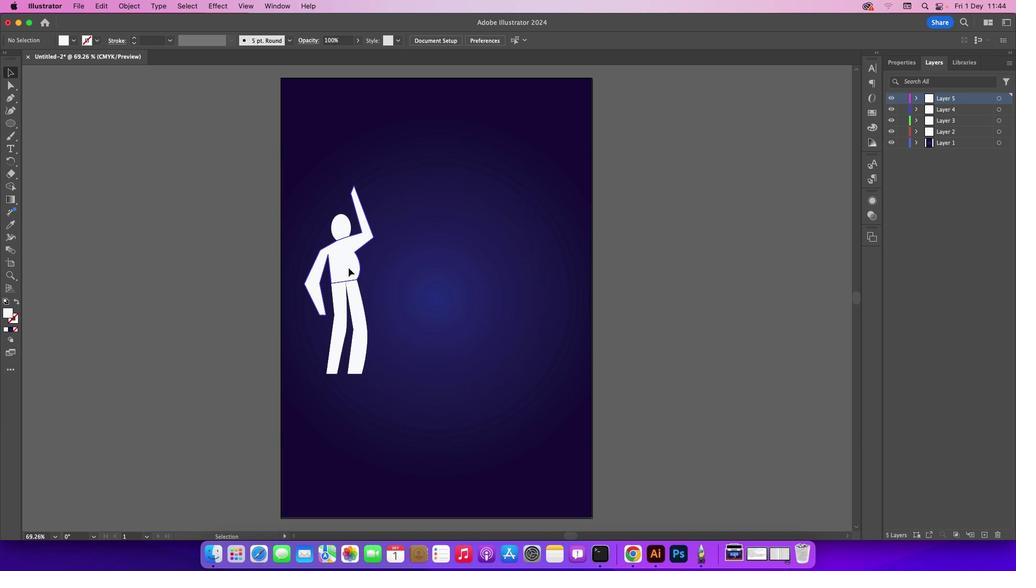 
Action: Mouse pressed left at (349, 268)
Screenshot: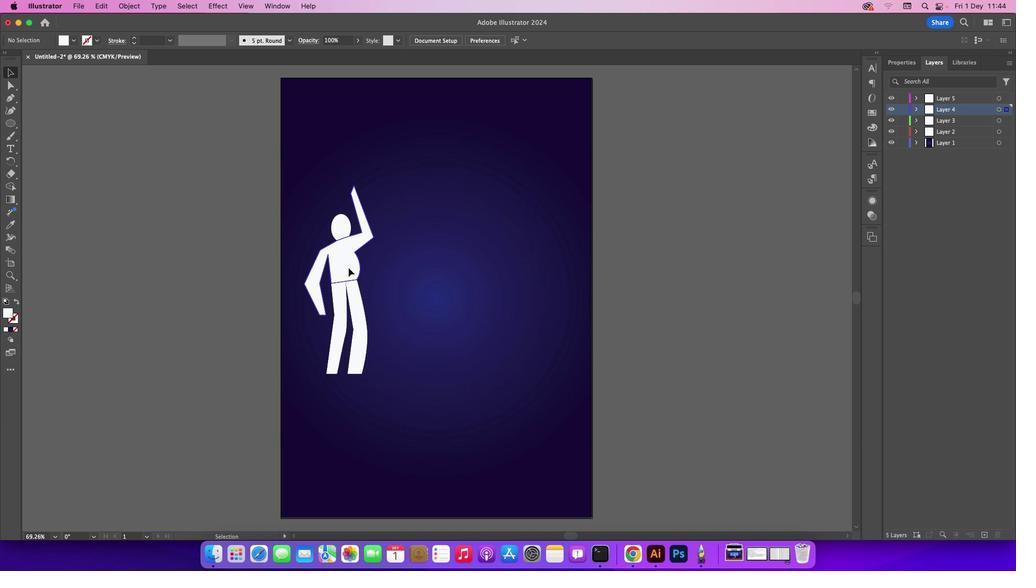 
Action: Mouse moved to (657, 208)
Screenshot: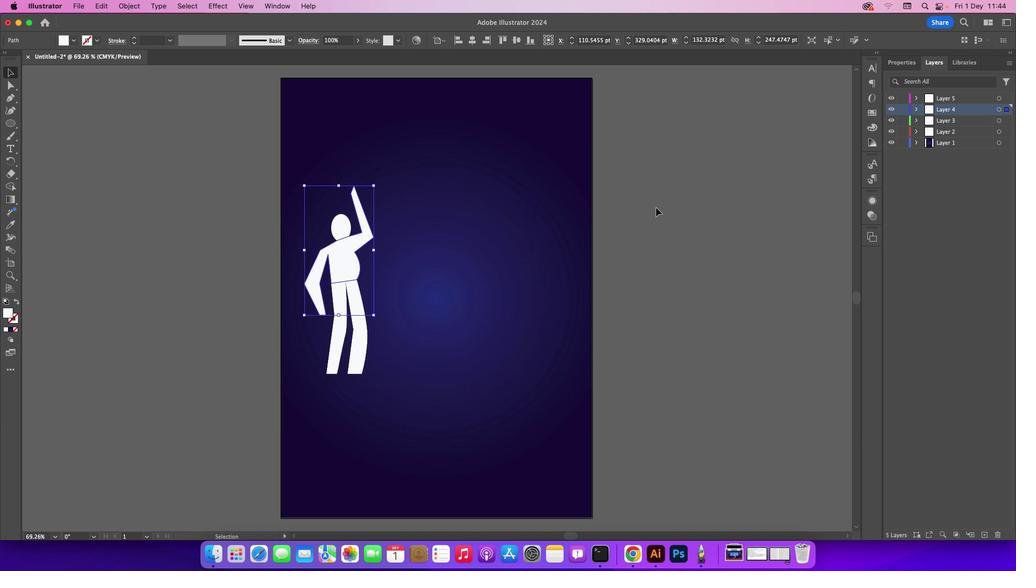 
Action: Mouse pressed left at (657, 208)
Screenshot: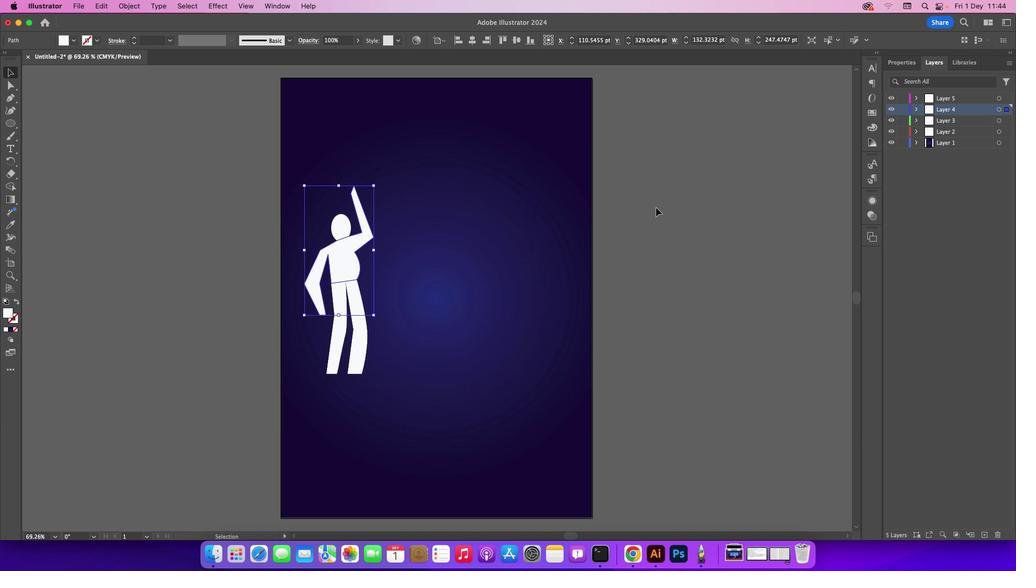 
Action: Mouse moved to (334, 264)
Screenshot: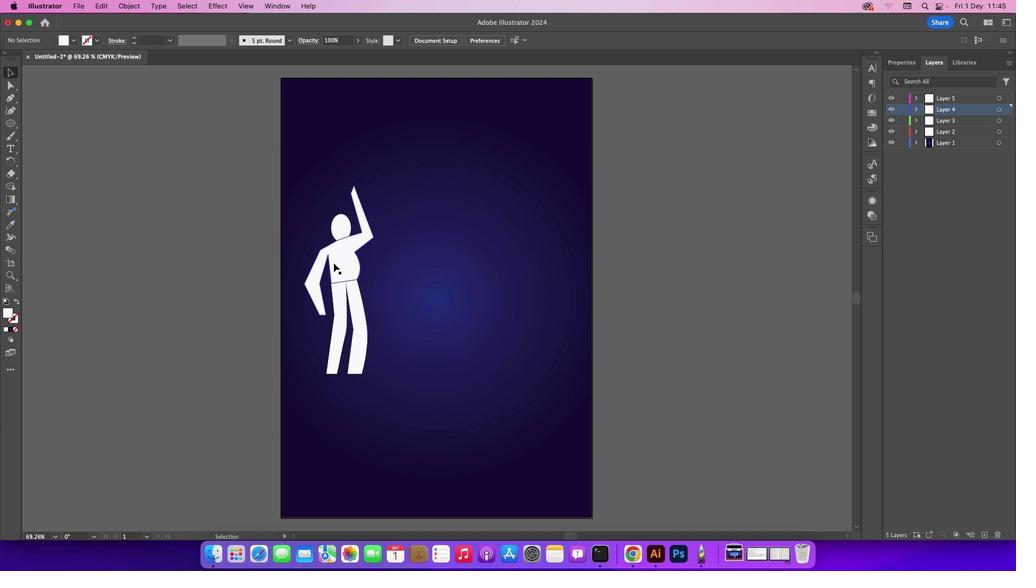 
Action: Mouse pressed left at (334, 264)
